 Task: Find the schedule for the last Metrorail train from Dadeland South to Palmetto.
Action: Mouse moved to (312, 80)
Screenshot: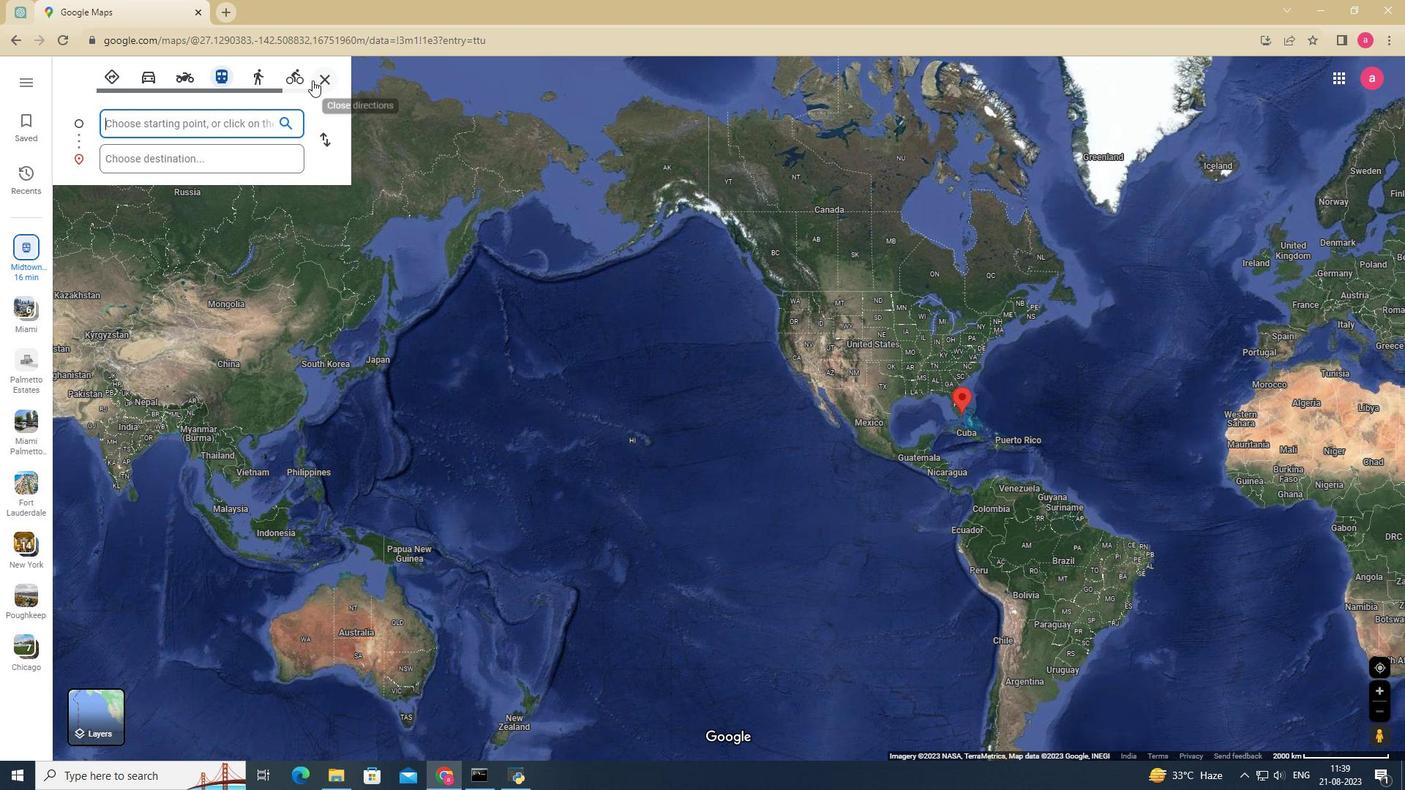 
Action: Mouse pressed left at (312, 80)
Screenshot: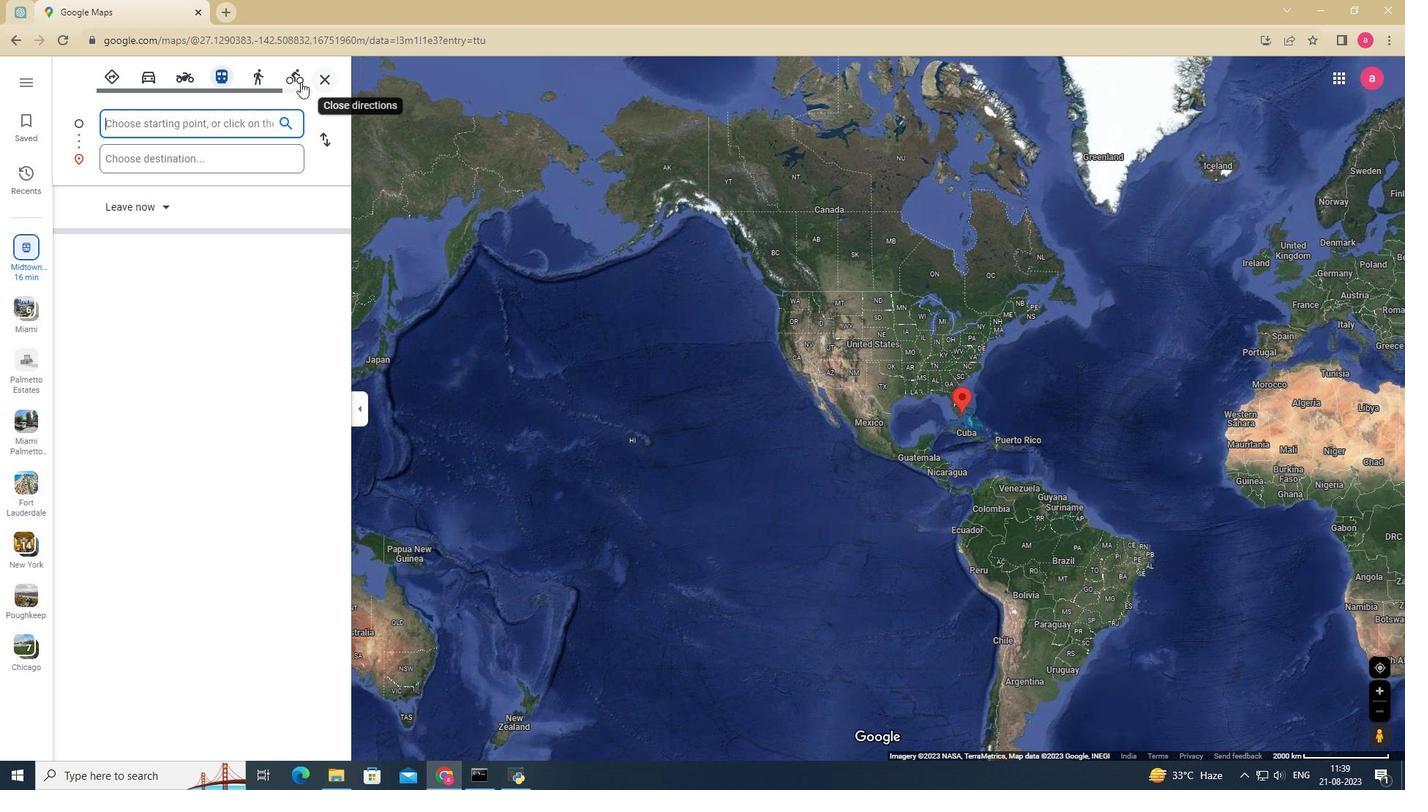 
Action: Mouse moved to (170, 123)
Screenshot: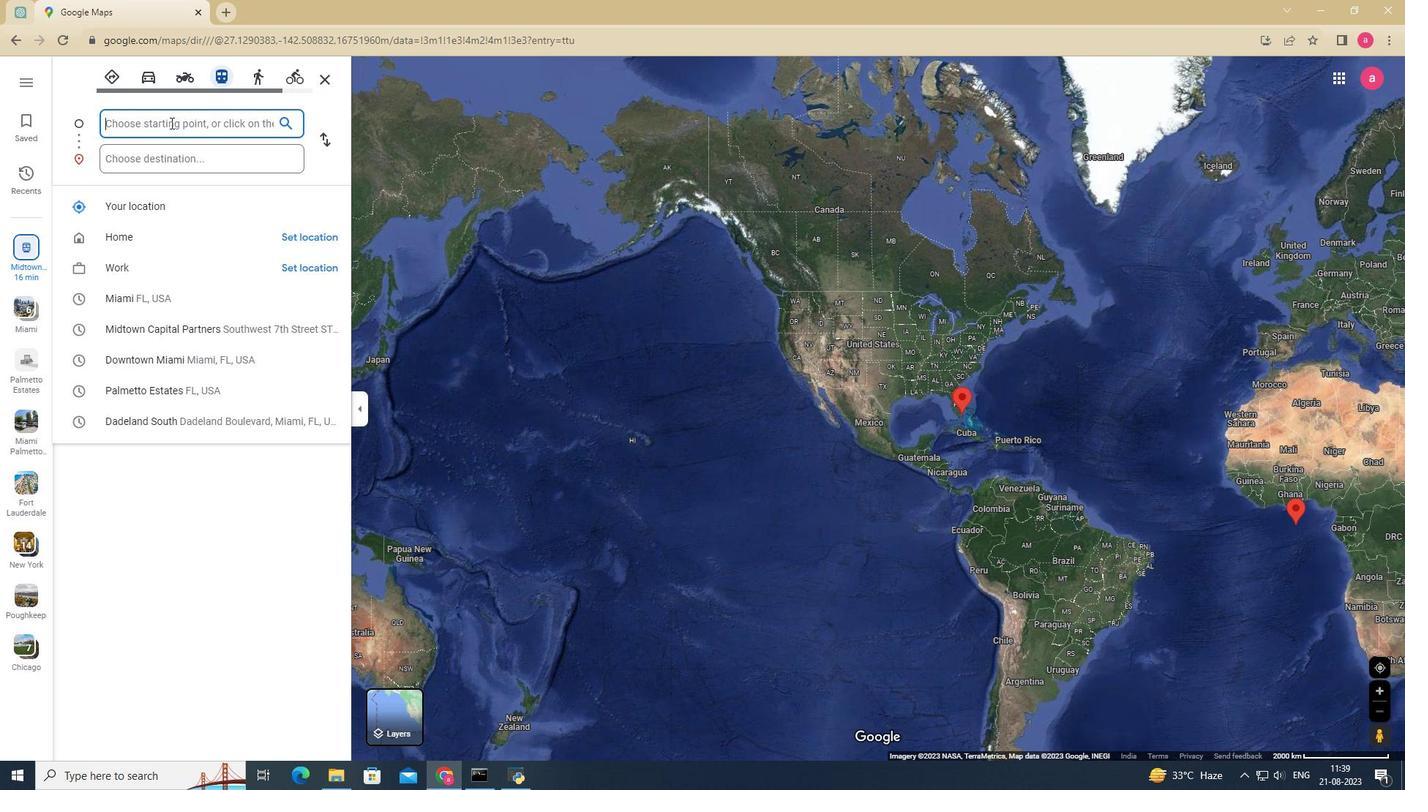 
Action: Mouse pressed left at (170, 123)
Screenshot: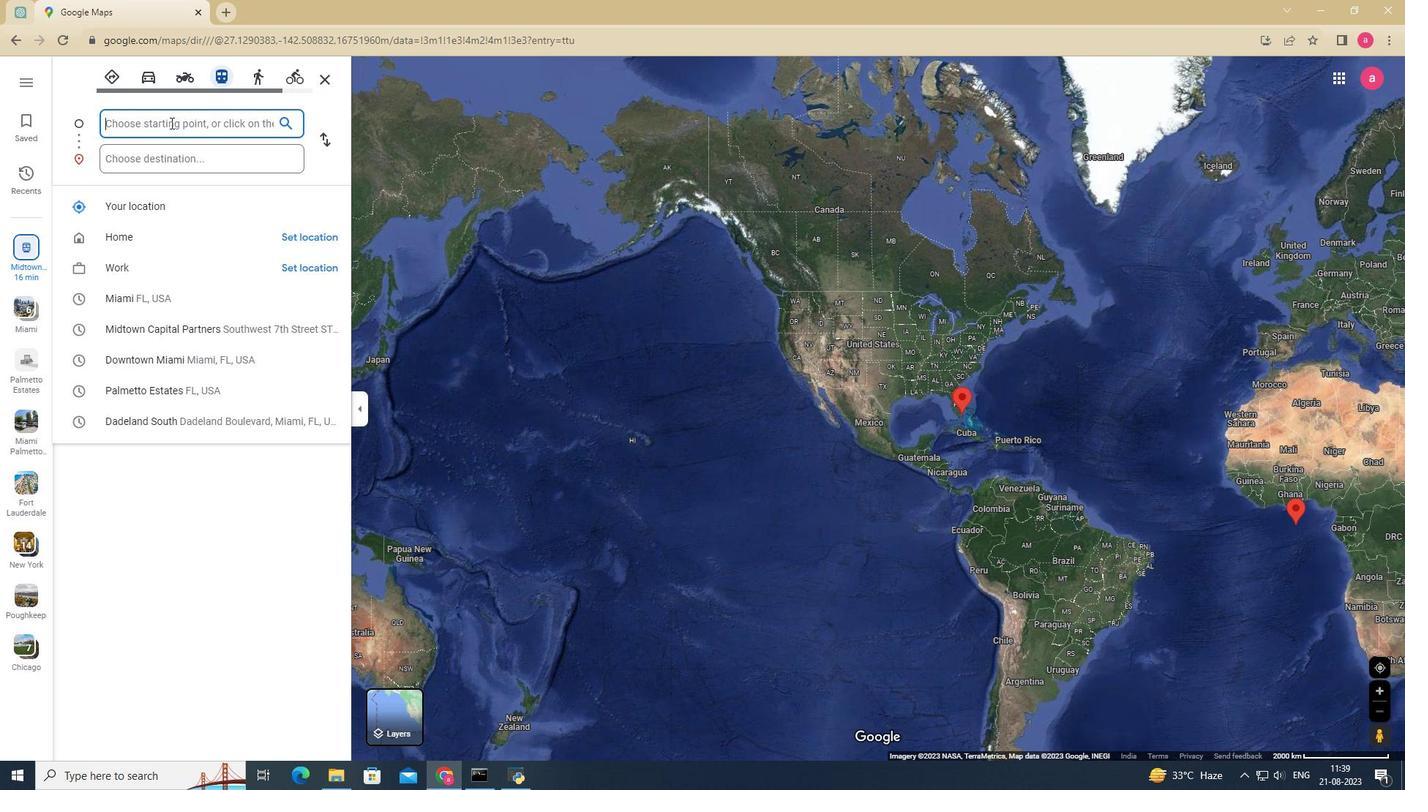 
Action: Key pressed dedeland<Key.space>south
Screenshot: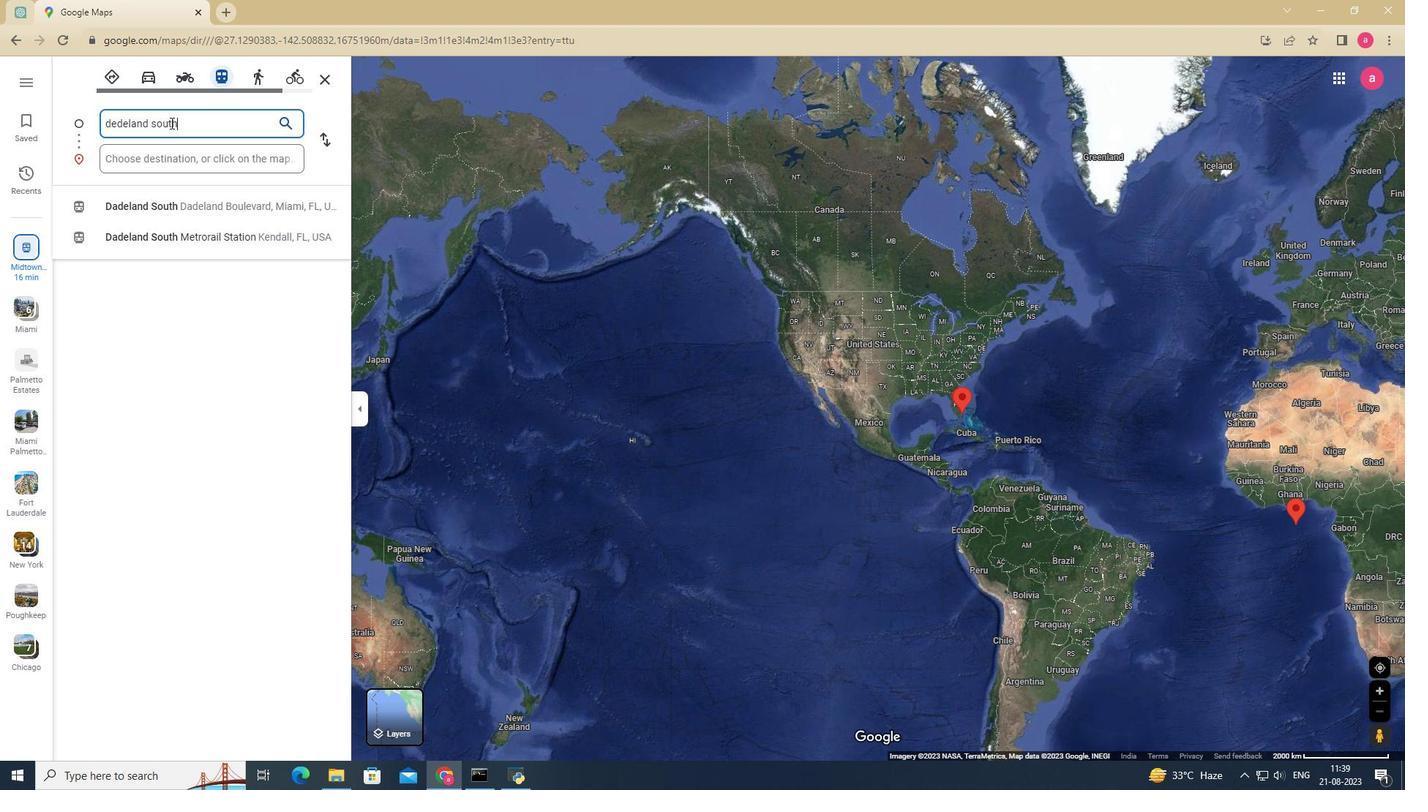 
Action: Mouse moved to (153, 161)
Screenshot: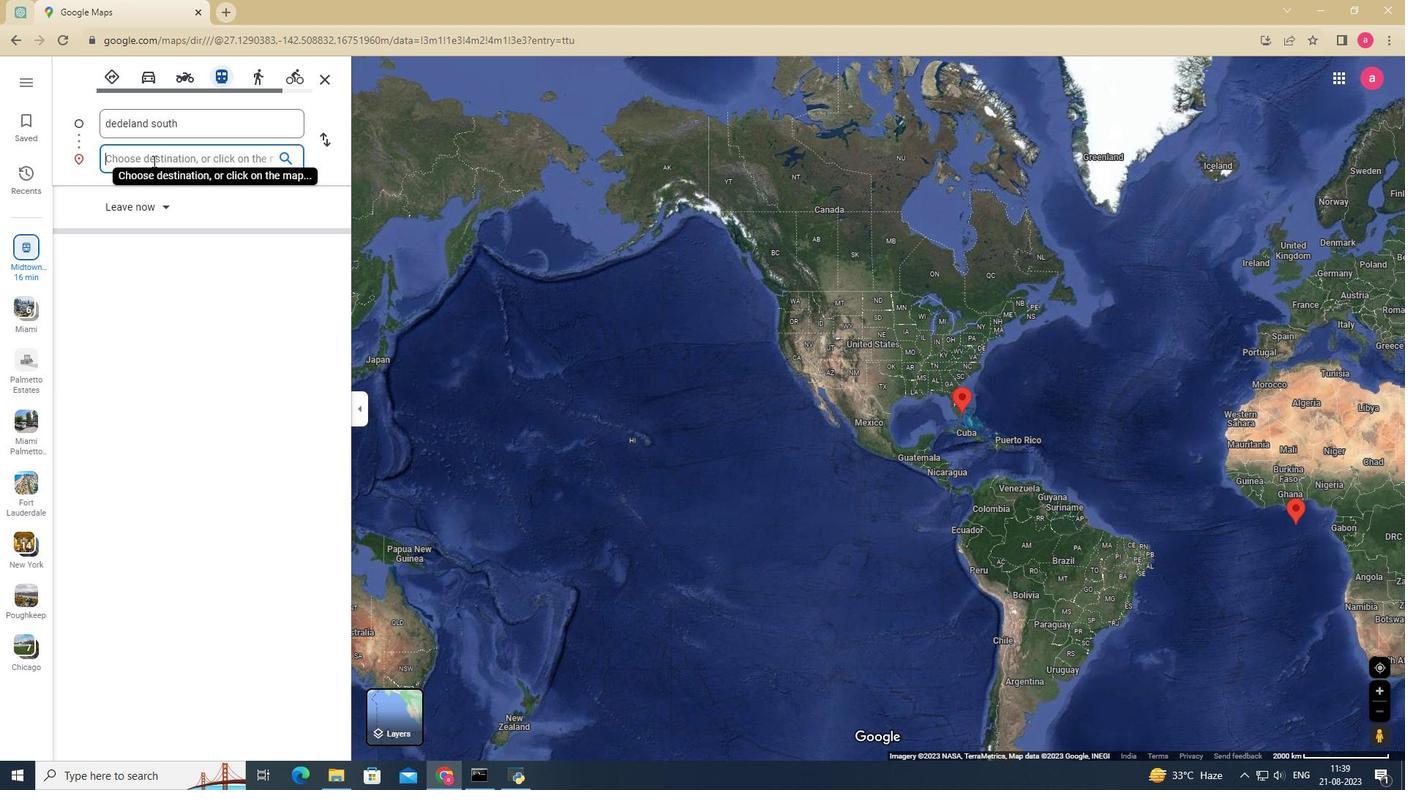 
Action: Mouse pressed left at (153, 161)
Screenshot: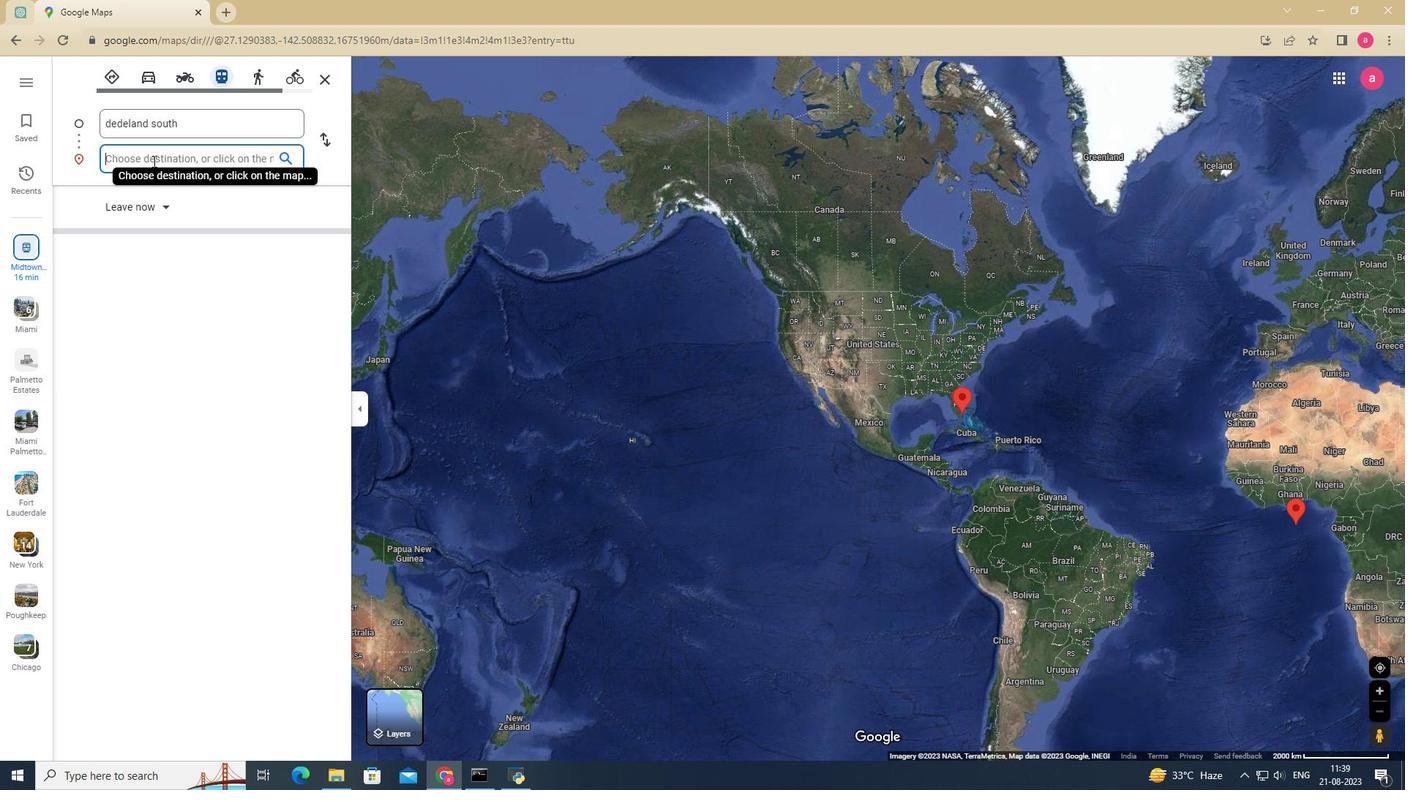 
Action: Key pressed palmetto<Key.enter>
Screenshot: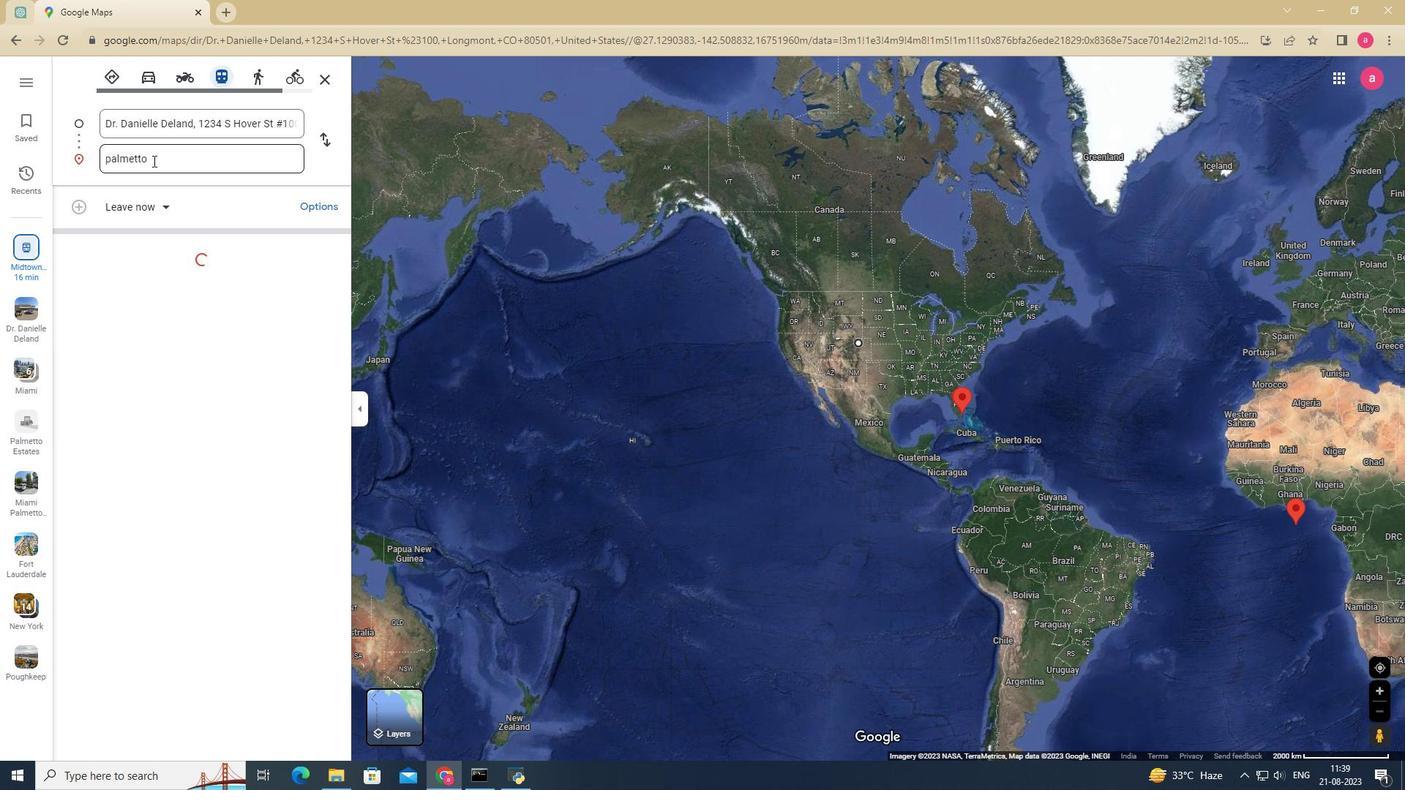 
Action: Mouse moved to (175, 154)
Screenshot: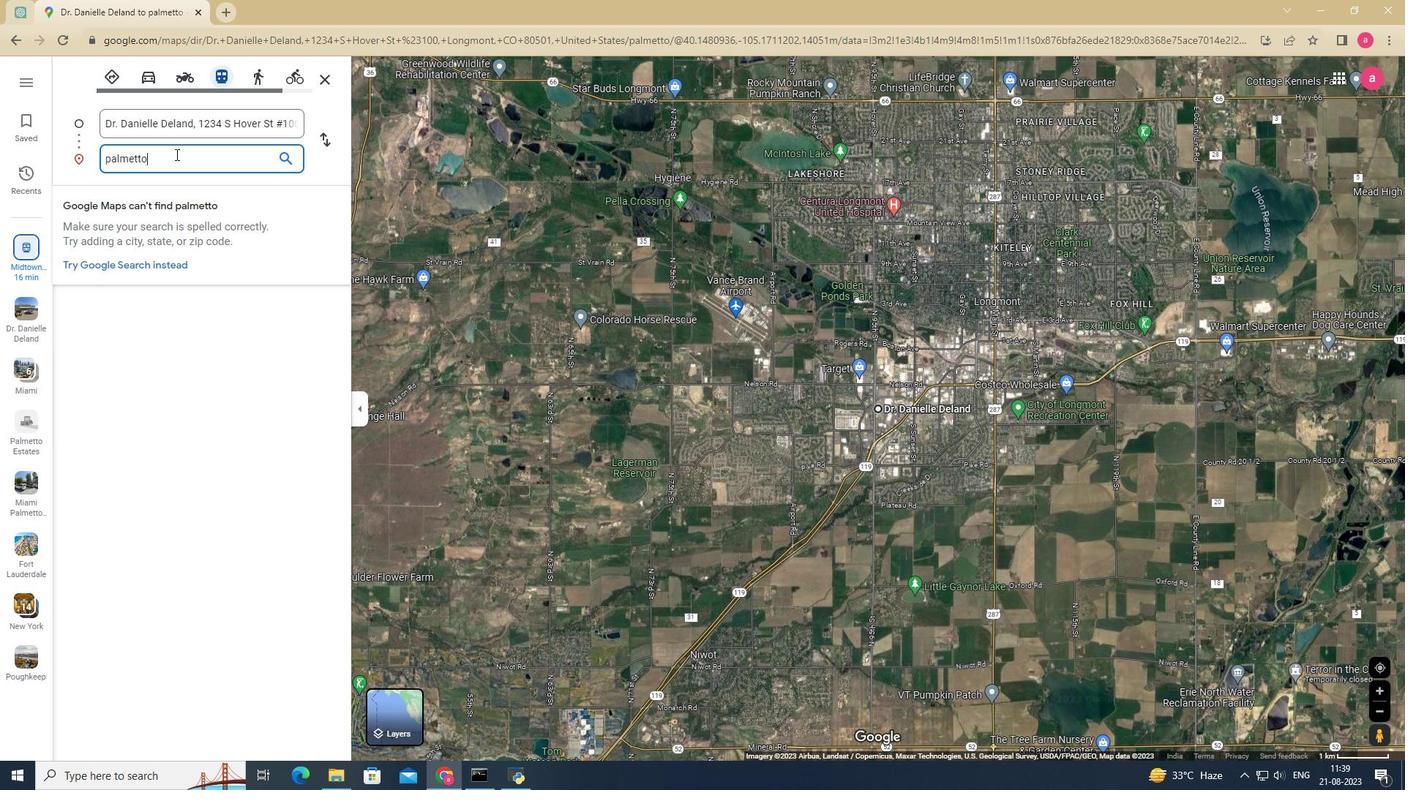 
Action: Mouse pressed left at (175, 154)
Screenshot: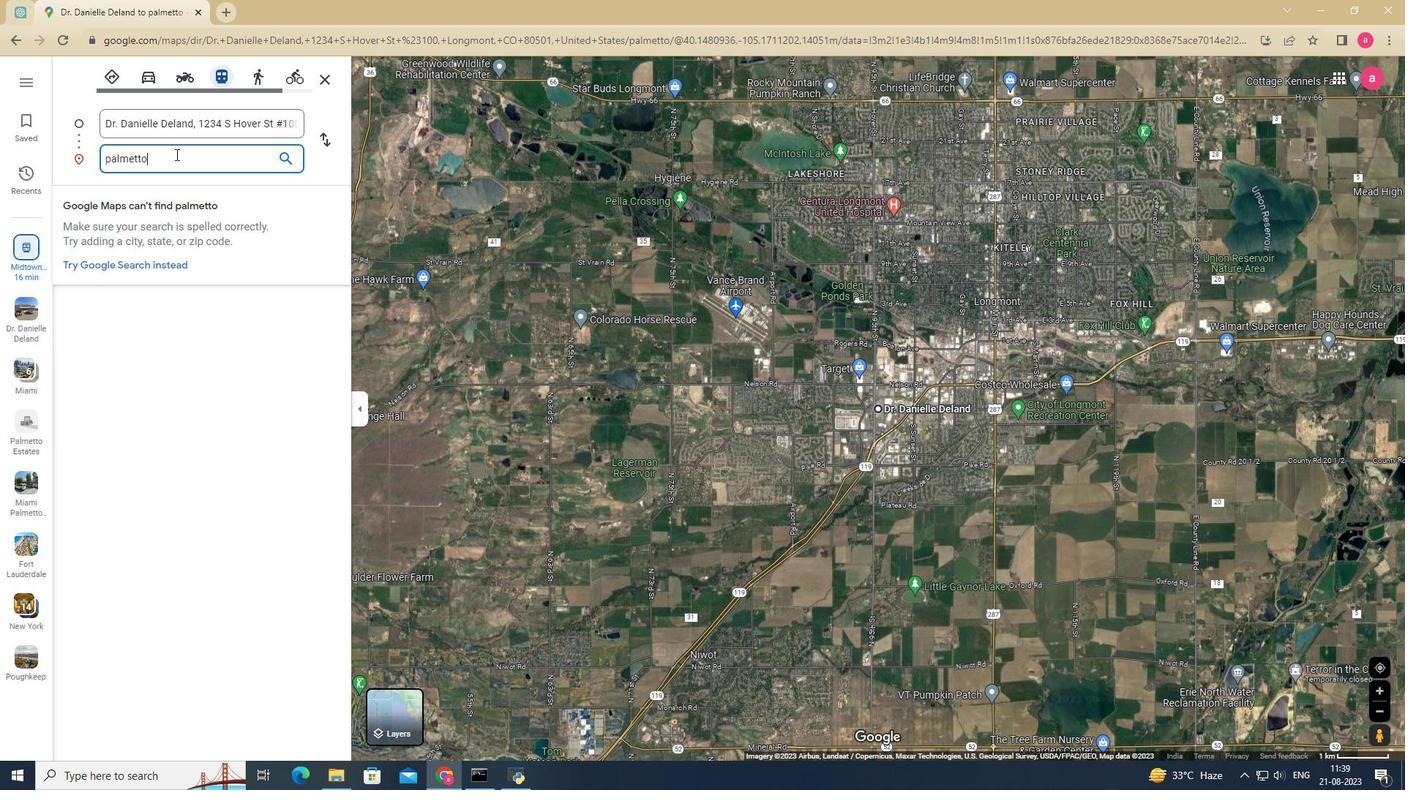
Action: Mouse pressed left at (175, 154)
Screenshot: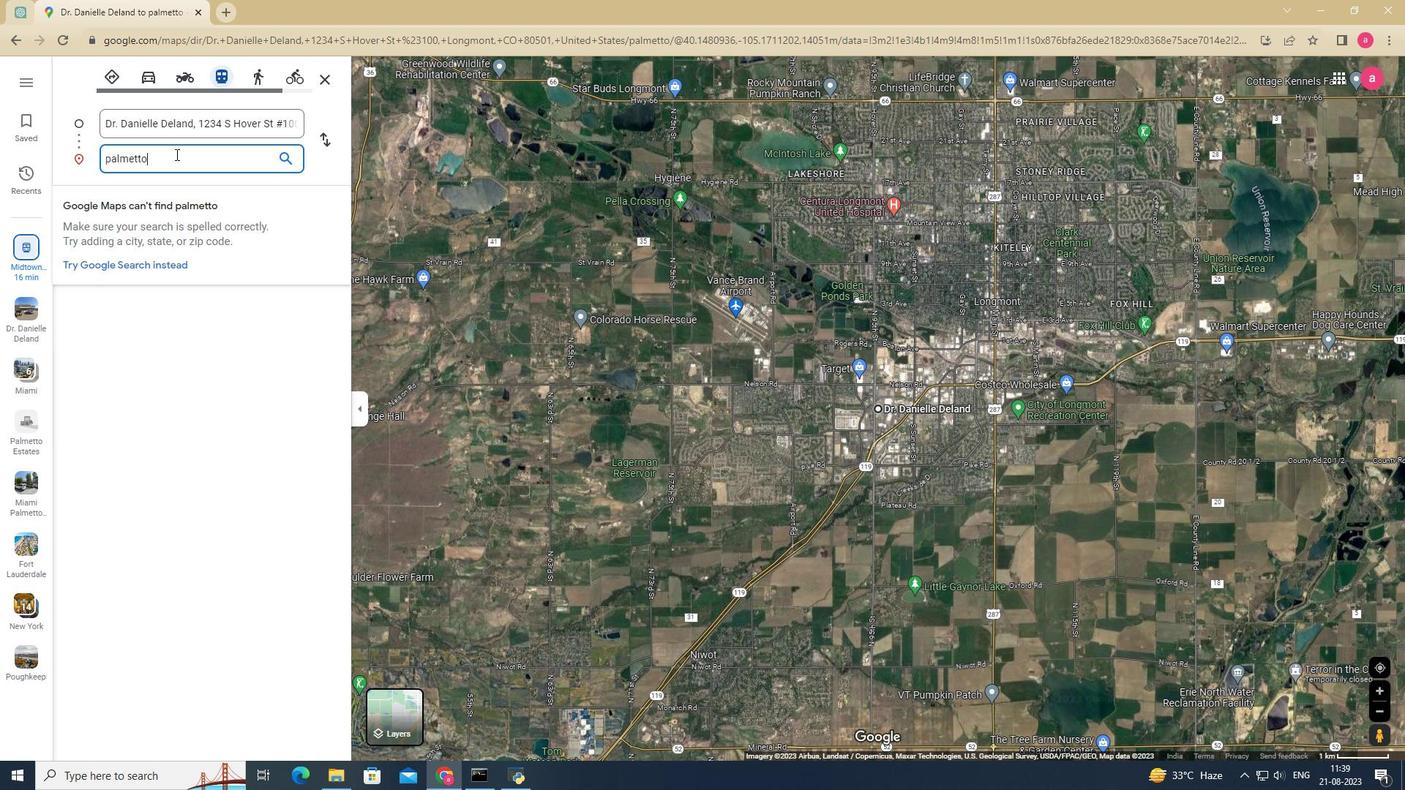 
Action: Key pressed <Key.backspace><Key.backspace><Key.backspace><Key.backspace><Key.backspace><Key.backspace><Key.backspace><Key.backspace><Key.backspace><Key.backspace><Key.backspace><Key.backspace><Key.backspace>palmetto<Key.enter>
Screenshot: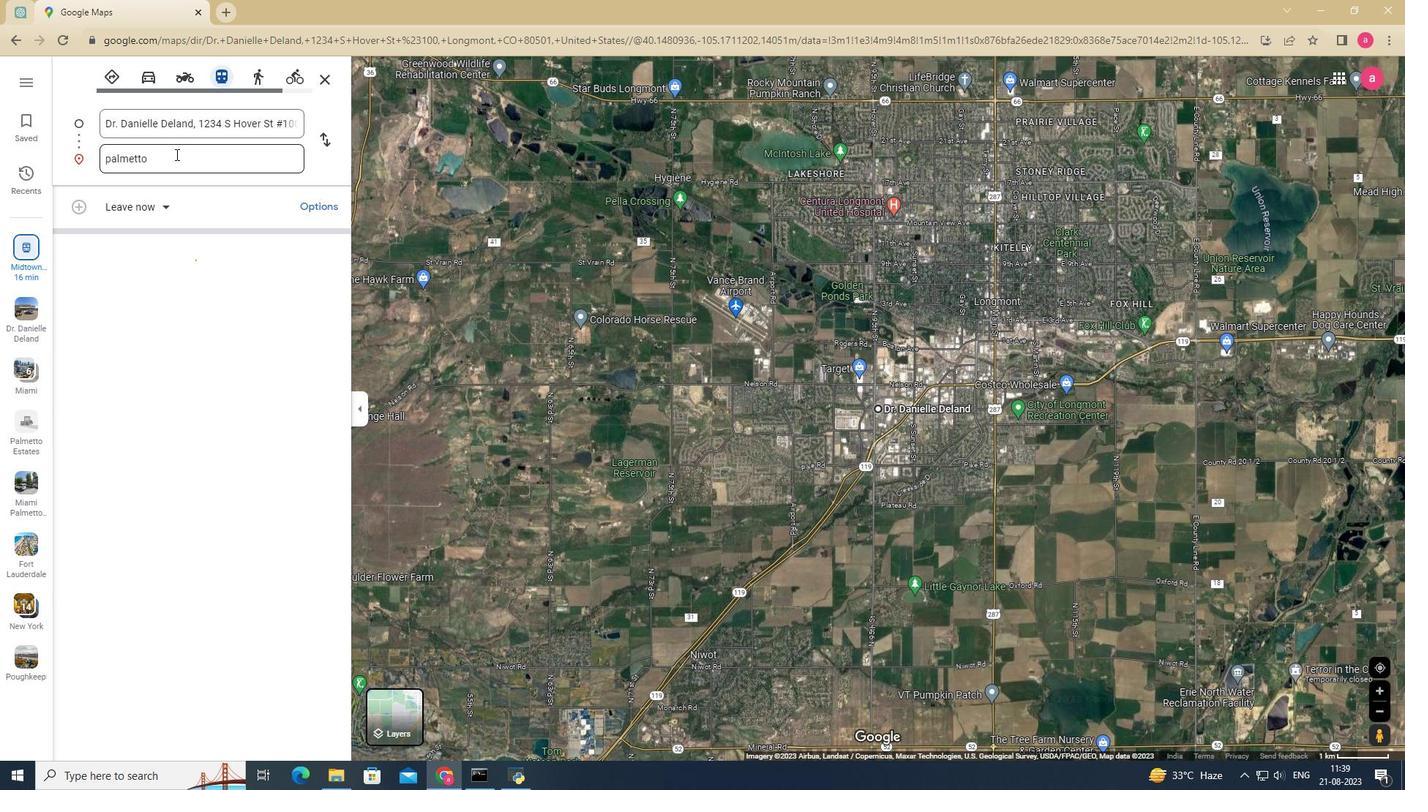 
Action: Mouse moved to (310, 205)
Screenshot: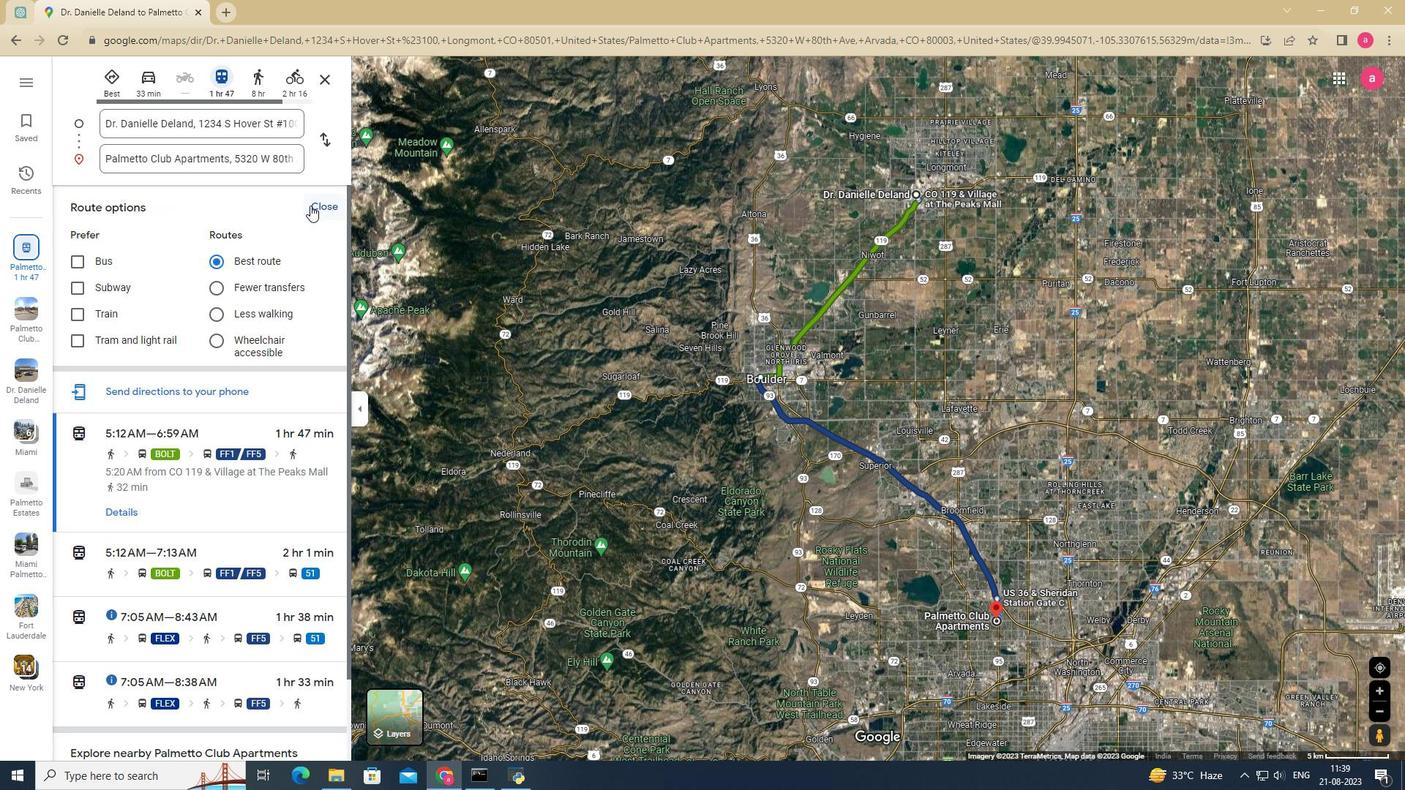 
Action: Mouse pressed left at (310, 205)
Screenshot: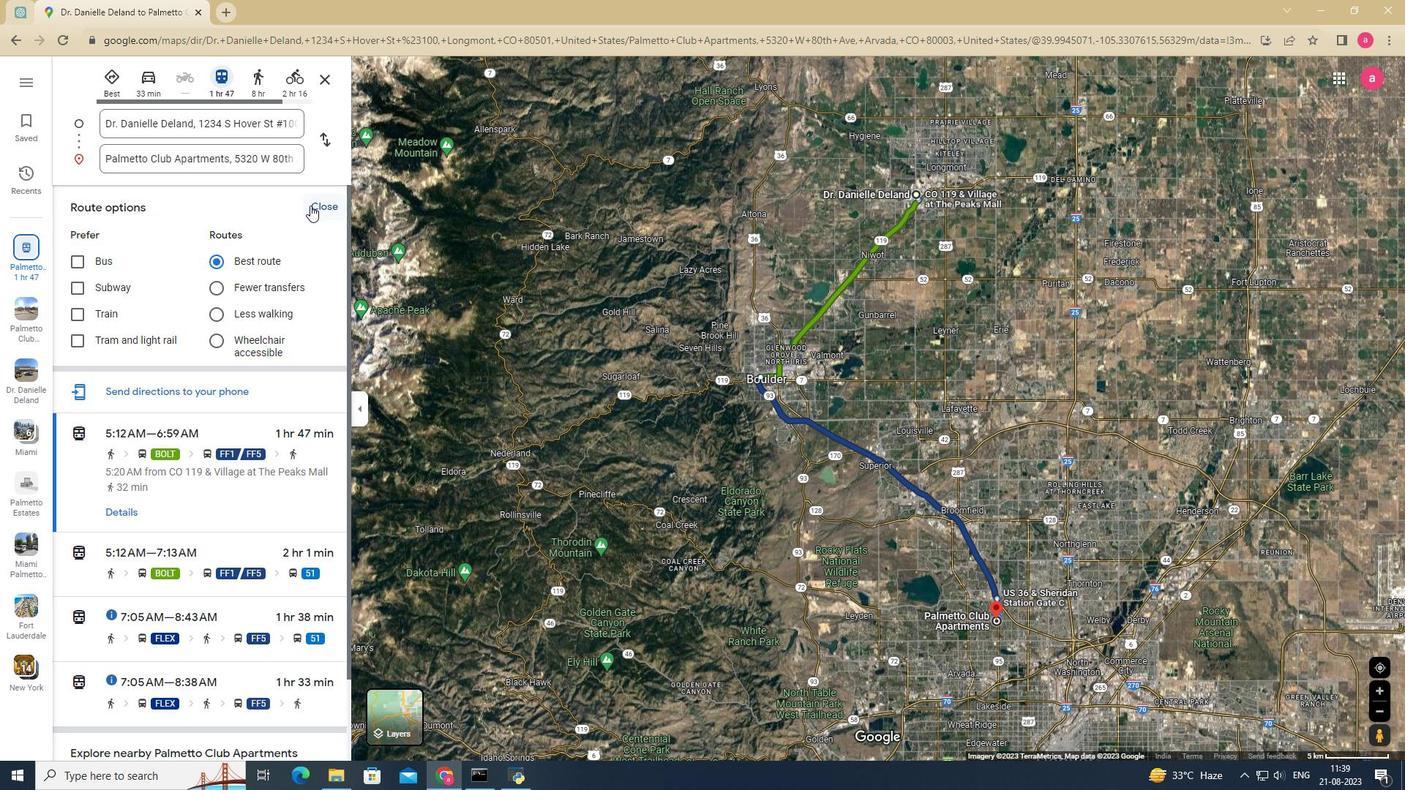 
Action: Mouse moved to (136, 344)
Screenshot: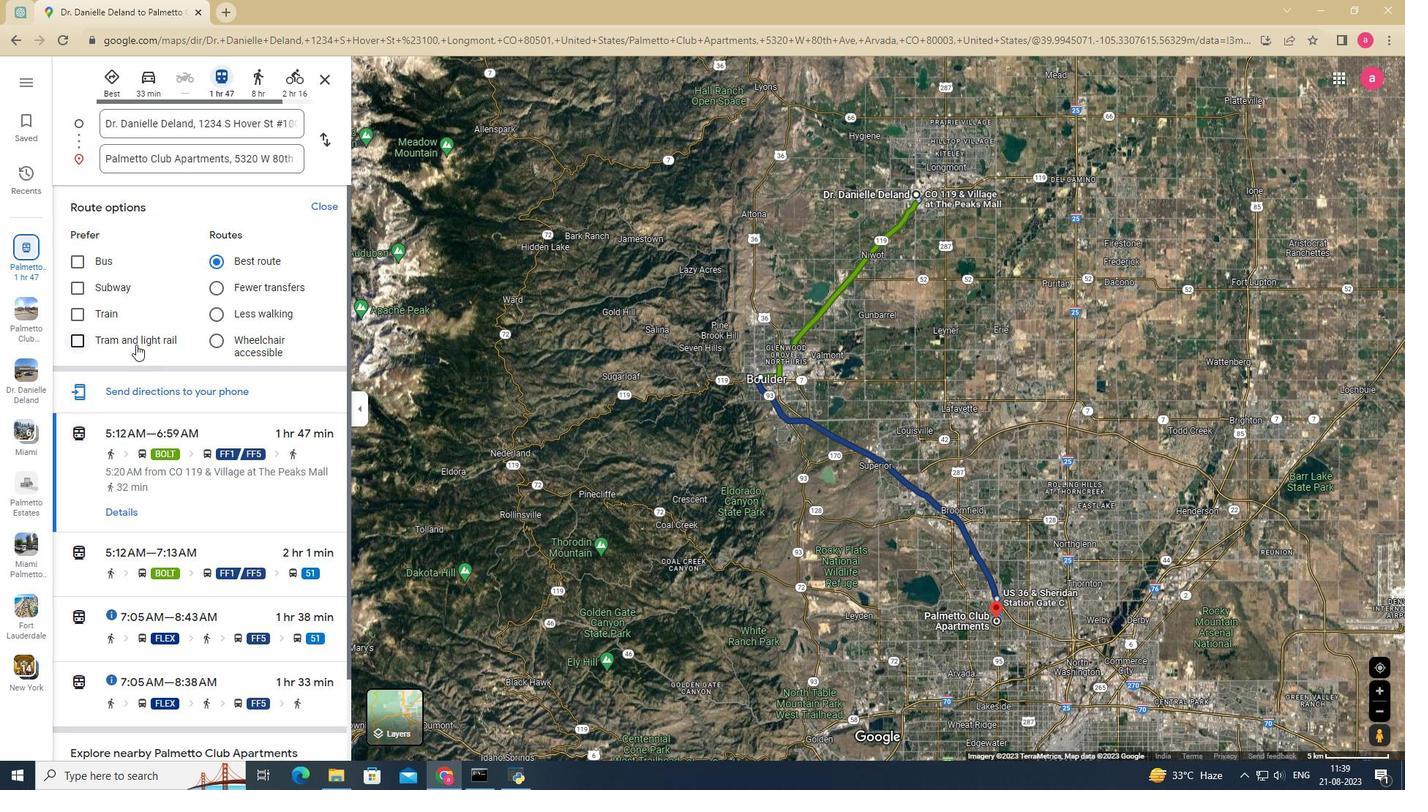 
Action: Mouse pressed left at (136, 344)
Screenshot: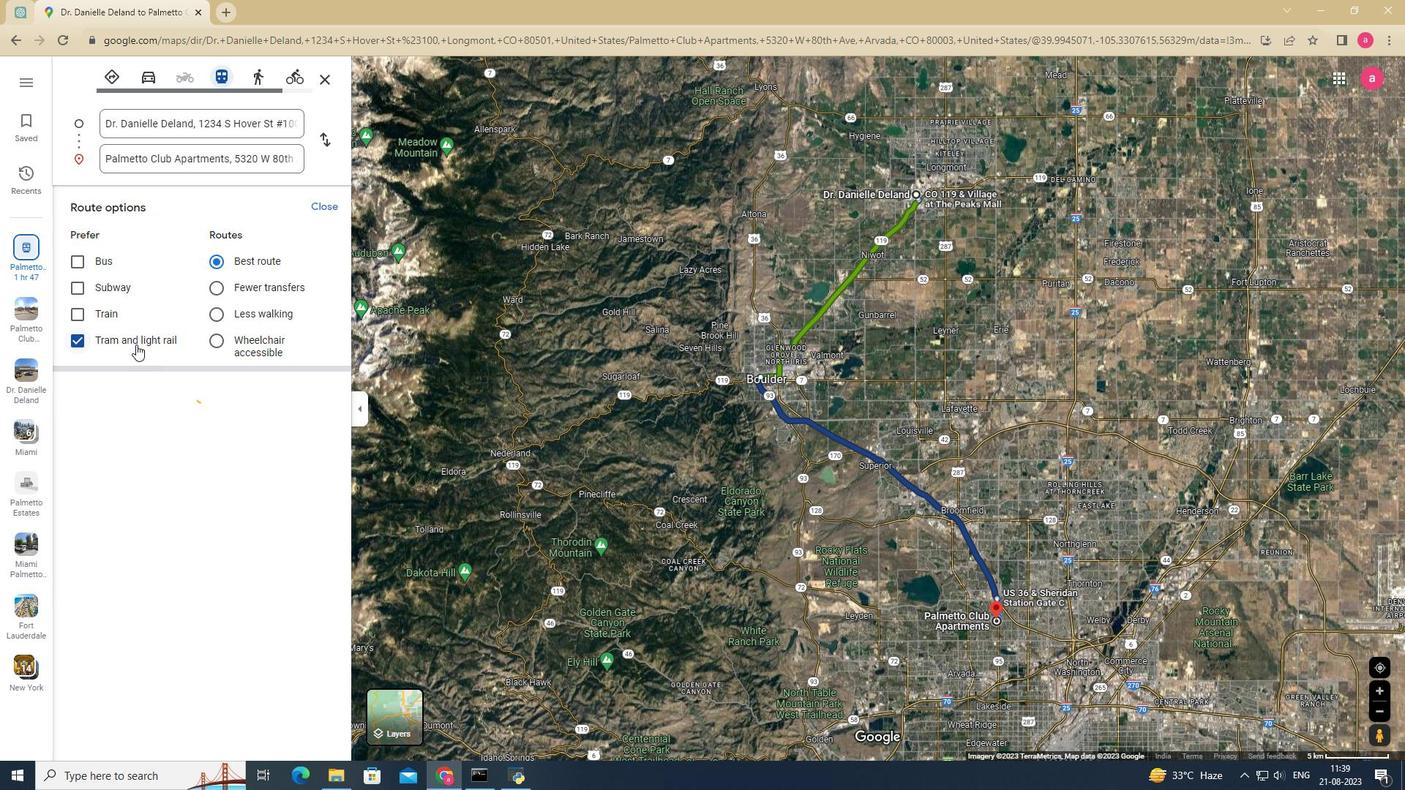
Action: Mouse moved to (248, 300)
Screenshot: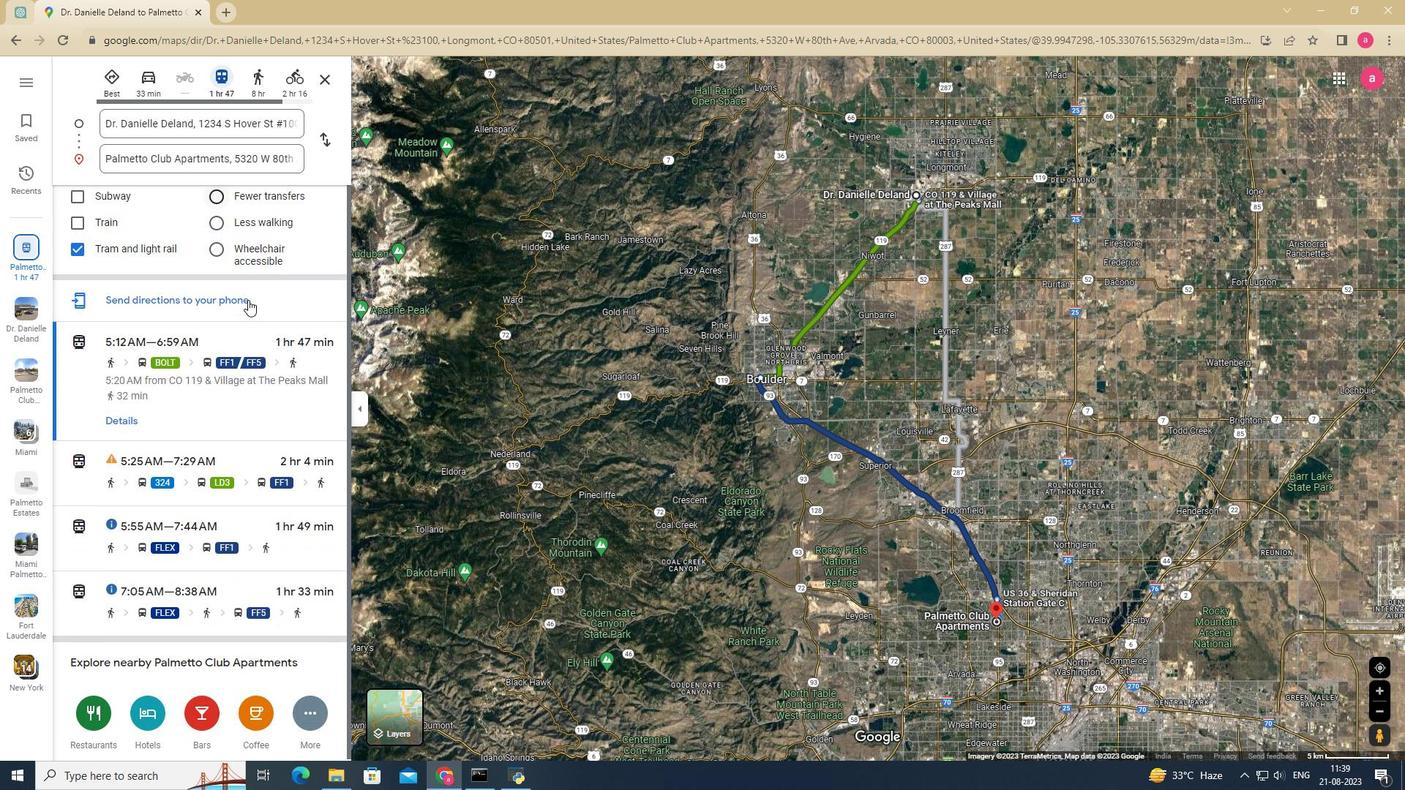 
Action: Mouse scrolled (248, 299) with delta (0, 0)
Screenshot: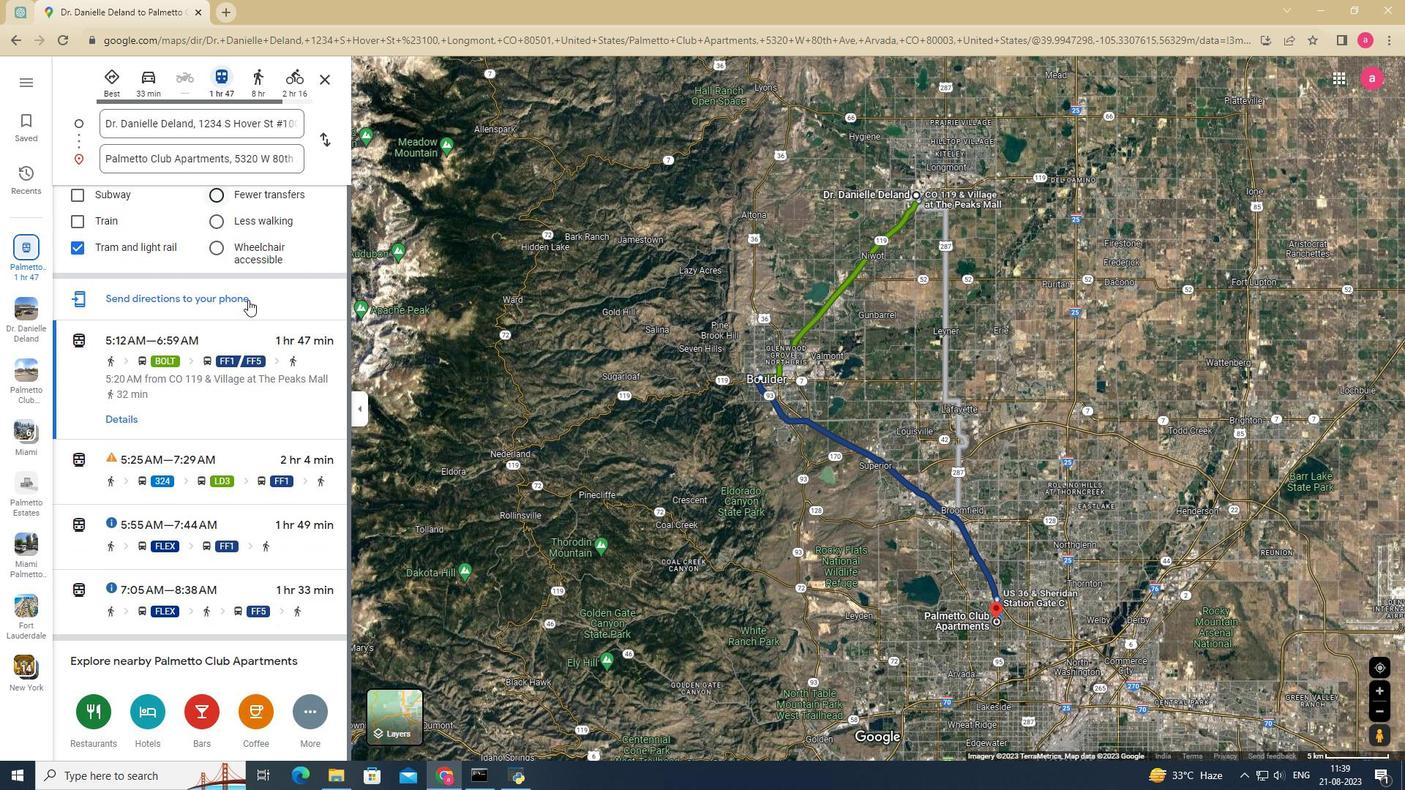 
Action: Mouse scrolled (248, 299) with delta (0, 0)
Screenshot: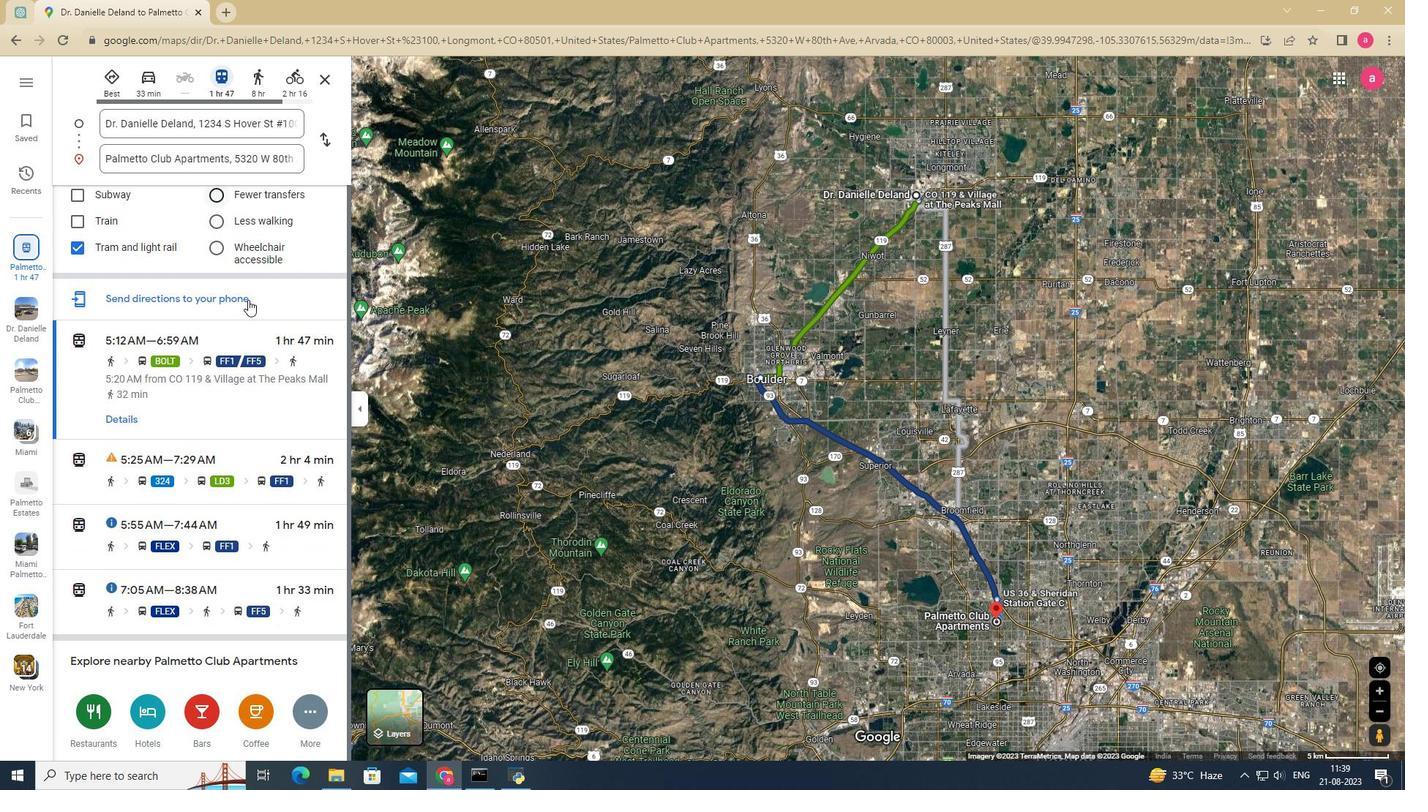
Action: Mouse scrolled (248, 299) with delta (0, 0)
Screenshot: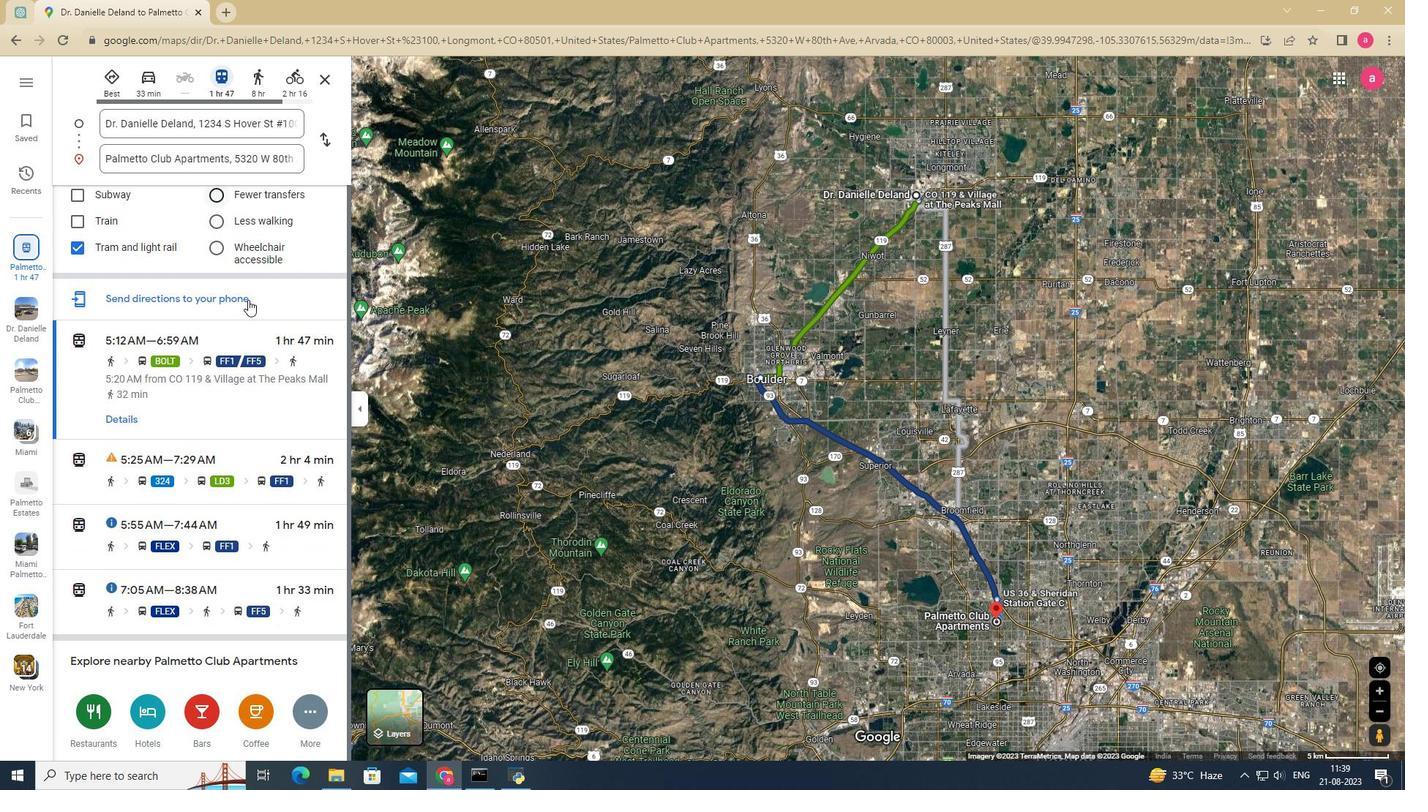 
Action: Mouse scrolled (248, 299) with delta (0, 0)
Screenshot: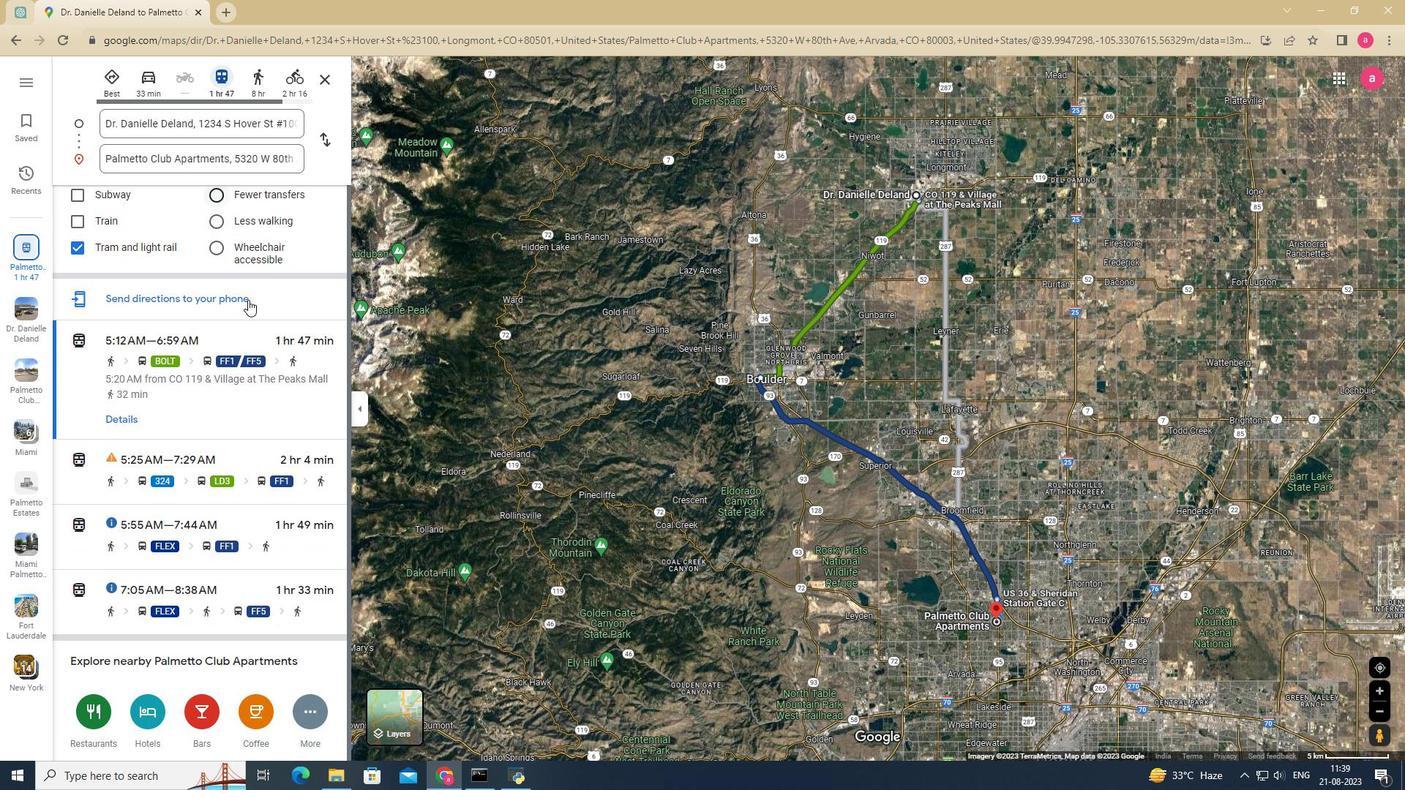 
Action: Mouse scrolled (248, 299) with delta (0, 0)
Screenshot: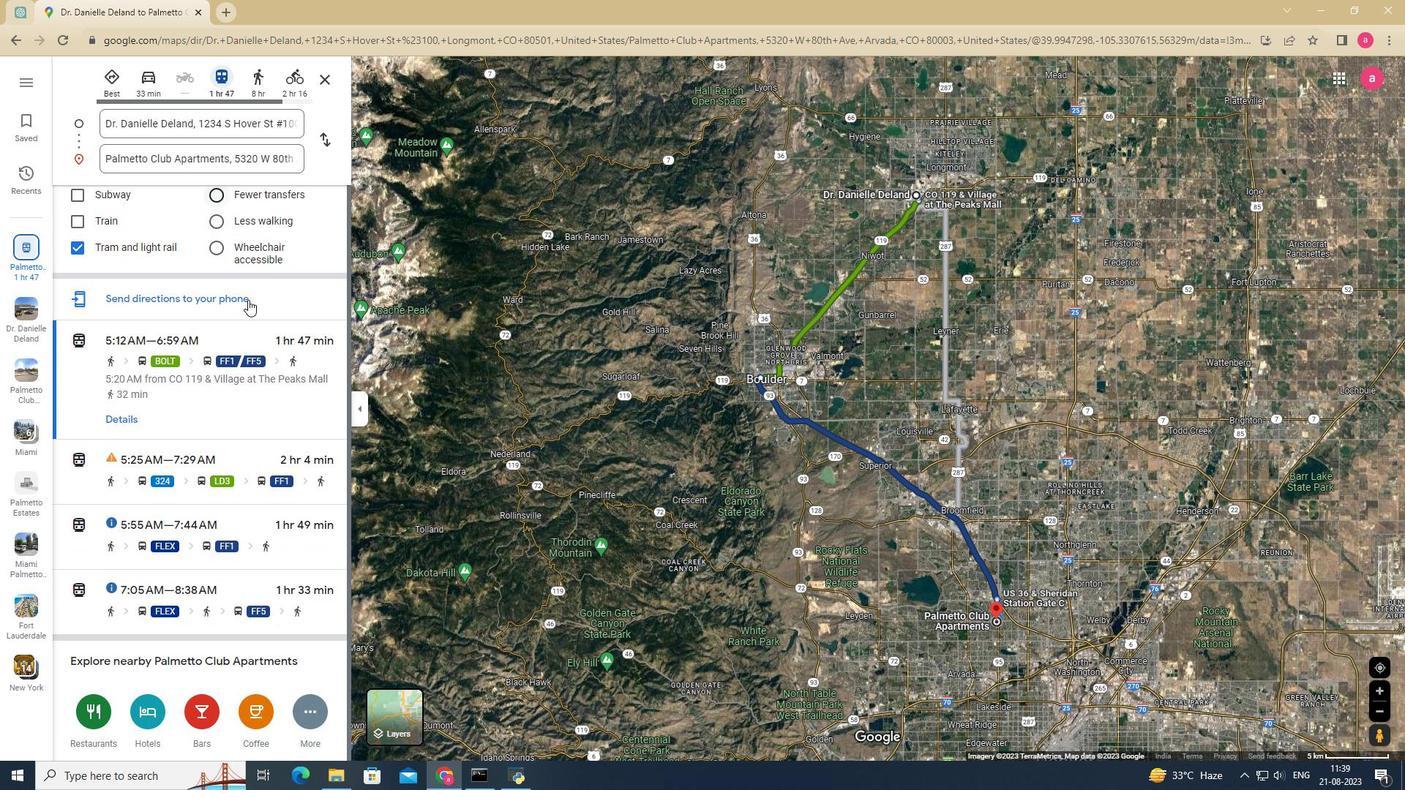 
Action: Mouse scrolled (248, 299) with delta (0, 0)
Screenshot: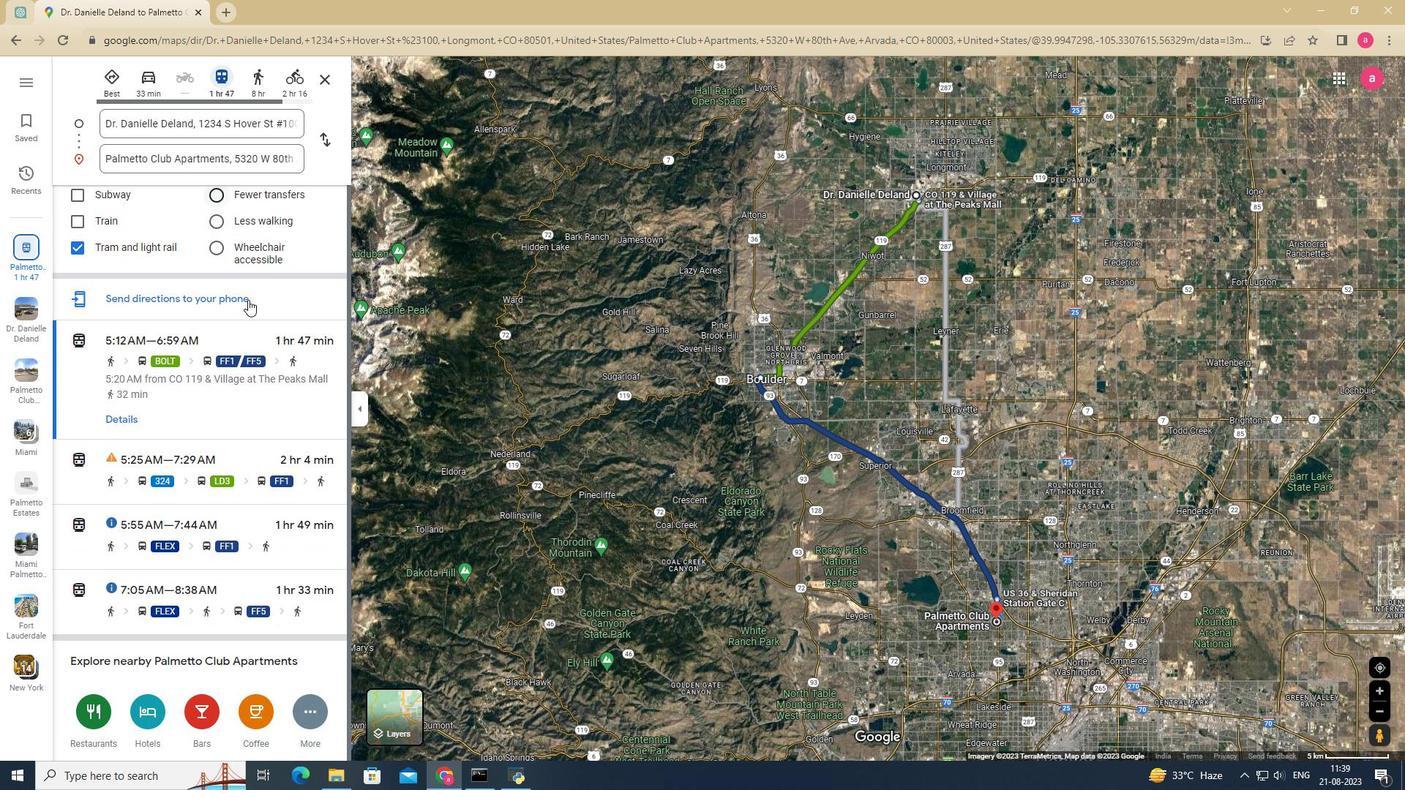 
Action: Mouse scrolled (248, 299) with delta (0, 0)
Screenshot: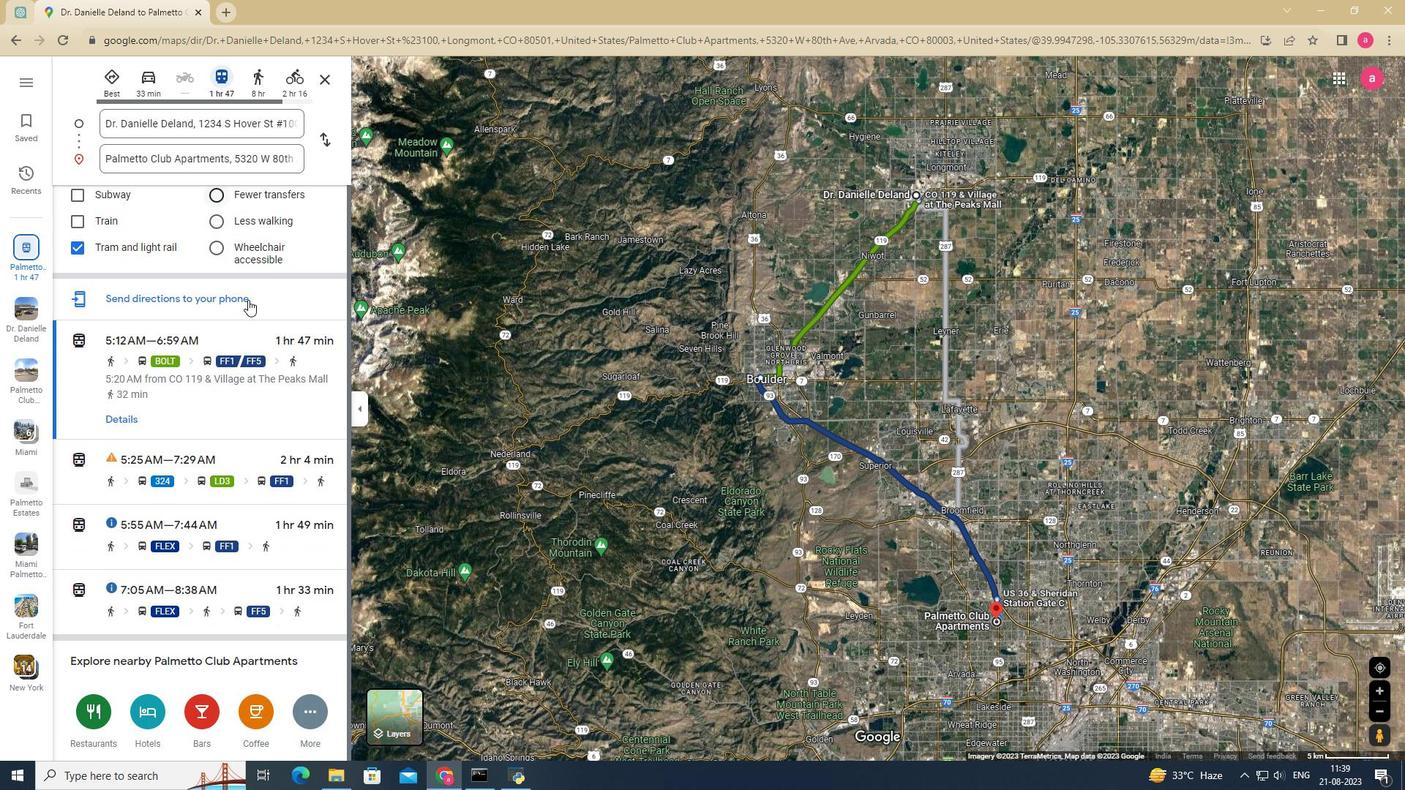 
Action: Mouse scrolled (248, 300) with delta (0, 0)
Screenshot: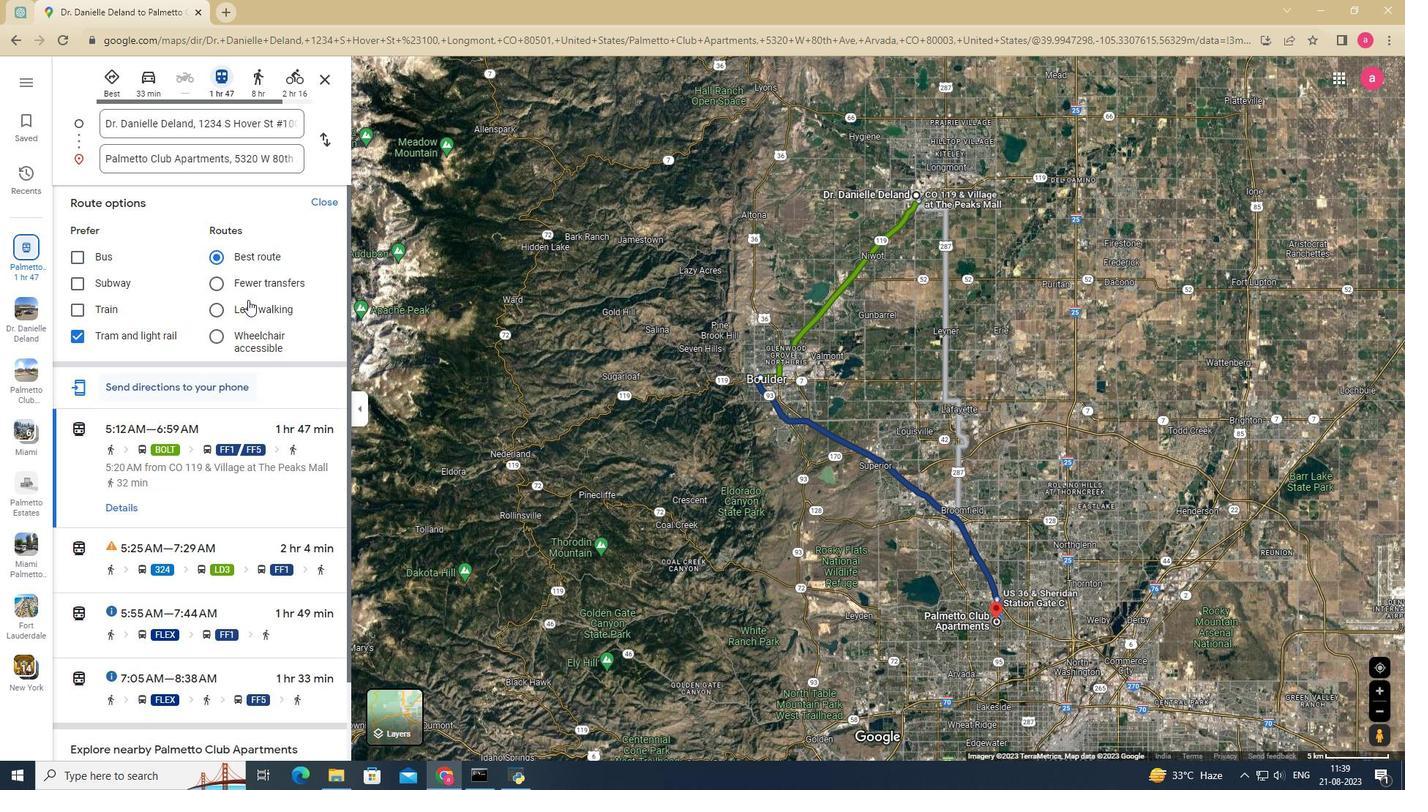
Action: Mouse scrolled (248, 300) with delta (0, 0)
Screenshot: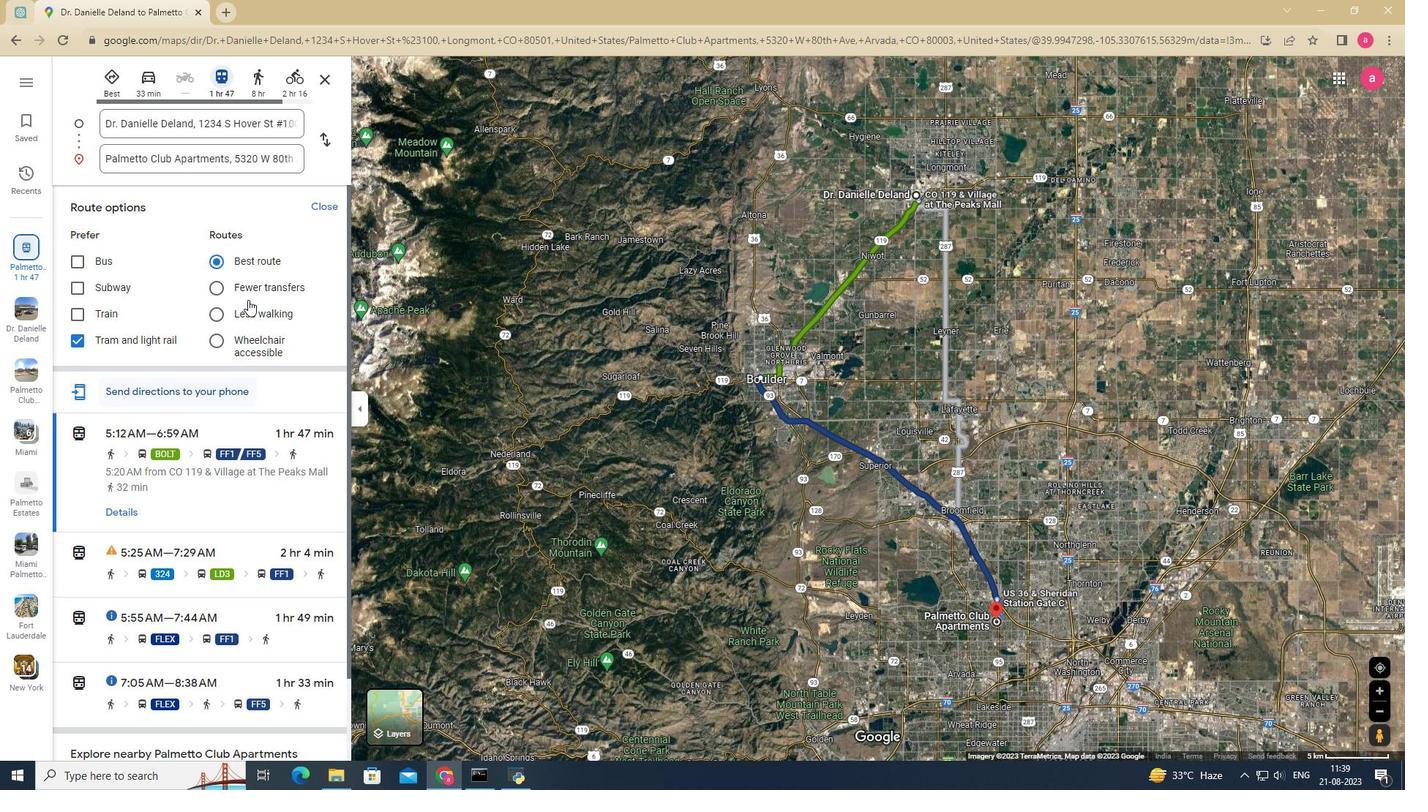 
Action: Mouse scrolled (248, 300) with delta (0, 0)
Screenshot: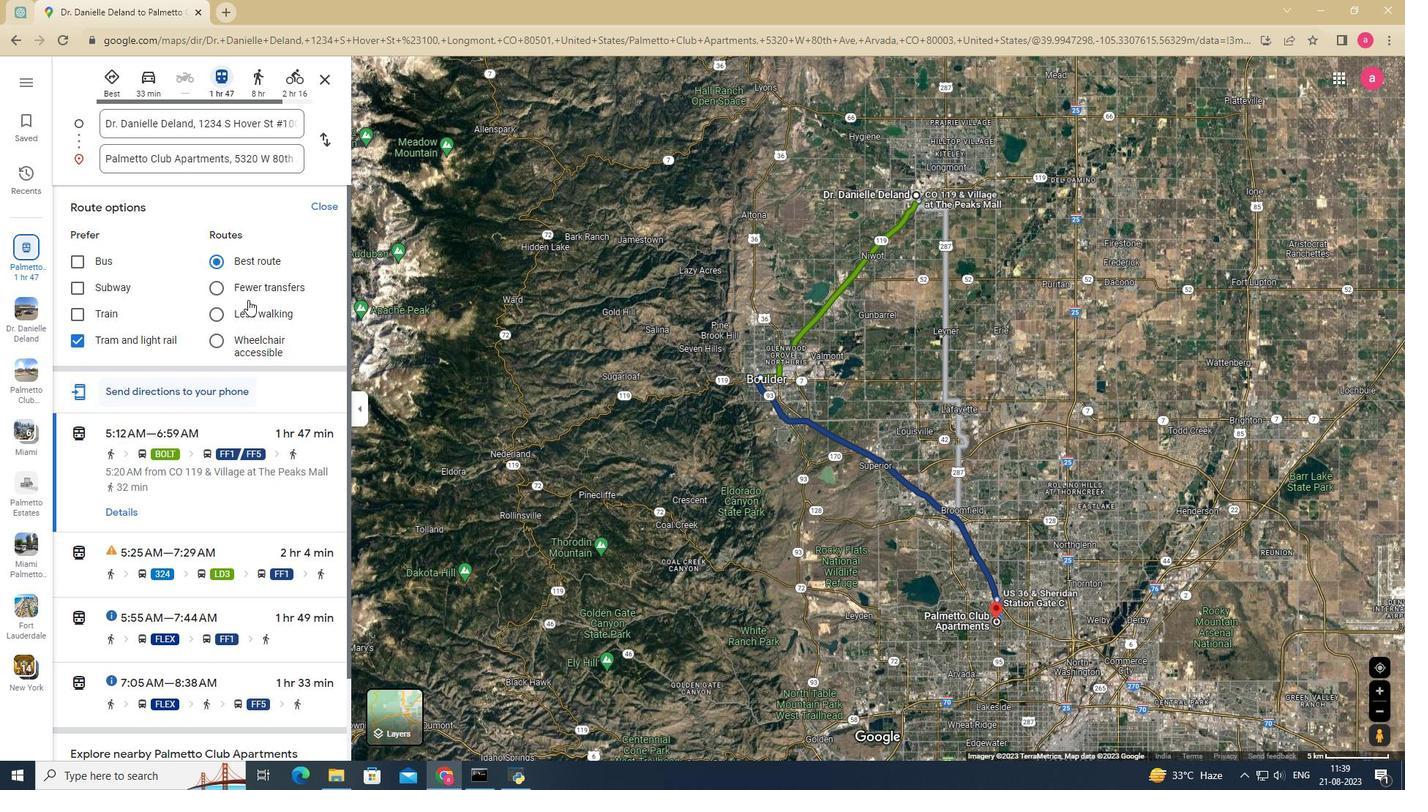 
Action: Mouse scrolled (248, 300) with delta (0, 0)
Screenshot: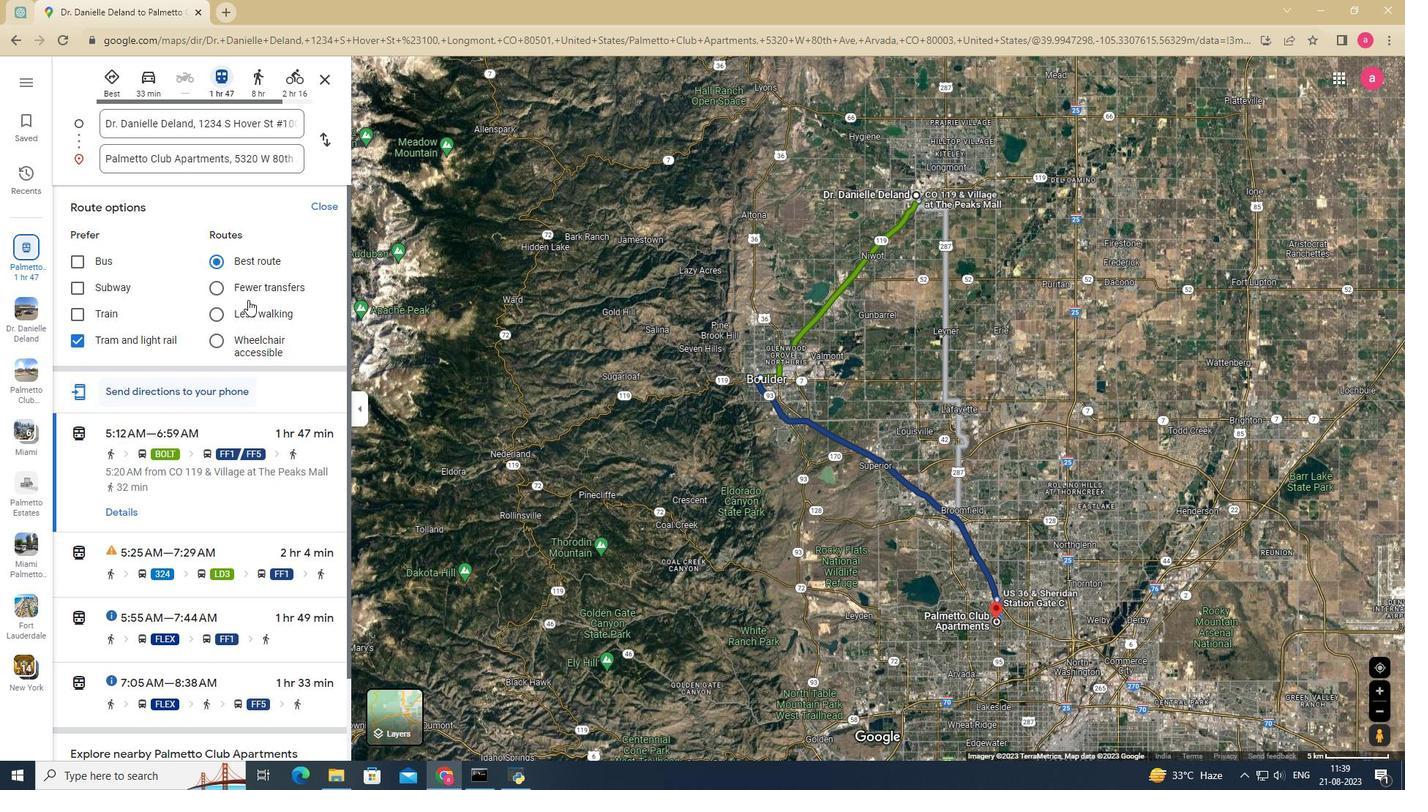 
Action: Mouse scrolled (248, 300) with delta (0, 0)
Screenshot: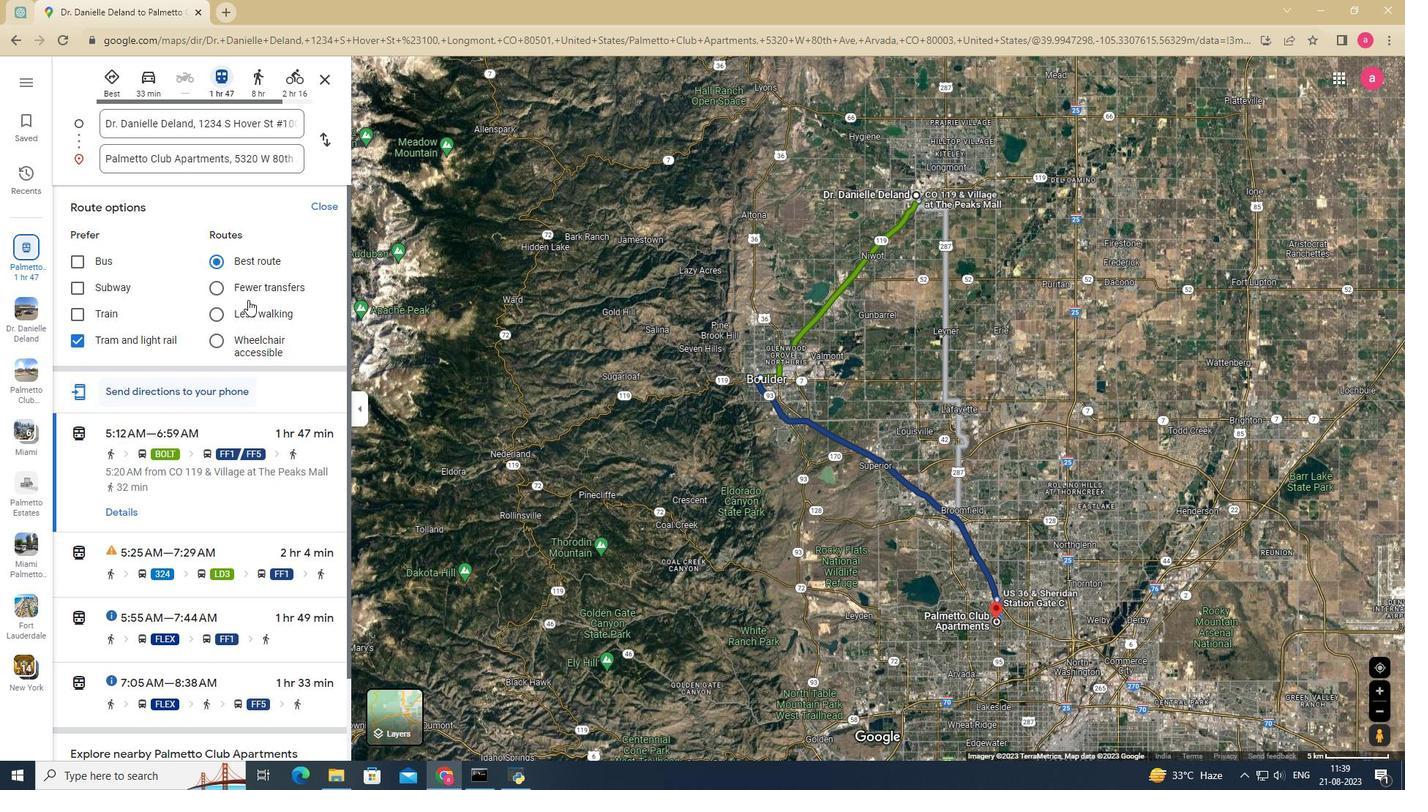 
Action: Mouse scrolled (248, 300) with delta (0, 0)
Screenshot: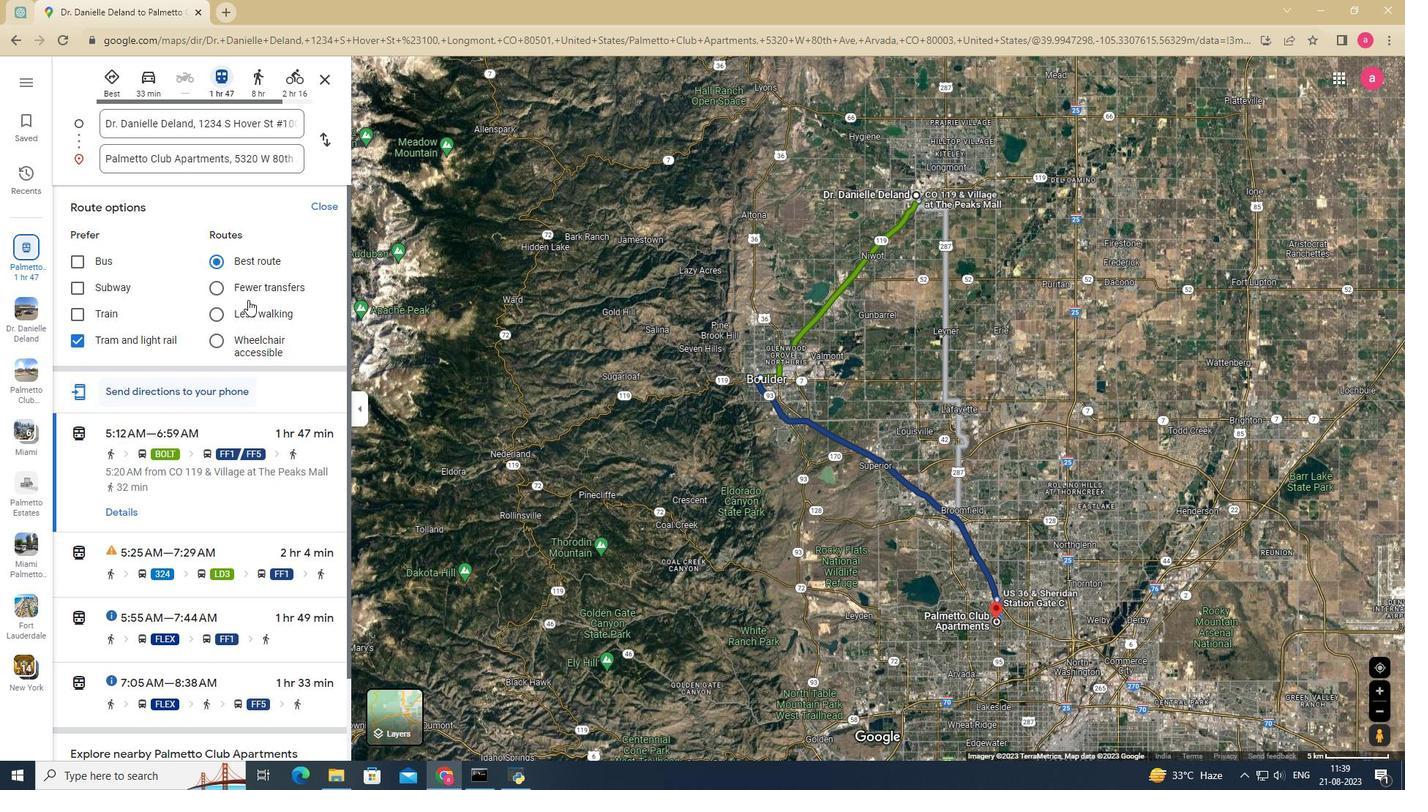 
Action: Mouse moved to (321, 201)
Screenshot: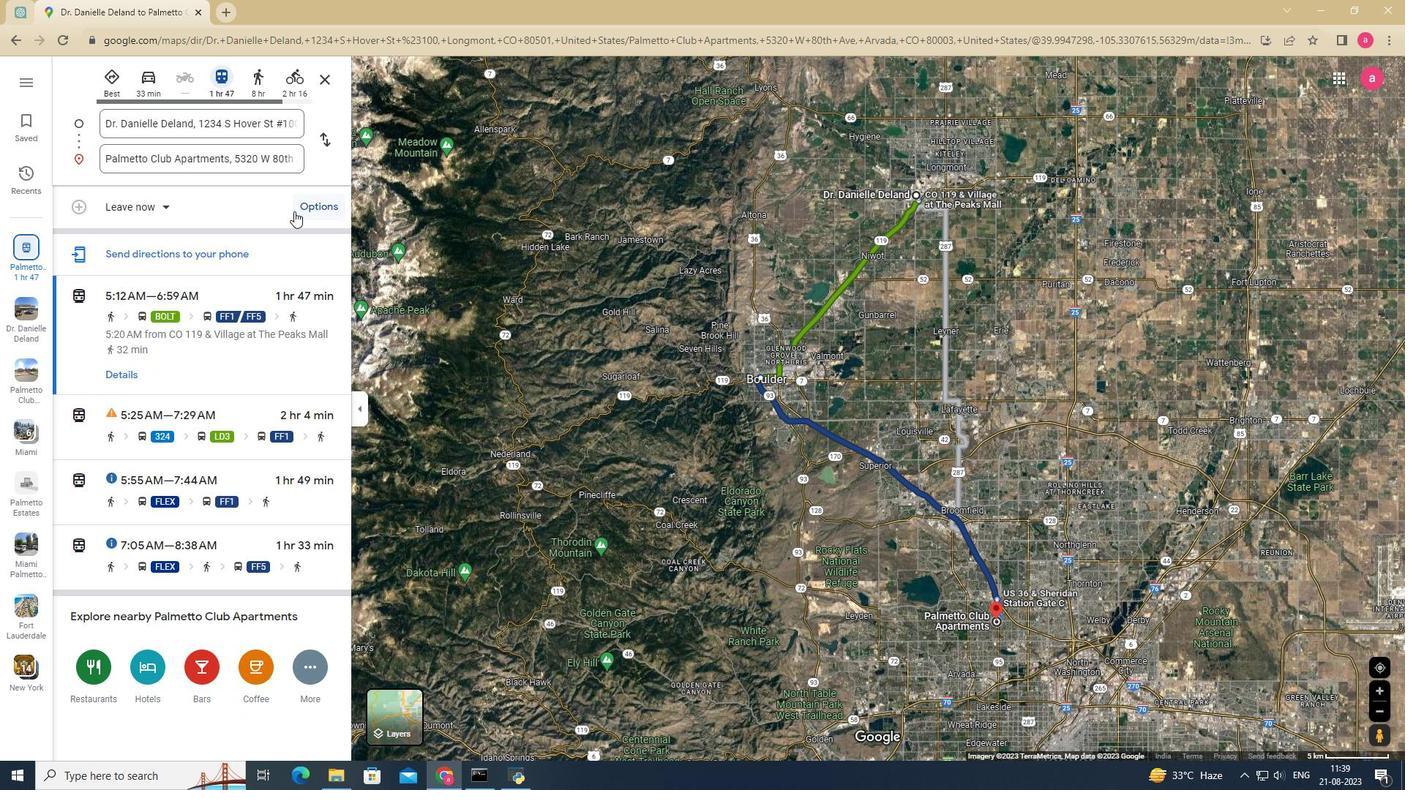 
Action: Mouse pressed left at (321, 201)
Screenshot: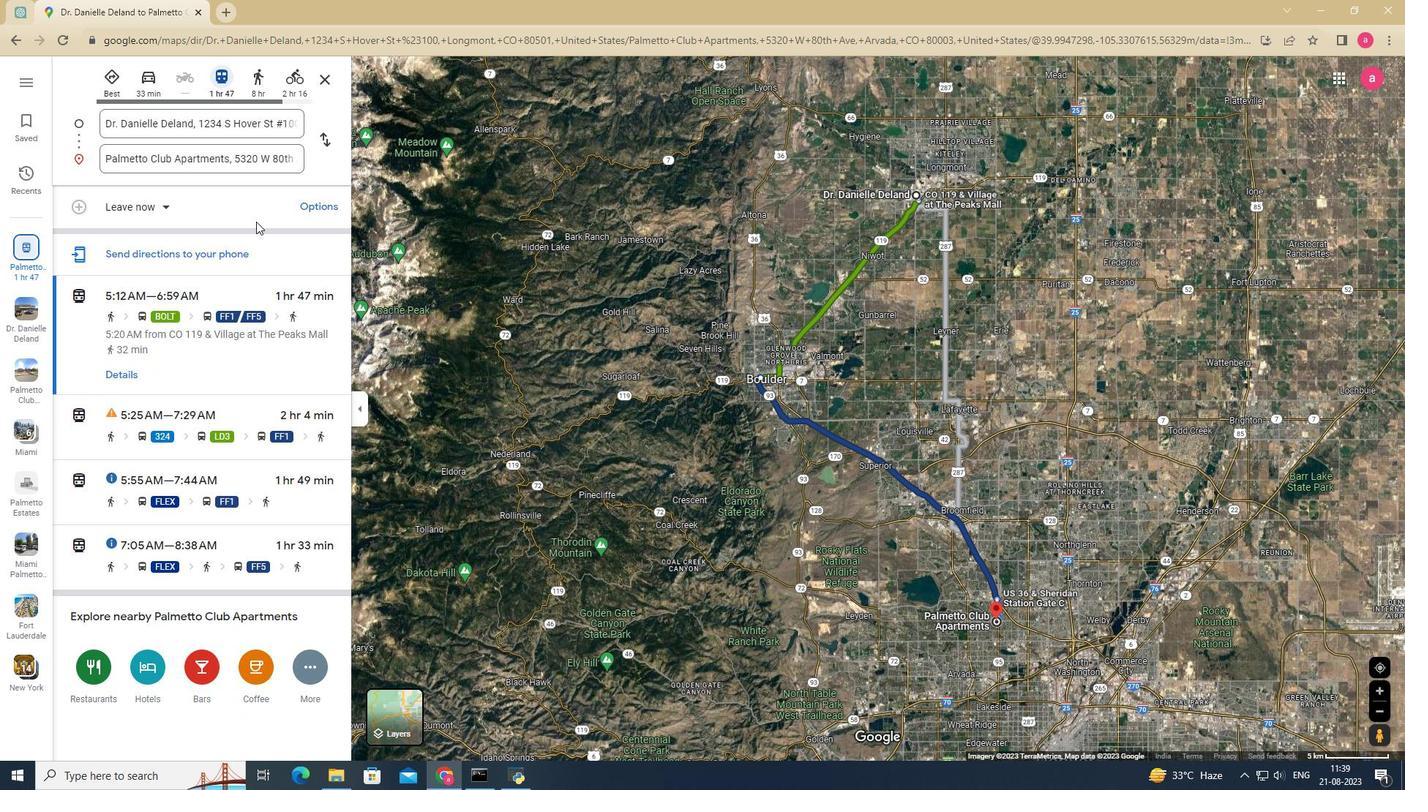 
Action: Mouse moved to (139, 211)
Screenshot: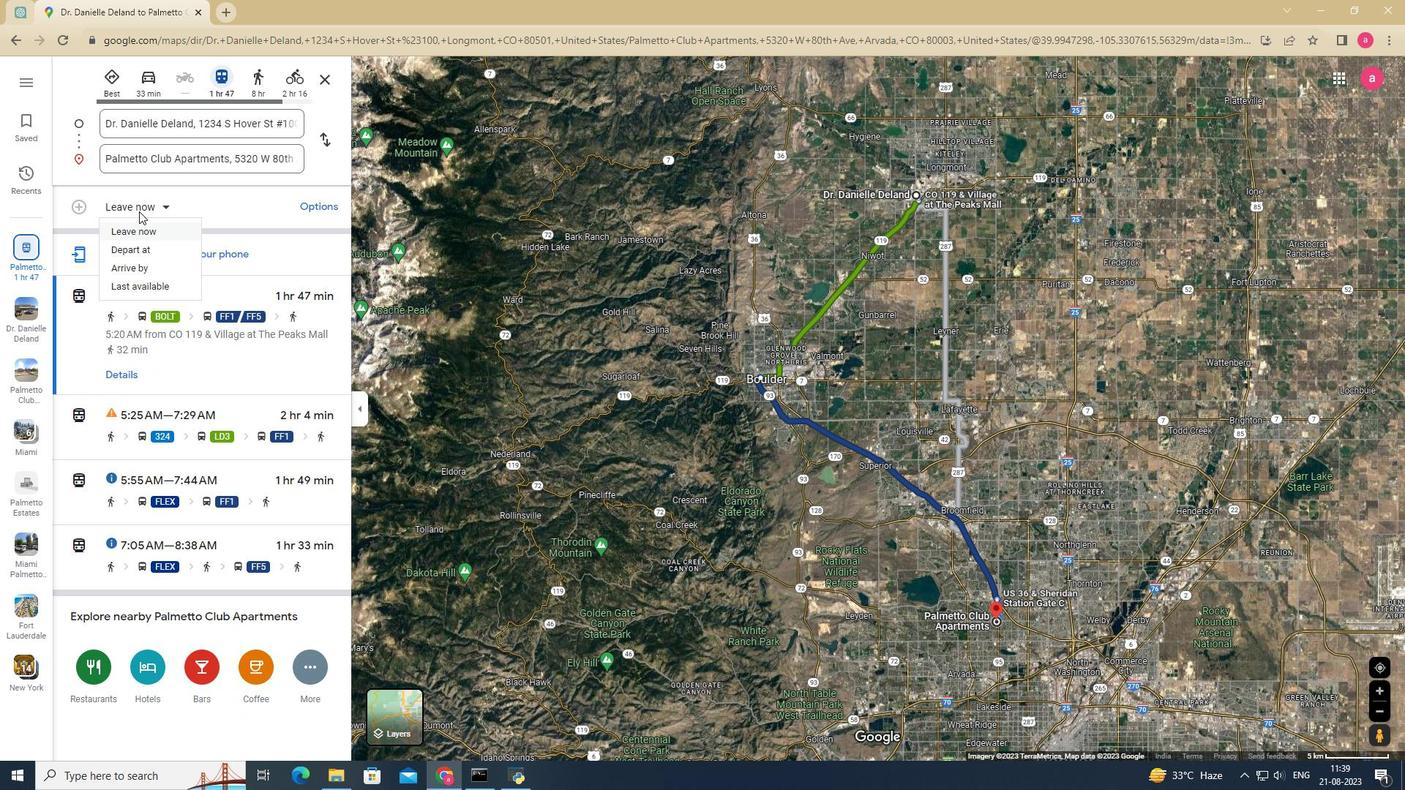 
Action: Mouse pressed left at (139, 211)
Screenshot: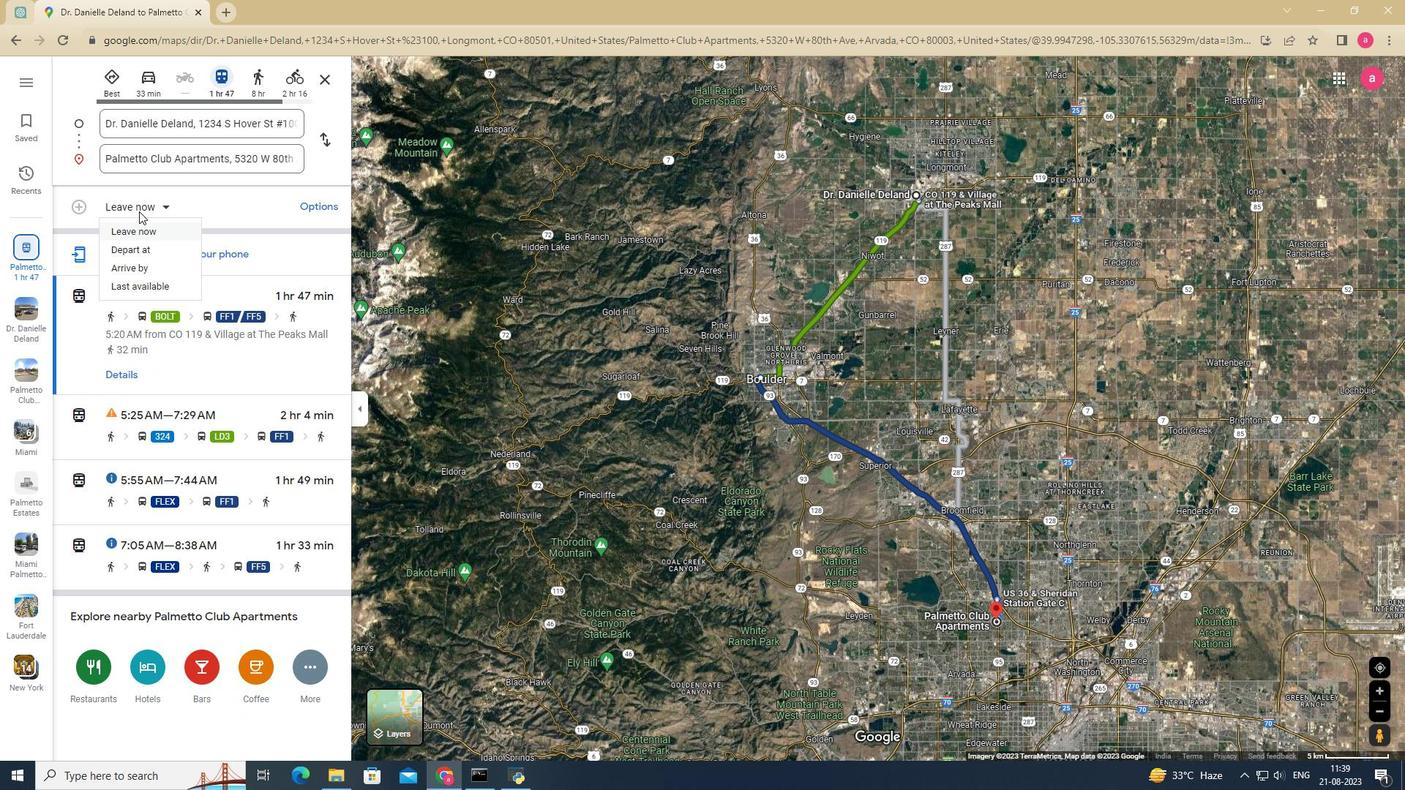 
Action: Mouse moved to (138, 279)
Screenshot: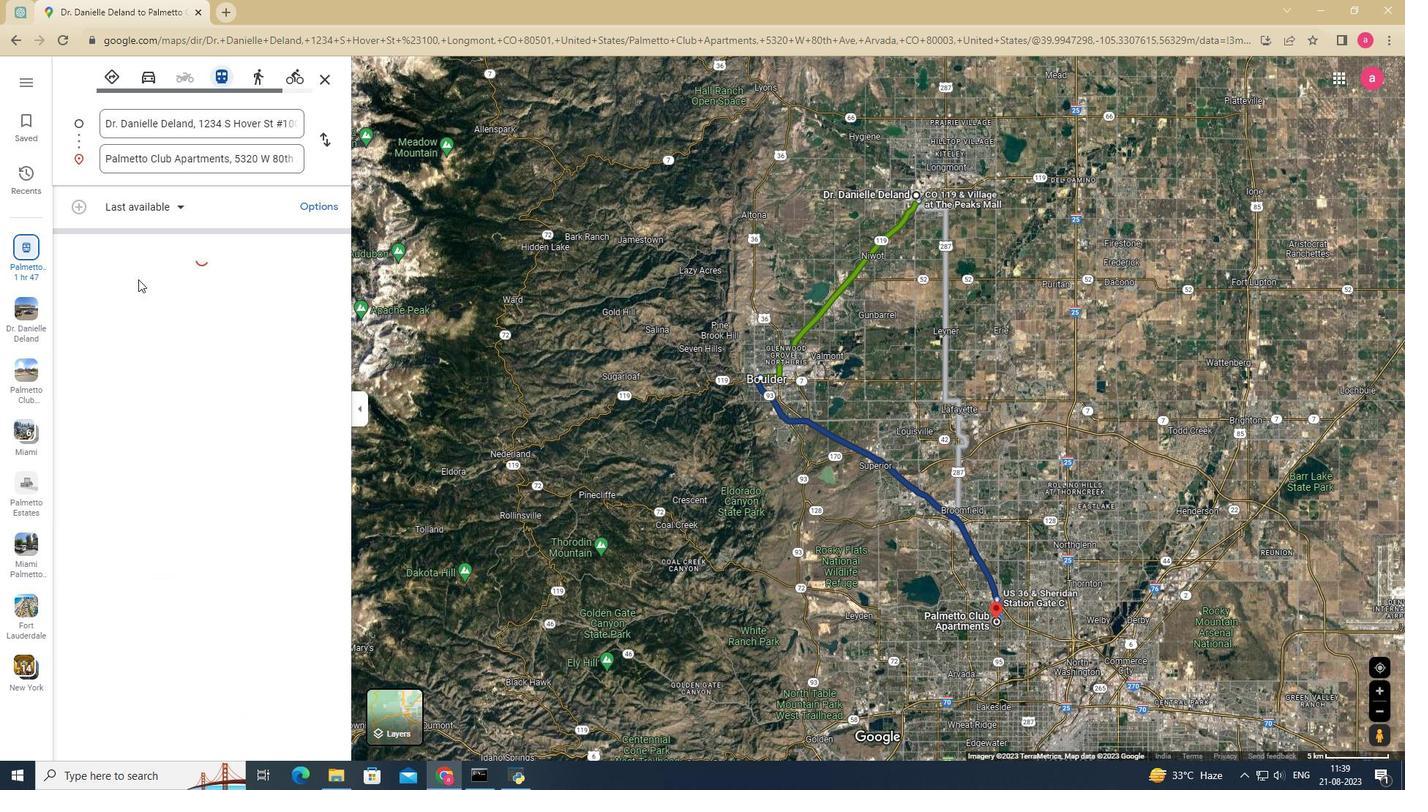 
Action: Mouse pressed left at (138, 279)
Screenshot: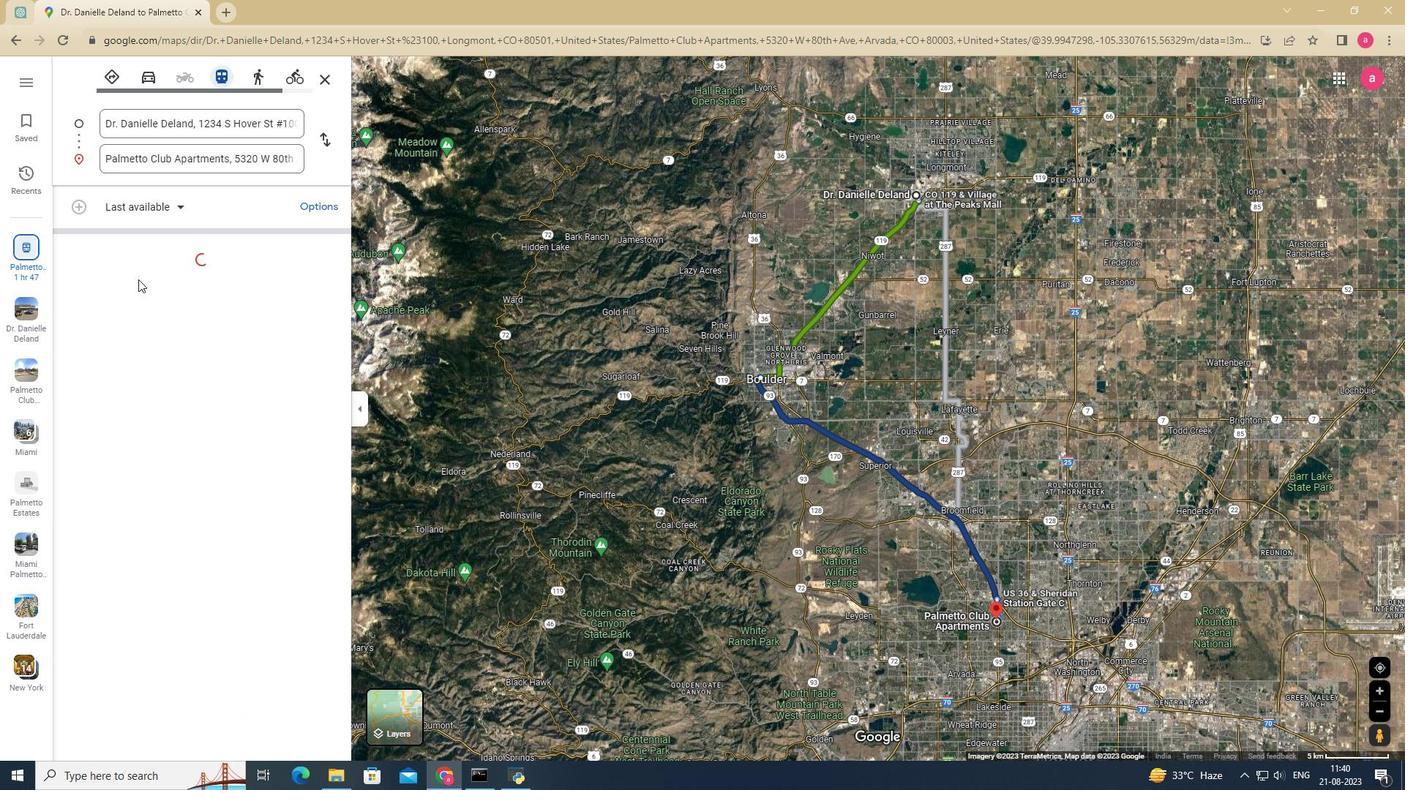 
Action: Mouse moved to (124, 386)
Screenshot: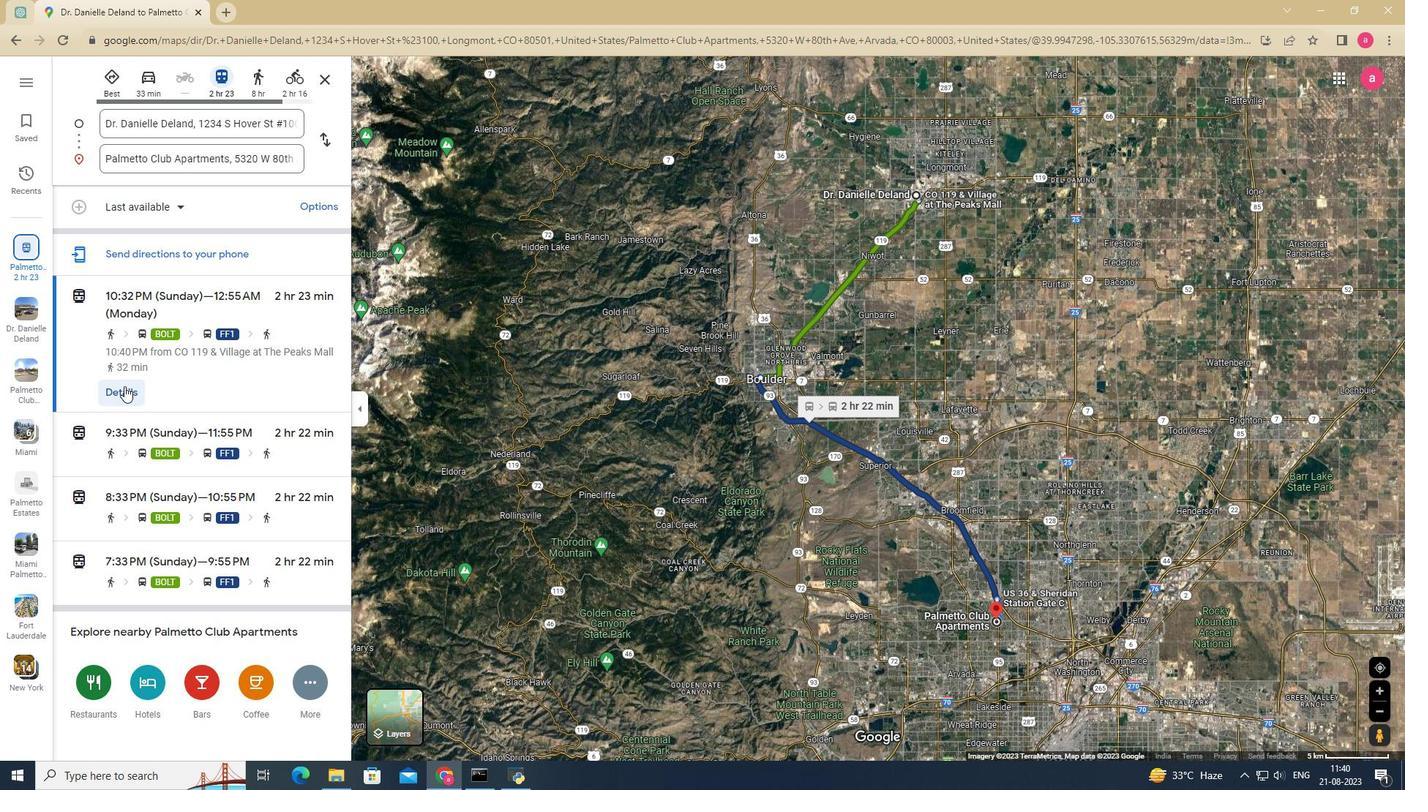 
Action: Mouse pressed left at (124, 386)
Screenshot: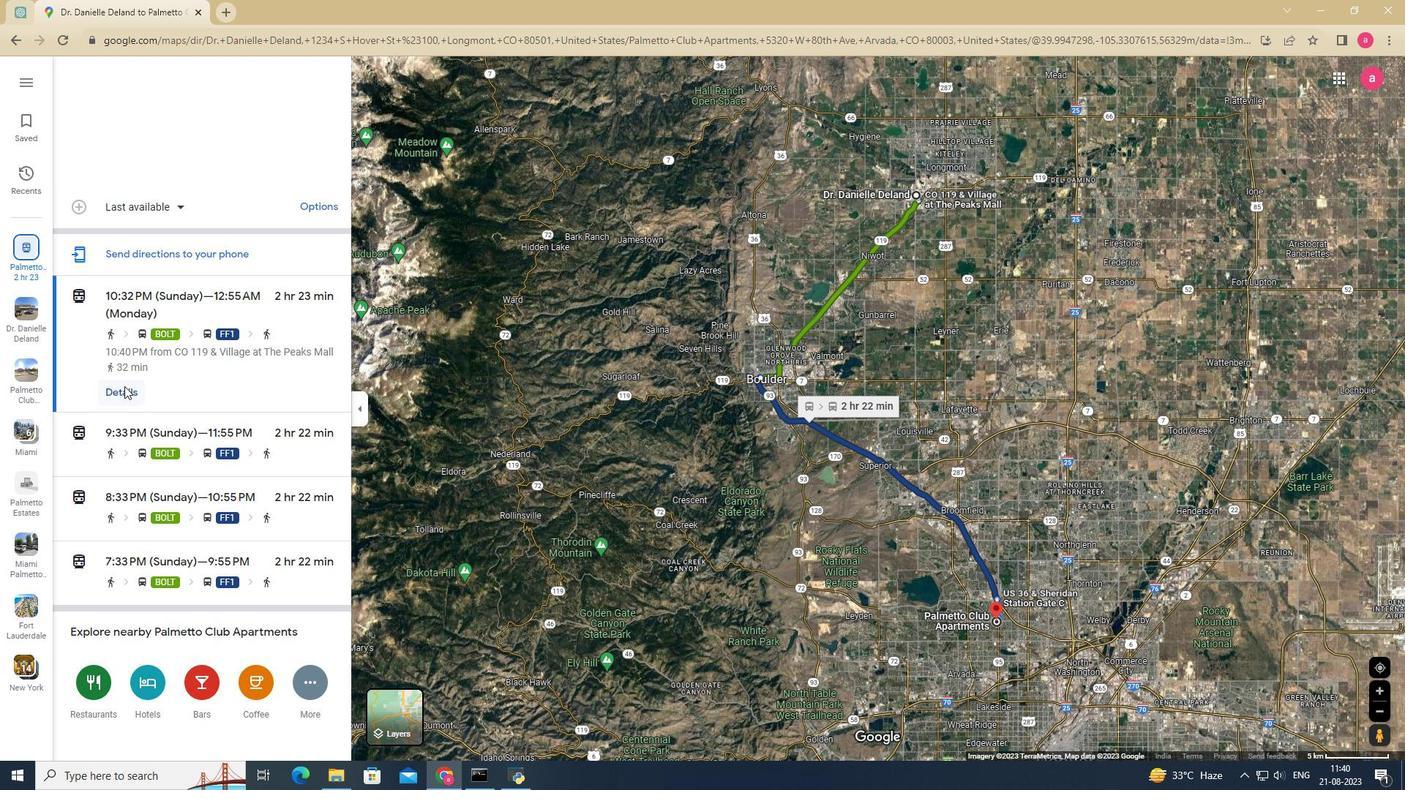 
Action: Mouse moved to (215, 391)
Screenshot: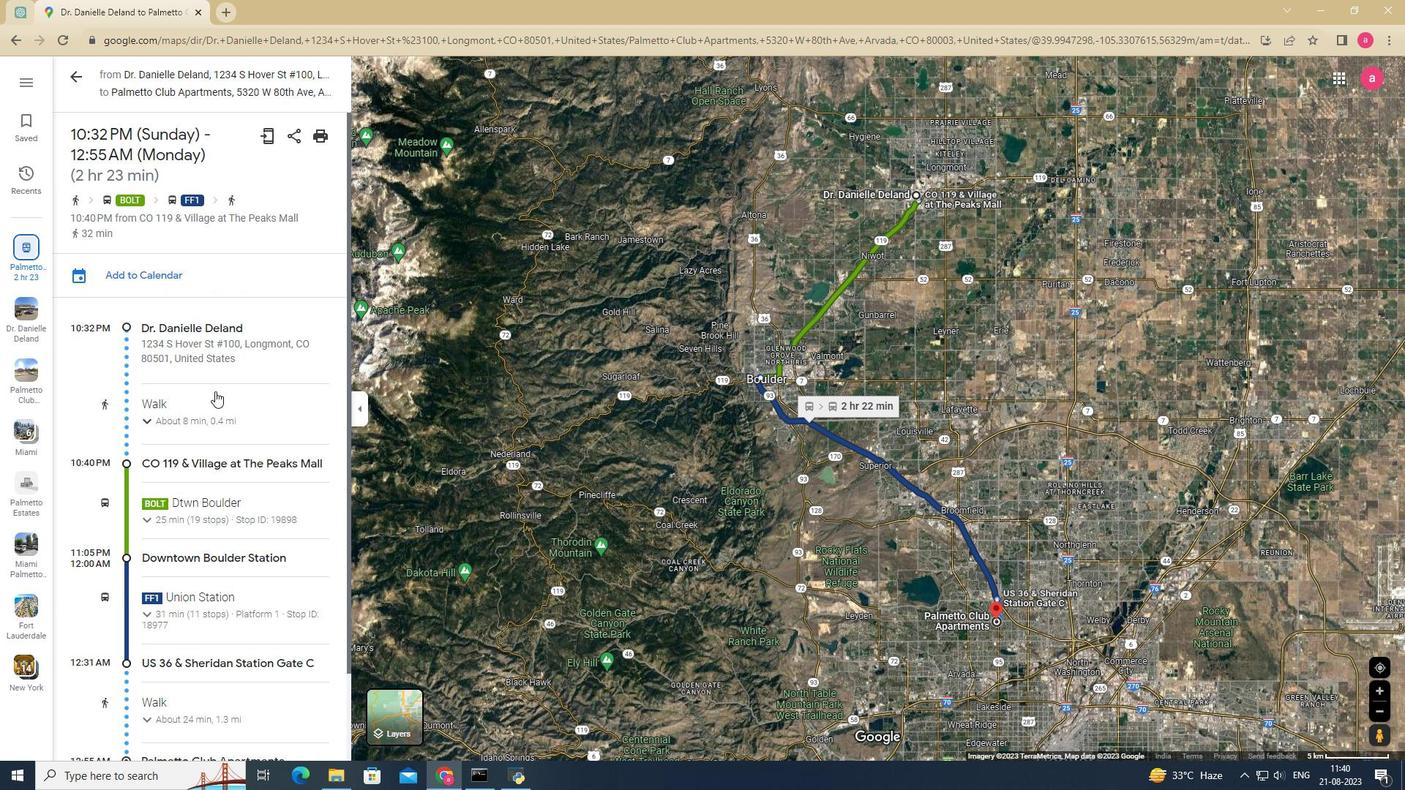 
Action: Mouse scrolled (215, 390) with delta (0, 0)
Screenshot: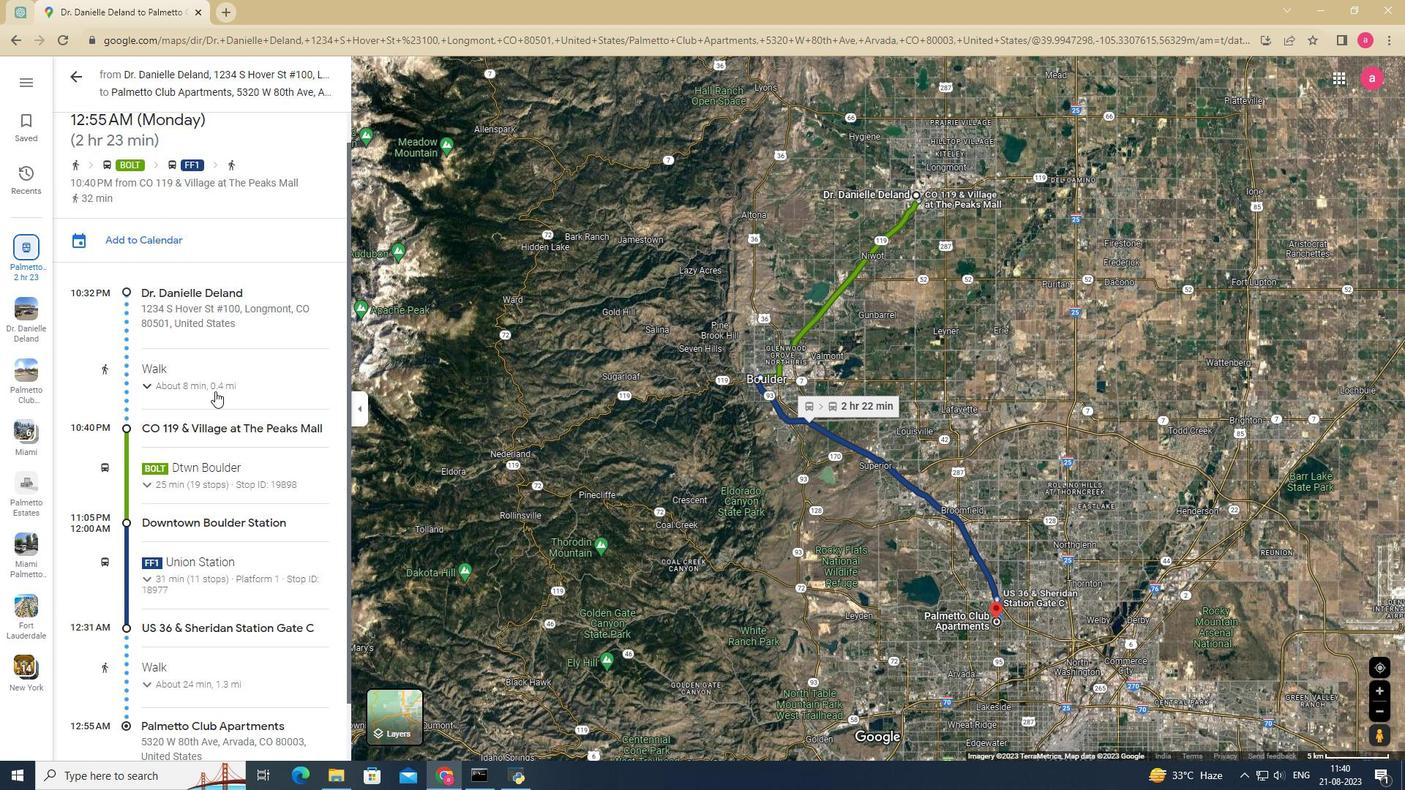 
Action: Mouse scrolled (215, 390) with delta (0, 0)
Screenshot: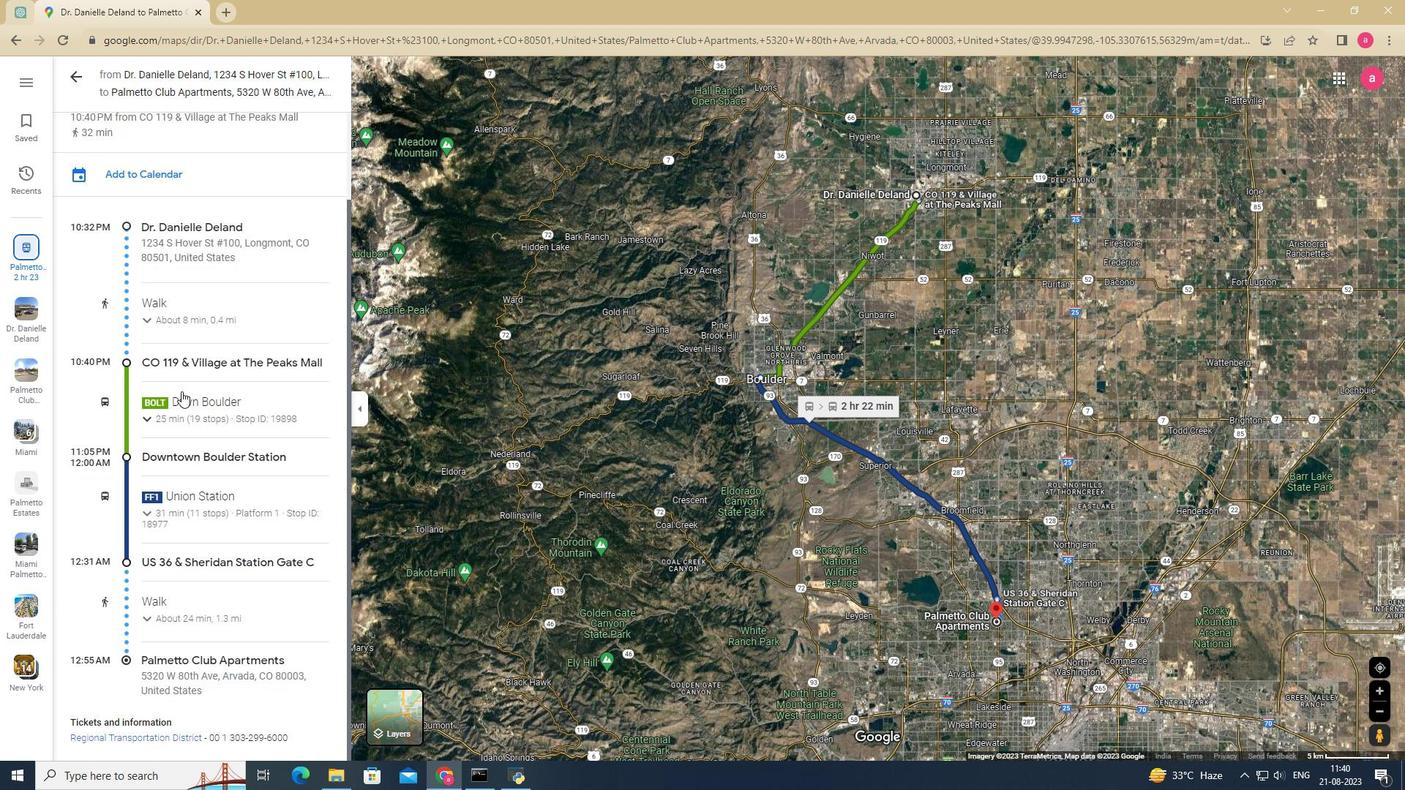 
Action: Mouse scrolled (215, 390) with delta (0, 0)
Screenshot: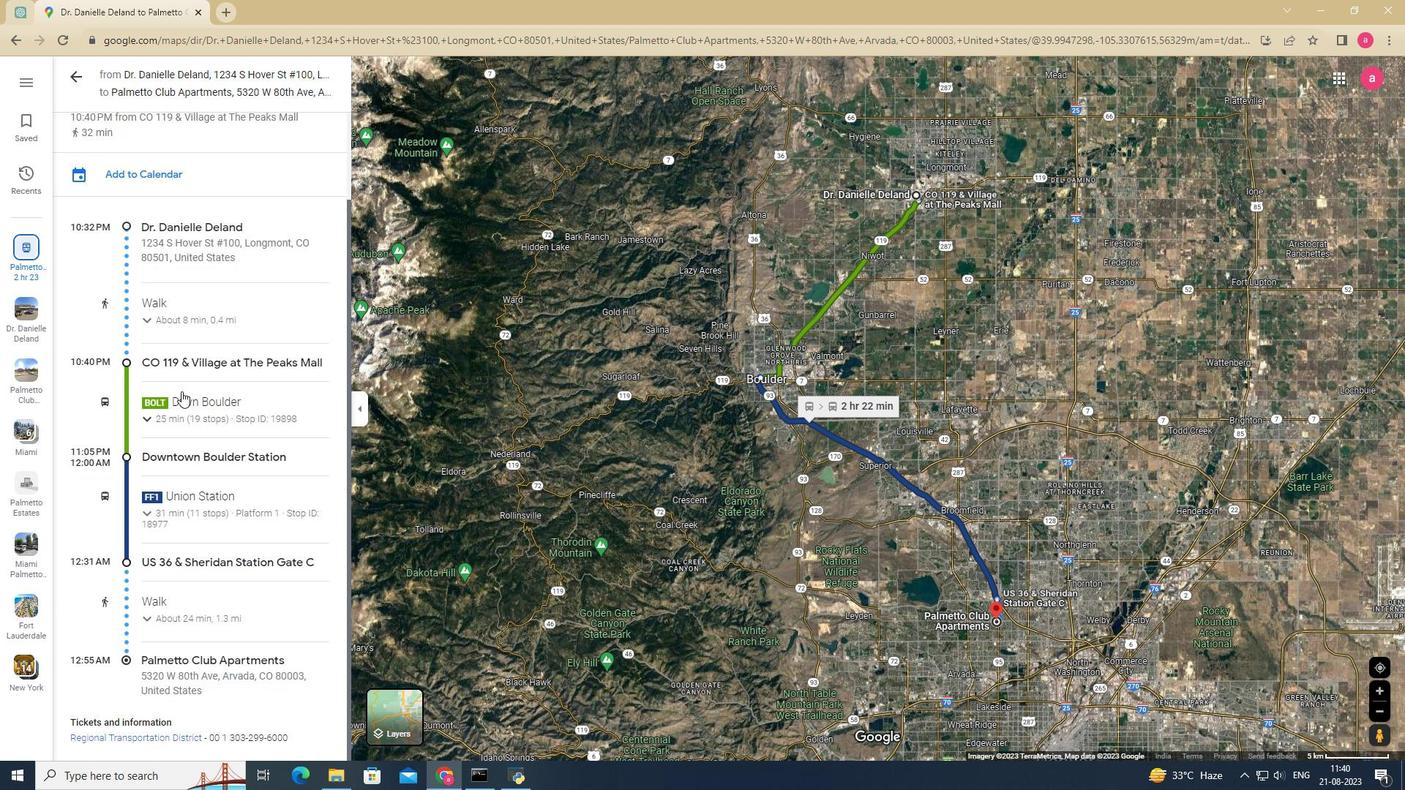 
Action: Mouse moved to (166, 340)
Screenshot: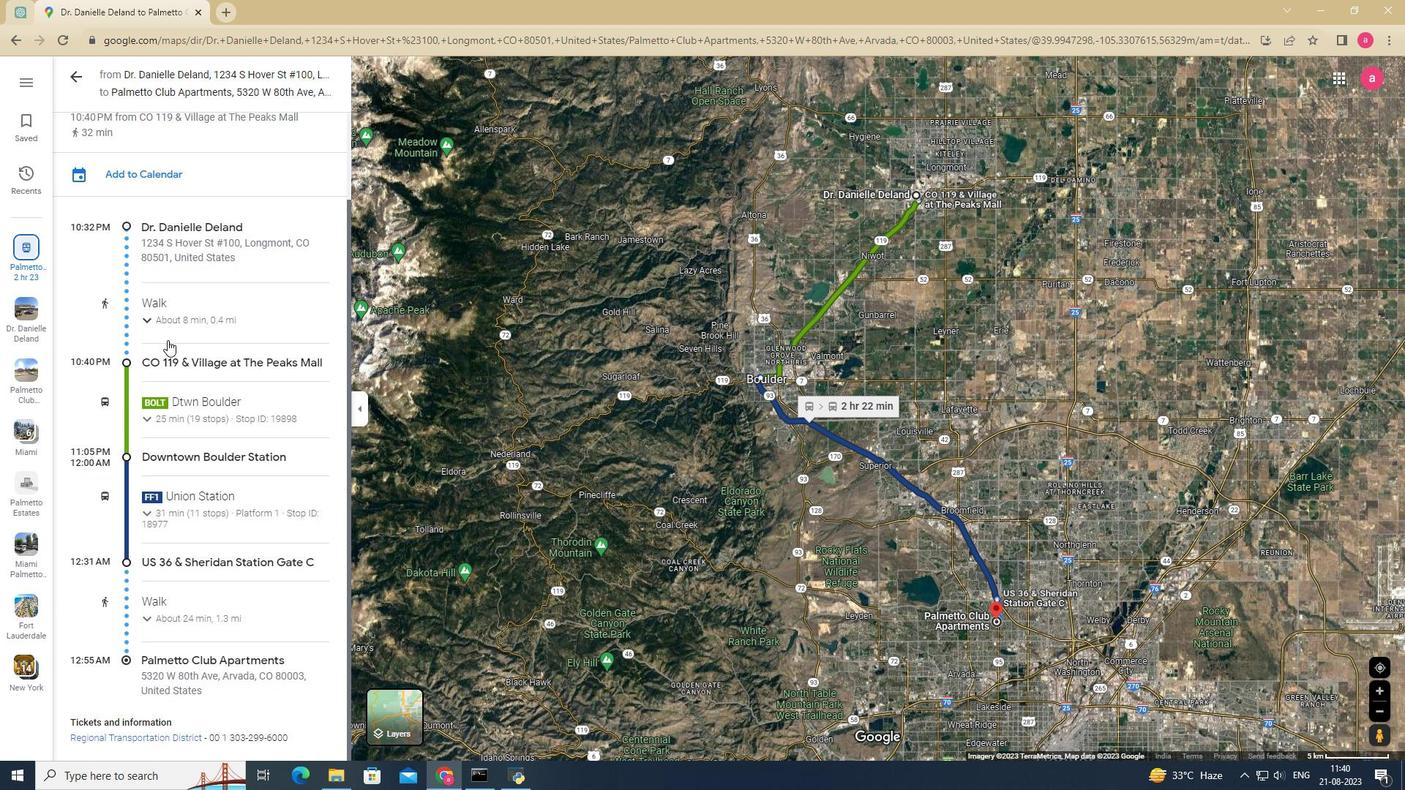 
Action: Mouse scrolled (166, 339) with delta (0, 0)
Screenshot: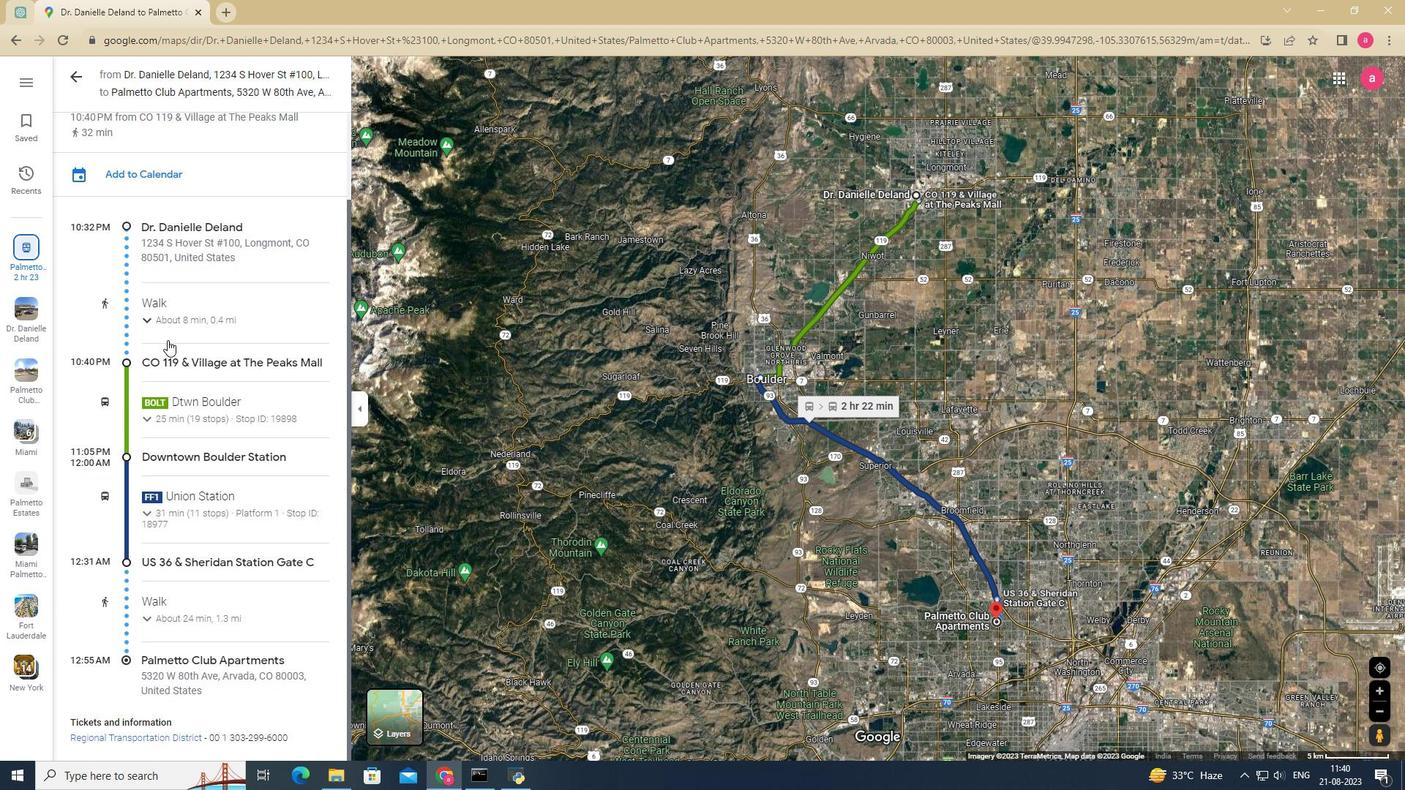 
Action: Mouse scrolled (166, 339) with delta (0, 0)
Screenshot: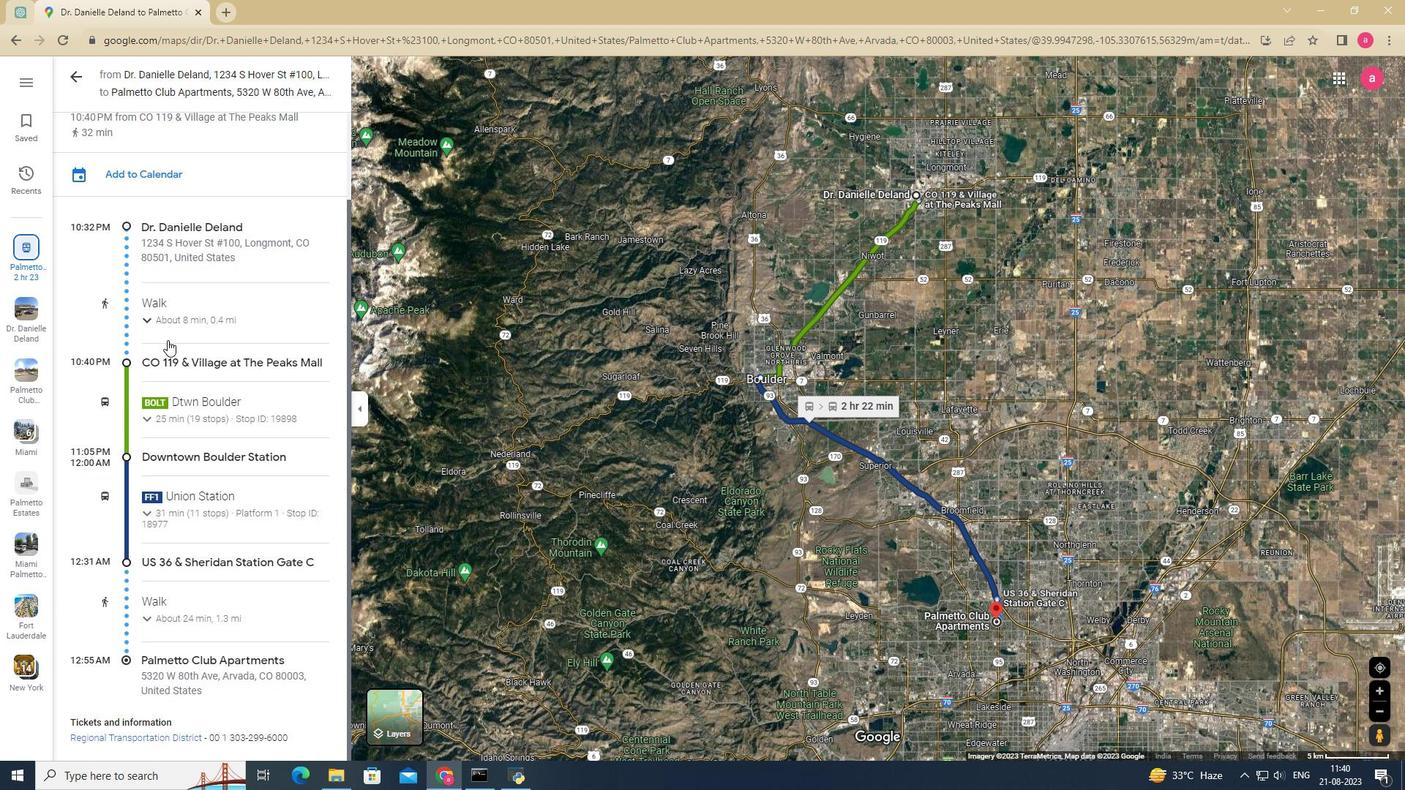 
Action: Mouse moved to (167, 340)
Screenshot: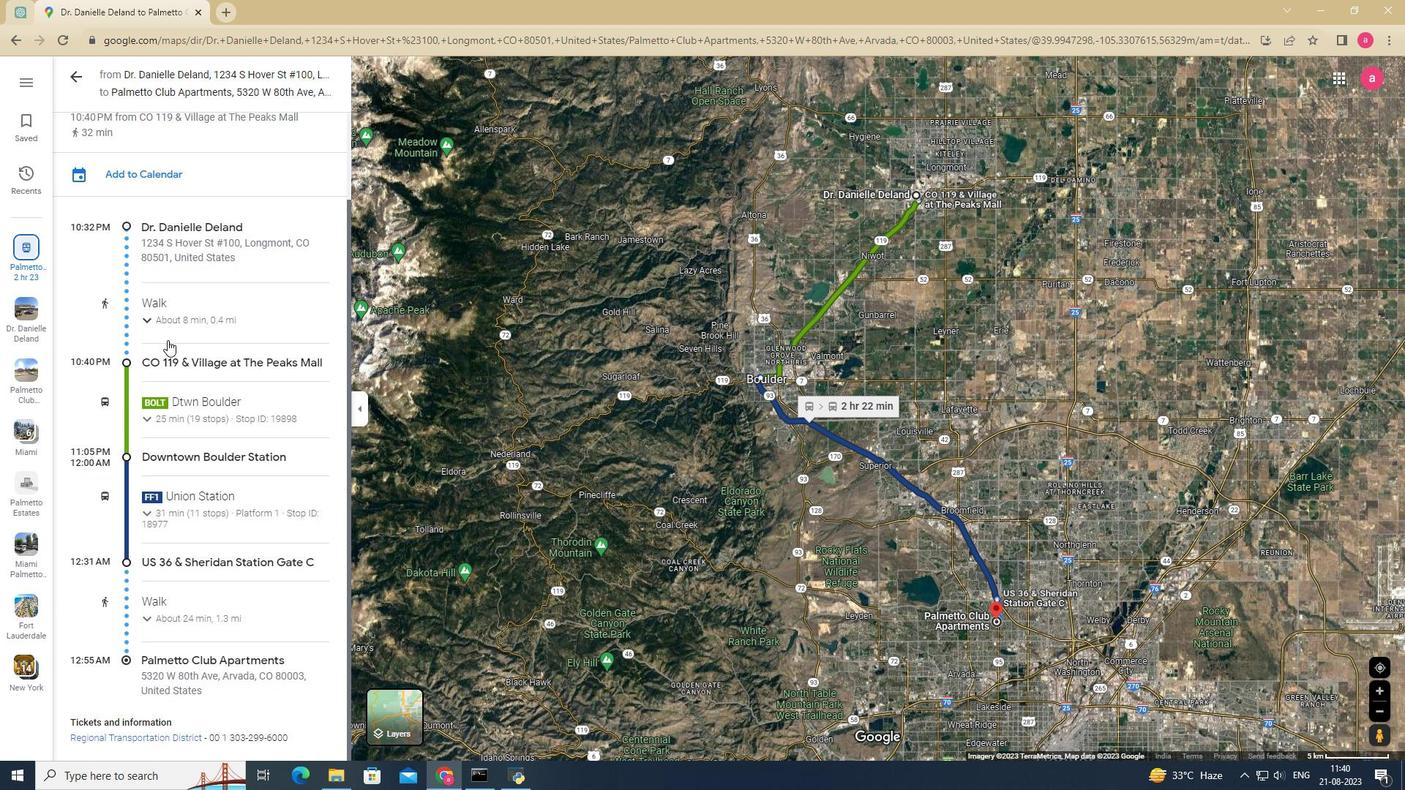 
Action: Mouse scrolled (167, 339) with delta (0, 0)
Screenshot: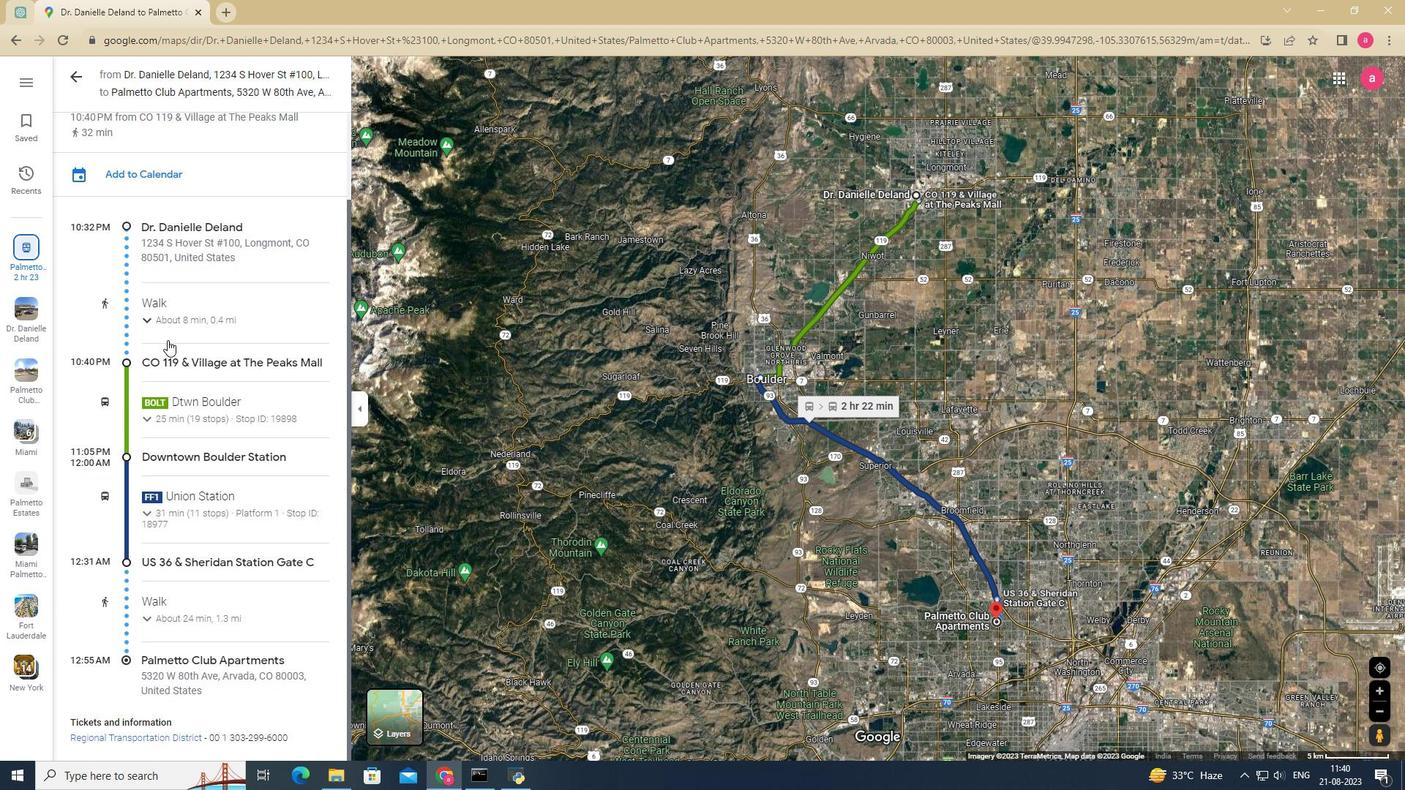 
Action: Mouse moved to (179, 546)
Screenshot: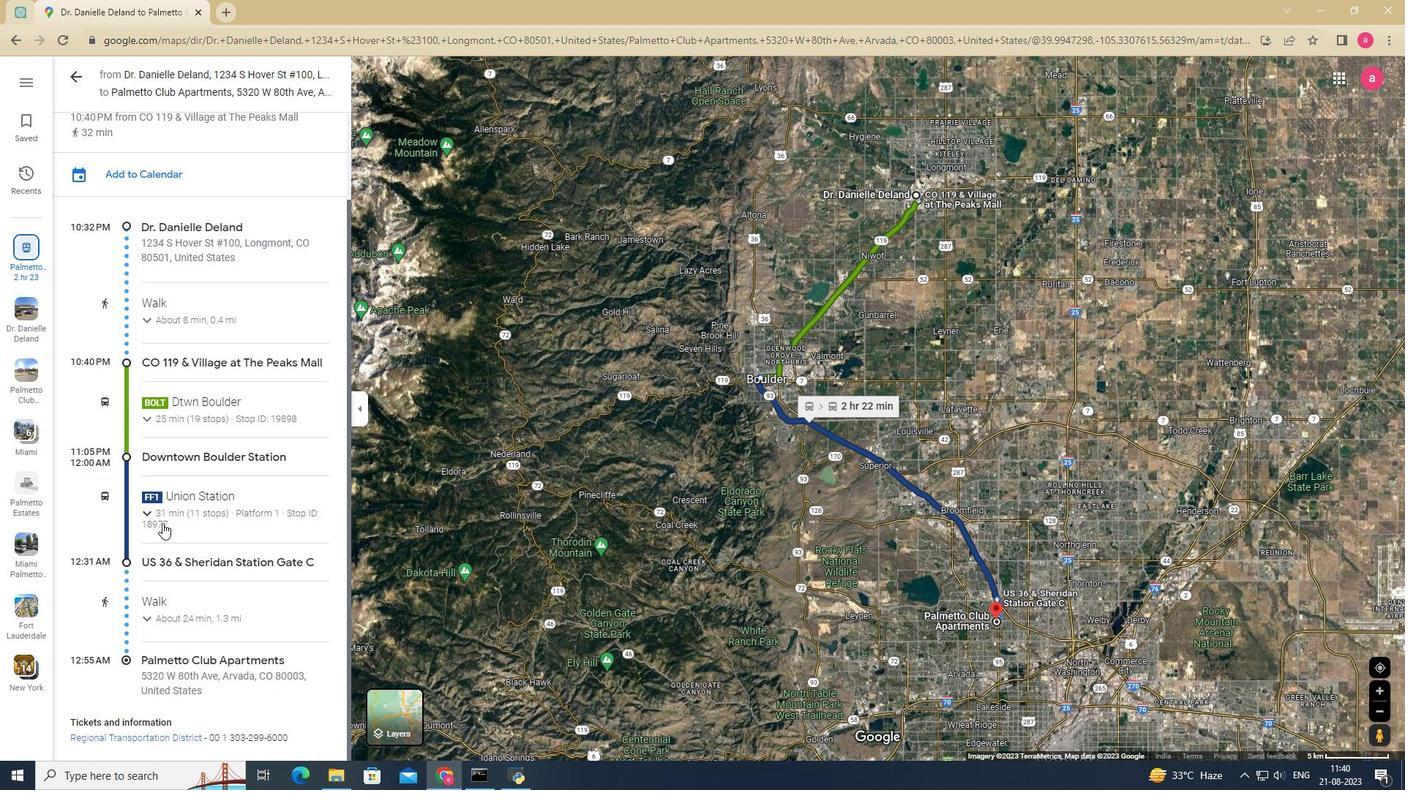 
Action: Mouse scrolled (179, 546) with delta (0, 0)
Screenshot: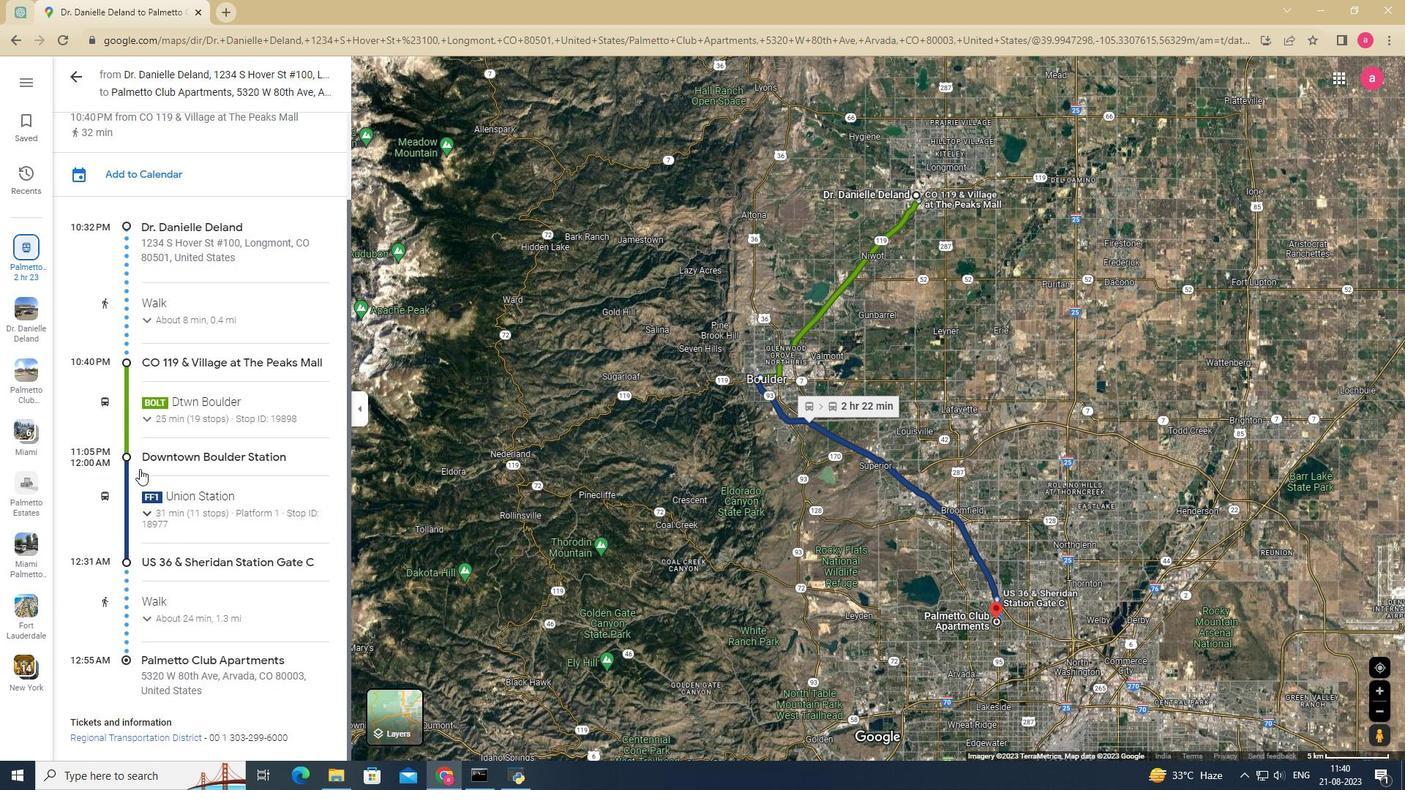 
Action: Mouse scrolled (179, 546) with delta (0, 0)
Screenshot: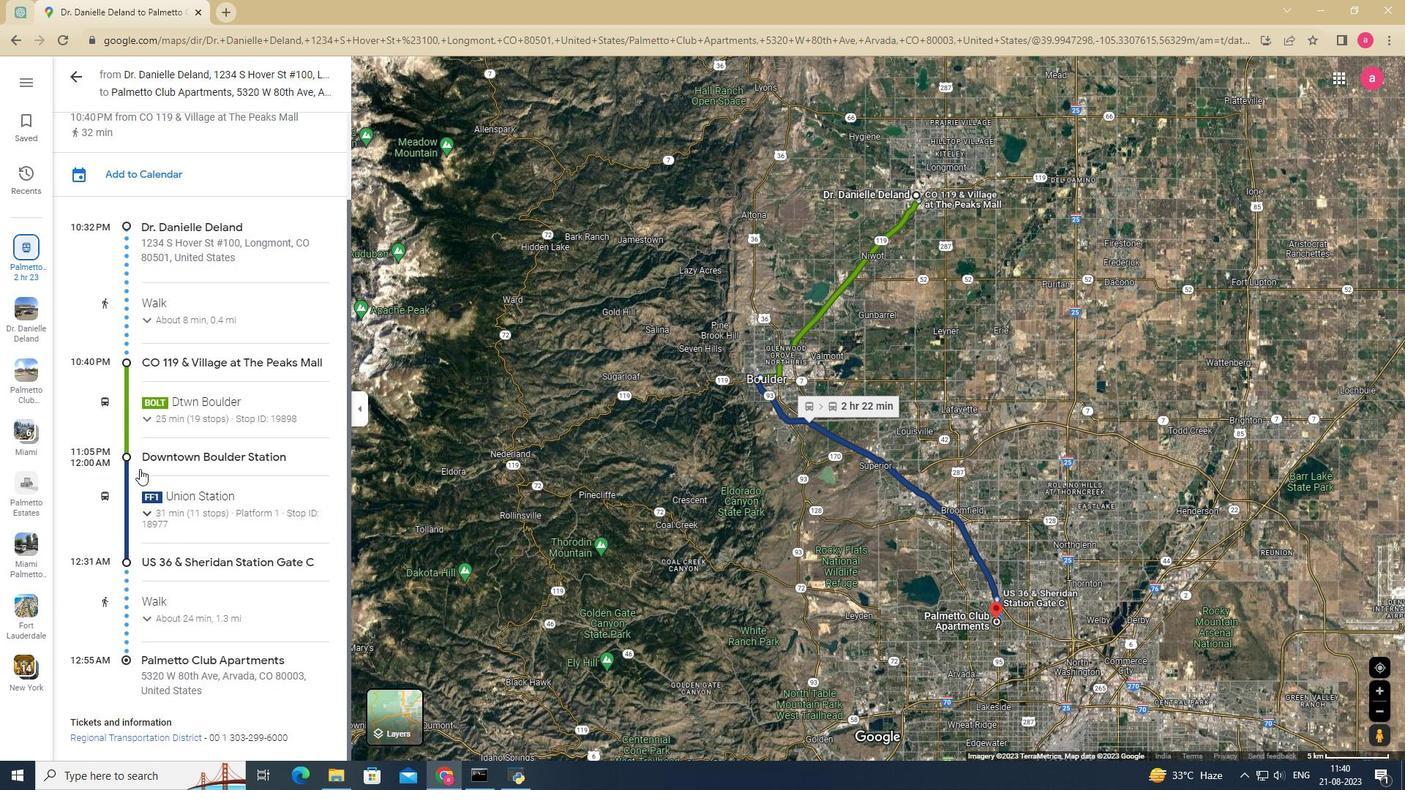 
Action: Mouse scrolled (179, 546) with delta (0, 0)
Screenshot: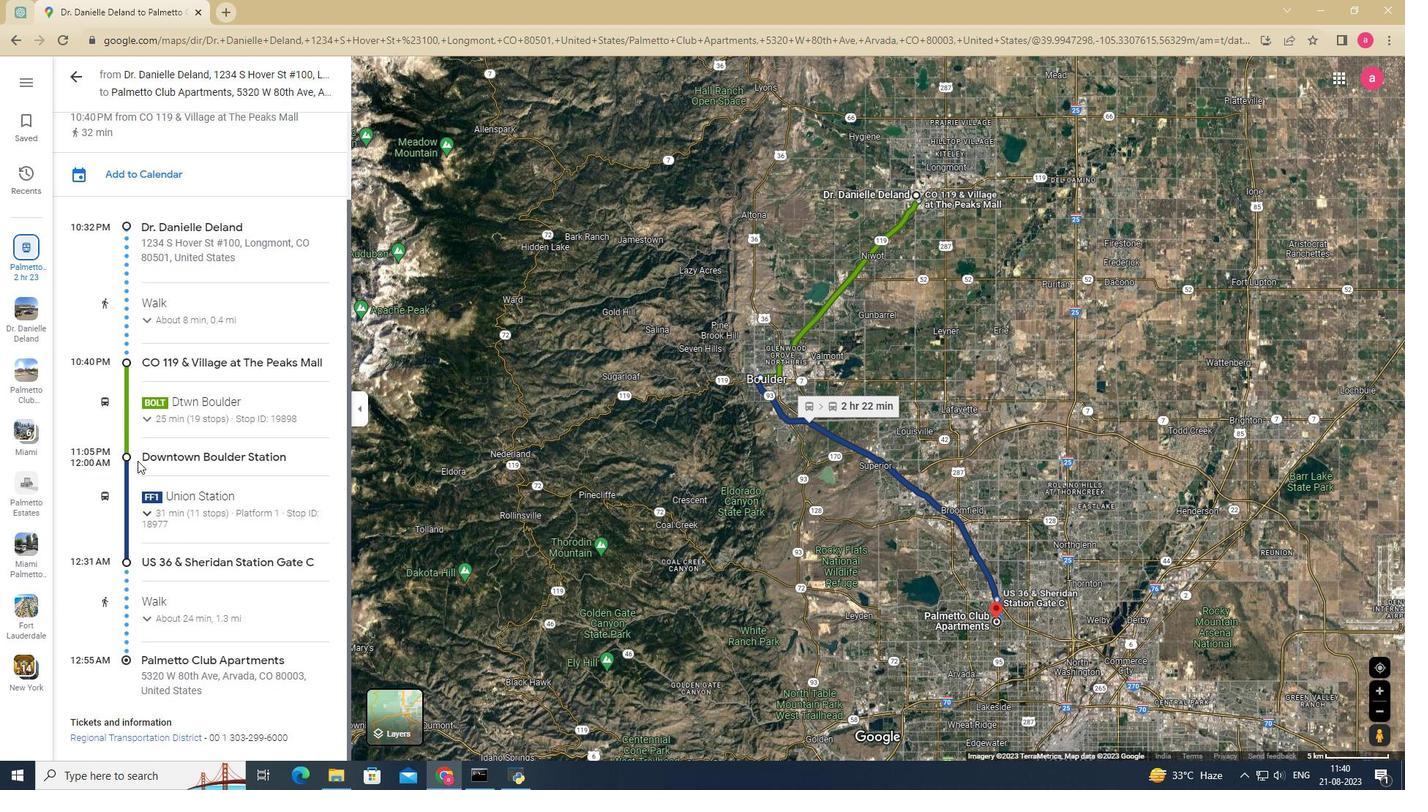 
Action: Mouse scrolled (179, 546) with delta (0, 0)
Screenshot: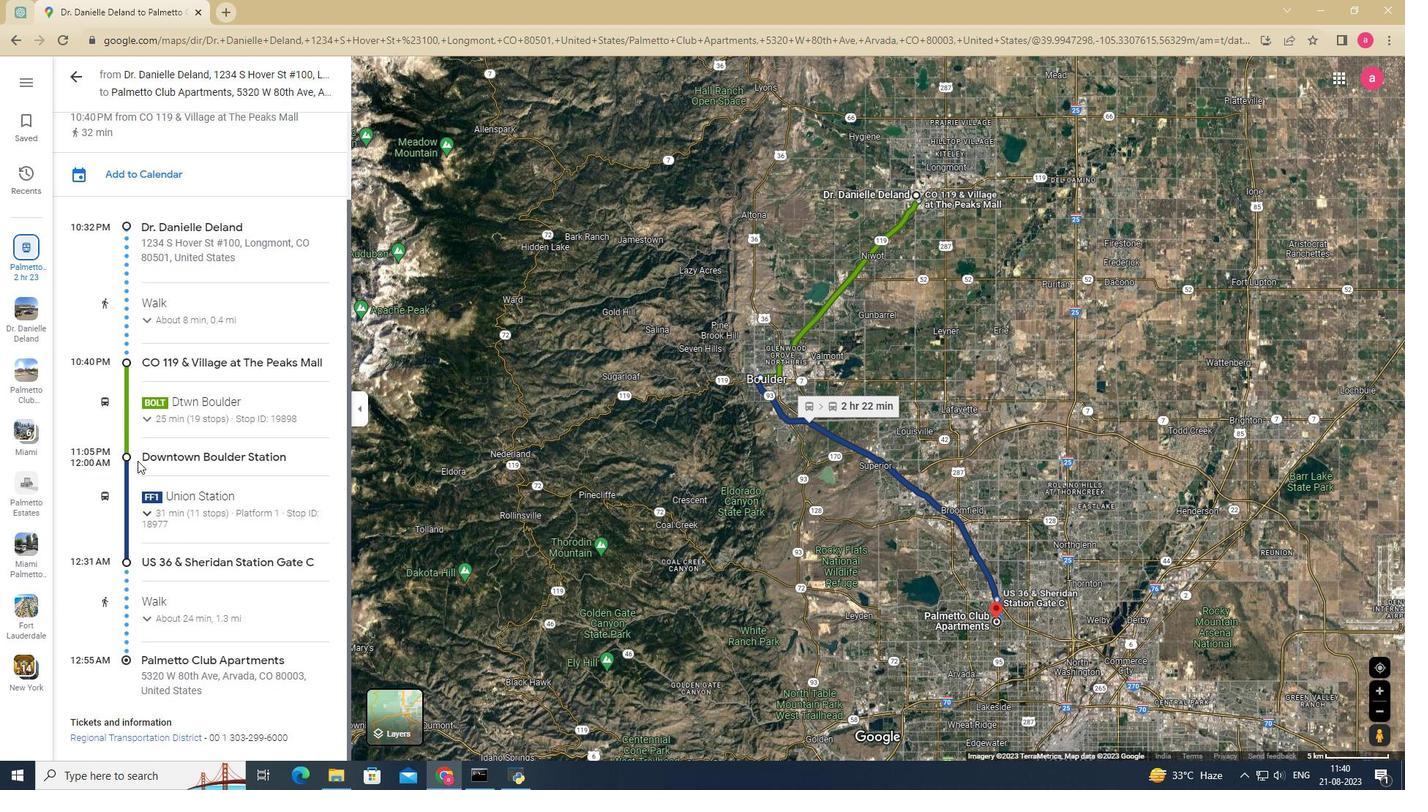 
Action: Mouse scrolled (179, 546) with delta (0, 0)
Screenshot: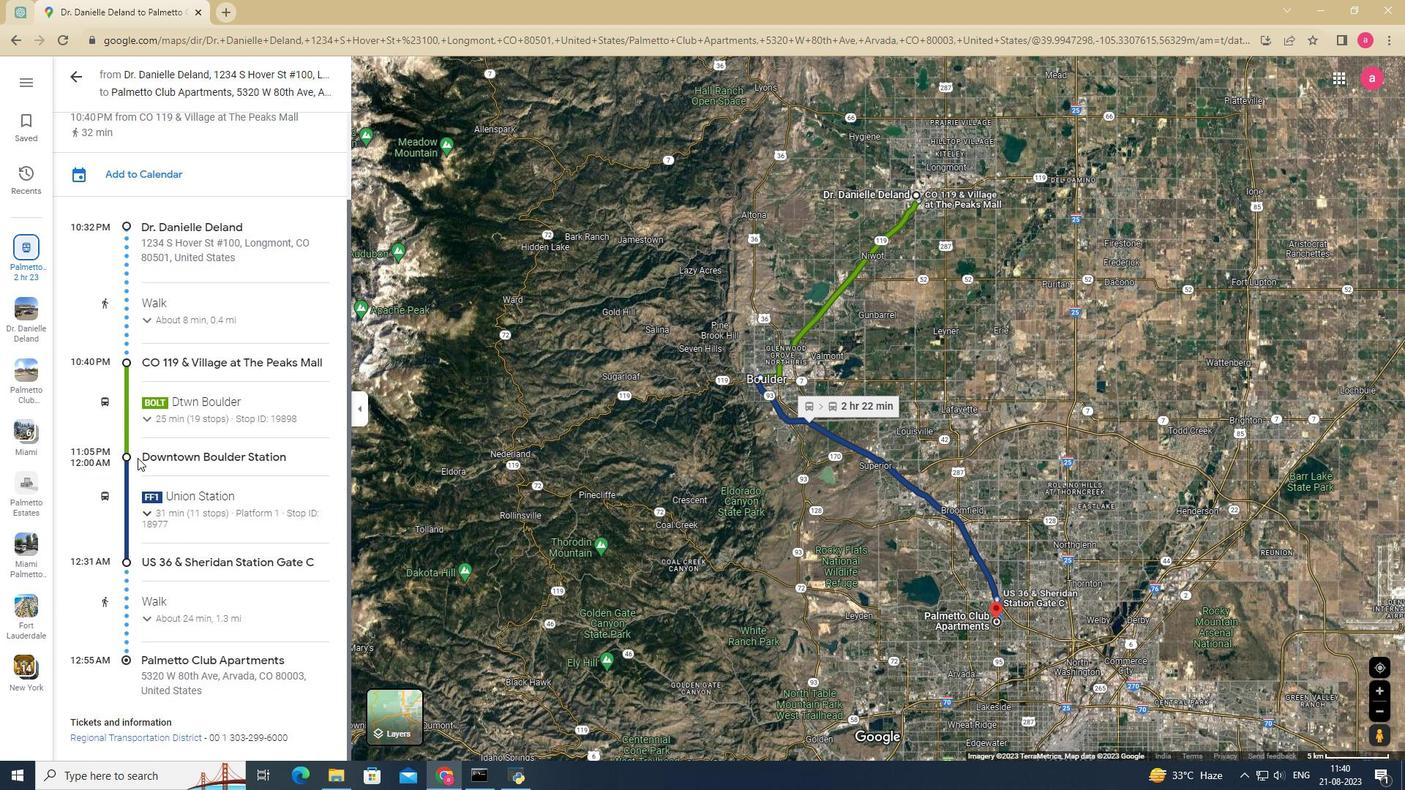 
Action: Mouse moved to (65, 68)
Screenshot: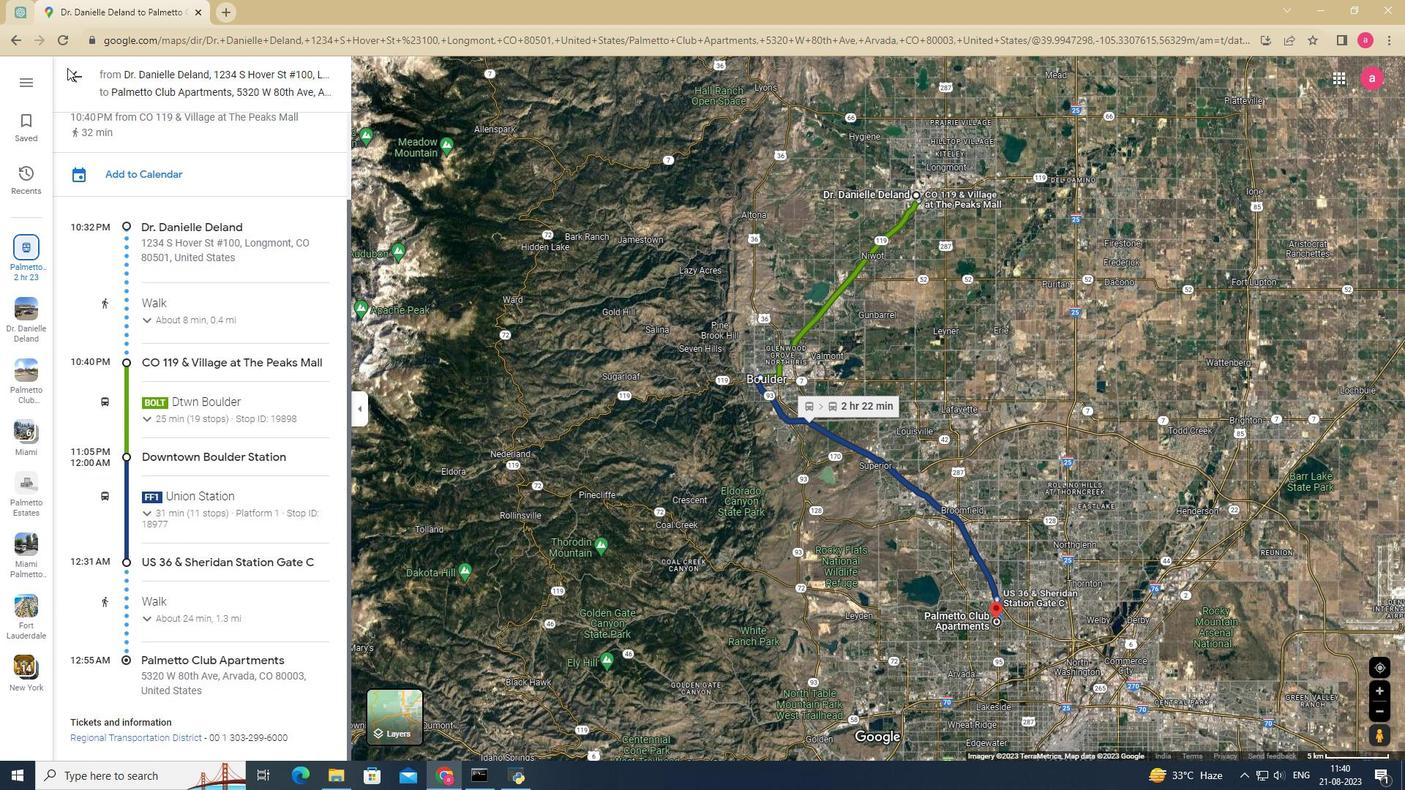 
Action: Mouse pressed left at (65, 68)
Screenshot: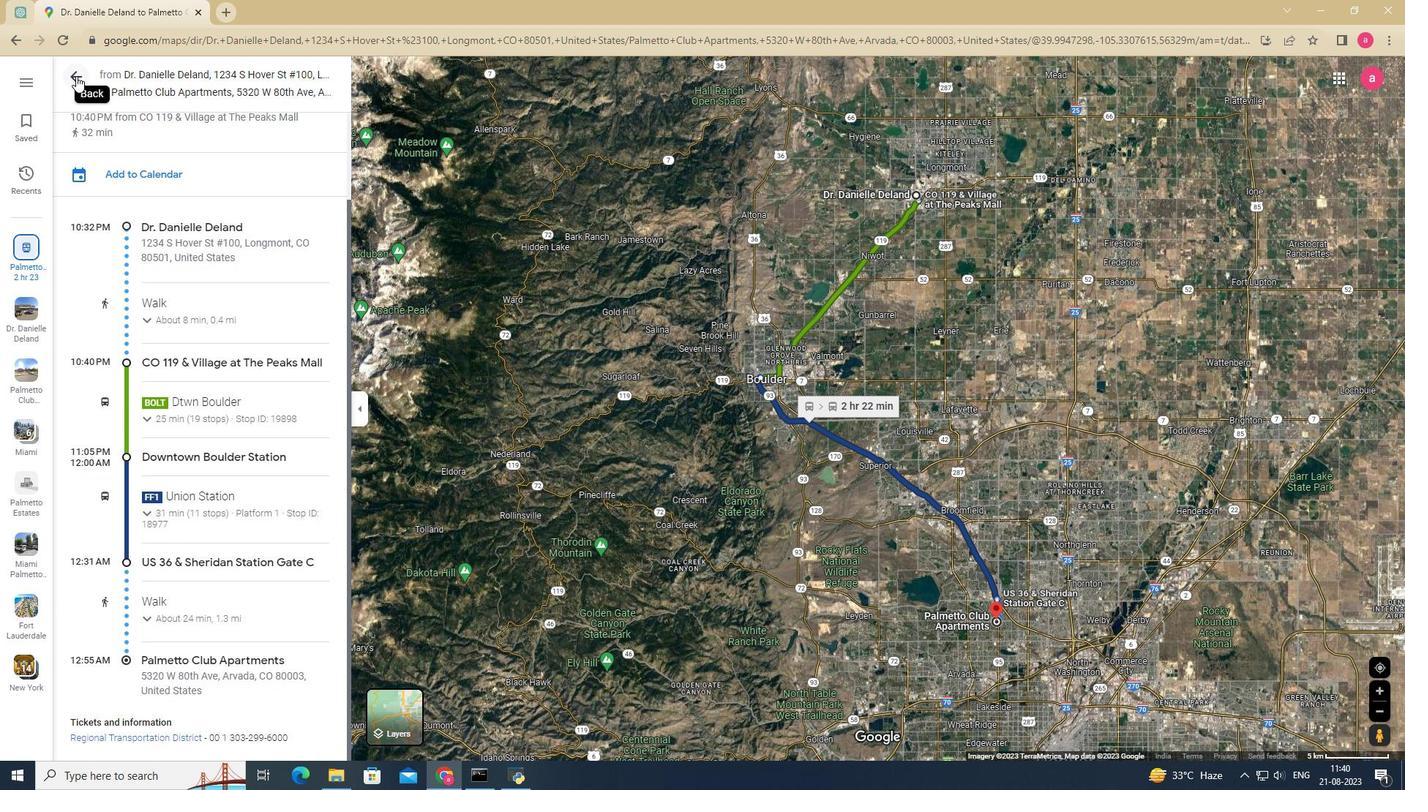 
Action: Mouse moved to (76, 76)
Screenshot: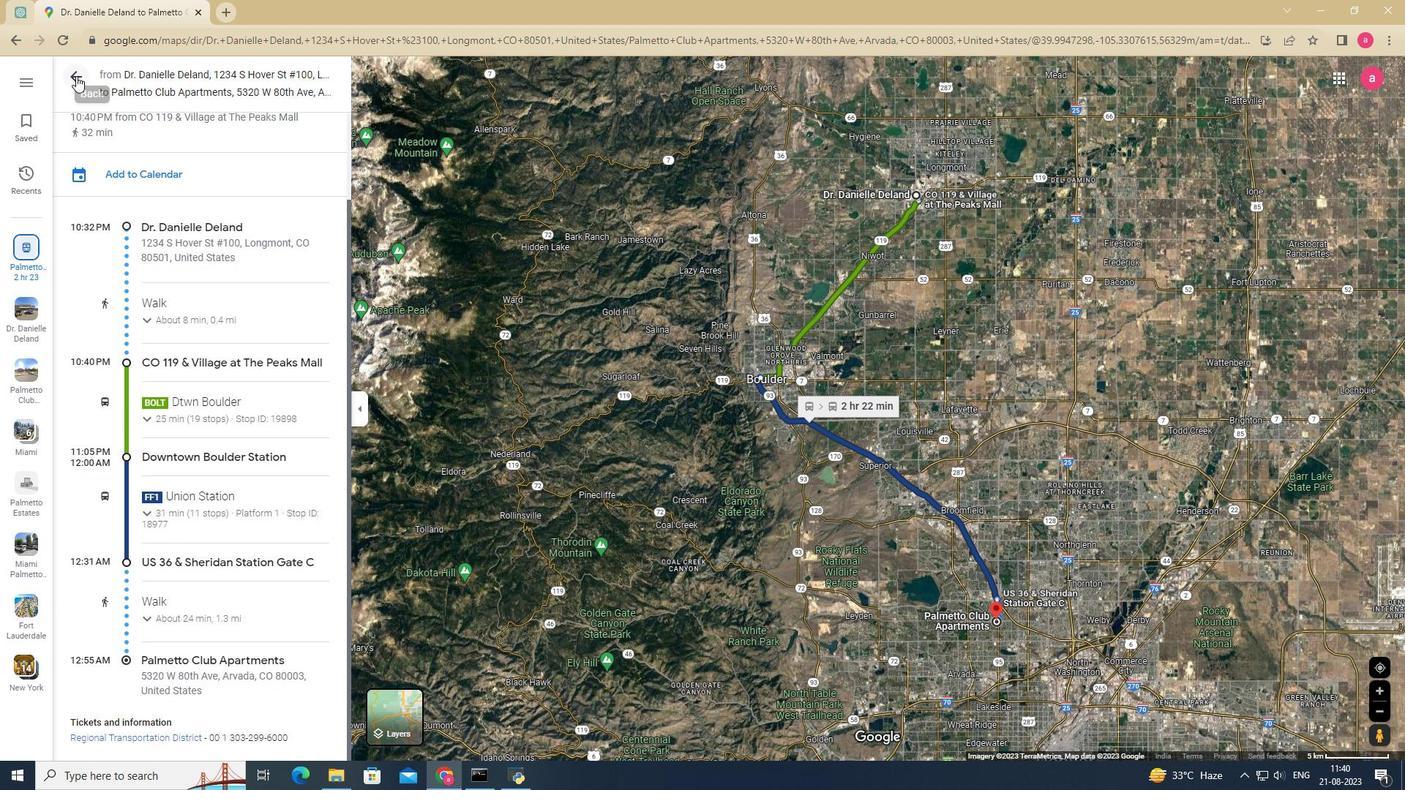 
Action: Mouse pressed left at (76, 76)
Screenshot: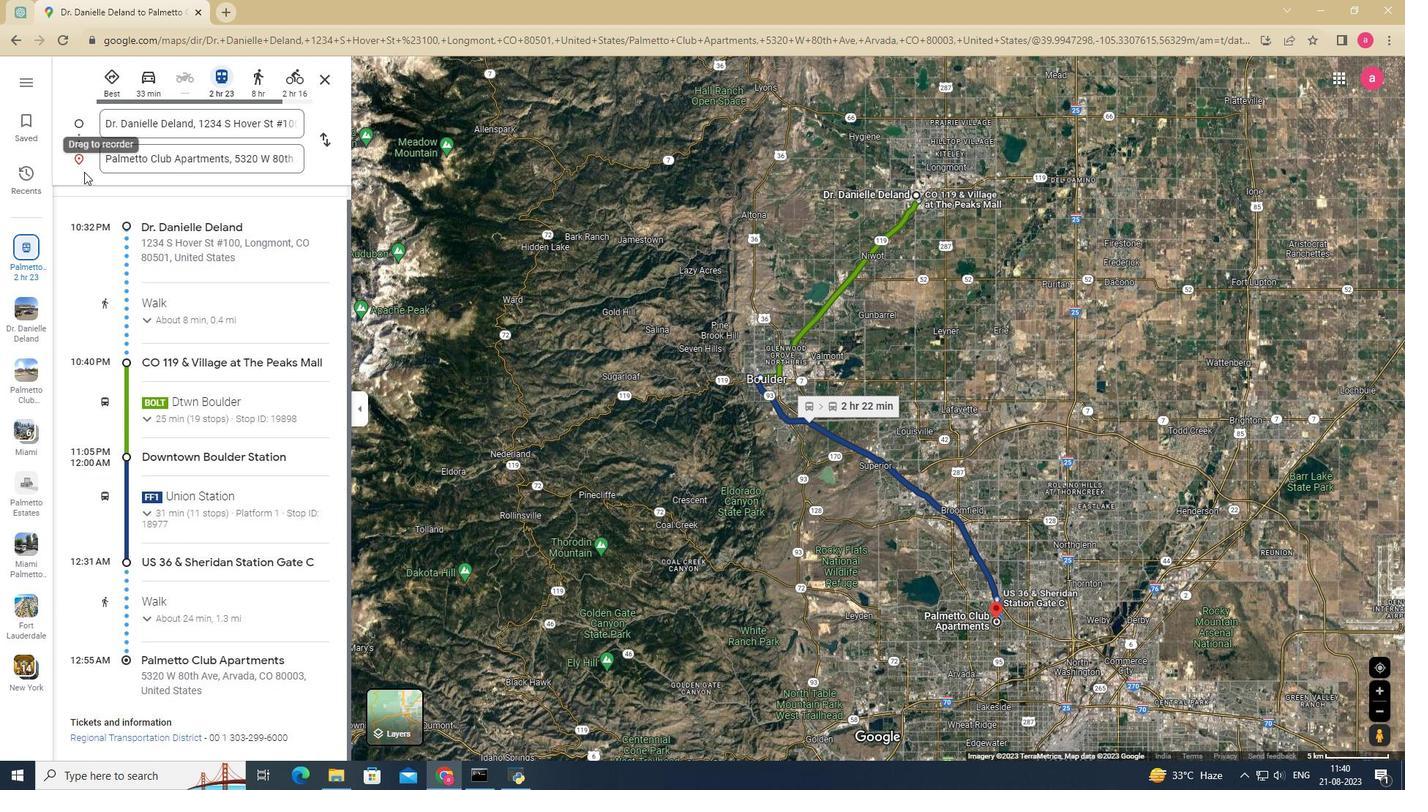 
Action: Mouse moved to (85, 432)
Screenshot: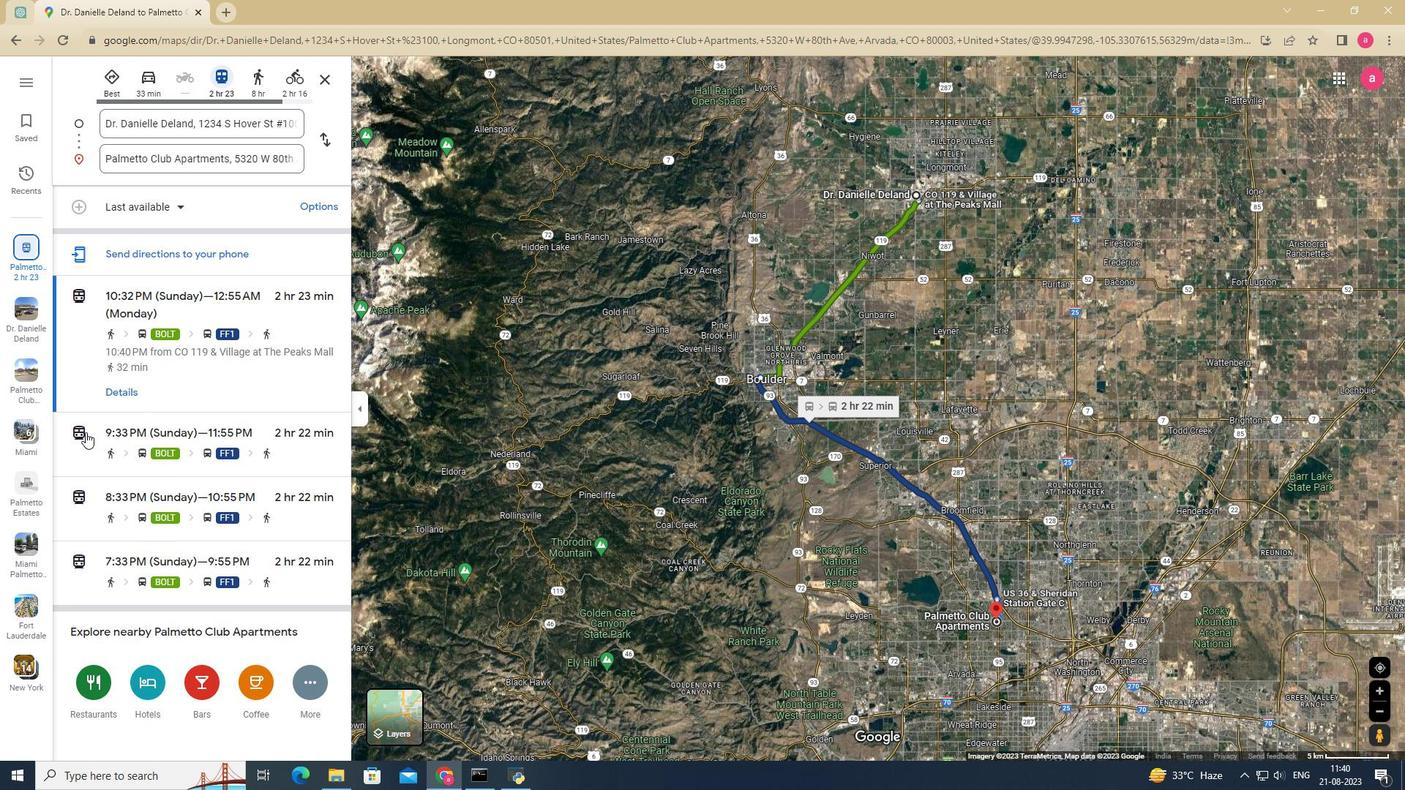 
Action: Mouse pressed left at (85, 432)
Screenshot: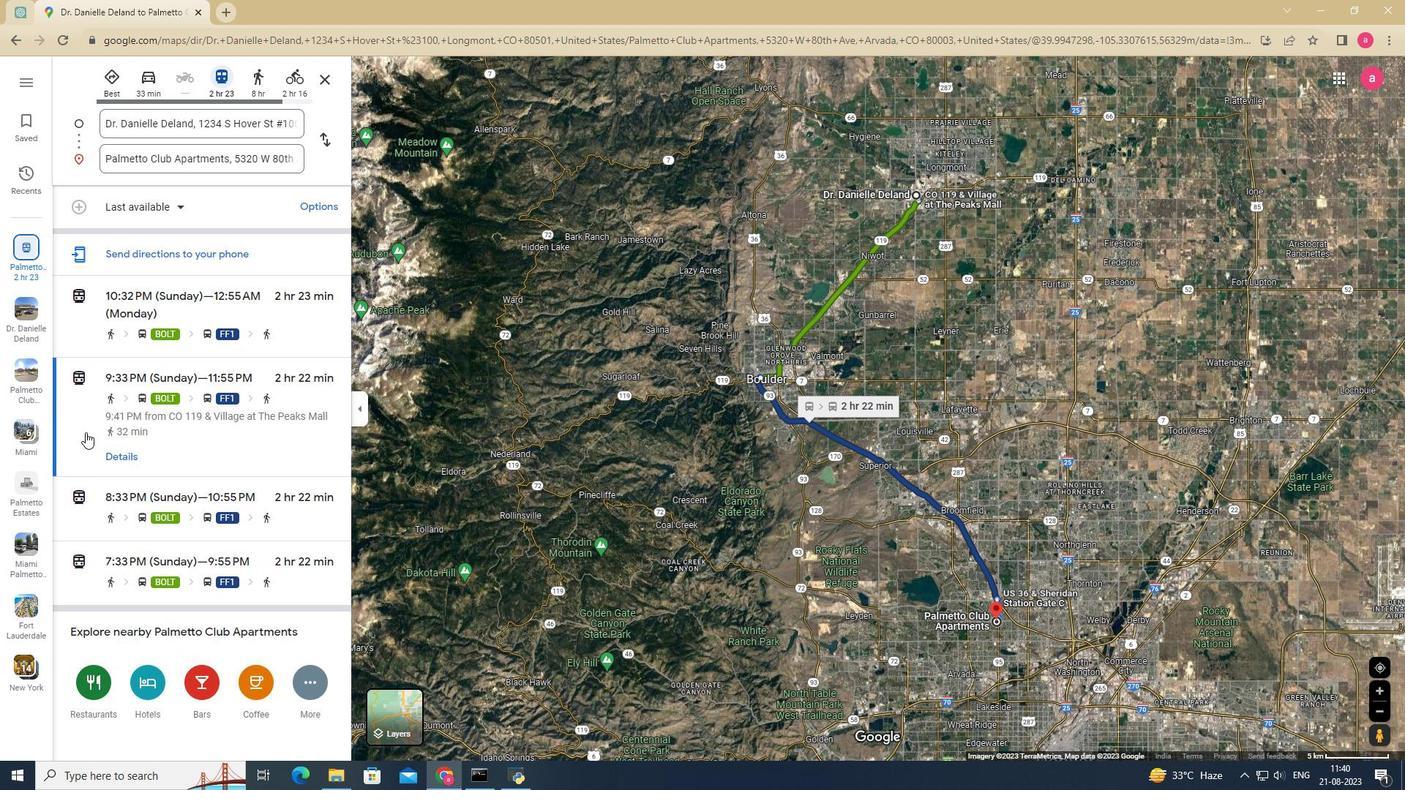 
Action: Mouse moved to (123, 452)
Screenshot: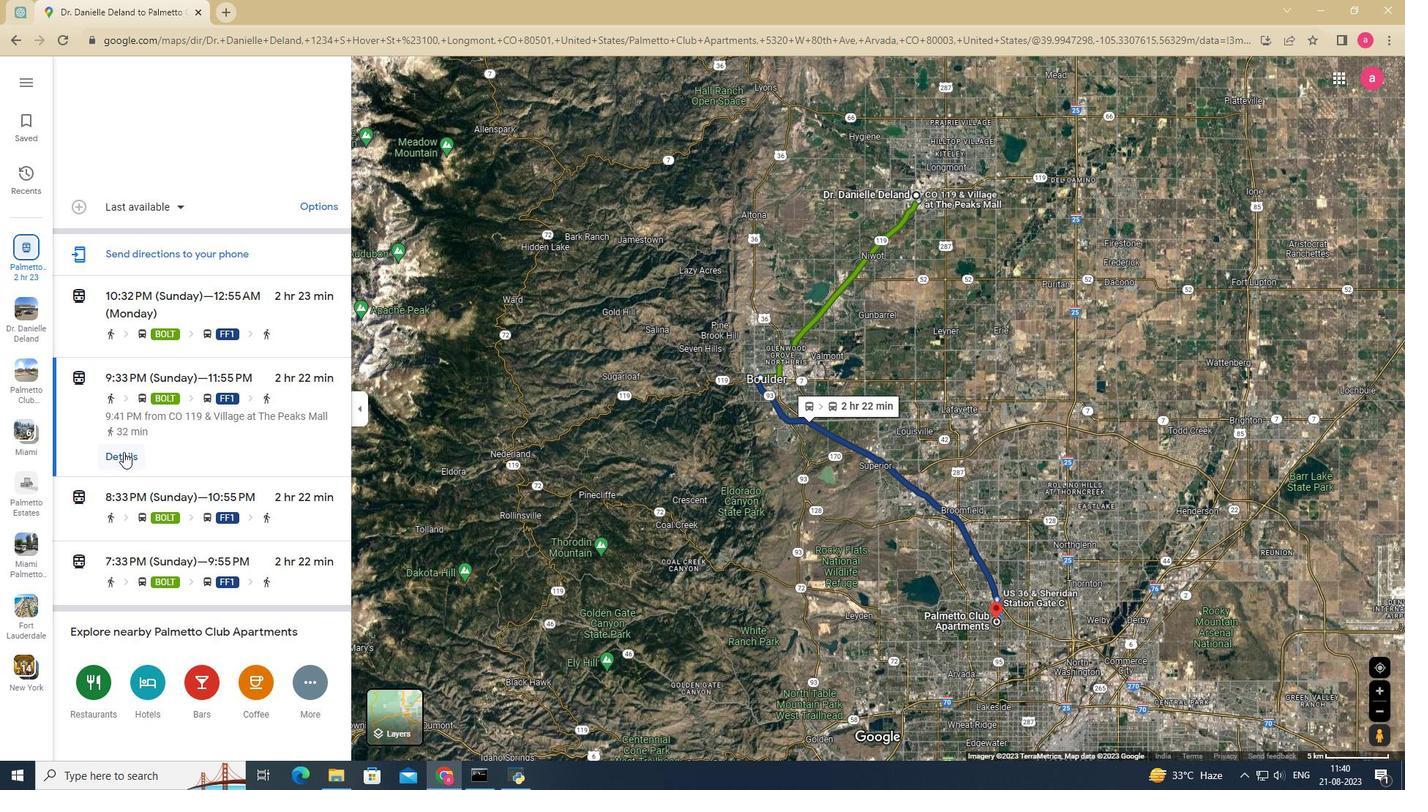 
Action: Mouse pressed left at (123, 452)
Screenshot: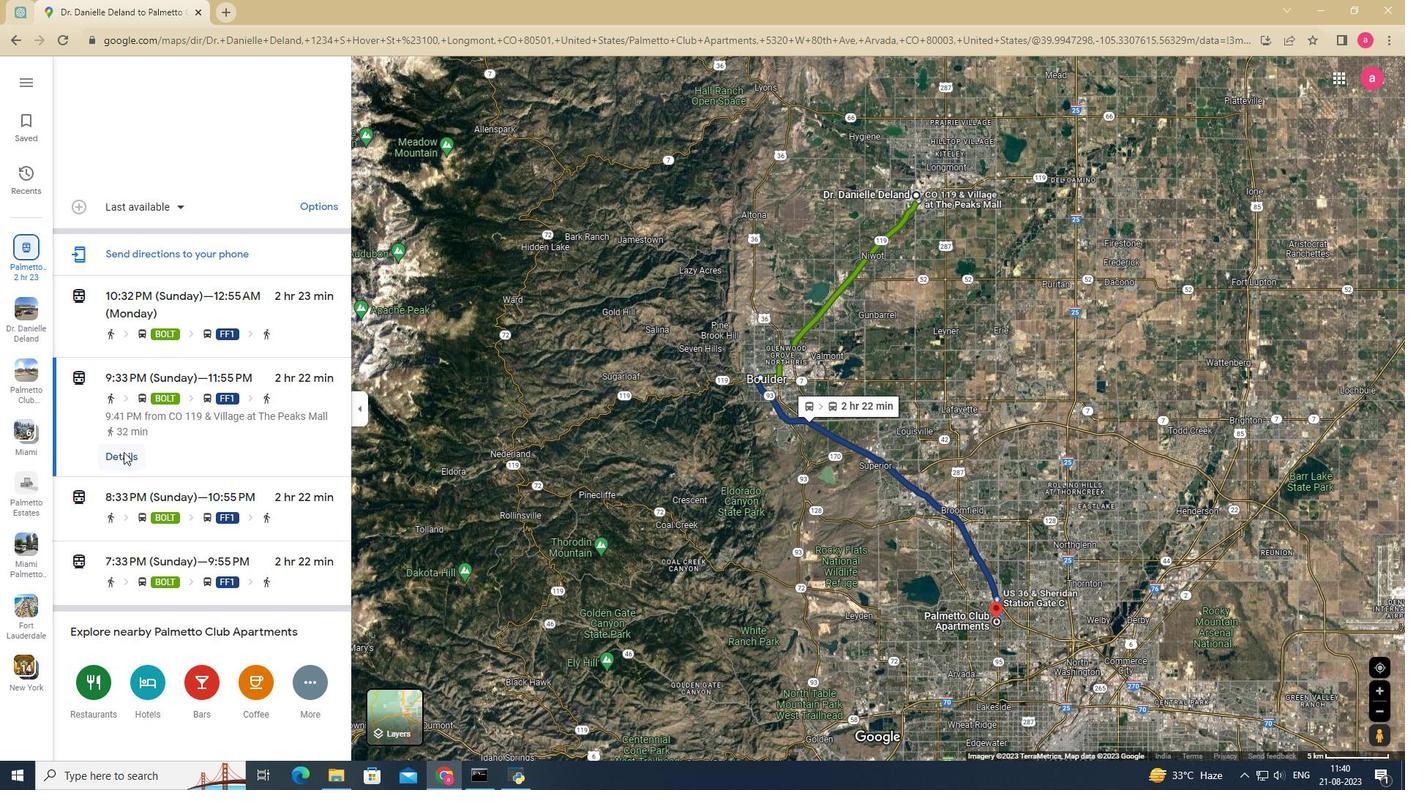 
Action: Mouse moved to (170, 444)
Screenshot: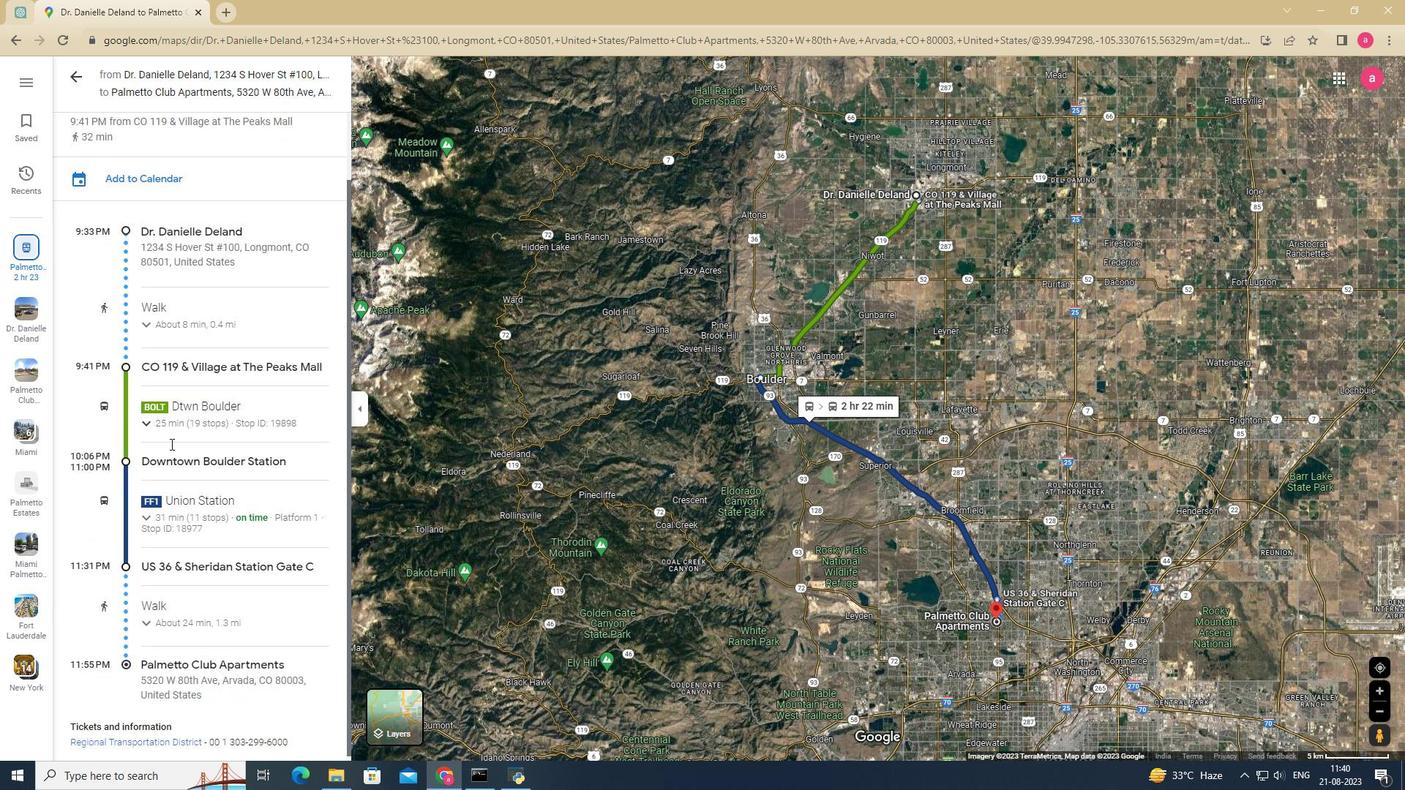 
Action: Mouse scrolled (170, 443) with delta (0, 0)
Screenshot: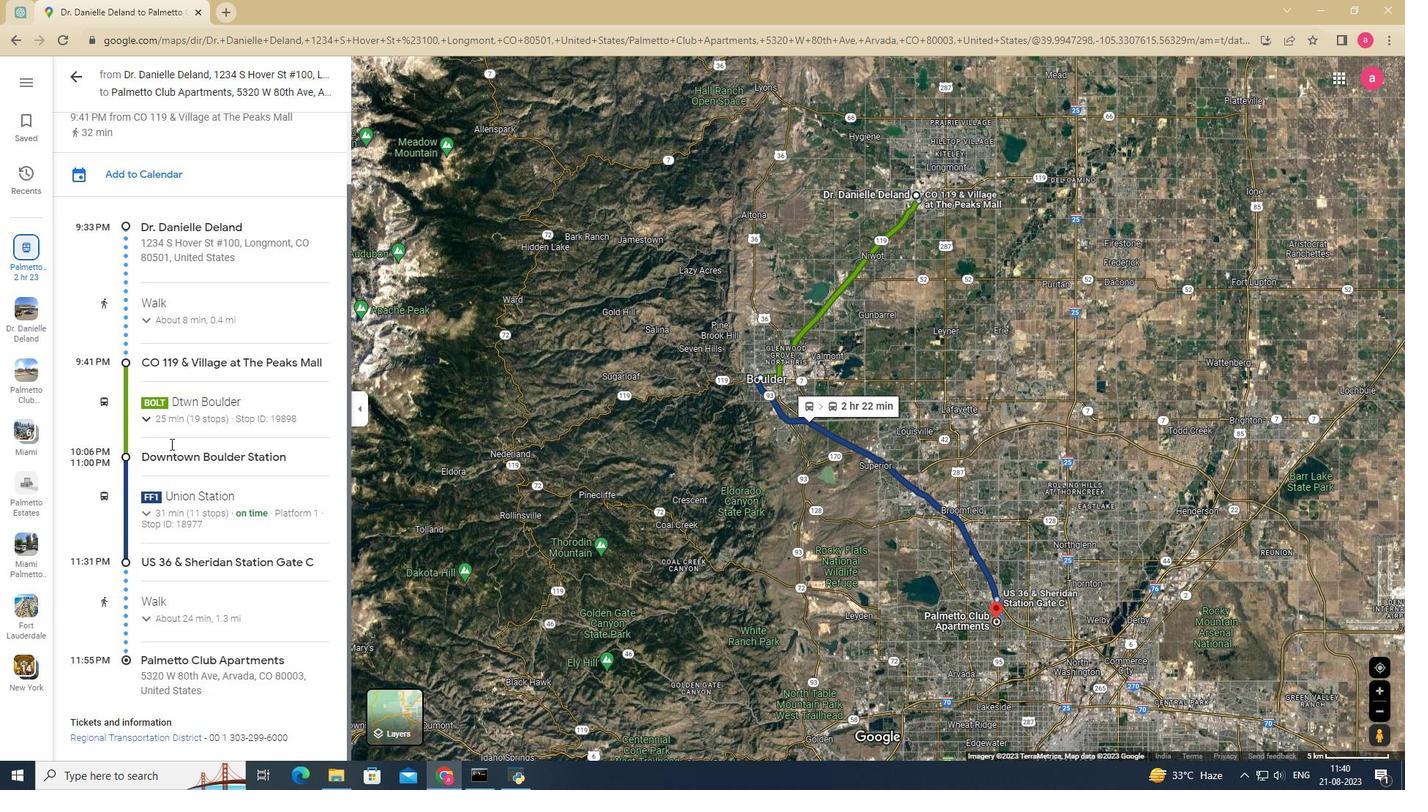 
Action: Mouse scrolled (170, 443) with delta (0, 0)
Screenshot: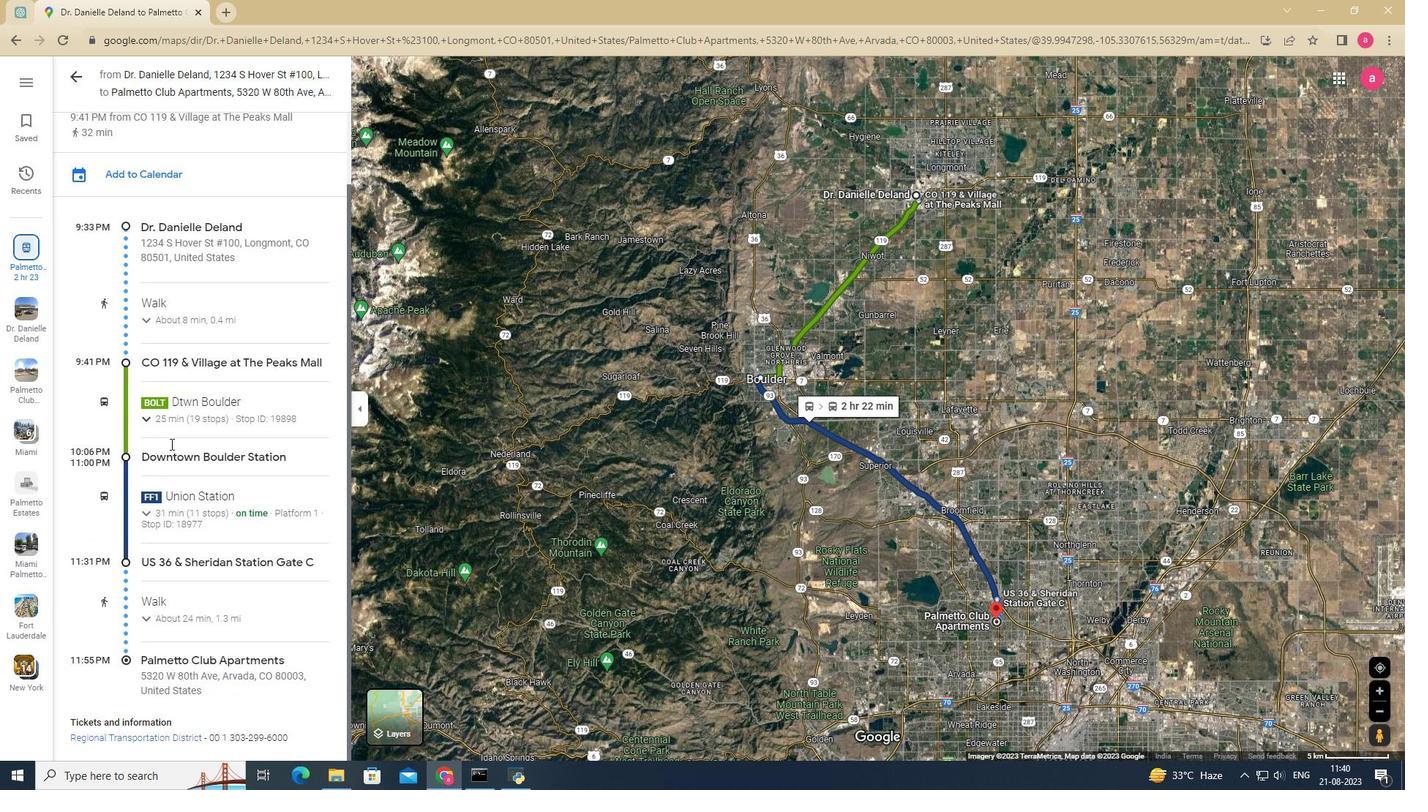 
Action: Mouse scrolled (170, 443) with delta (0, 0)
Screenshot: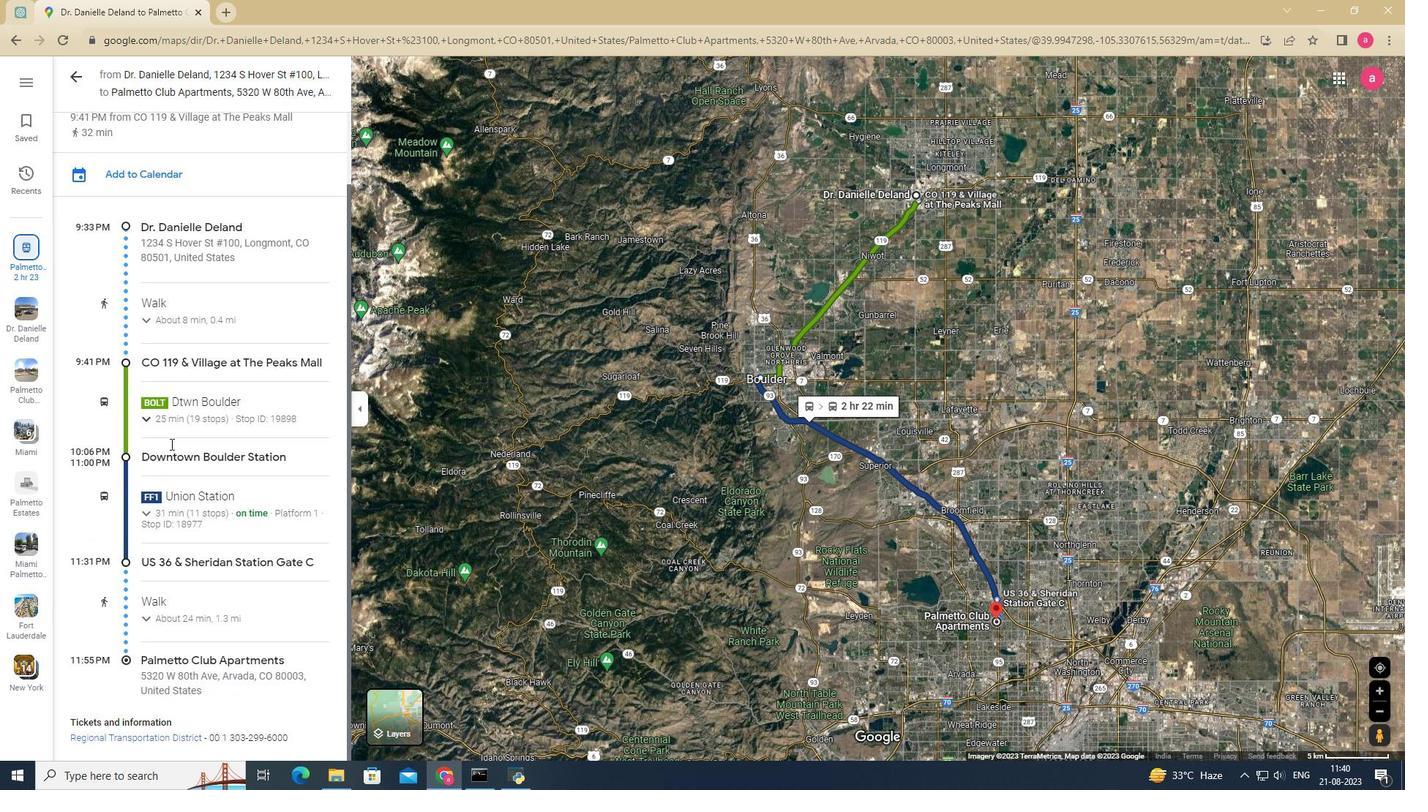
Action: Mouse moved to (203, 475)
Screenshot: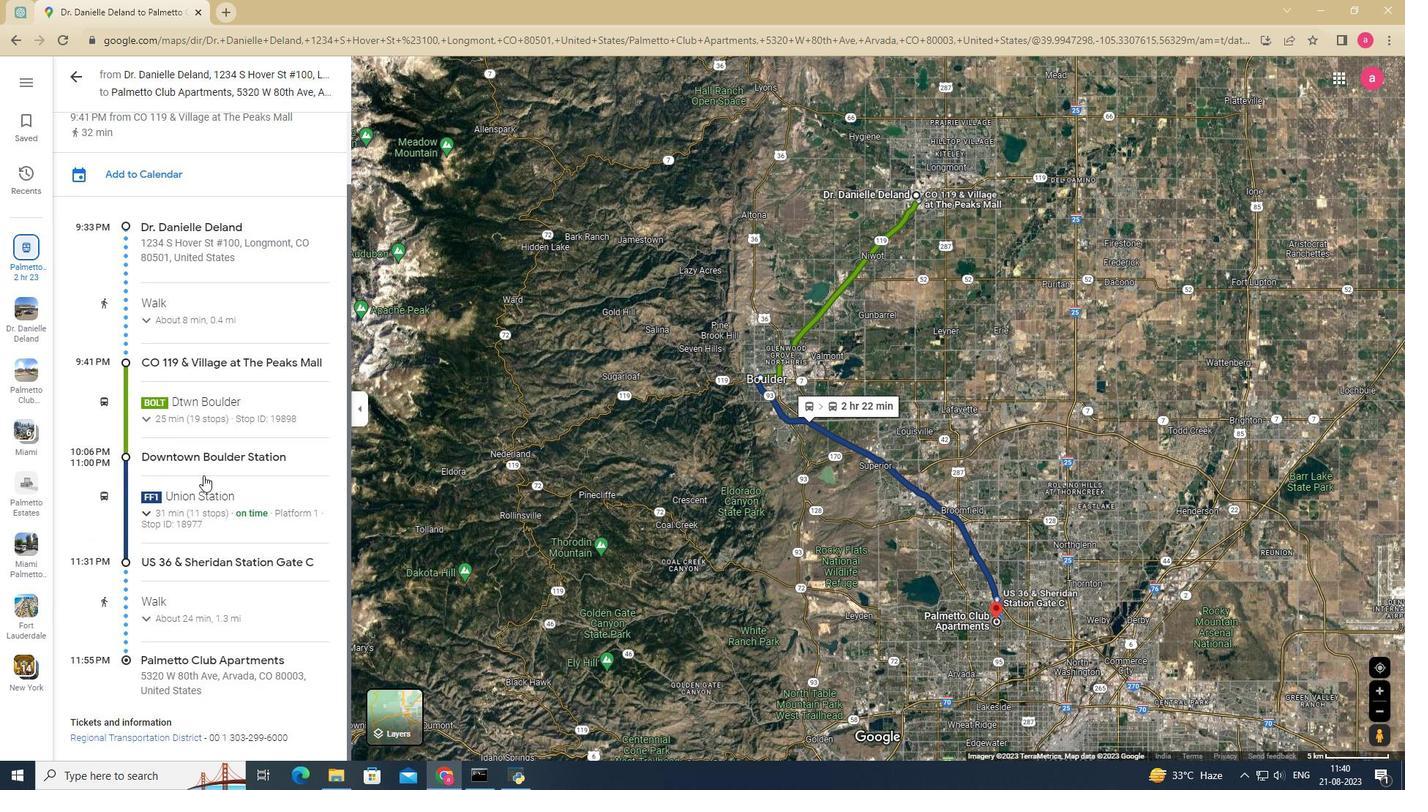 
Action: Mouse scrolled (203, 475) with delta (0, 0)
Screenshot: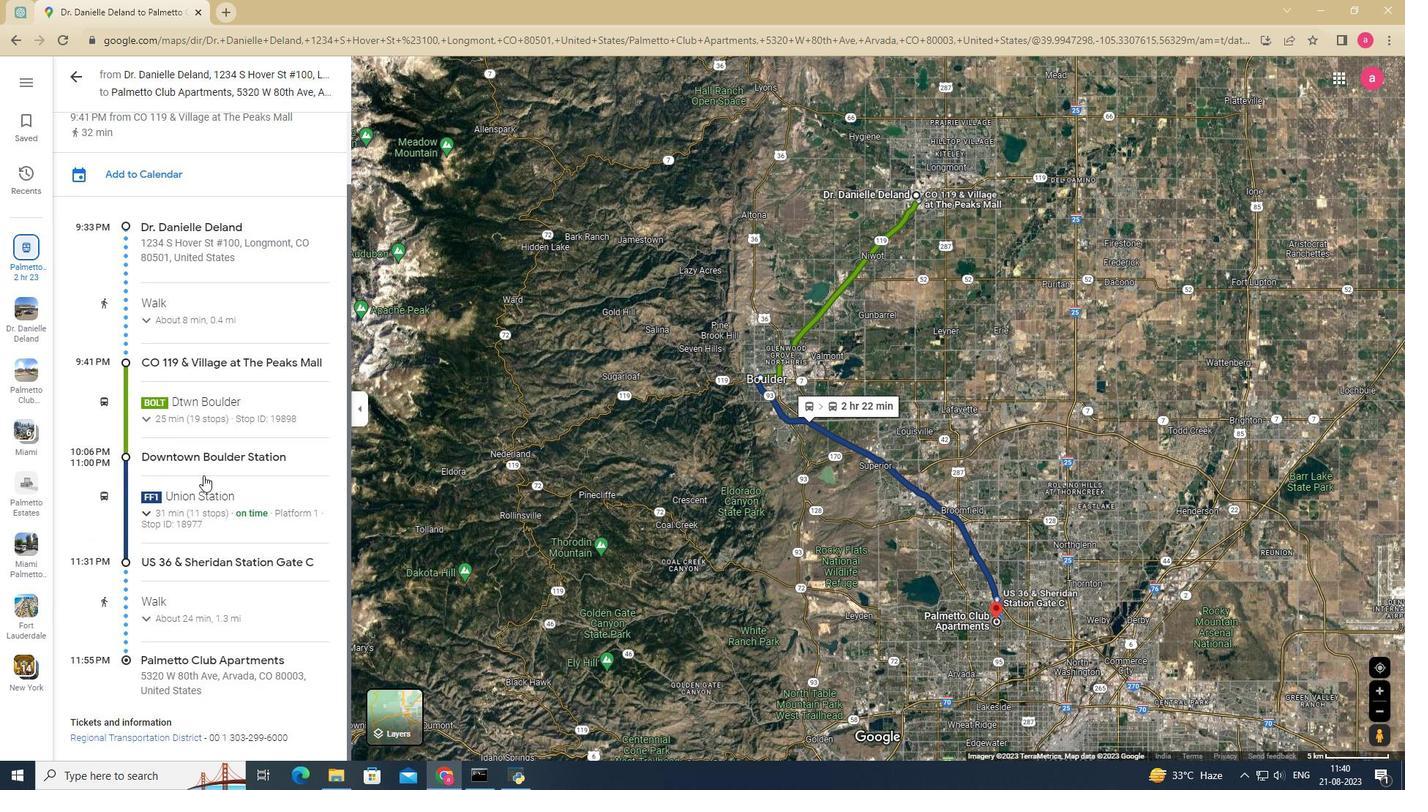 
Action: Mouse scrolled (203, 475) with delta (0, 0)
Screenshot: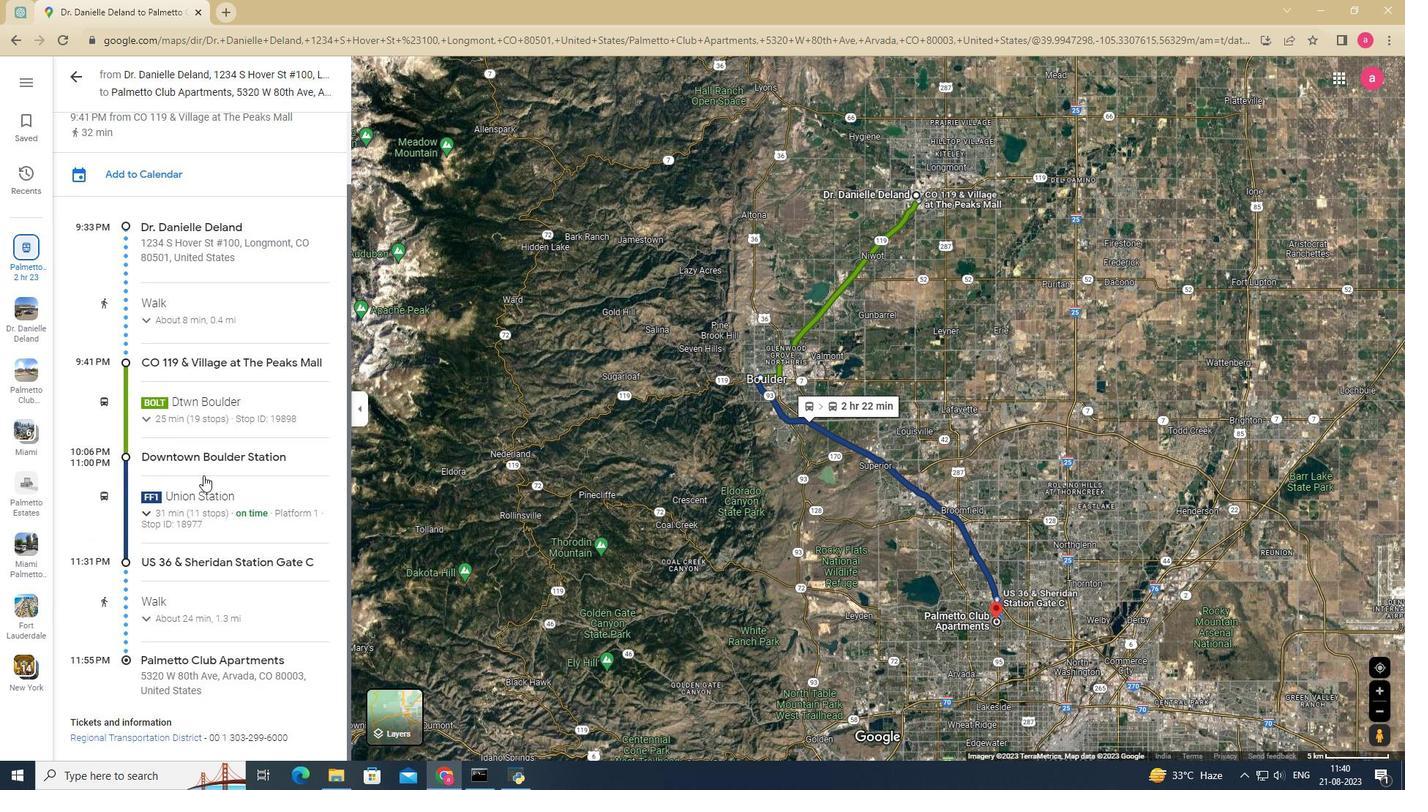
Action: Mouse scrolled (203, 475) with delta (0, 0)
Screenshot: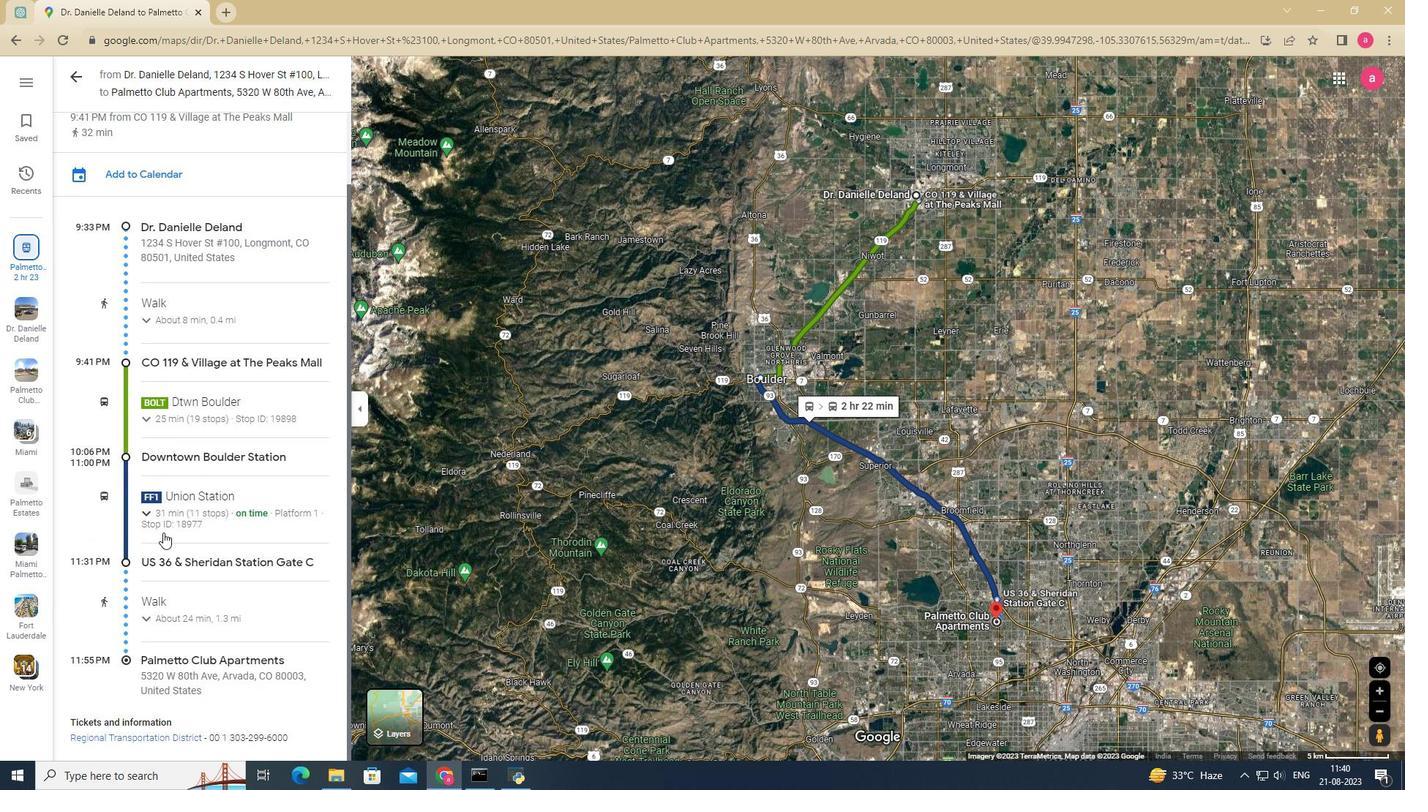 
Action: Mouse scrolled (203, 475) with delta (0, 0)
Screenshot: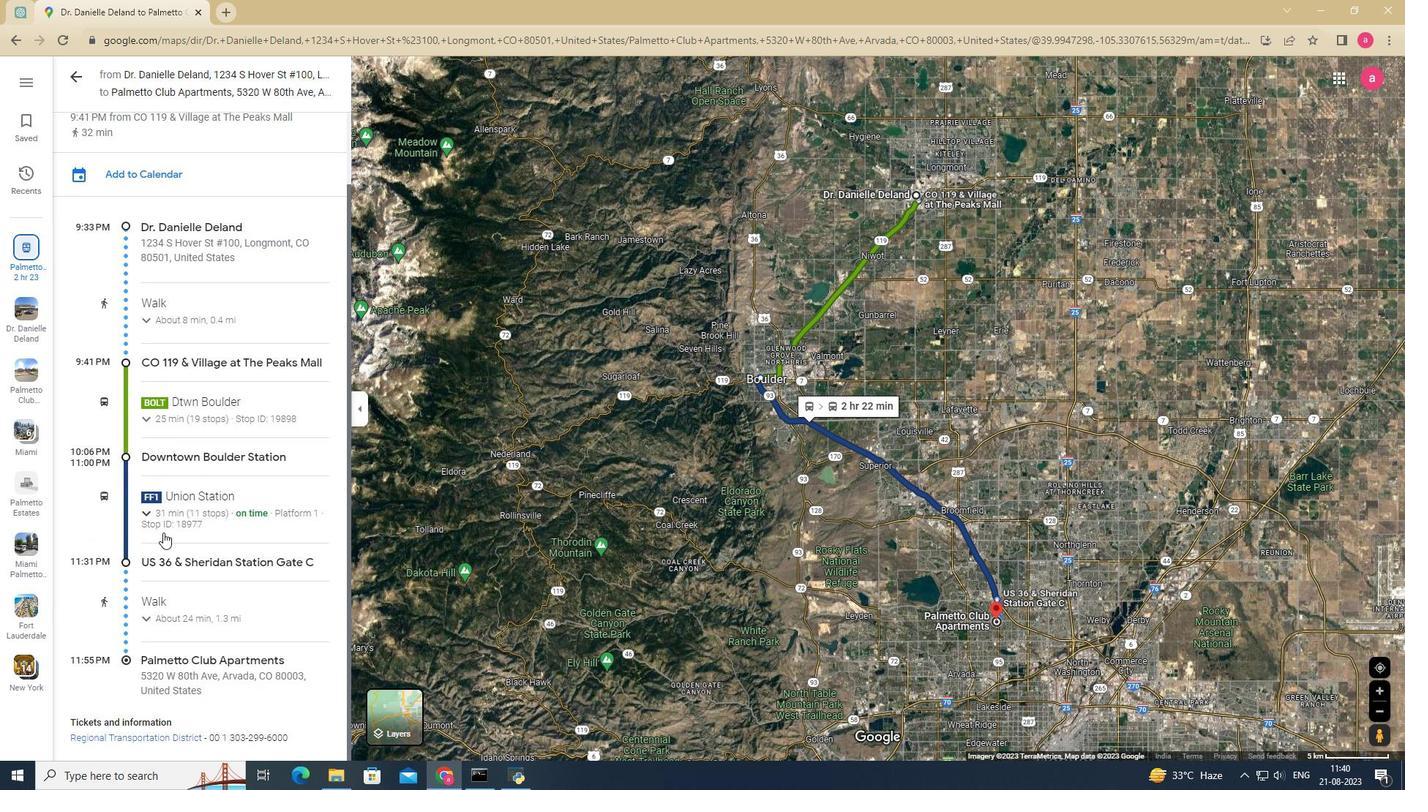 
Action: Mouse moved to (173, 246)
Screenshot: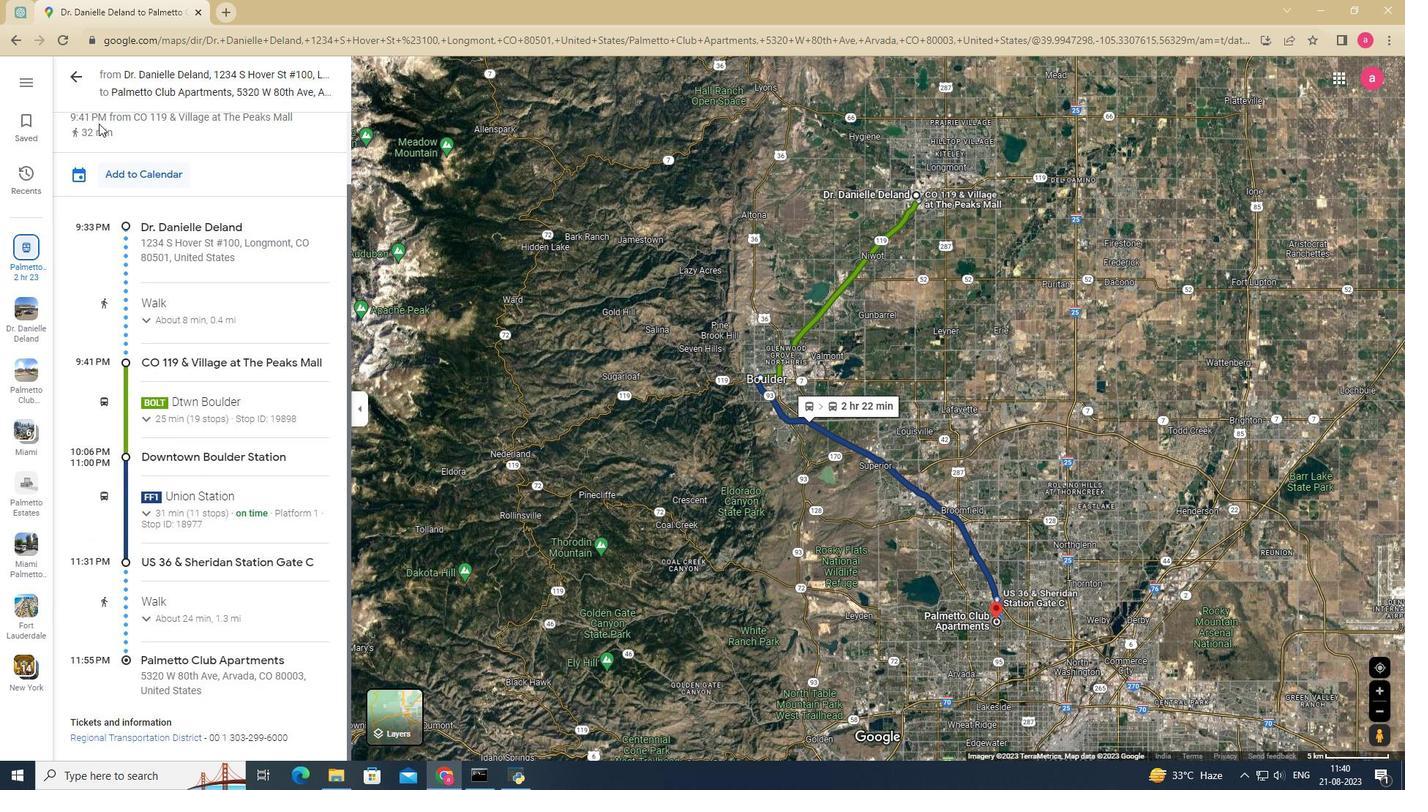 
Action: Mouse scrolled (173, 245) with delta (0, 0)
Screenshot: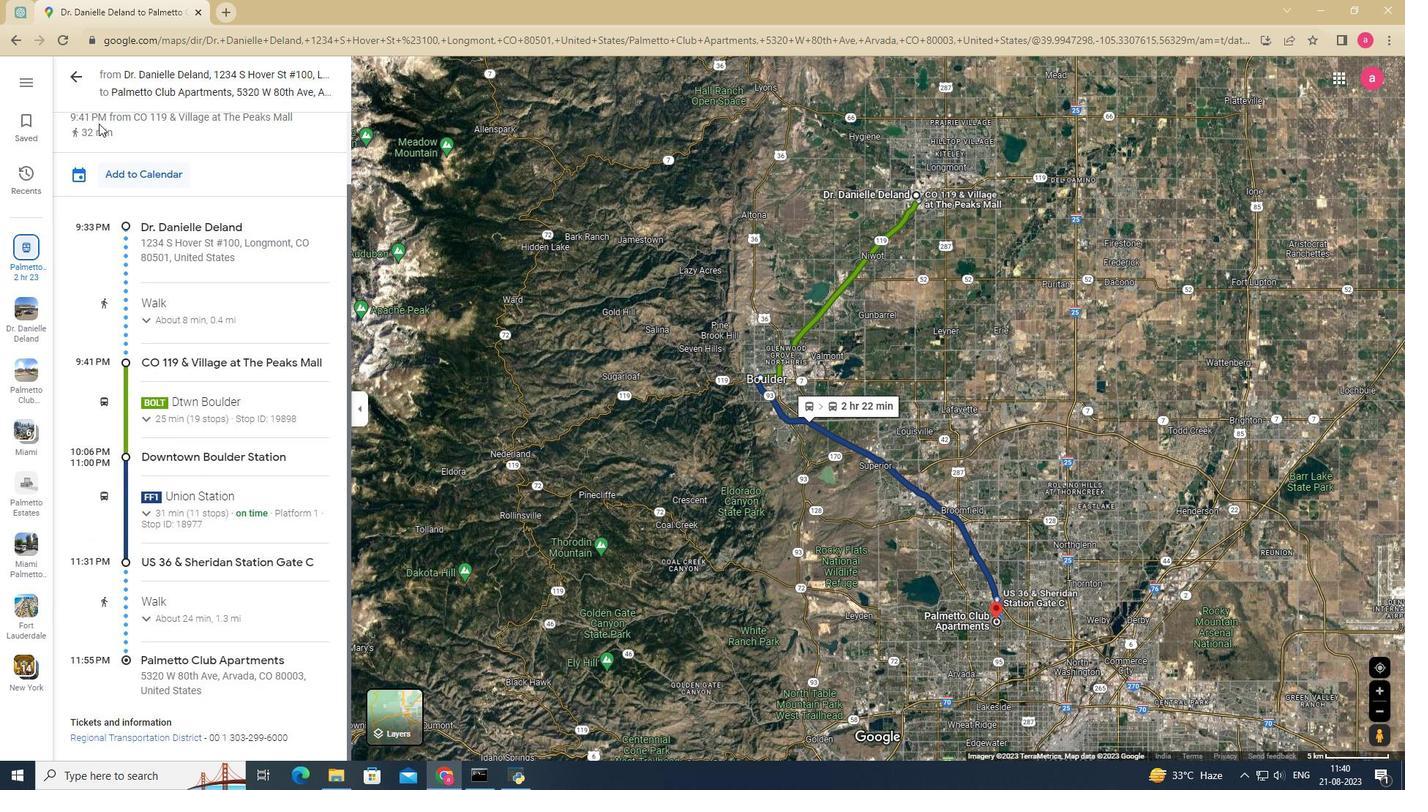 
Action: Mouse scrolled (173, 245) with delta (0, 0)
Screenshot: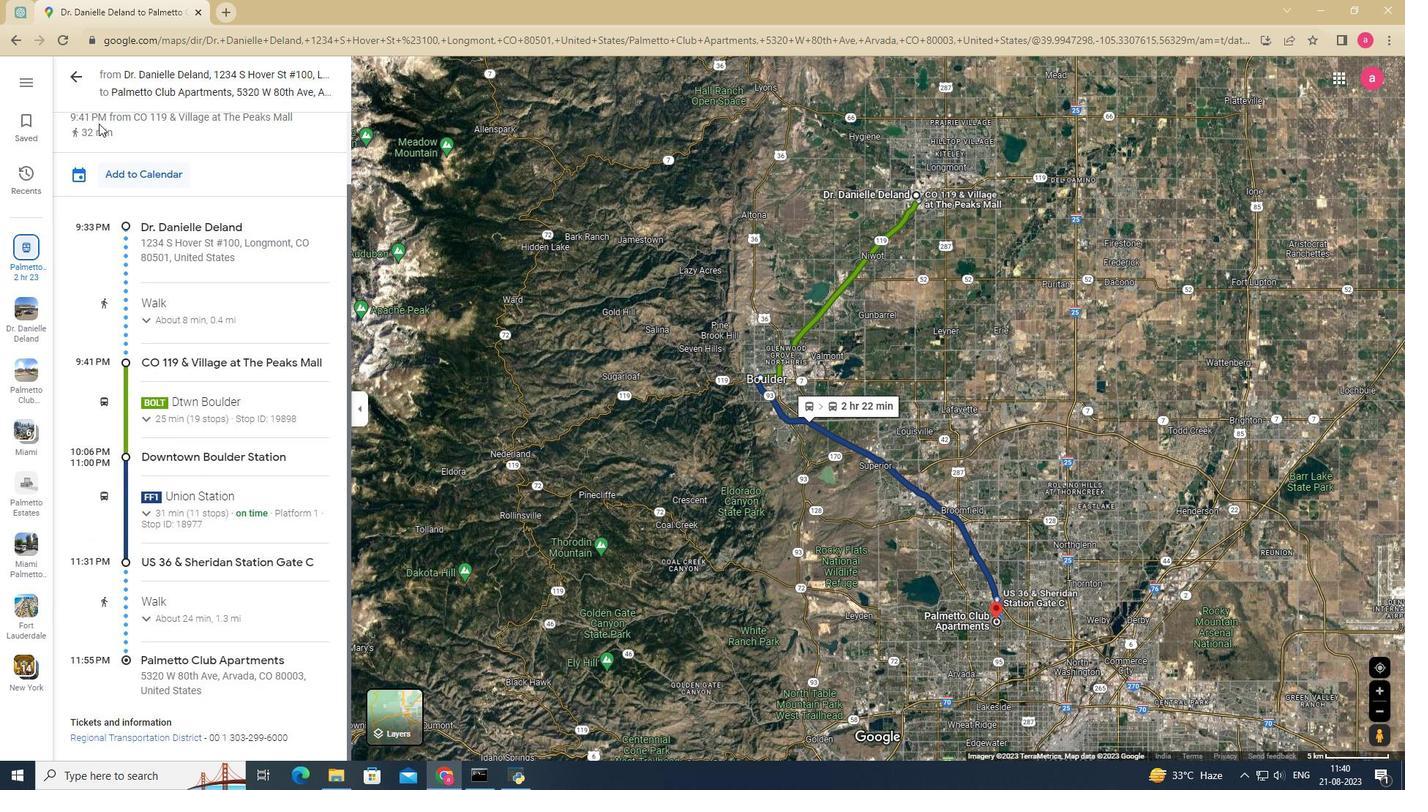 
Action: Mouse scrolled (173, 245) with delta (0, 0)
Screenshot: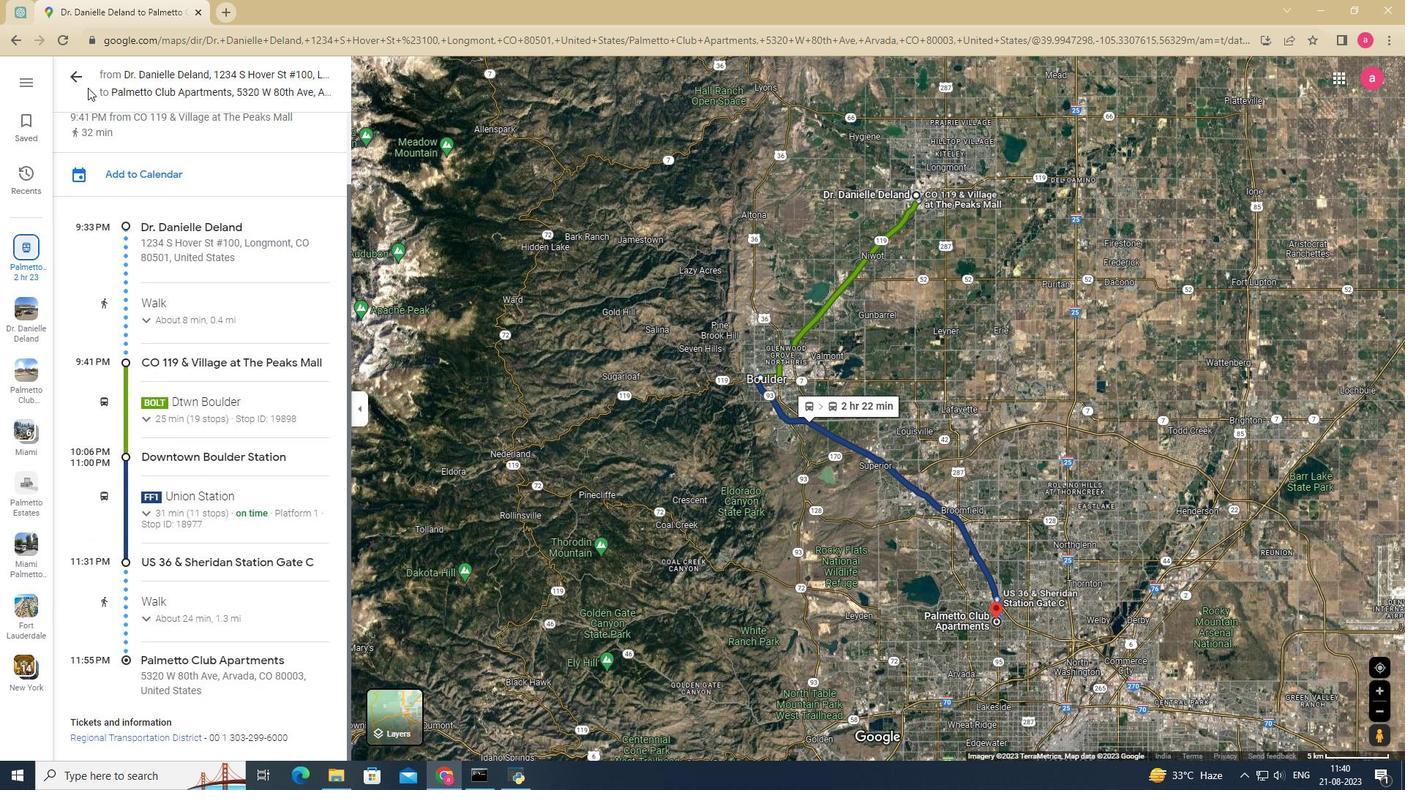 
Action: Mouse scrolled (173, 245) with delta (0, 0)
Screenshot: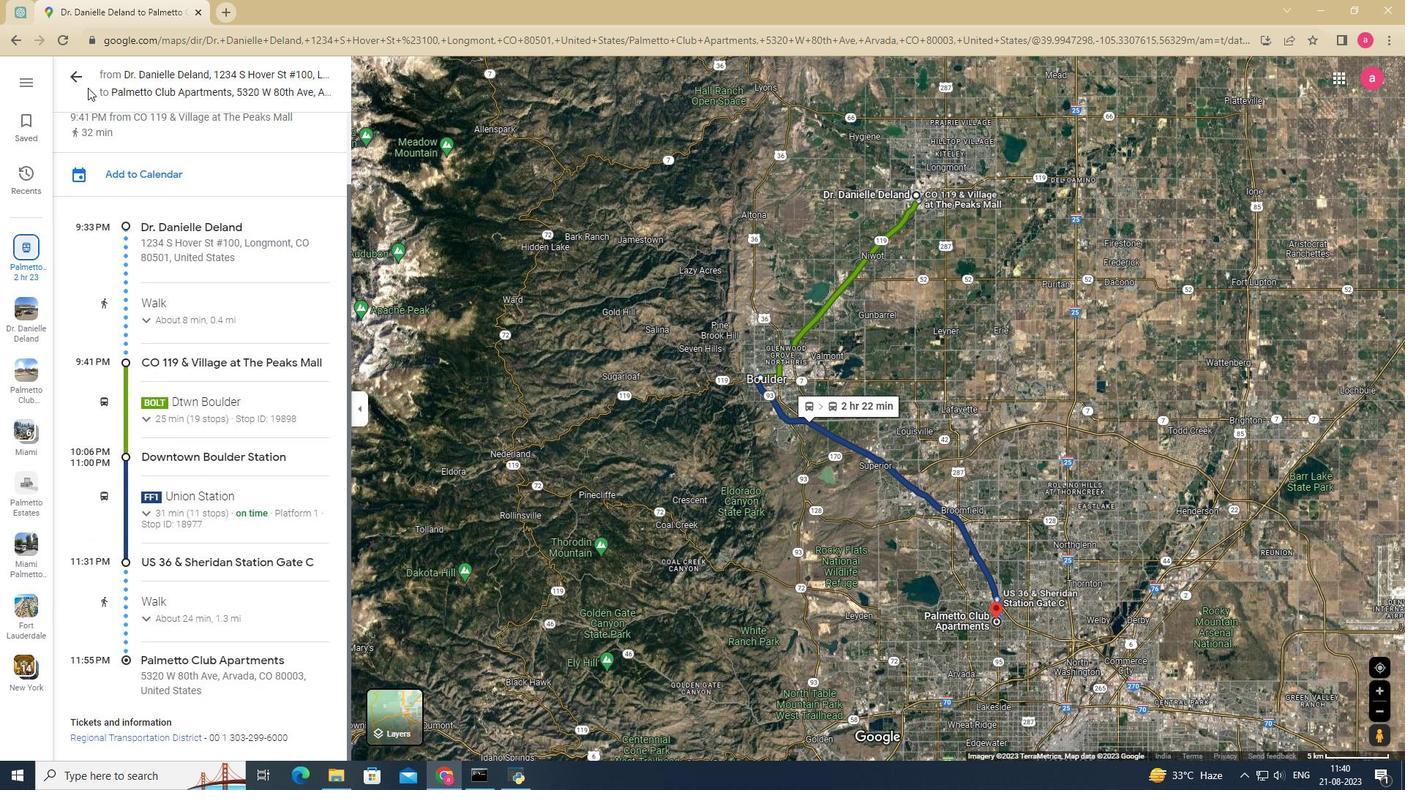 
Action: Mouse scrolled (173, 245) with delta (0, 0)
Screenshot: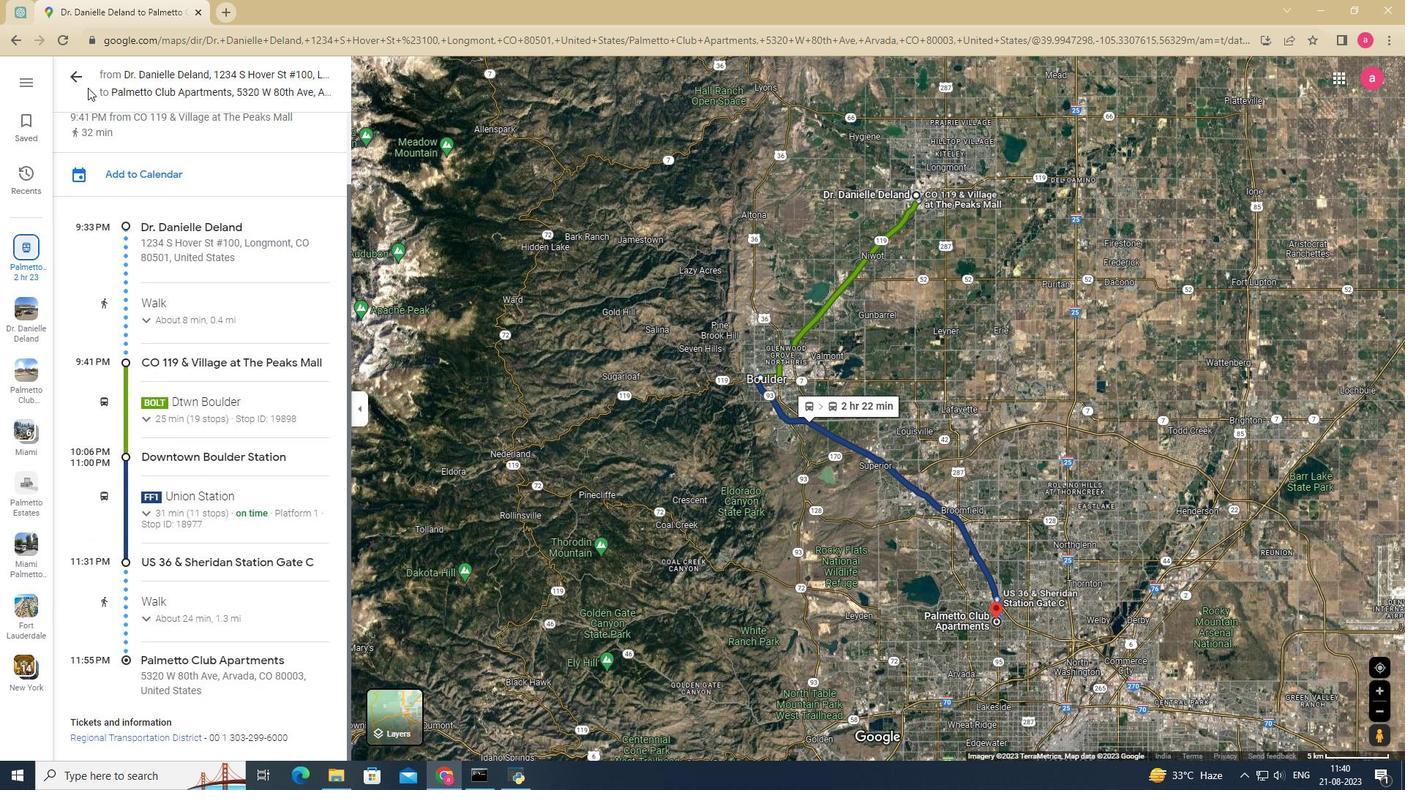 
Action: Mouse scrolled (173, 245) with delta (0, 0)
Screenshot: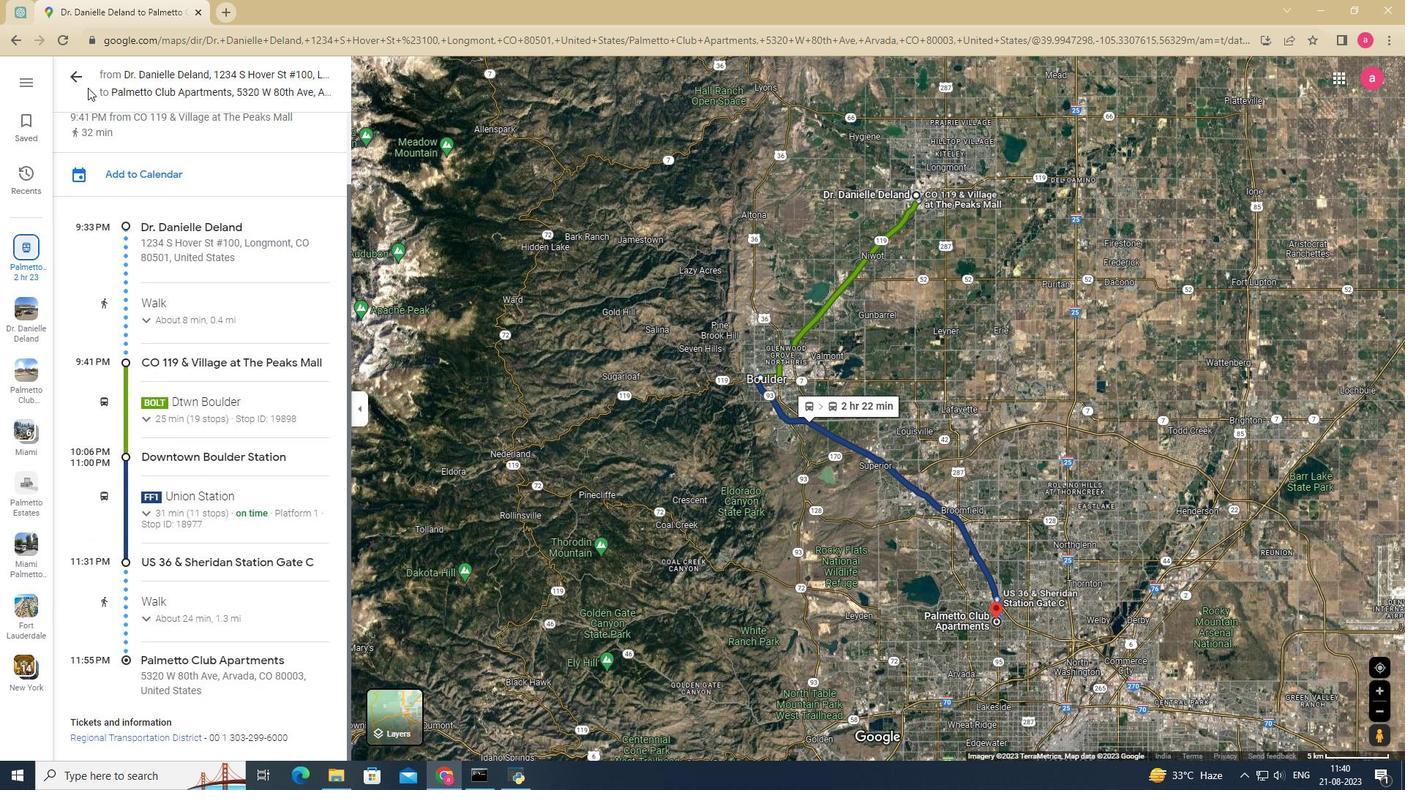 
Action: Mouse scrolled (173, 245) with delta (0, 0)
Screenshot: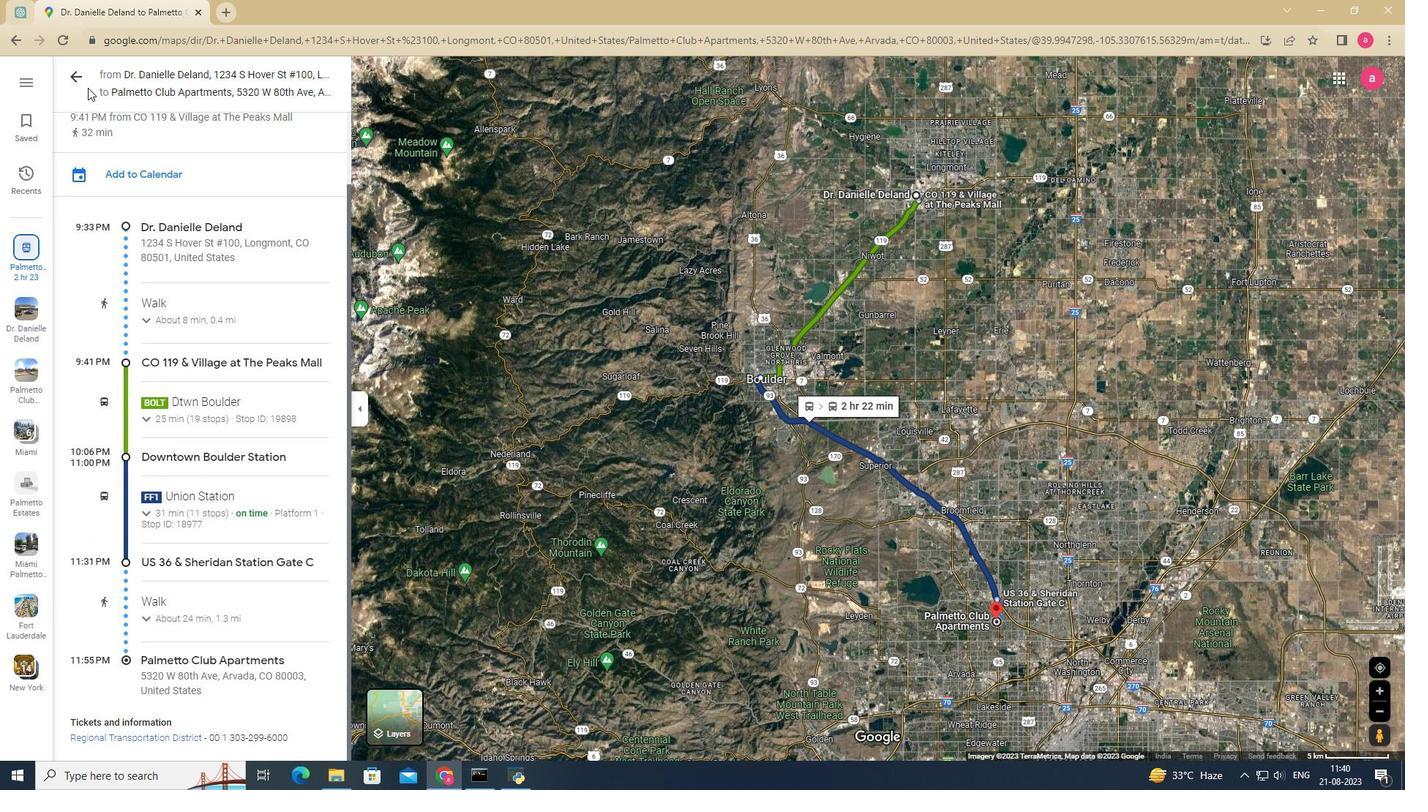 
Action: Mouse moved to (83, 71)
Screenshot: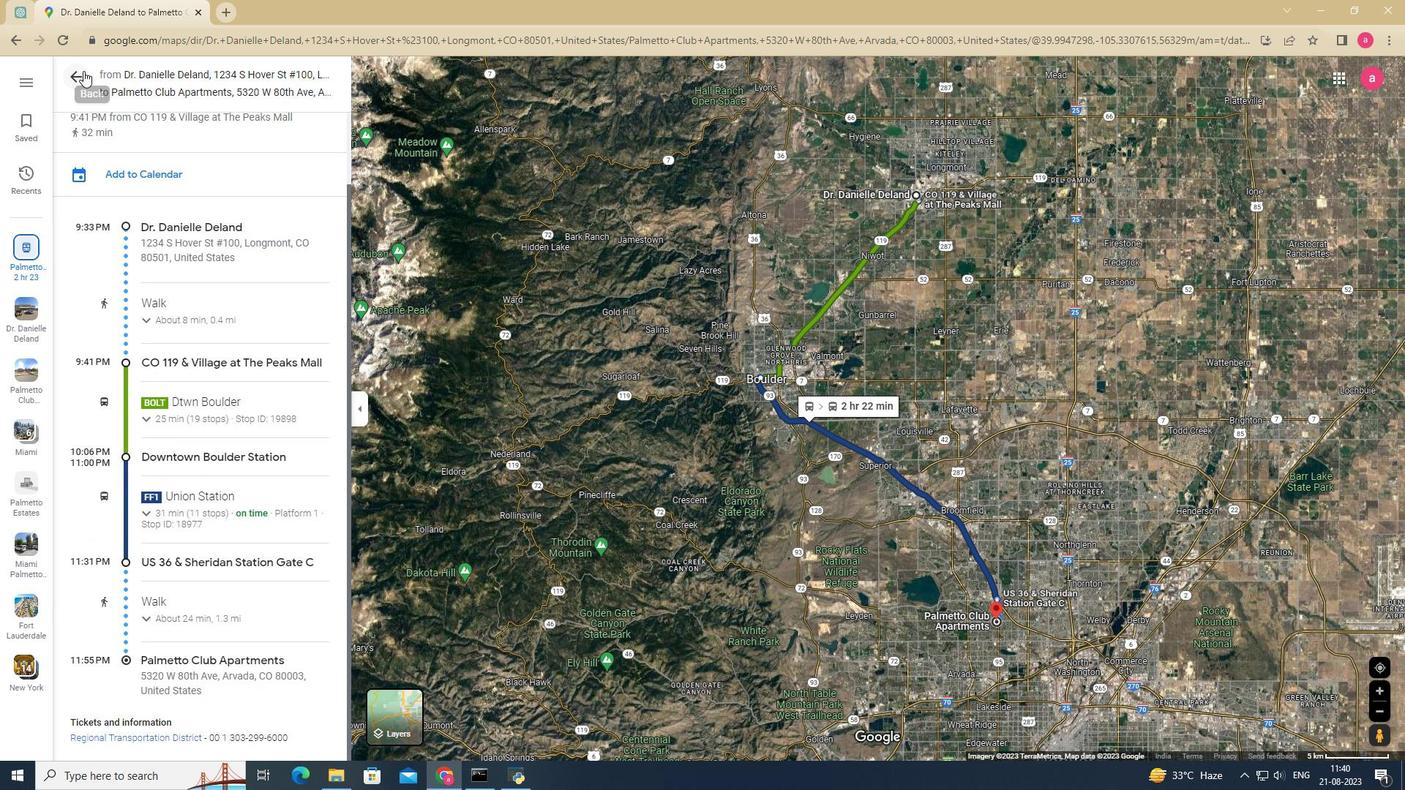 
Action: Mouse pressed left at (83, 71)
Screenshot: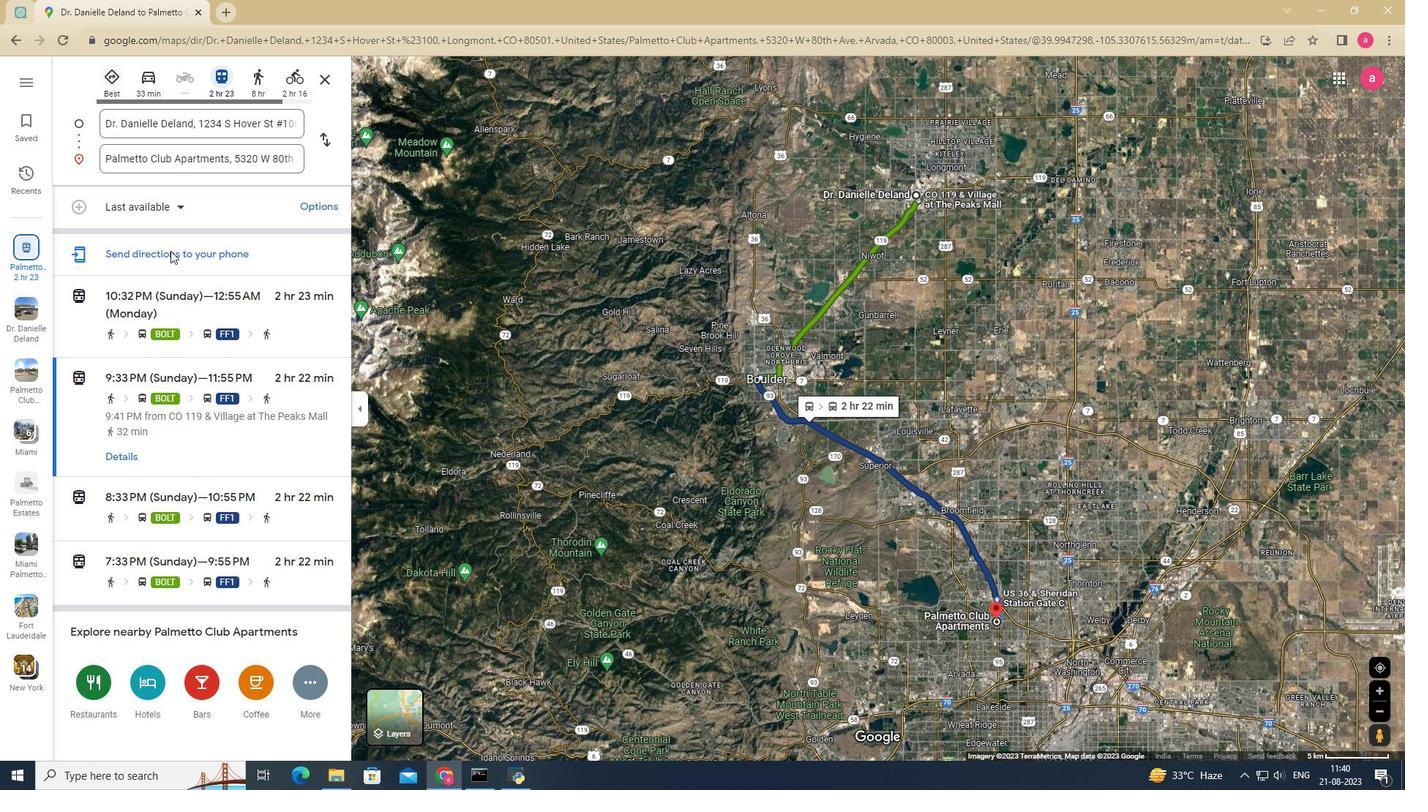 
Action: Mouse moved to (191, 275)
Screenshot: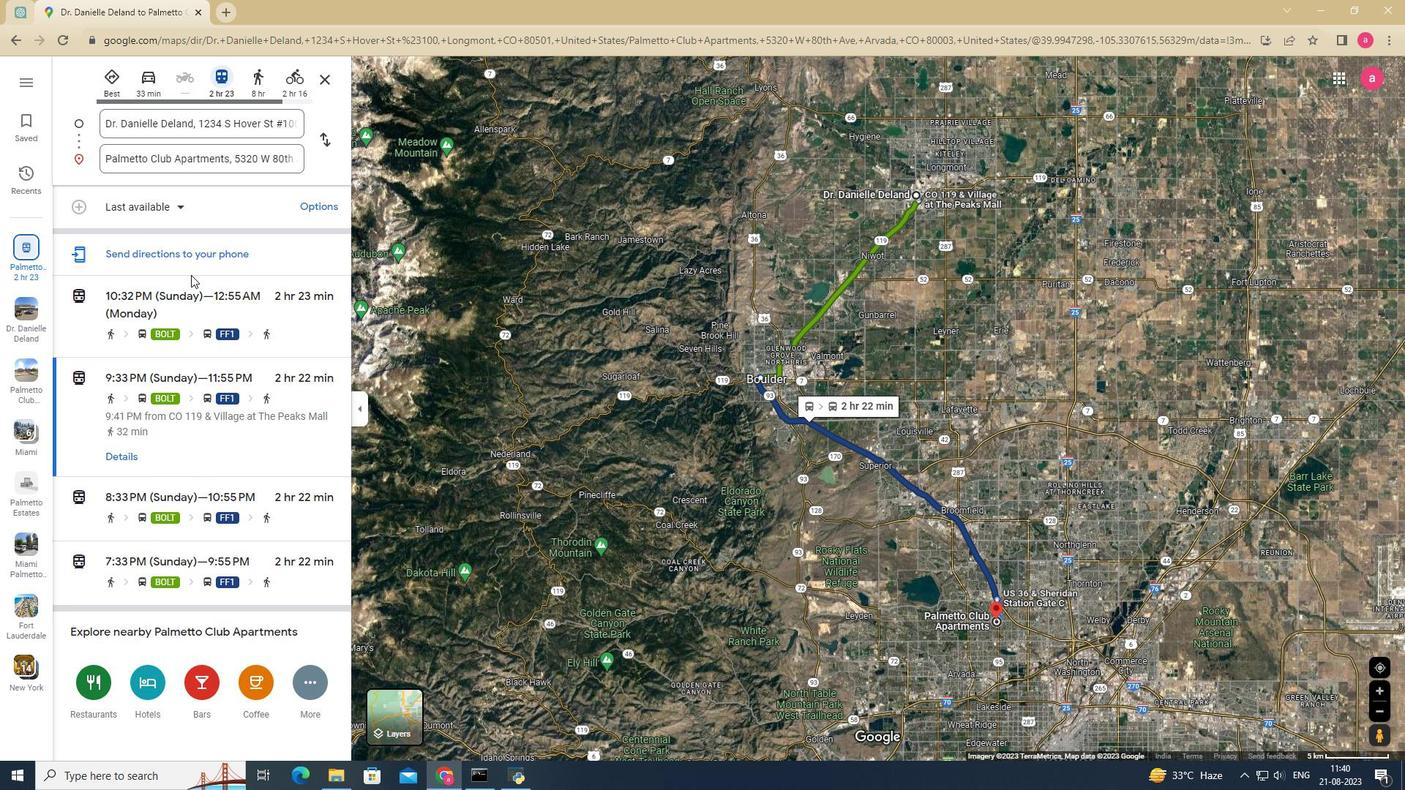 
Action: Mouse scrolled (191, 274) with delta (0, 0)
Screenshot: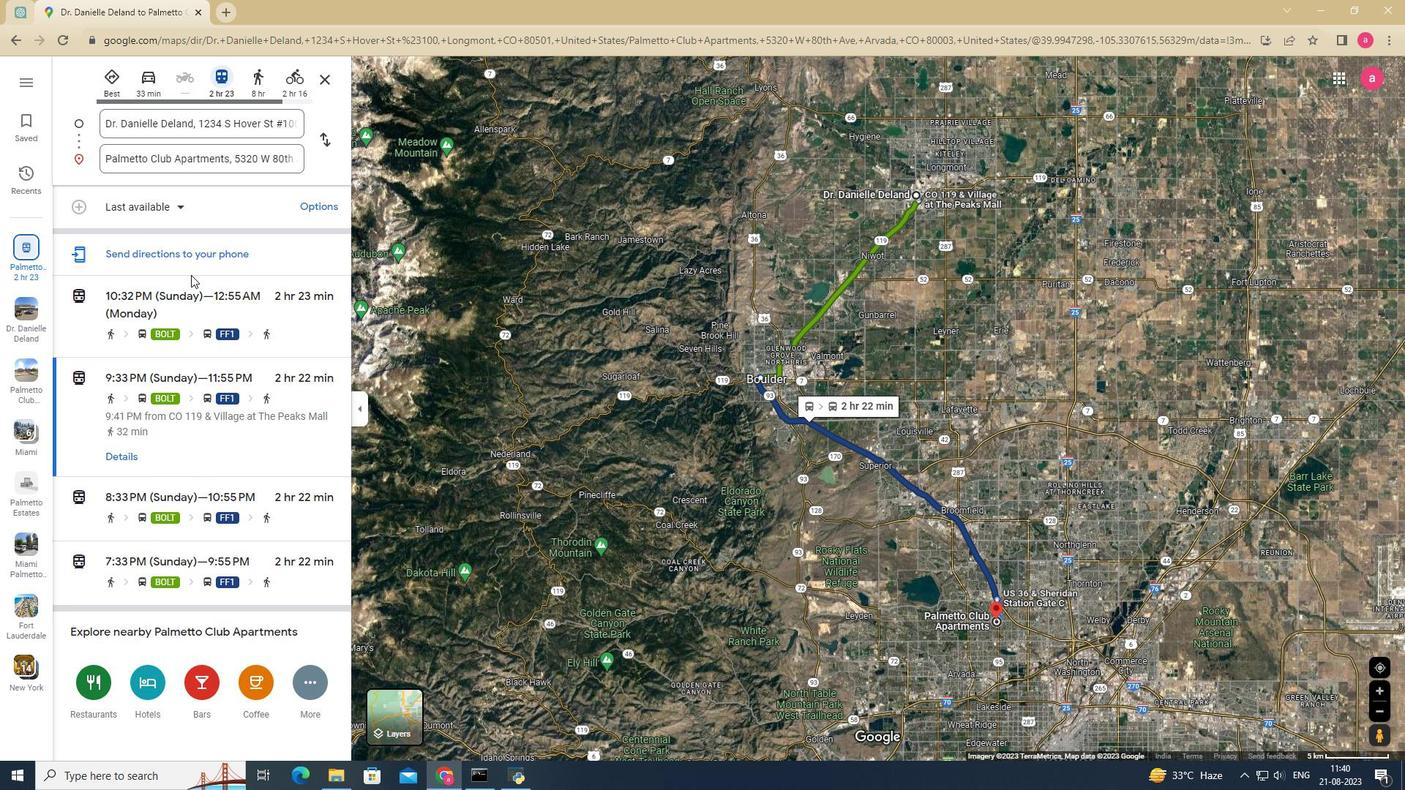 
Action: Mouse scrolled (191, 274) with delta (0, 0)
Screenshot: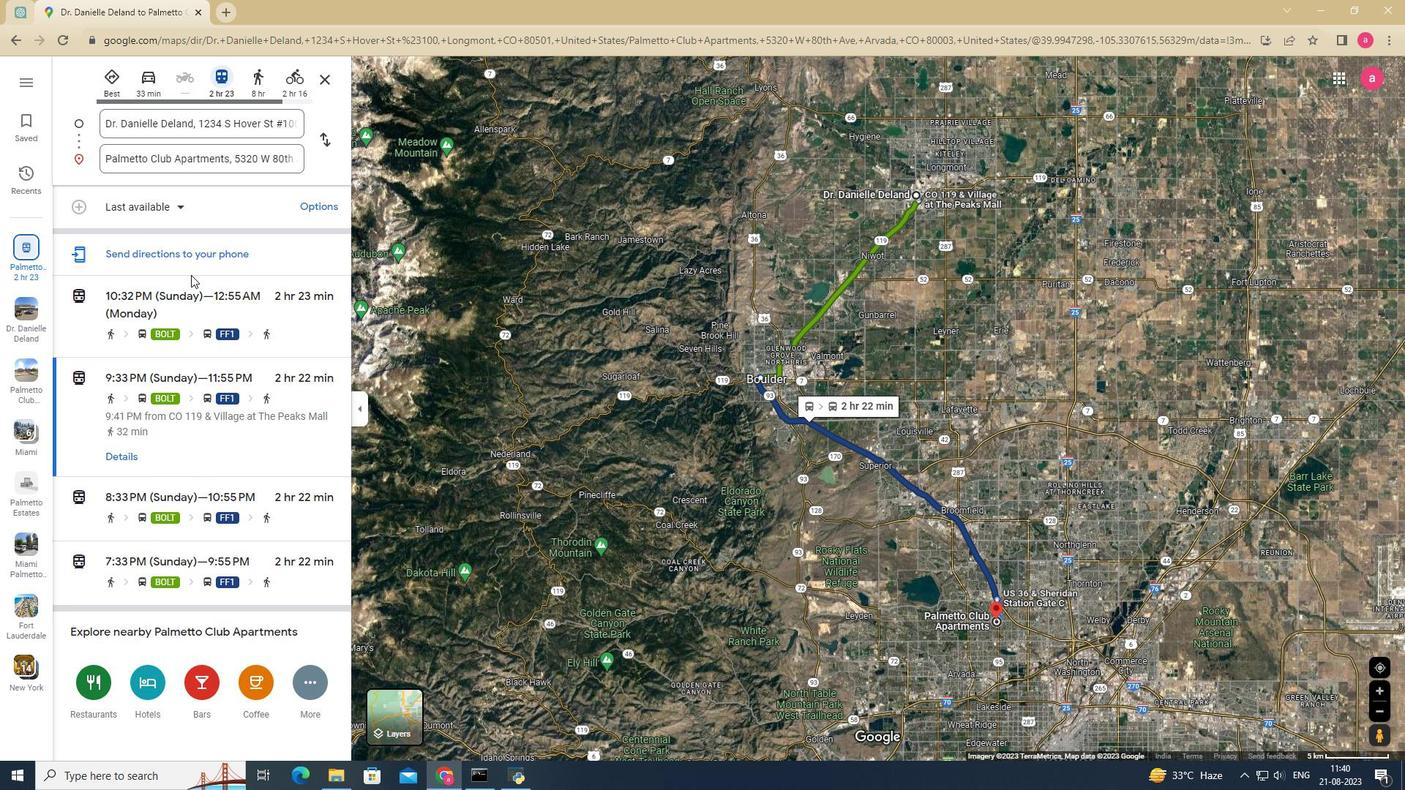 
Action: Mouse scrolled (191, 274) with delta (0, 0)
Screenshot: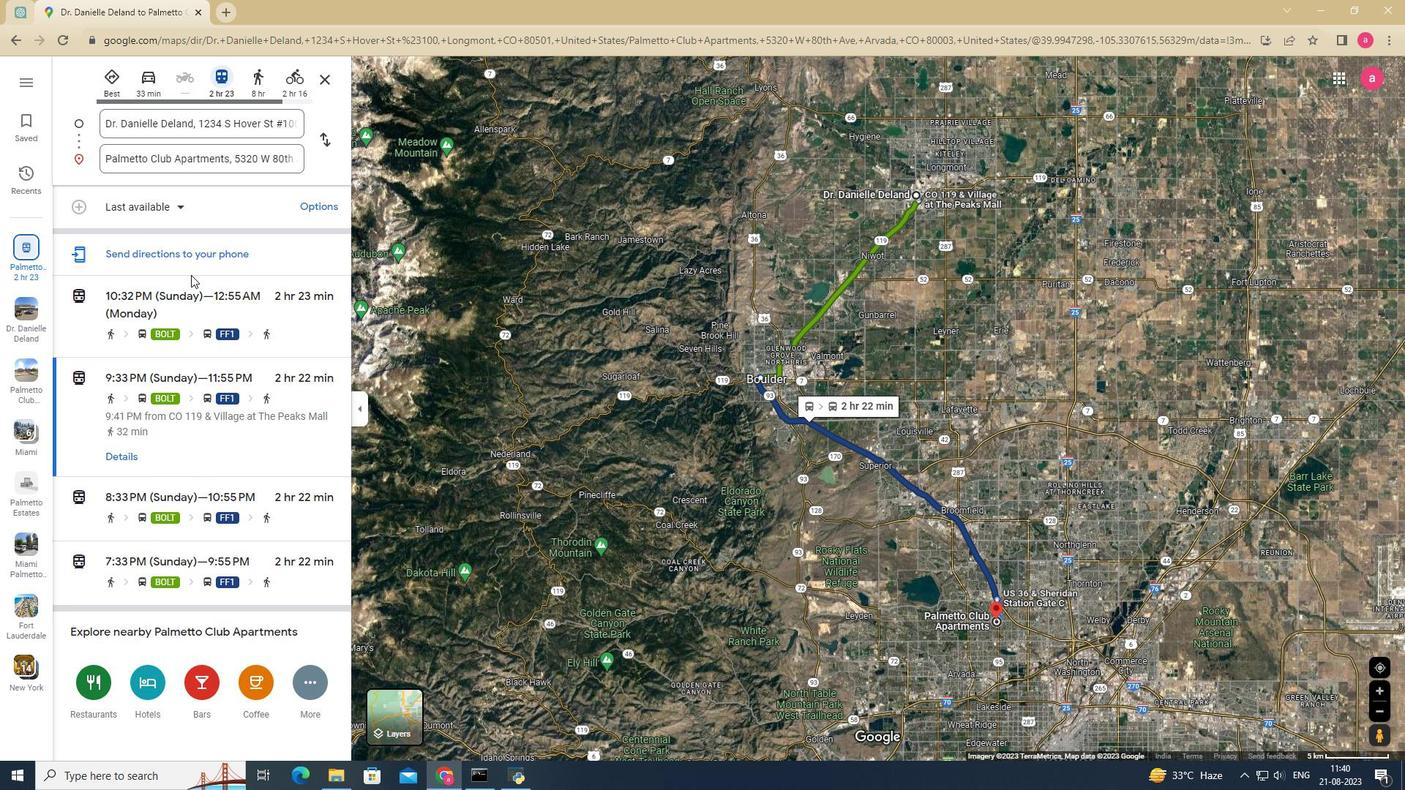 
Action: Mouse scrolled (191, 274) with delta (0, 0)
Screenshot: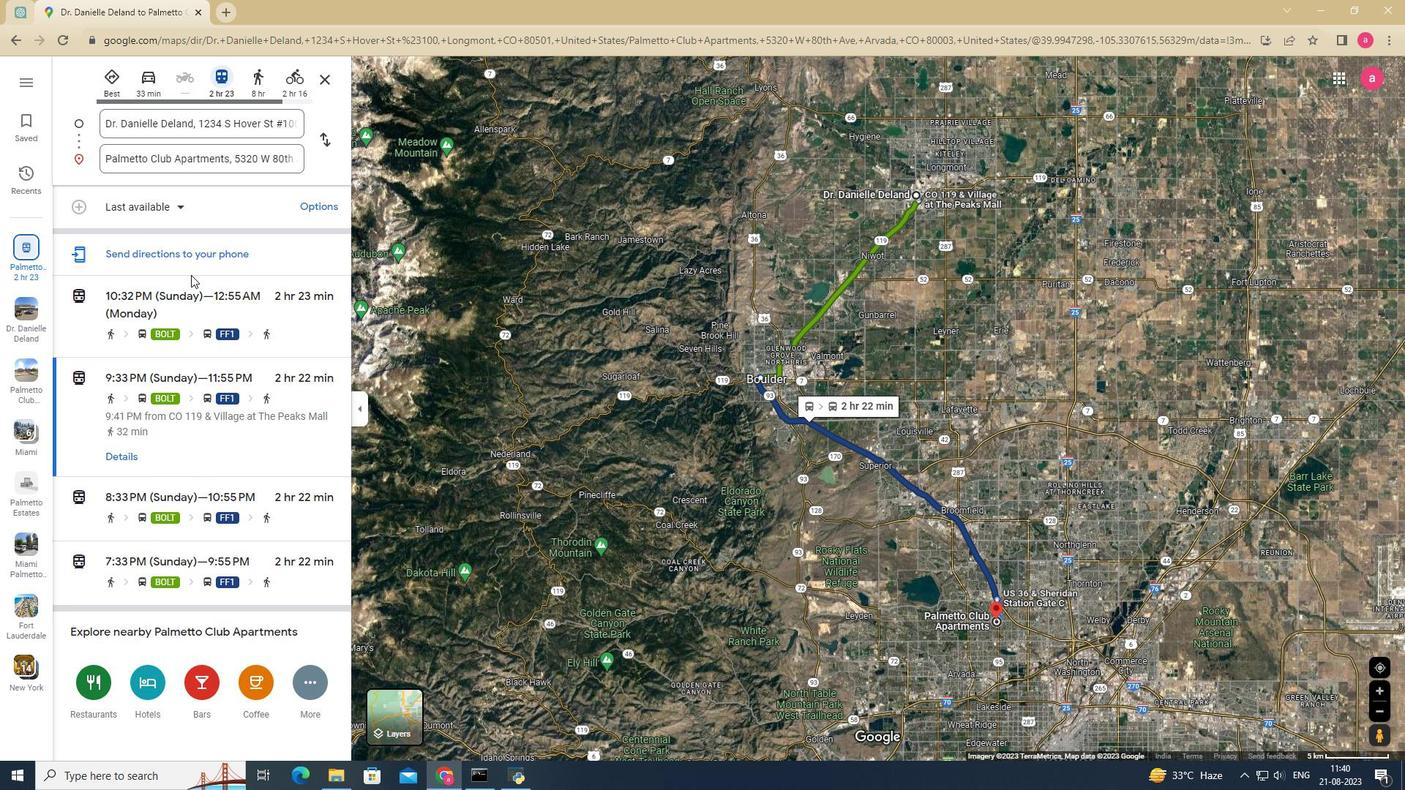 
Action: Mouse moved to (107, 508)
Screenshot: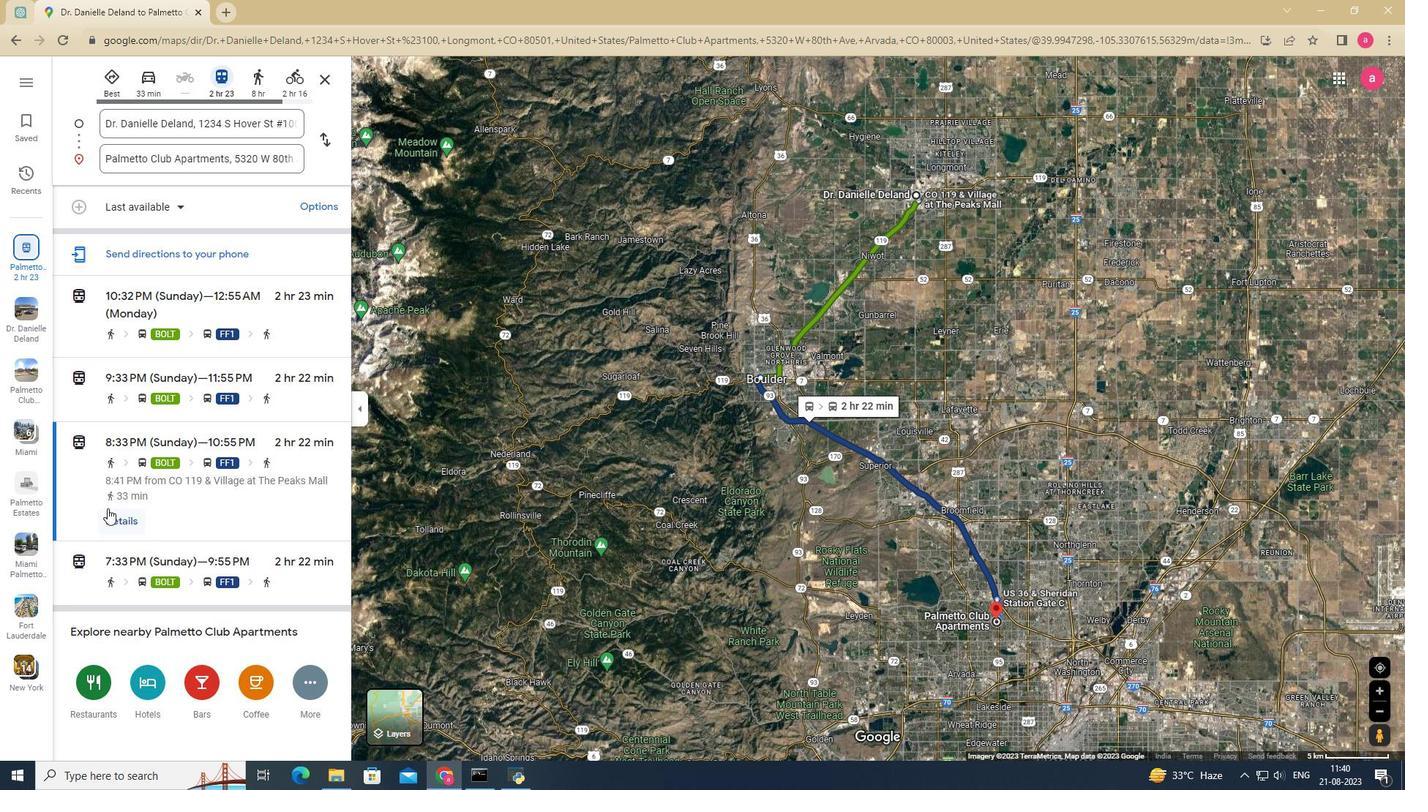 
Action: Mouse pressed left at (107, 508)
Screenshot: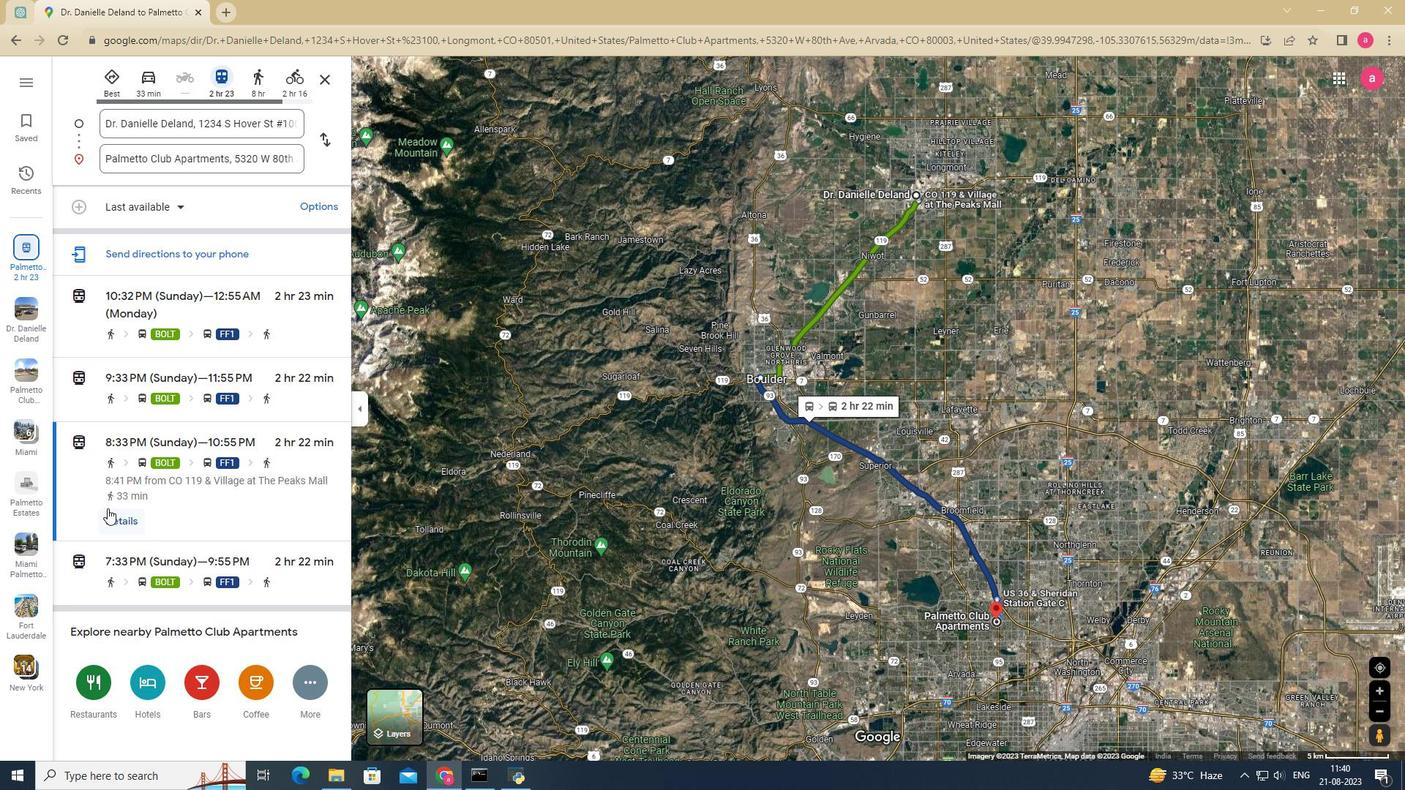 
Action: Mouse moved to (120, 523)
Screenshot: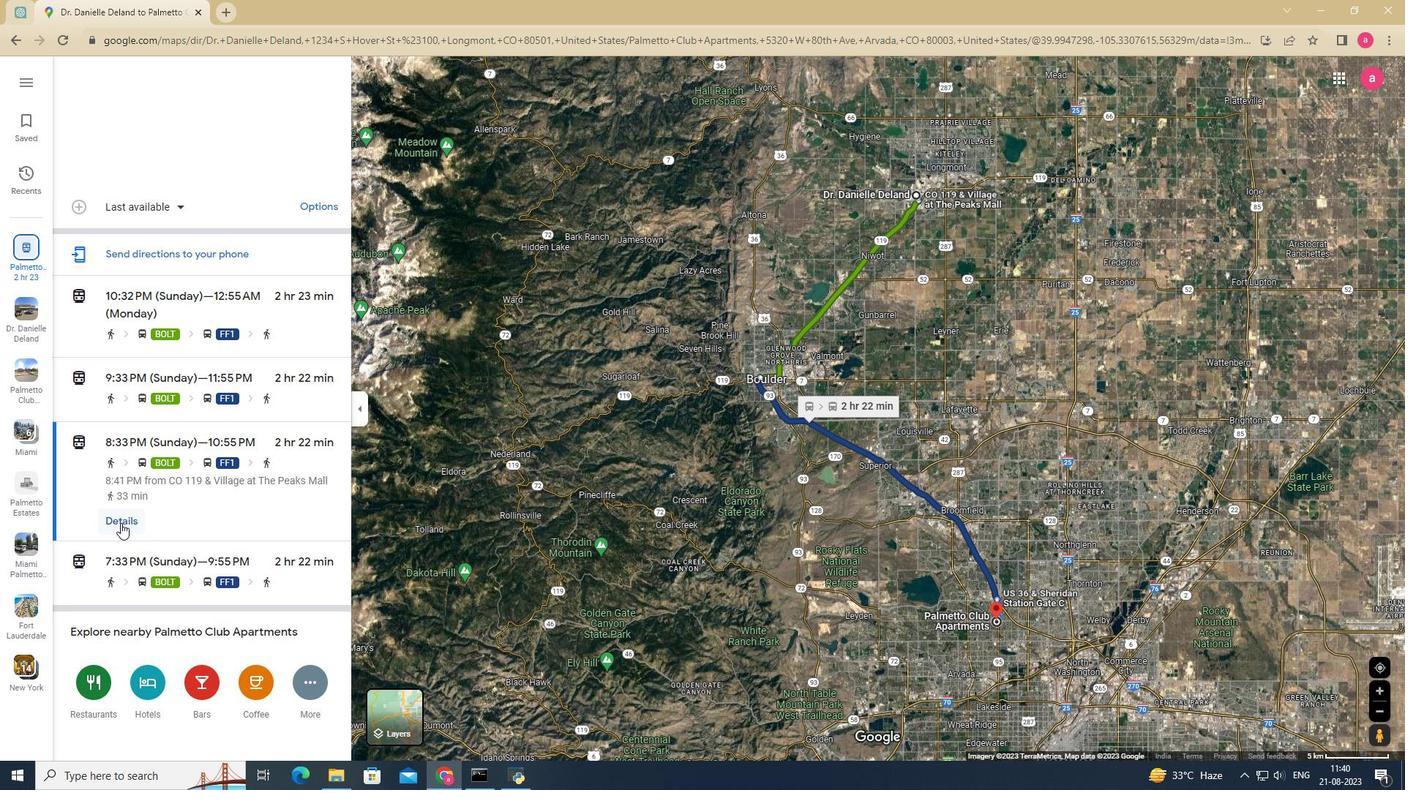 
Action: Mouse pressed left at (120, 523)
Screenshot: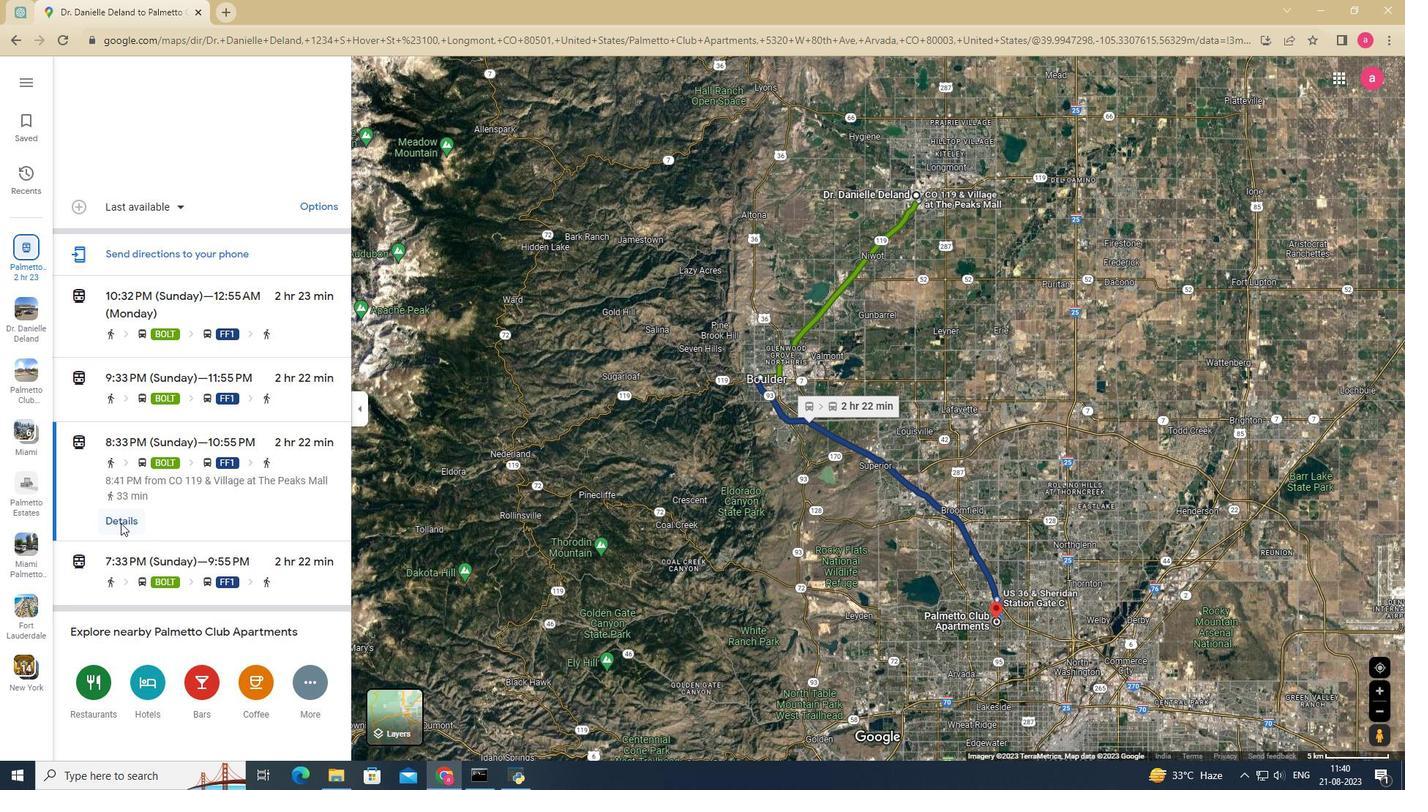 
Action: Mouse moved to (177, 382)
Screenshot: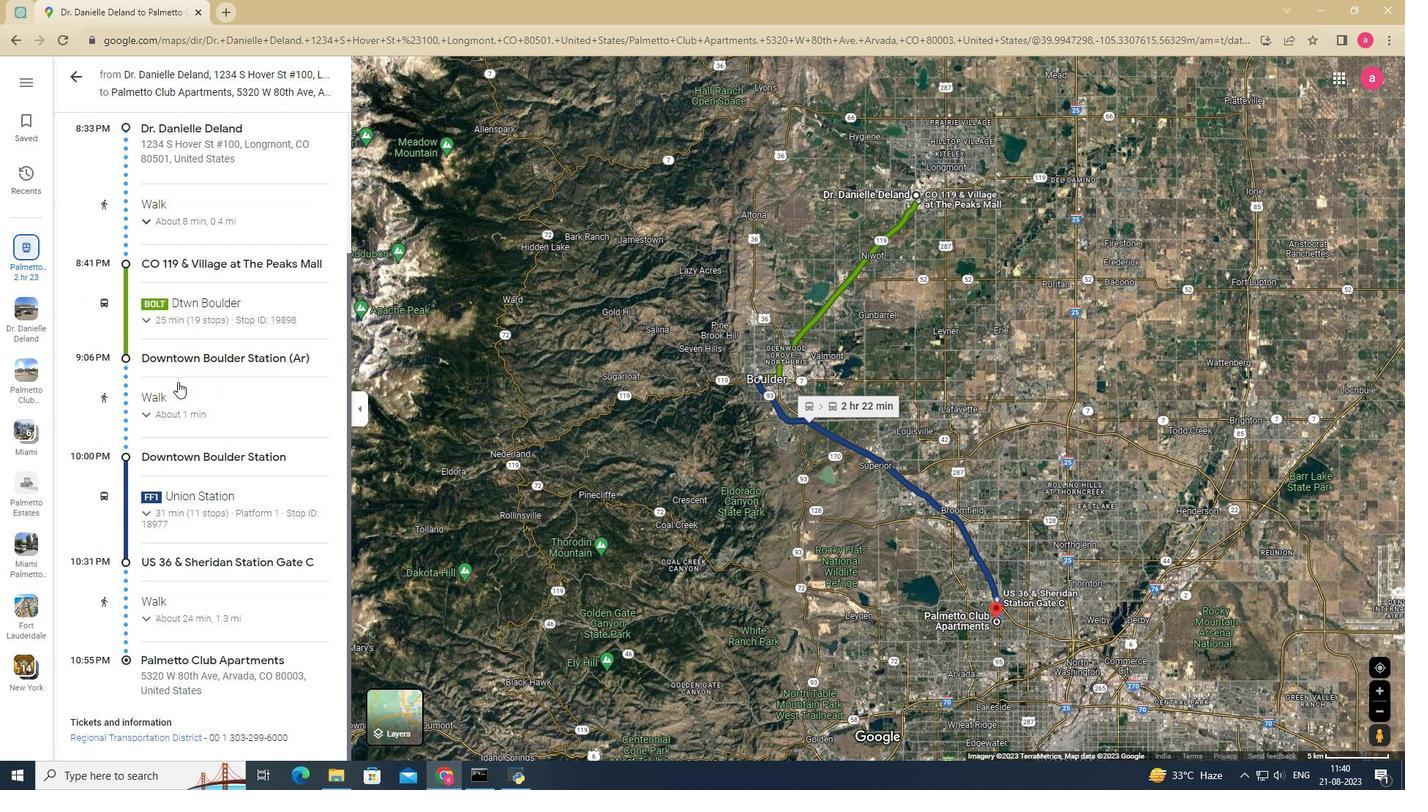 
Action: Mouse scrolled (177, 381) with delta (0, 0)
Screenshot: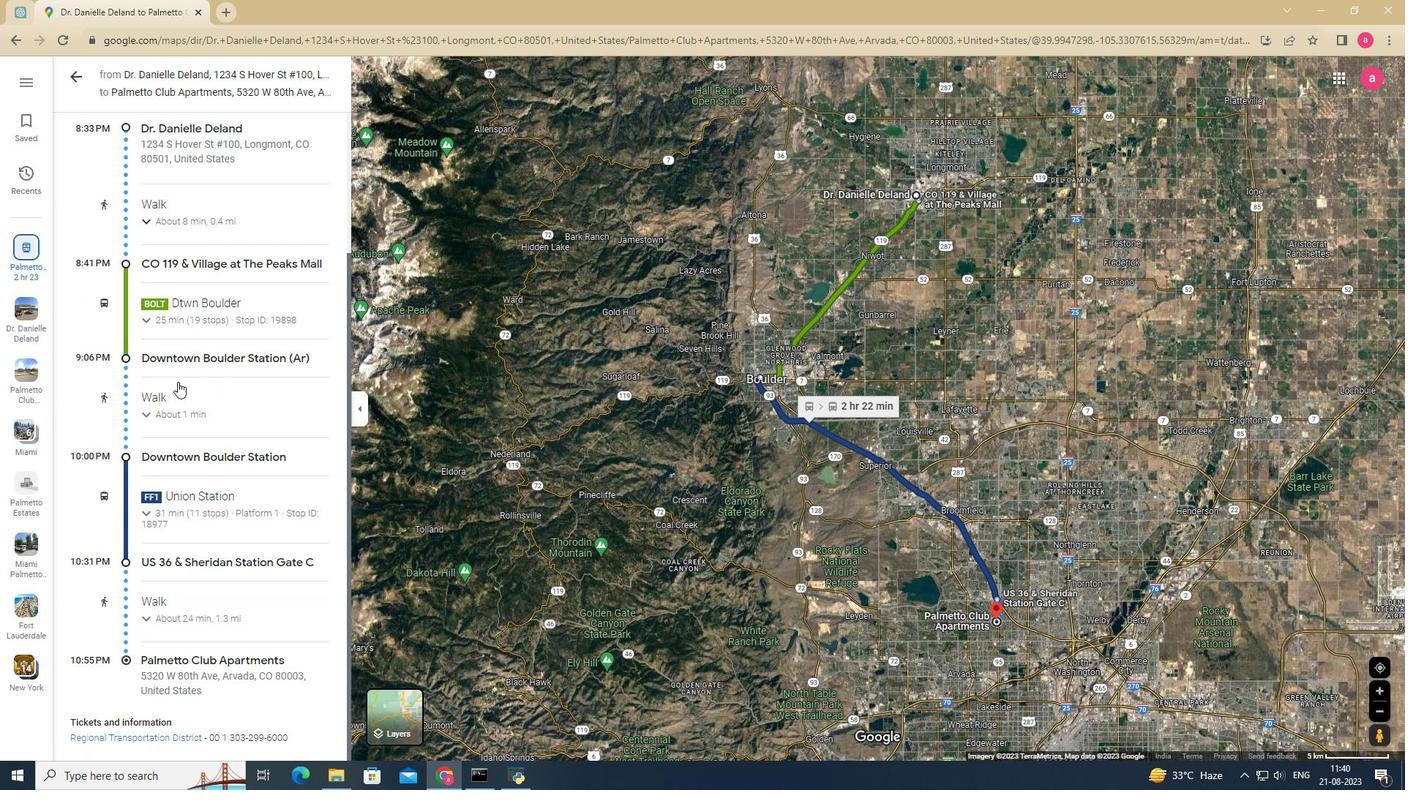 
Action: Mouse scrolled (177, 381) with delta (0, 0)
Screenshot: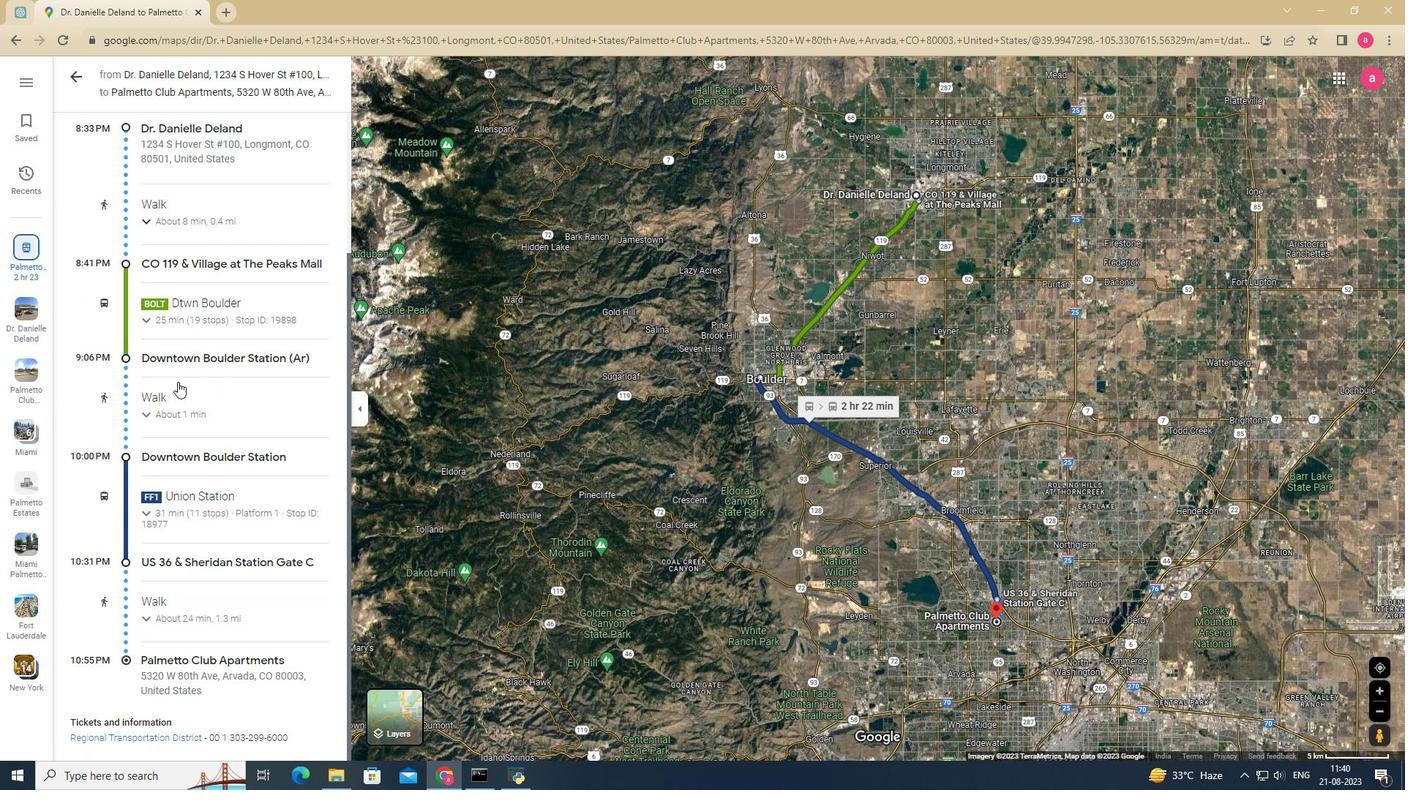 
Action: Mouse scrolled (177, 381) with delta (0, 0)
Screenshot: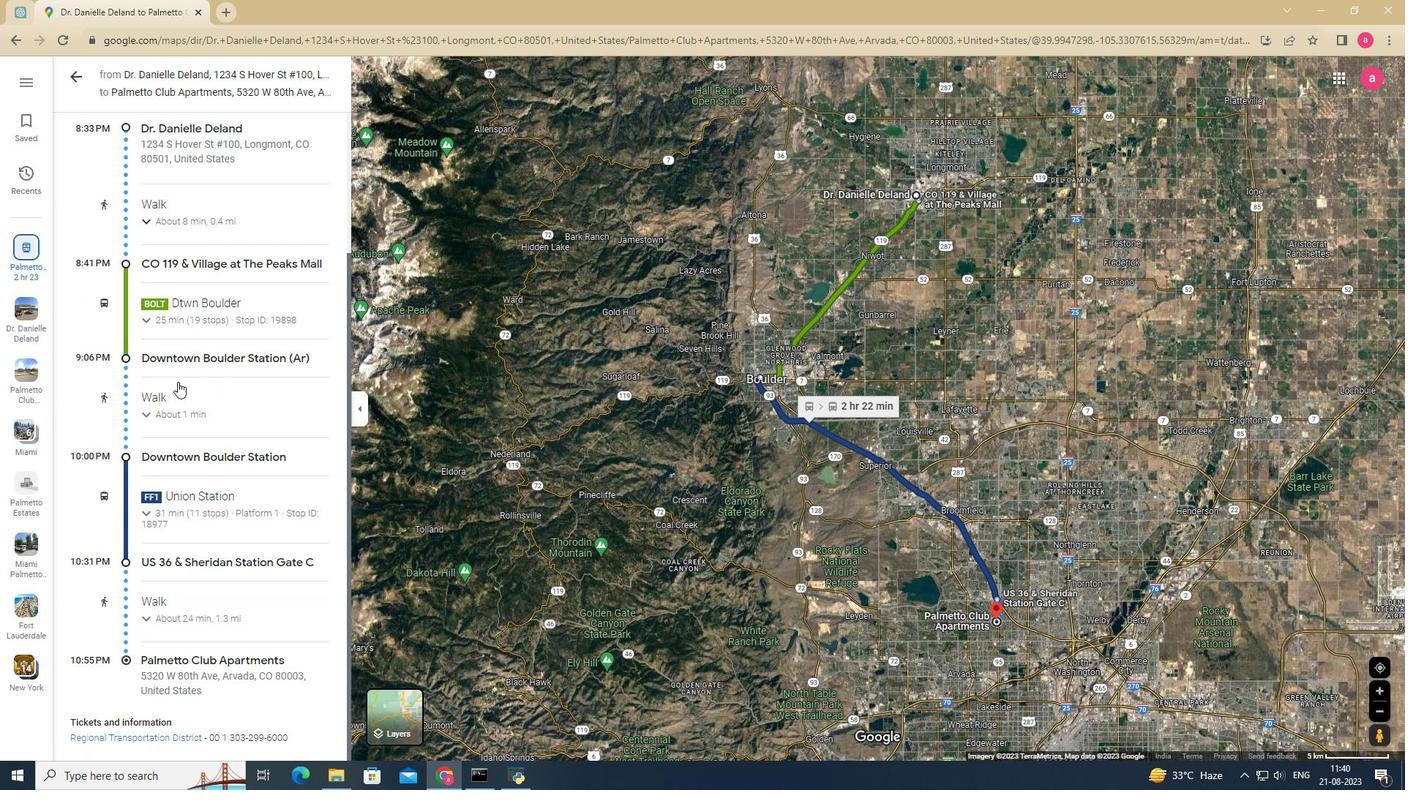 
Action: Mouse scrolled (177, 381) with delta (0, 0)
Screenshot: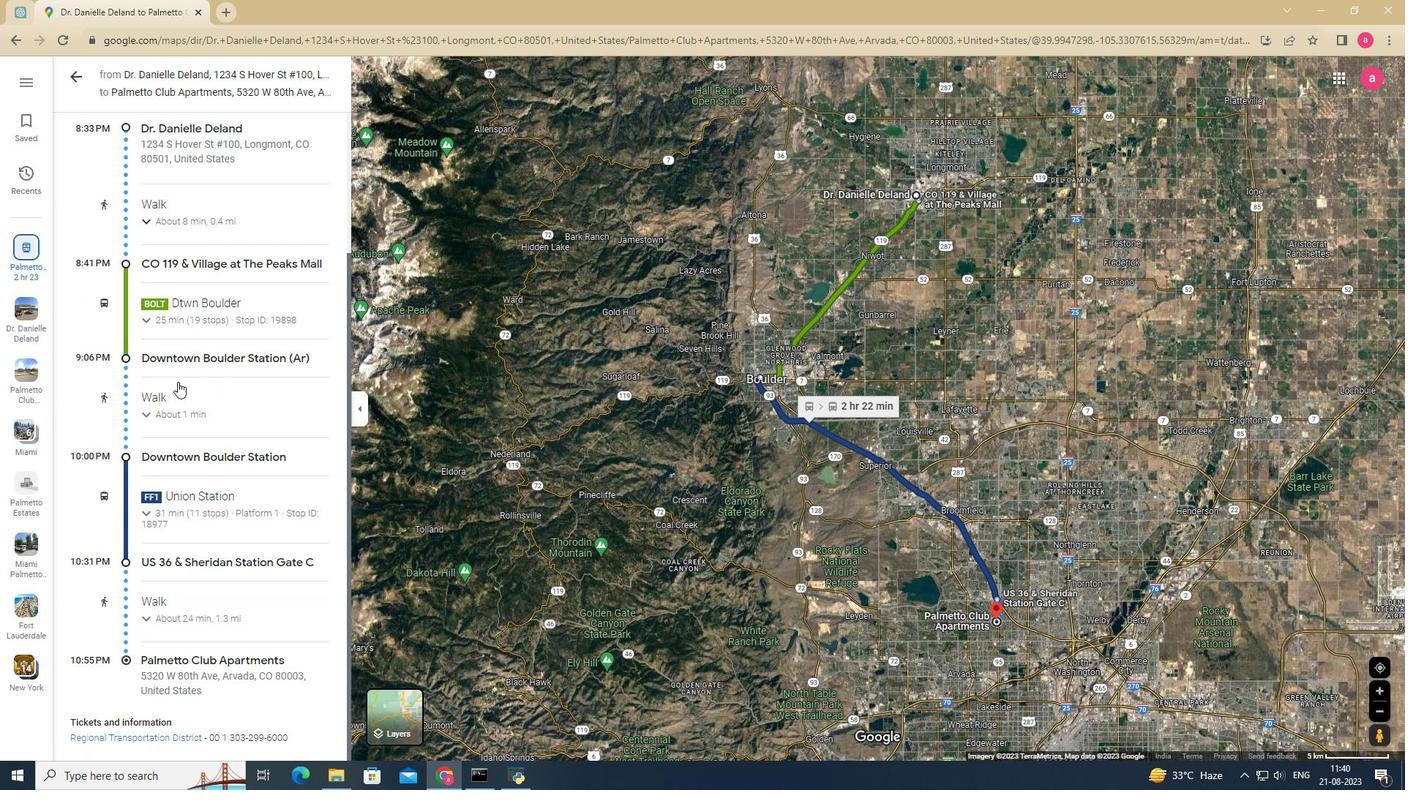 
Action: Mouse scrolled (177, 381) with delta (0, 0)
Screenshot: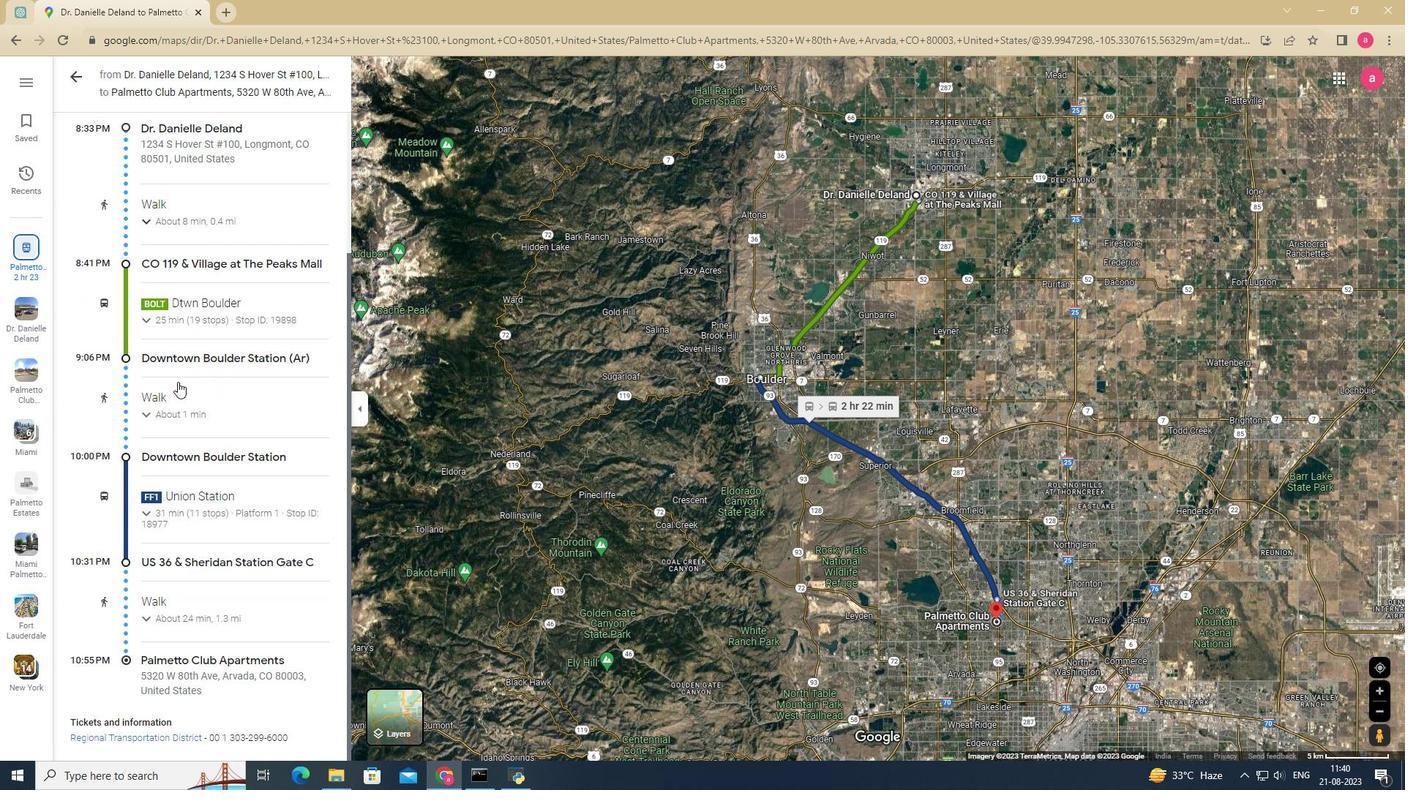 
Action: Mouse scrolled (177, 381) with delta (0, 0)
Screenshot: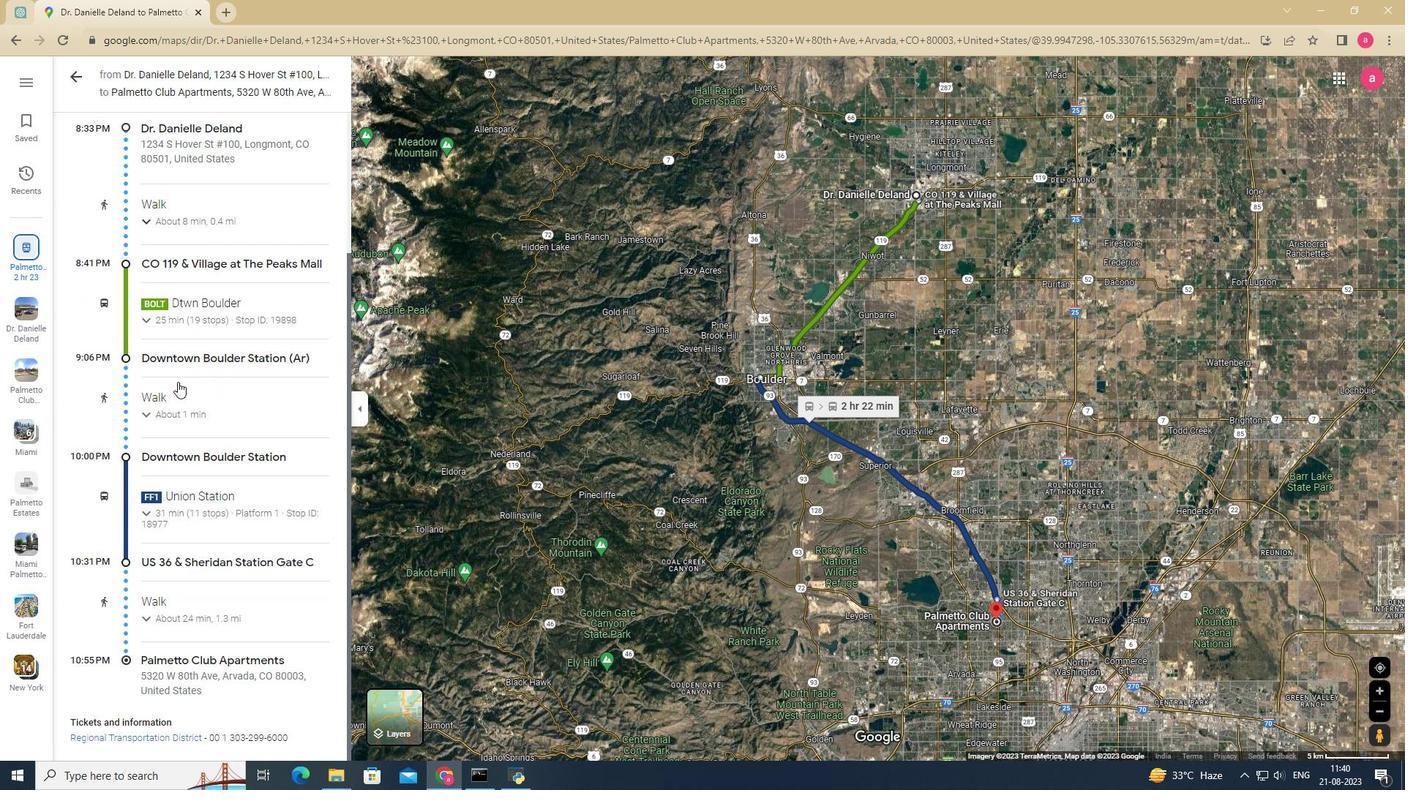 
Action: Mouse scrolled (177, 381) with delta (0, 0)
Screenshot: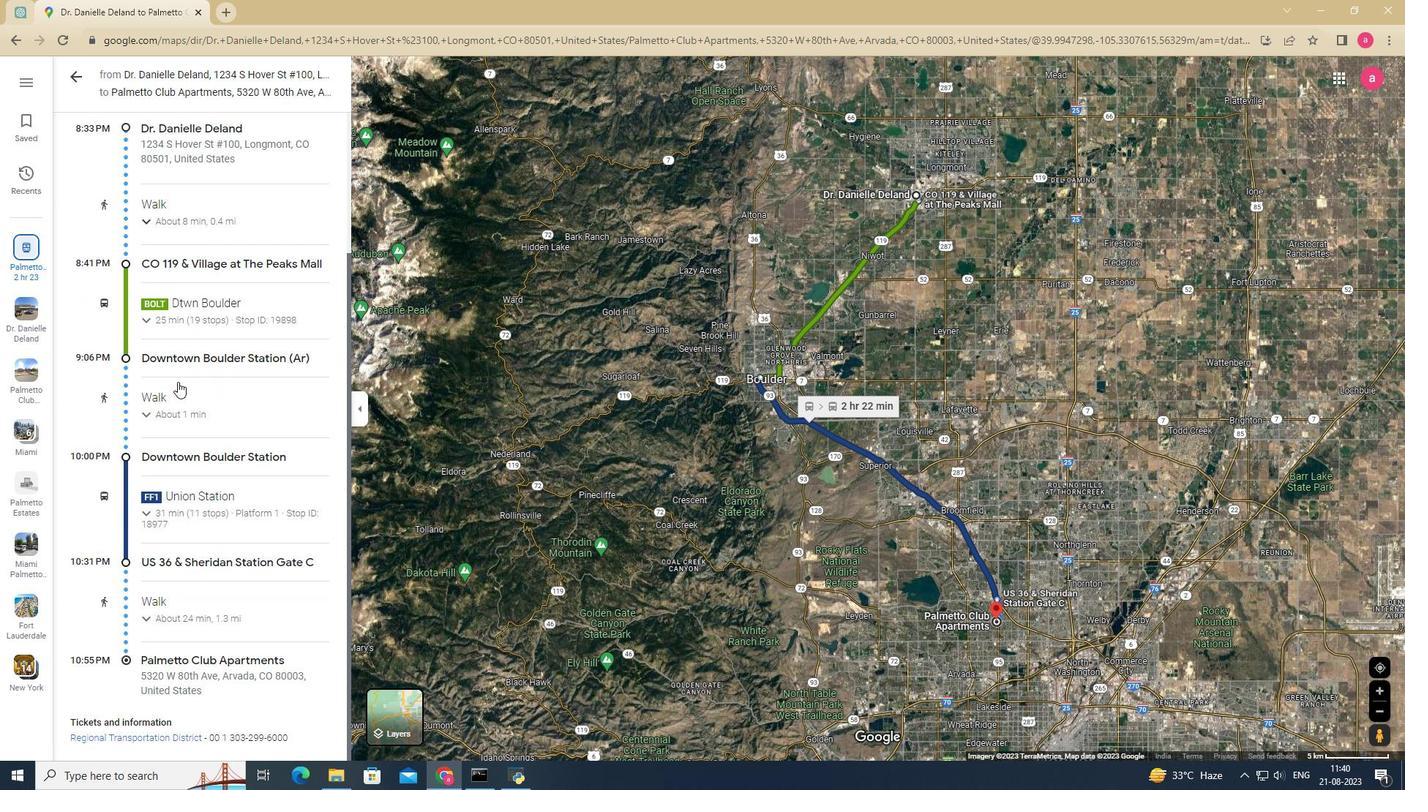 
Action: Mouse scrolled (177, 382) with delta (0, 0)
Screenshot: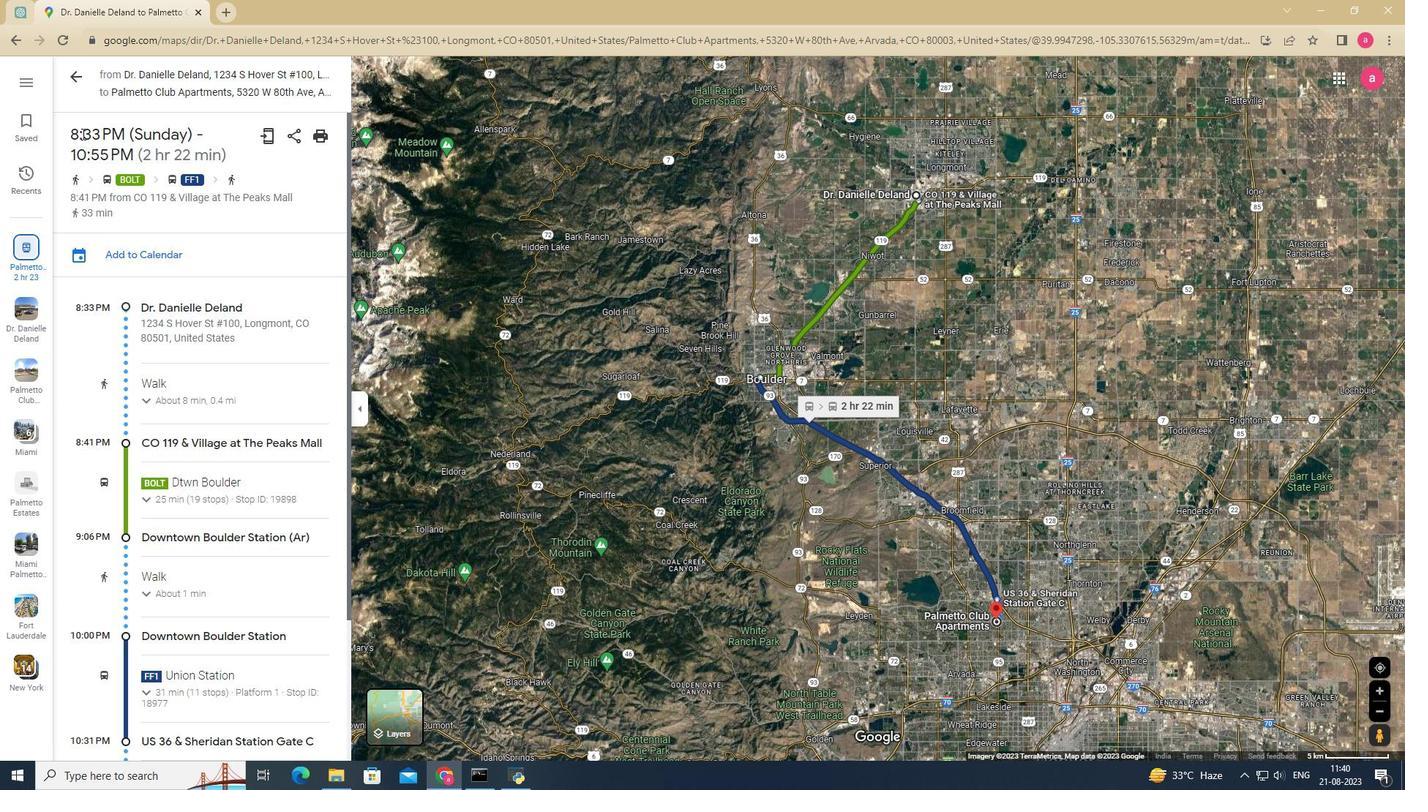 
Action: Mouse scrolled (177, 382) with delta (0, 0)
Screenshot: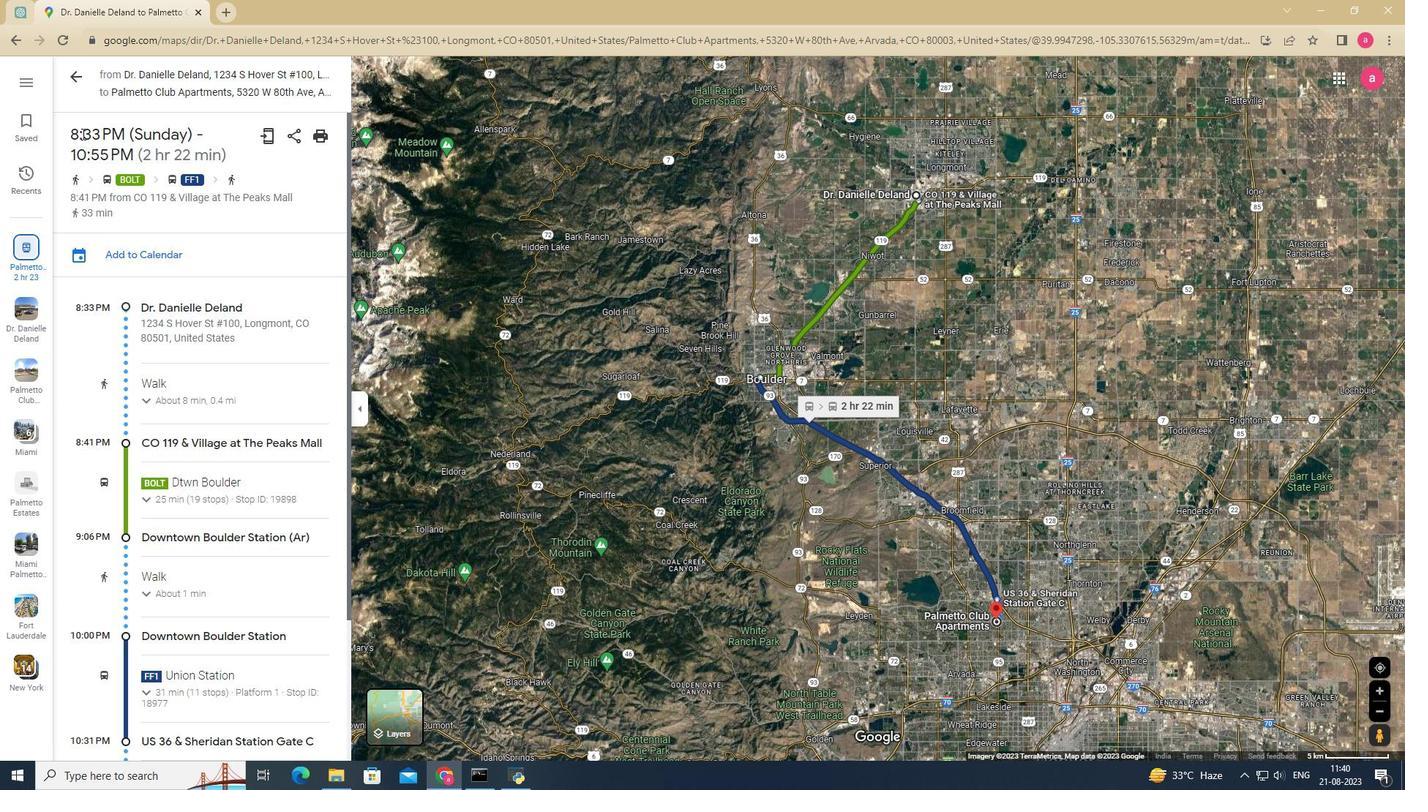 
Action: Mouse scrolled (177, 382) with delta (0, 0)
Screenshot: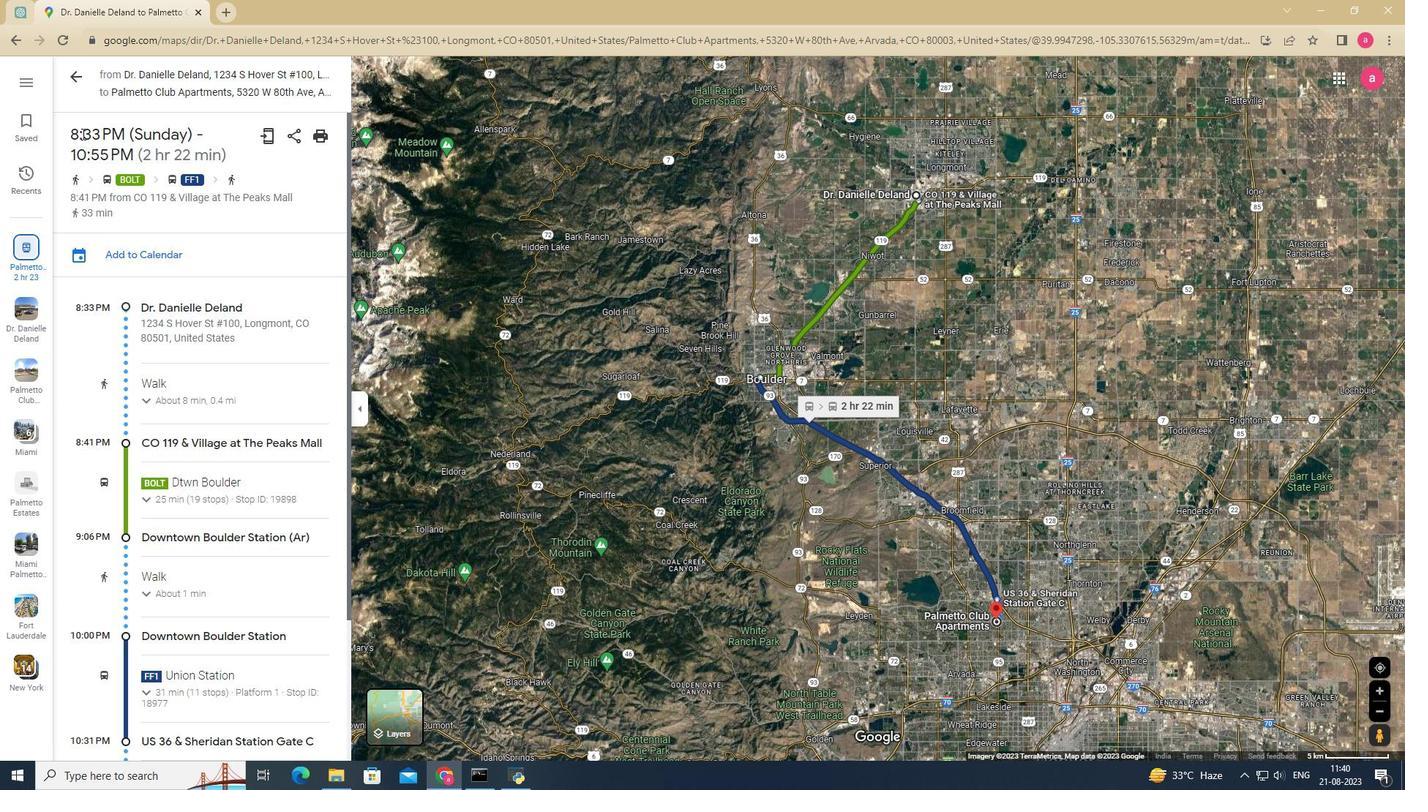 
Action: Mouse scrolled (177, 382) with delta (0, 0)
Screenshot: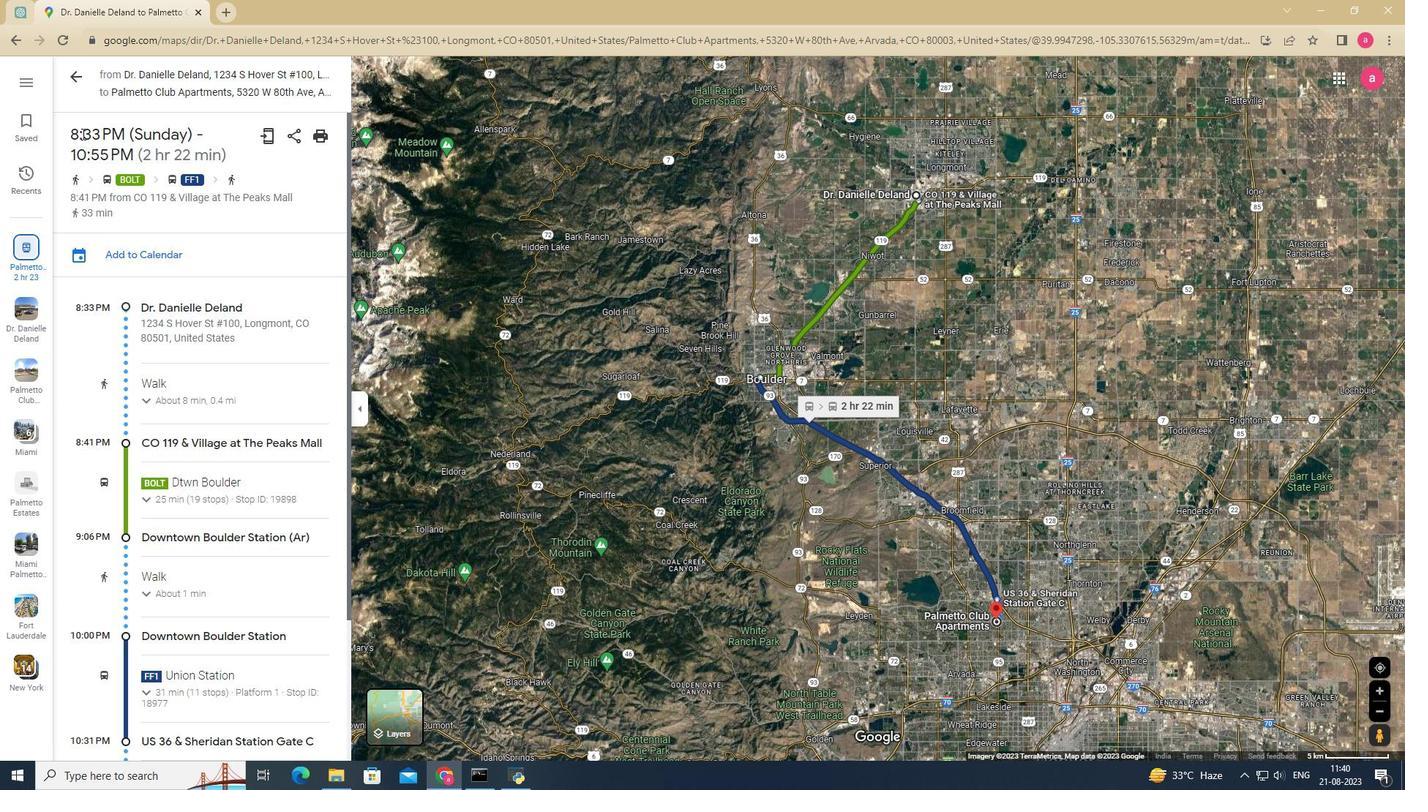 
Action: Mouse scrolled (177, 382) with delta (0, 0)
Screenshot: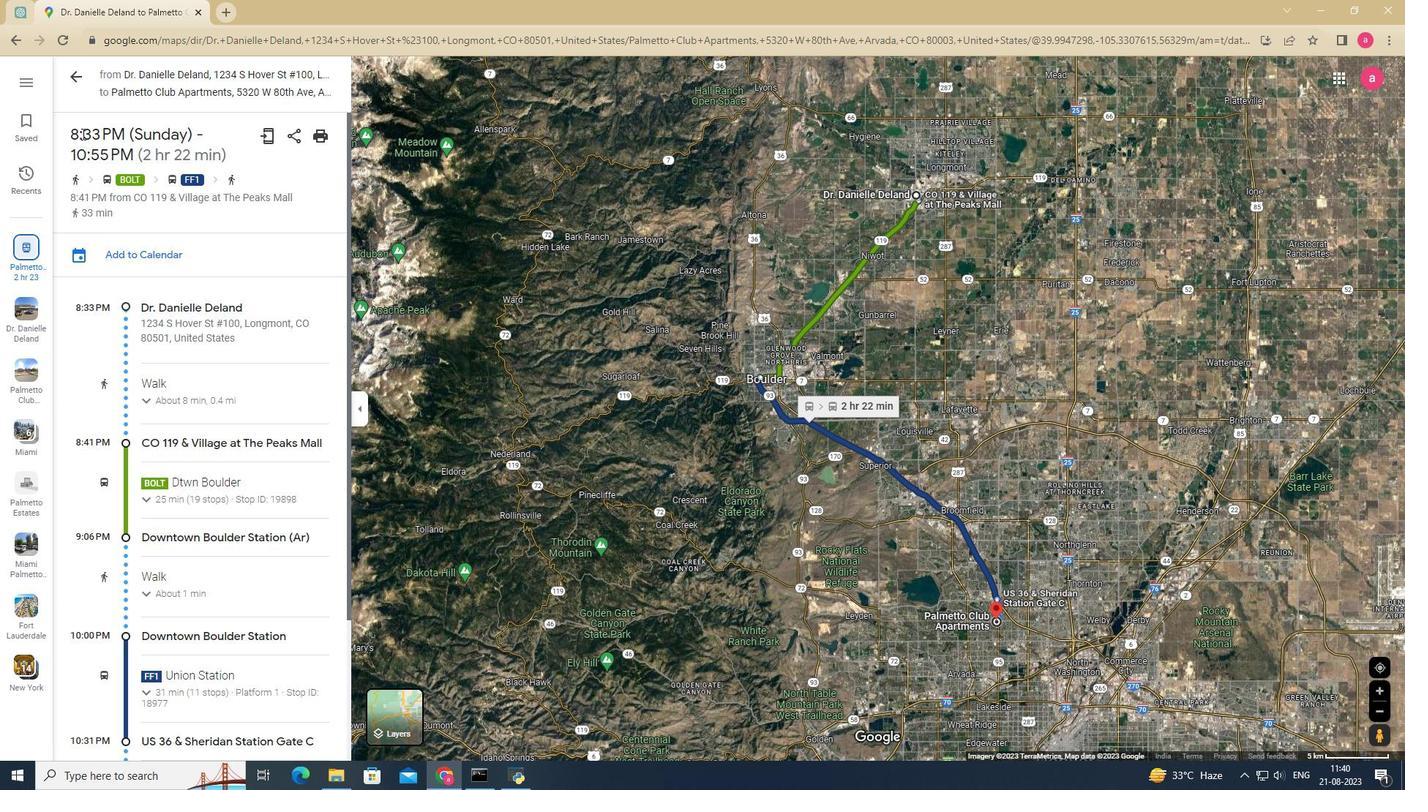 
Action: Mouse scrolled (177, 382) with delta (0, 0)
Screenshot: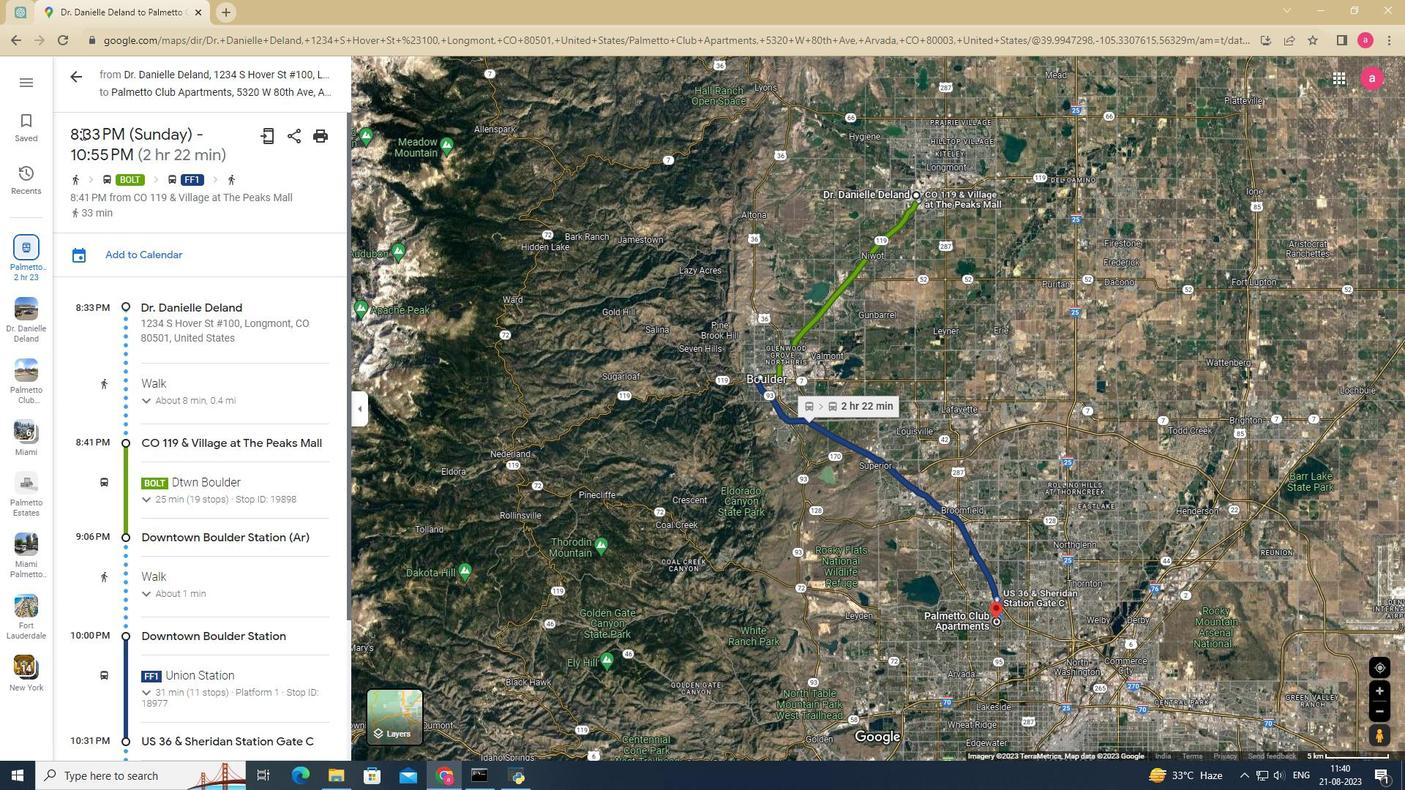
Action: Mouse scrolled (177, 382) with delta (0, 0)
Screenshot: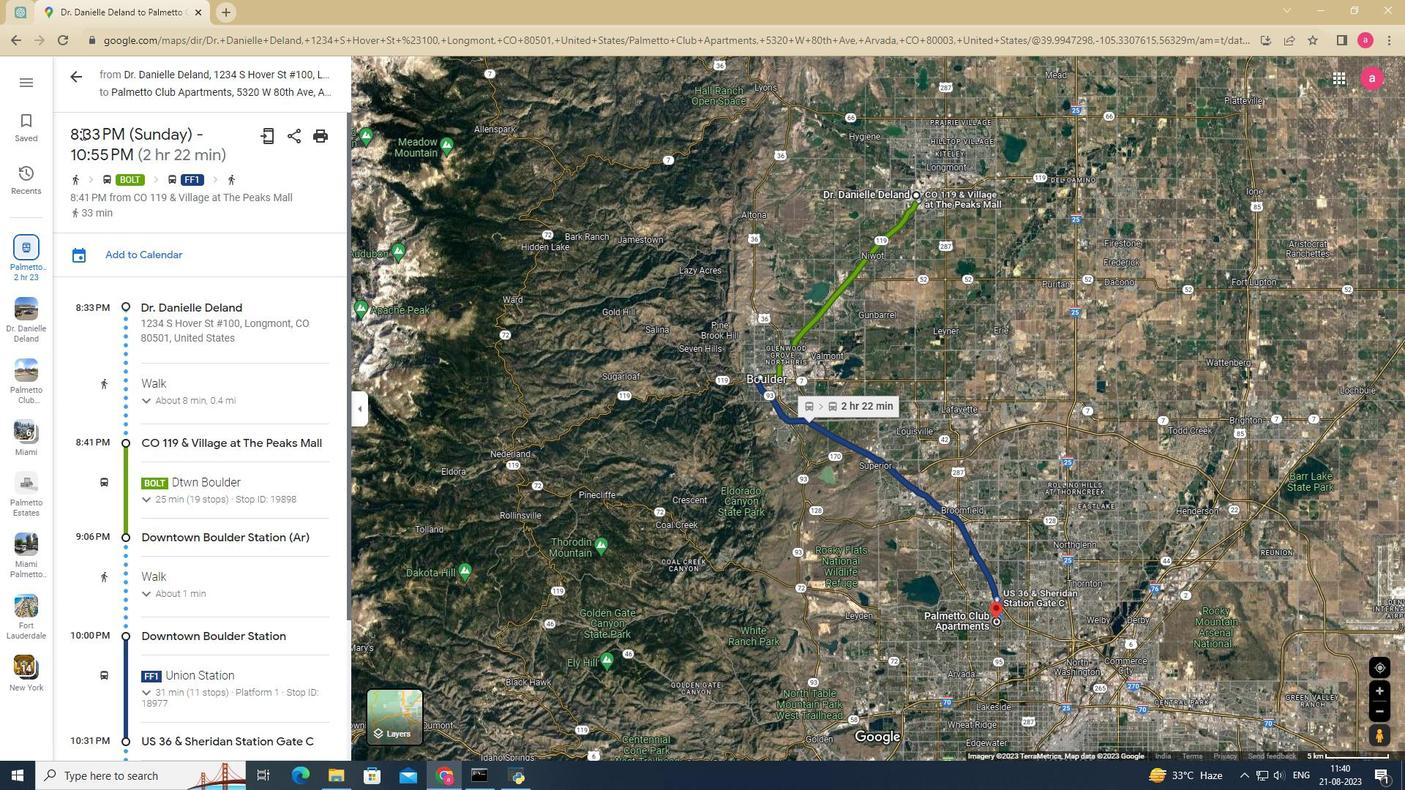 
Action: Mouse scrolled (177, 382) with delta (0, 0)
Screenshot: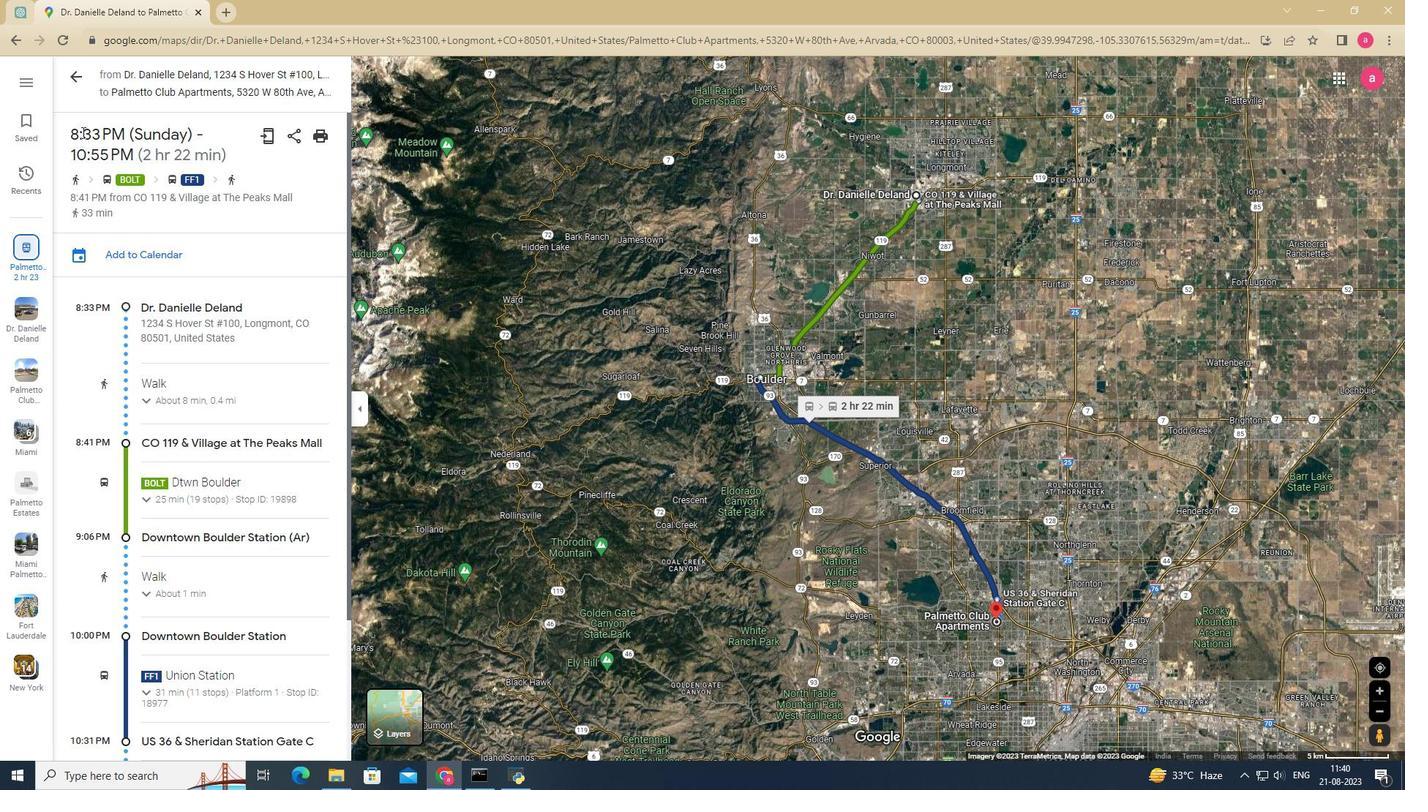 
Action: Mouse moved to (79, 68)
Screenshot: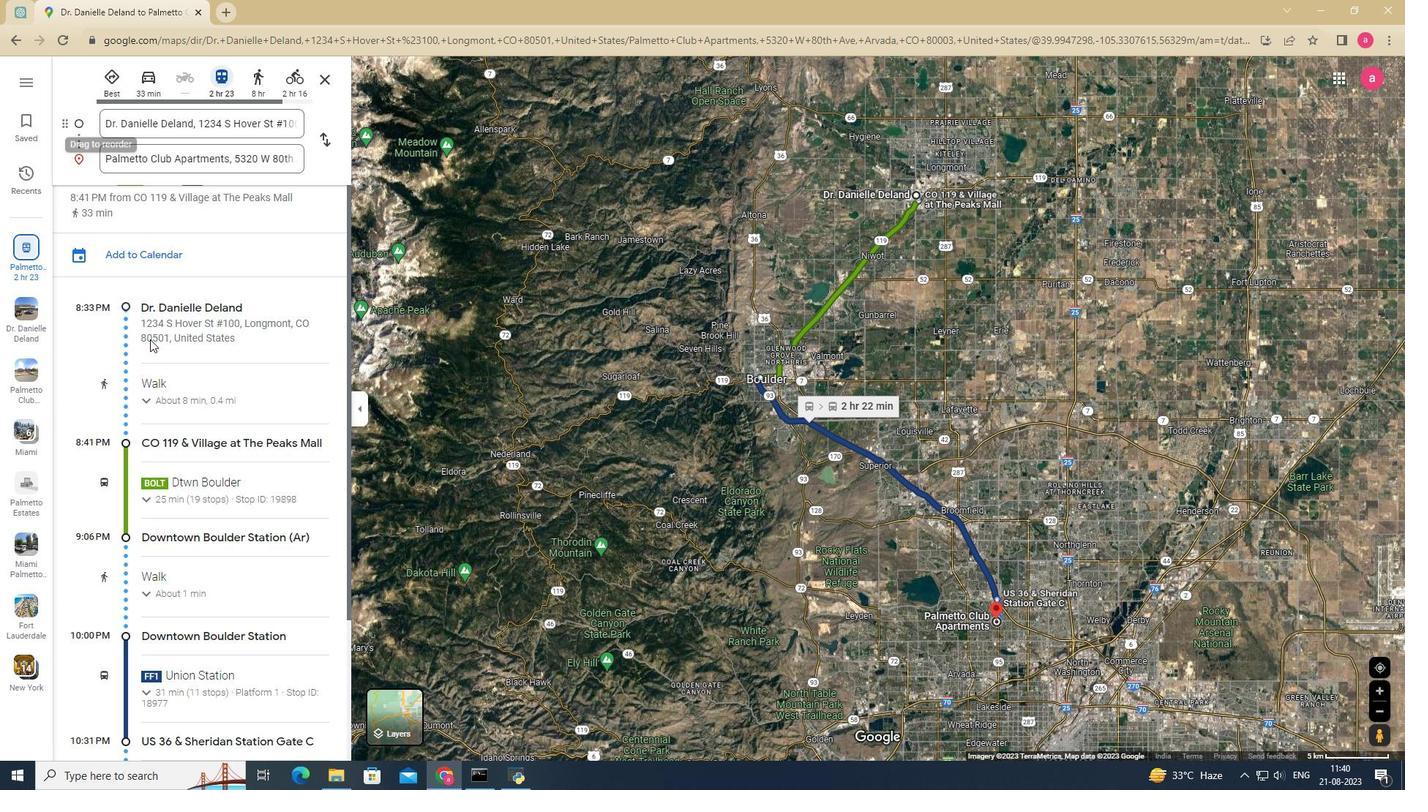 
Action: Mouse pressed left at (79, 68)
Screenshot: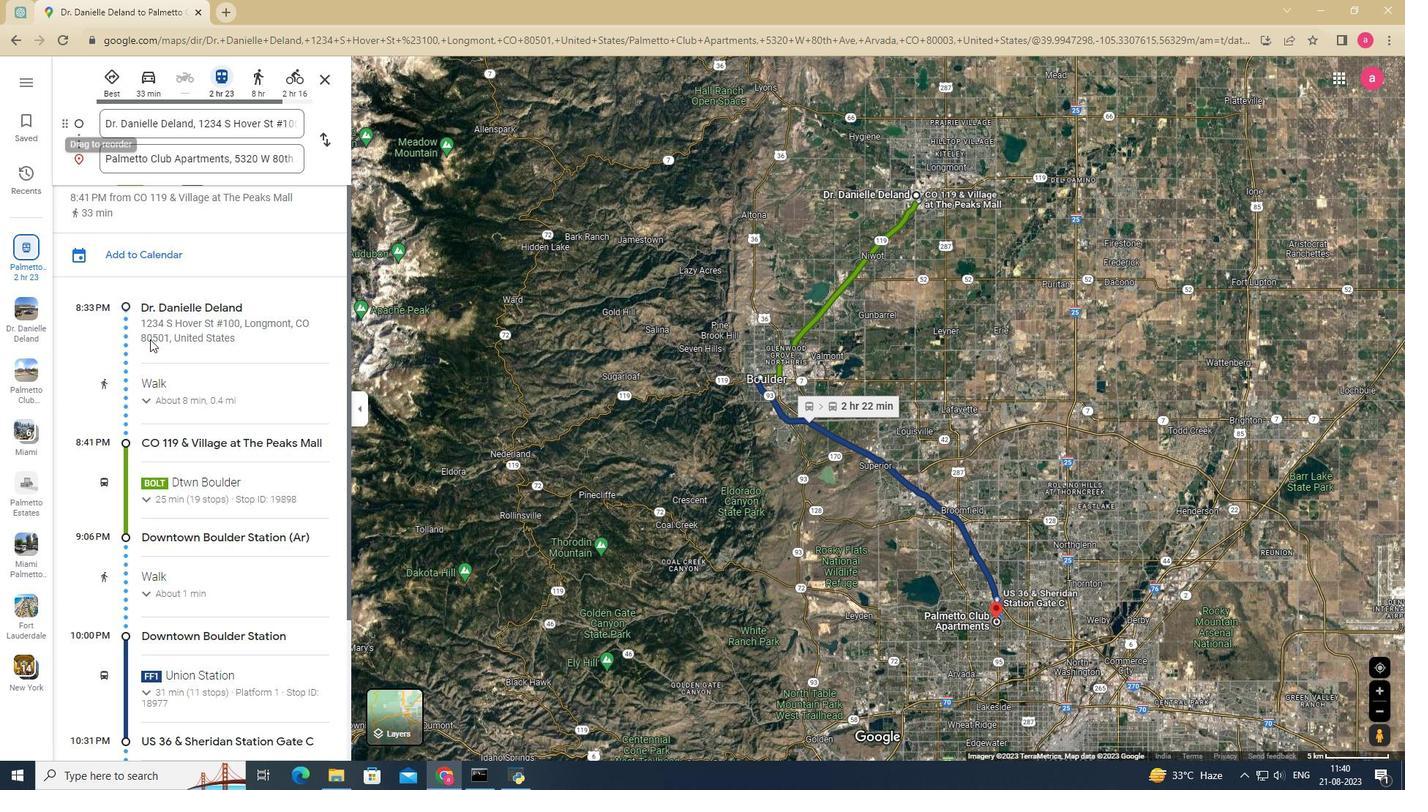 
Action: Mouse moved to (205, 444)
Screenshot: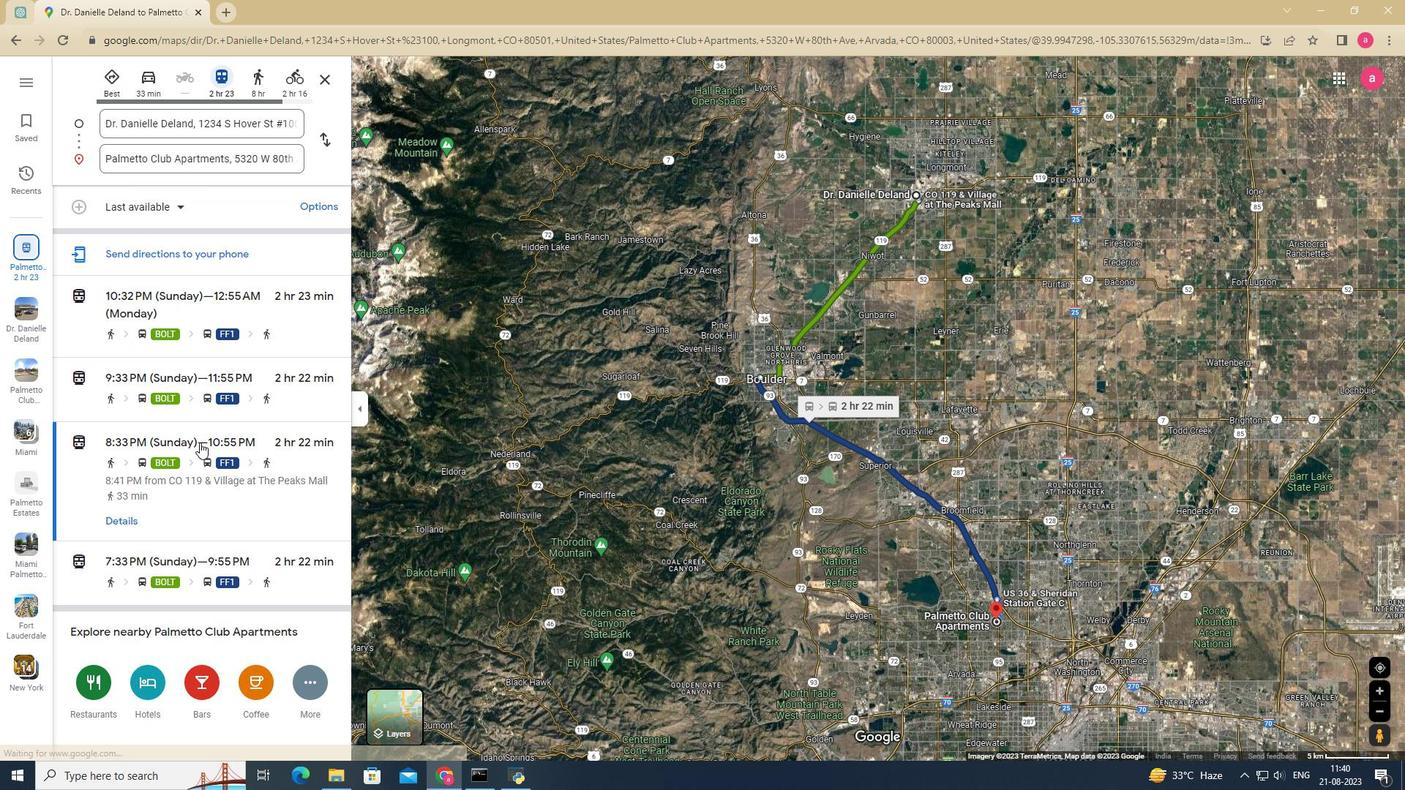 
Action: Mouse scrolled (205, 443) with delta (0, 0)
Screenshot: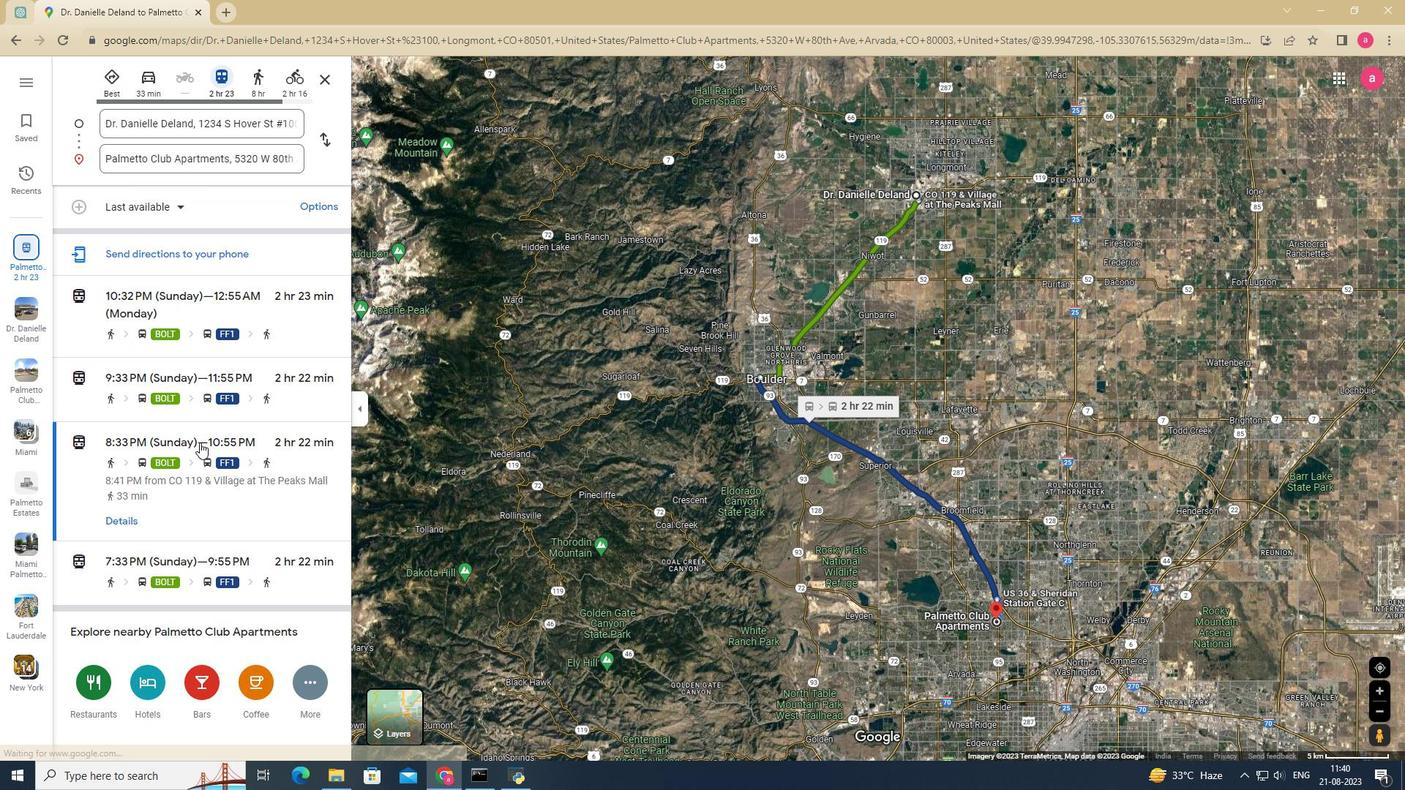 
Action: Mouse scrolled (205, 443) with delta (0, 0)
Screenshot: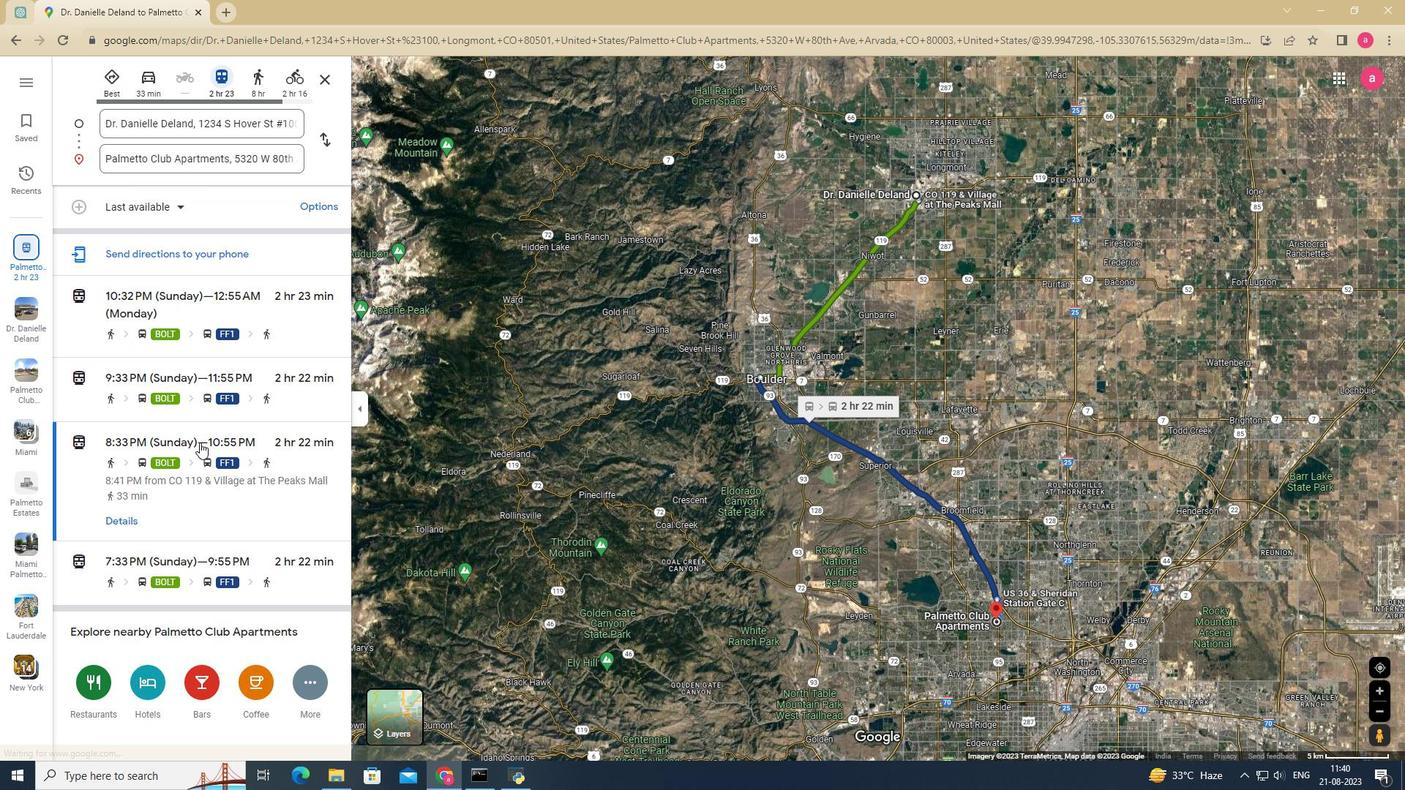 
Action: Mouse moved to (121, 574)
Screenshot: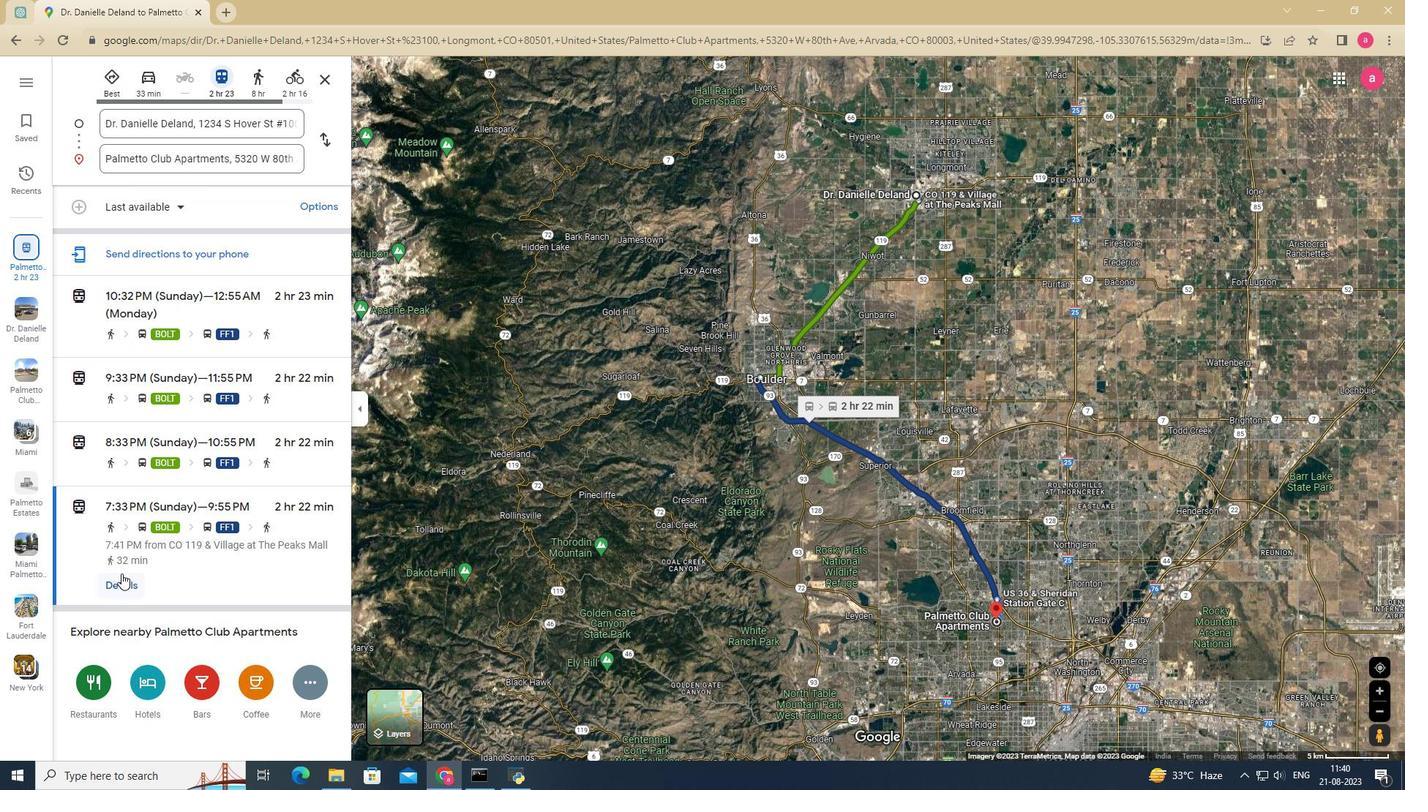 
Action: Mouse pressed left at (121, 574)
Screenshot: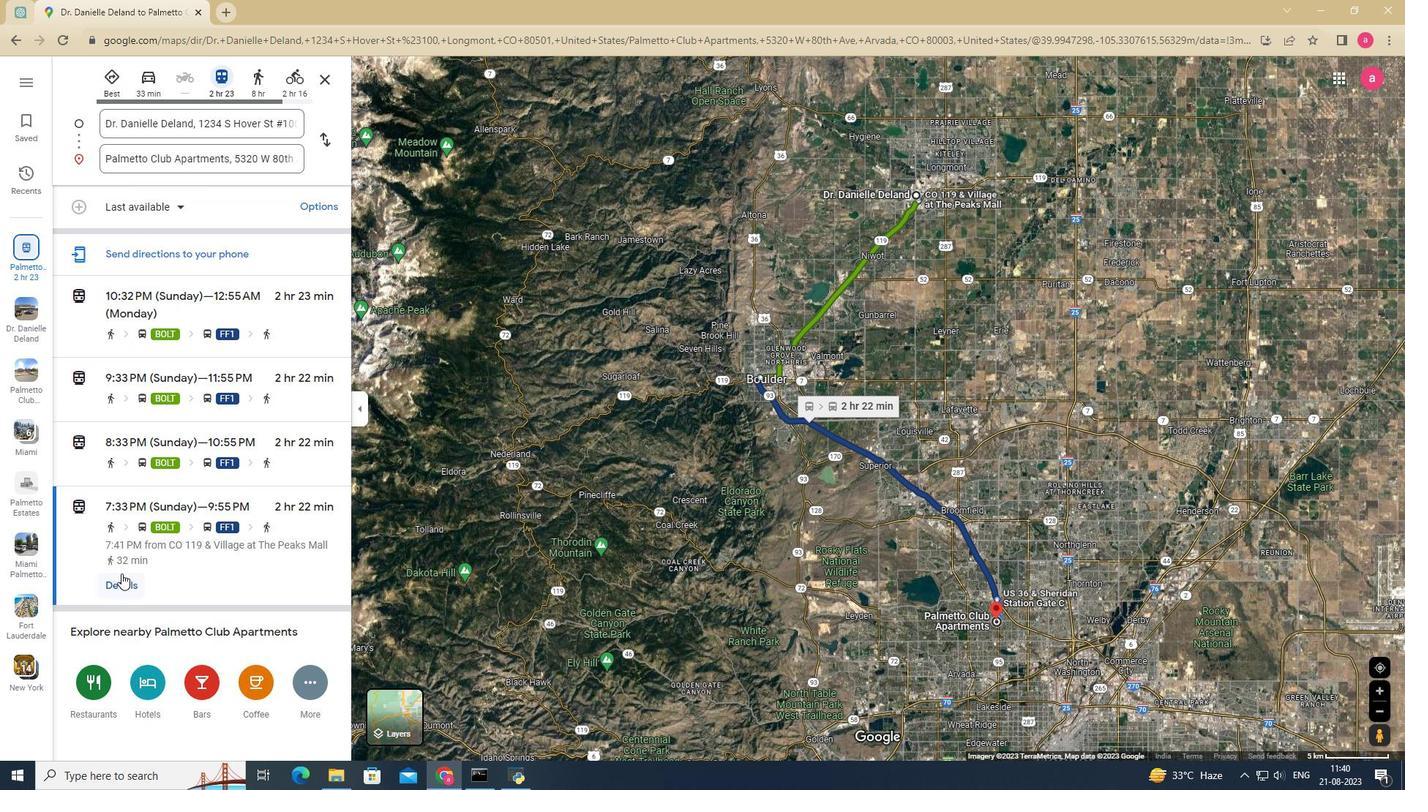 
Action: Mouse moved to (120, 584)
Screenshot: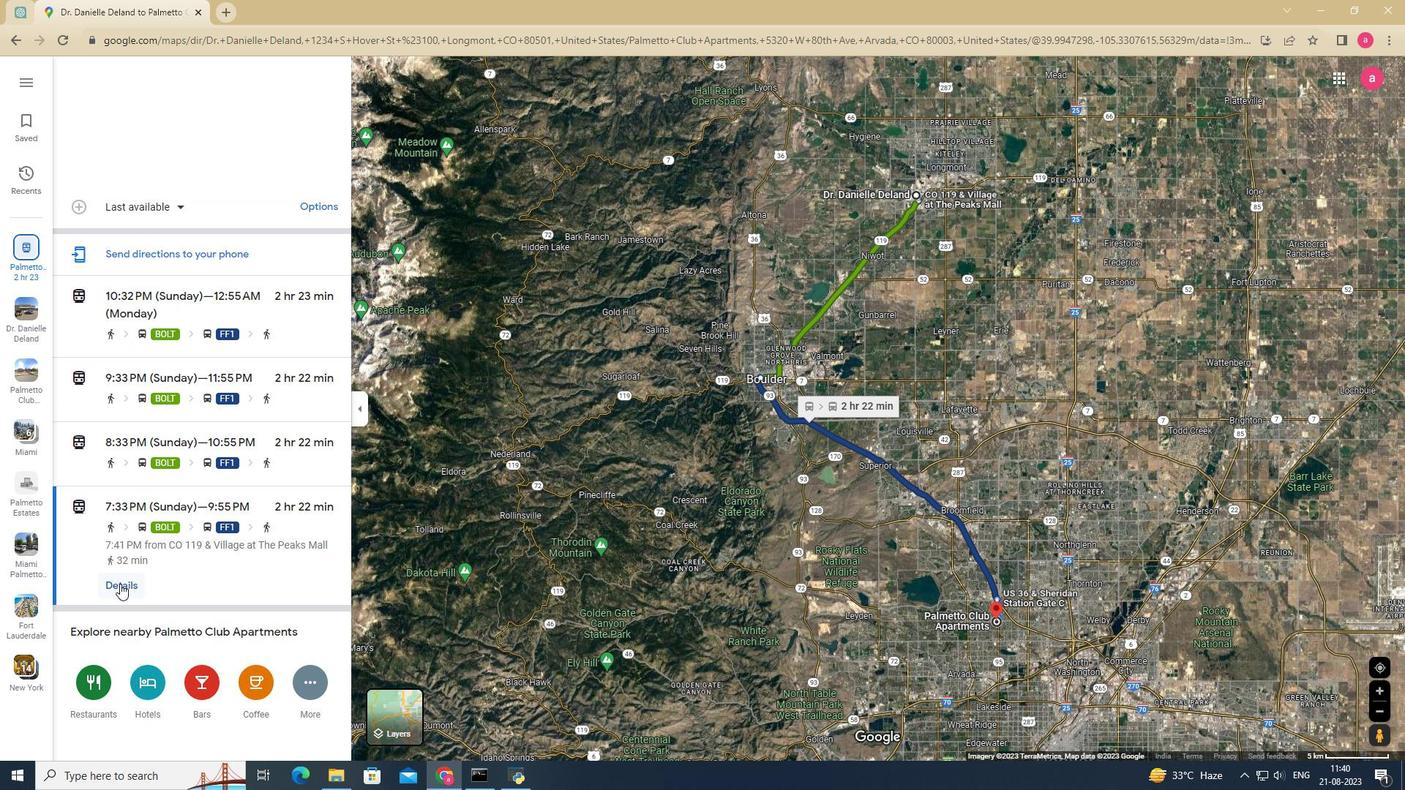 
Action: Mouse pressed left at (120, 584)
Screenshot: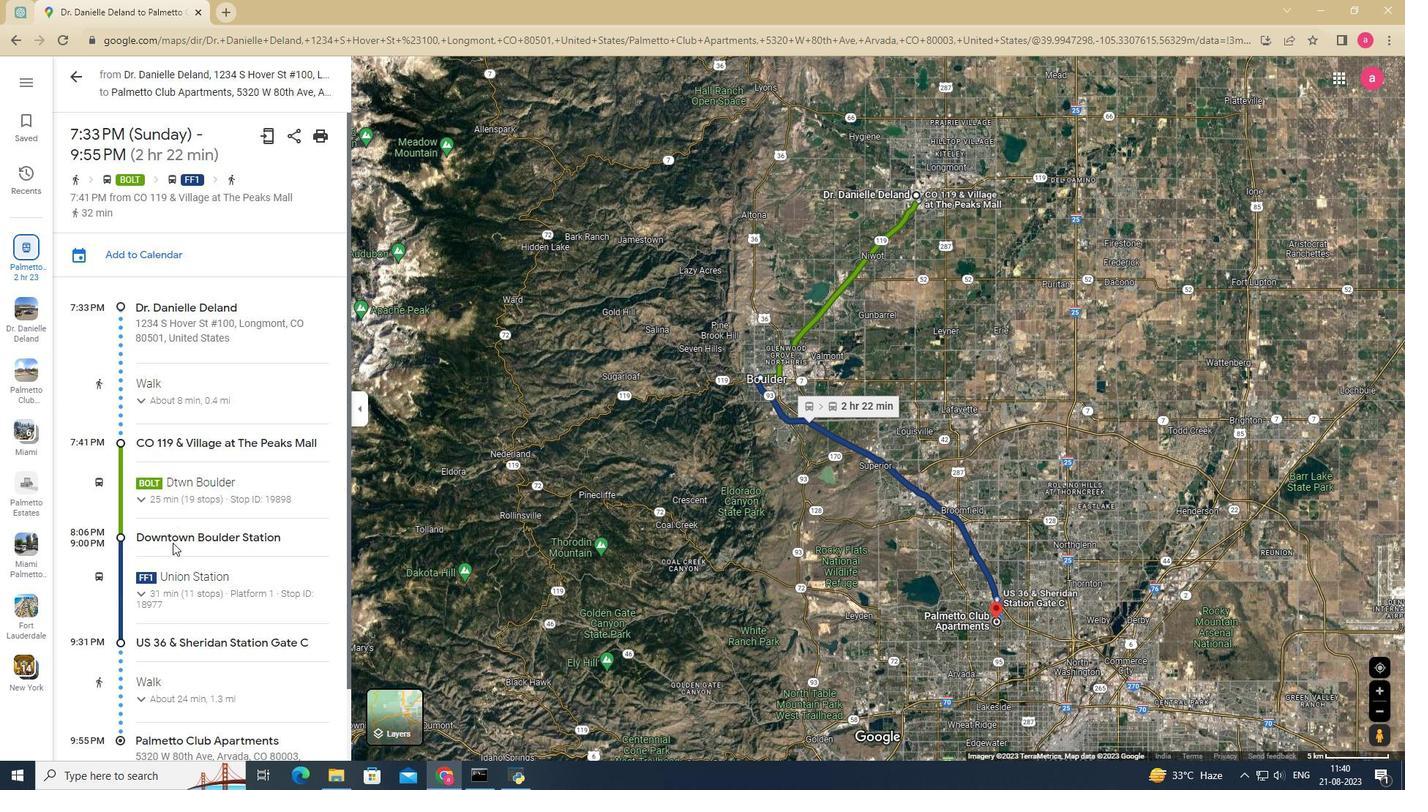 
Action: Mouse moved to (172, 541)
Screenshot: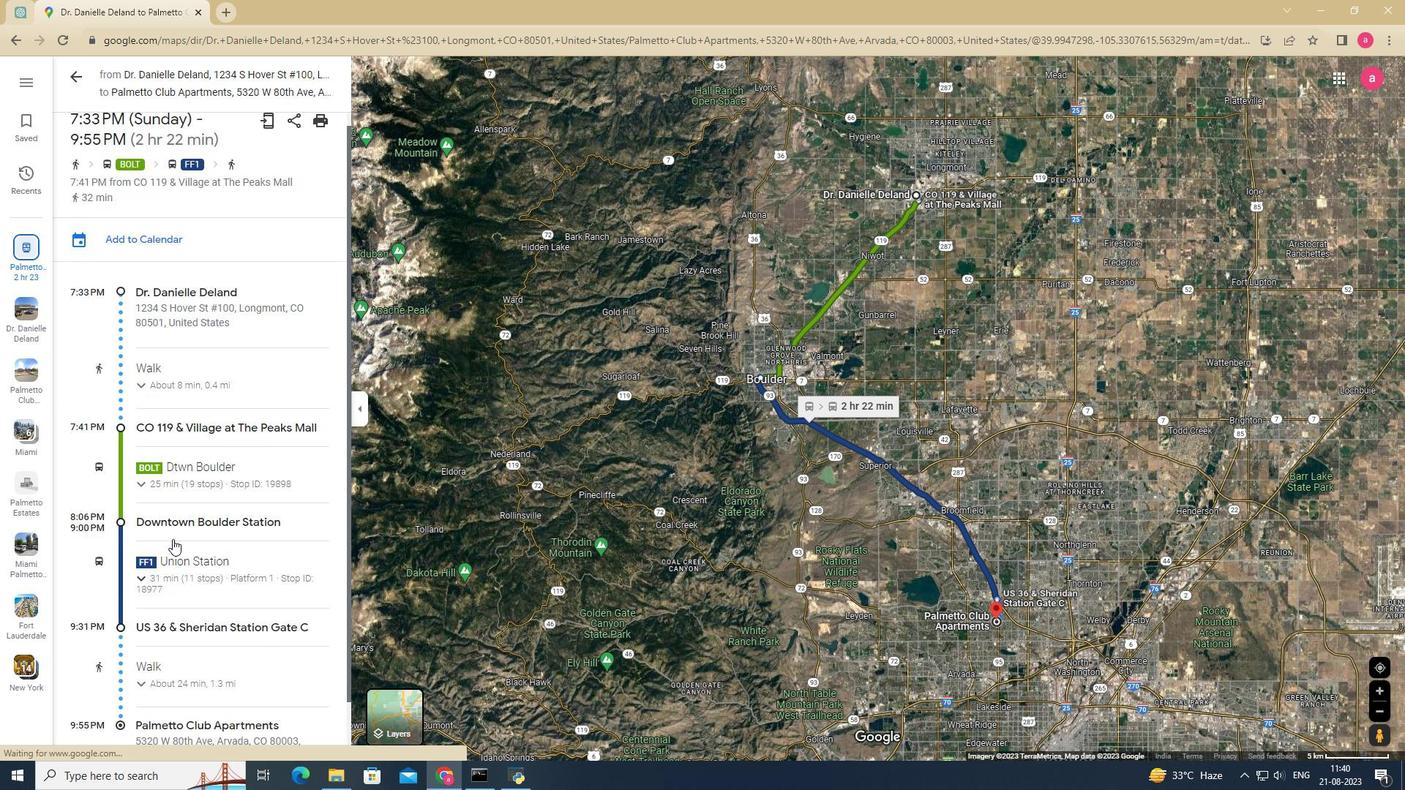 
Action: Mouse scrolled (172, 540) with delta (0, 0)
Screenshot: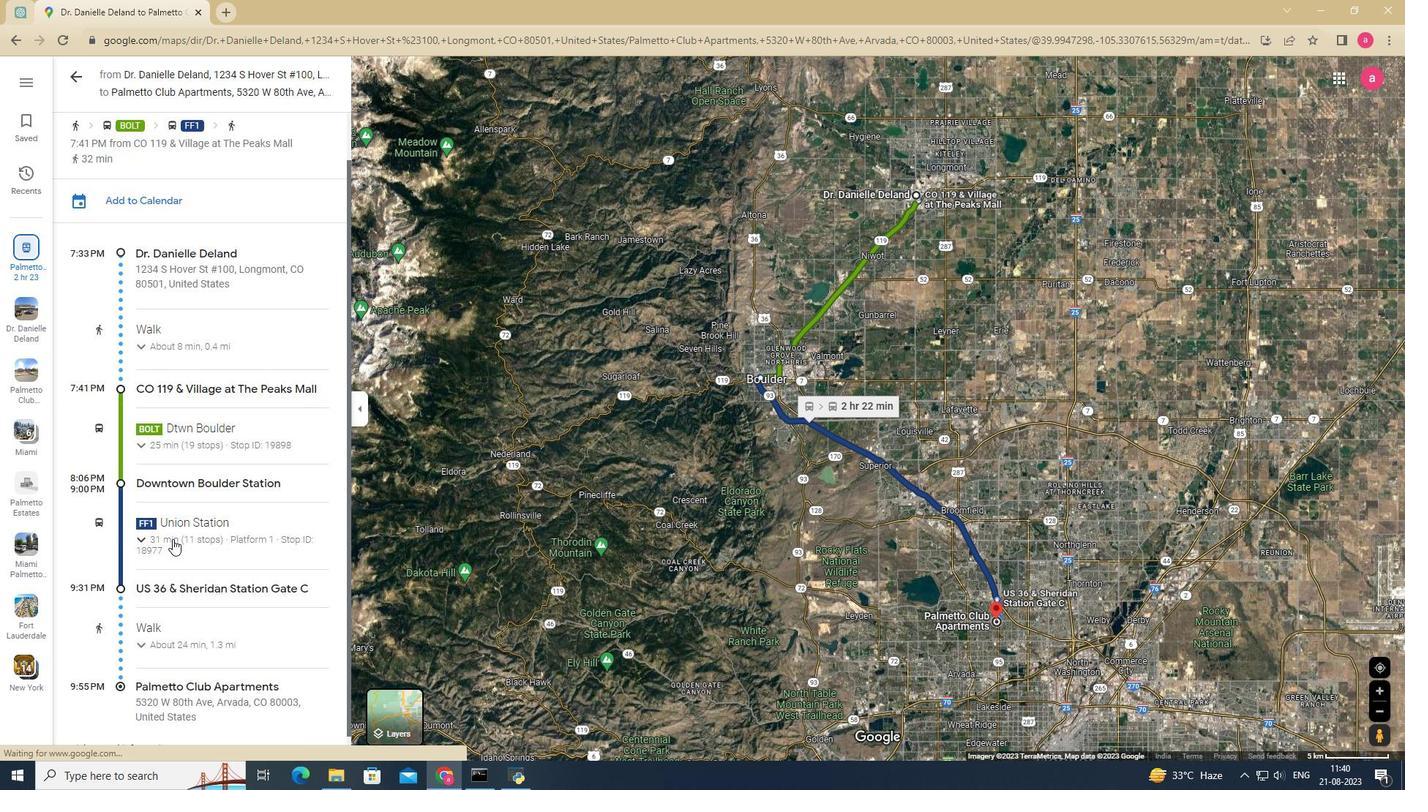 
Action: Mouse scrolled (172, 540) with delta (0, 0)
Screenshot: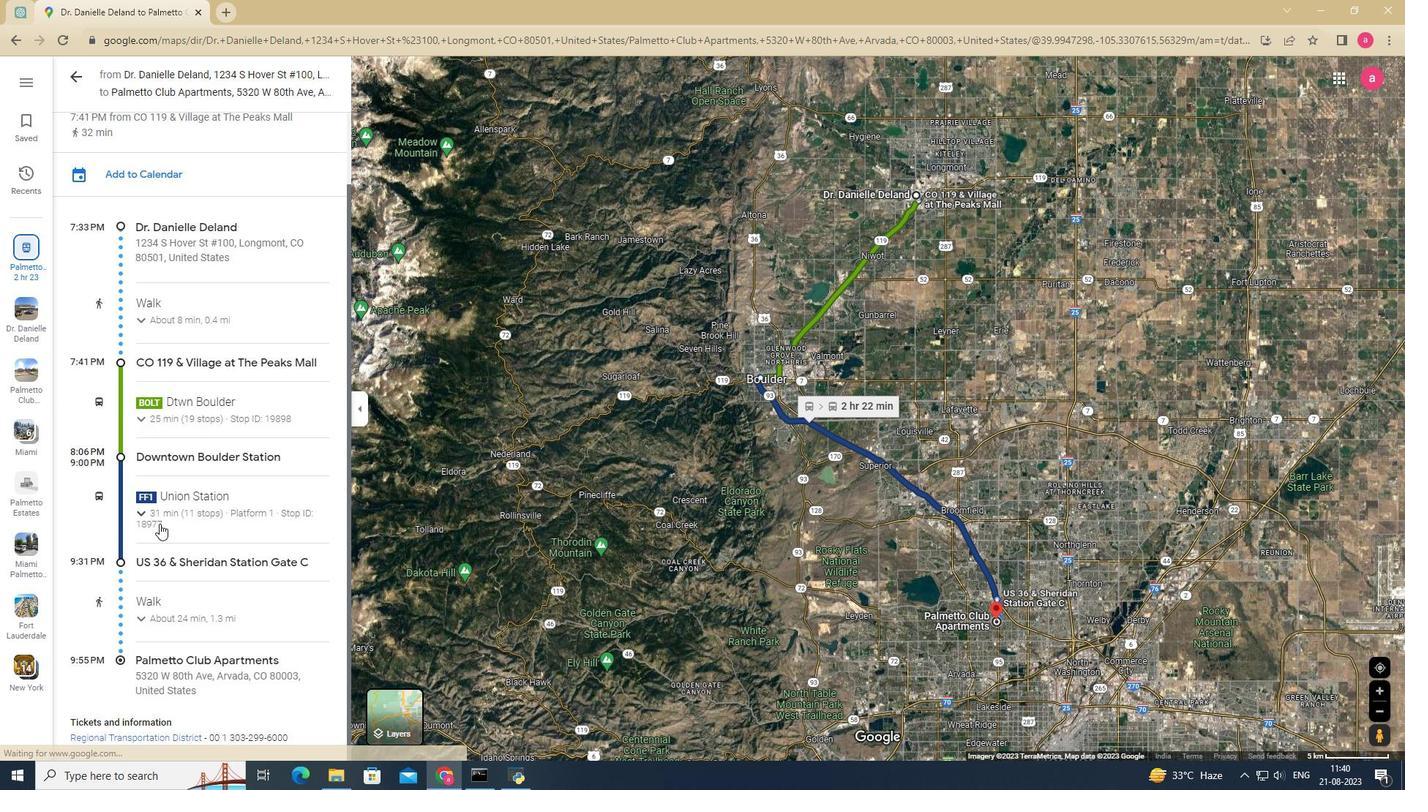 
Action: Mouse scrolled (172, 540) with delta (0, 0)
Screenshot: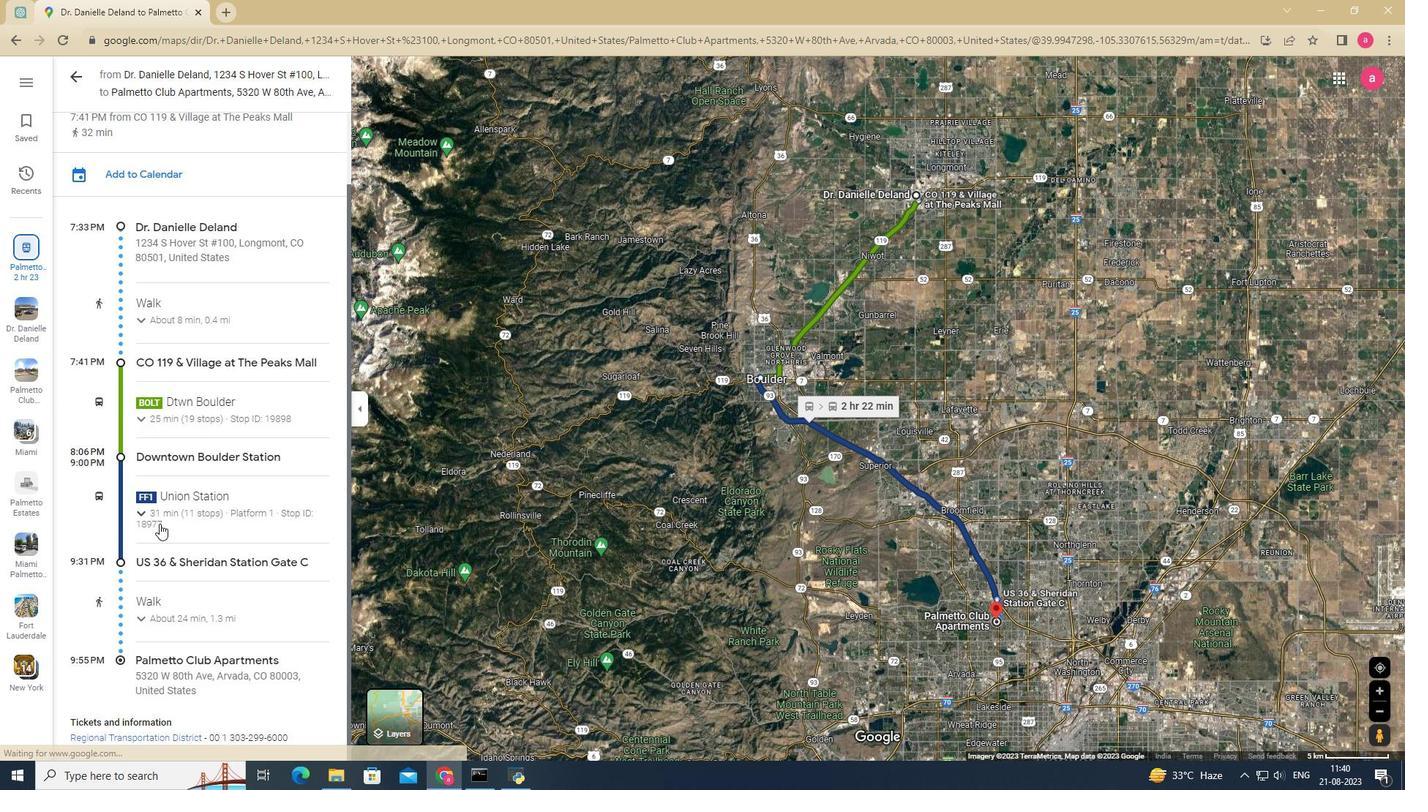 
Action: Mouse scrolled (172, 540) with delta (0, 0)
Screenshot: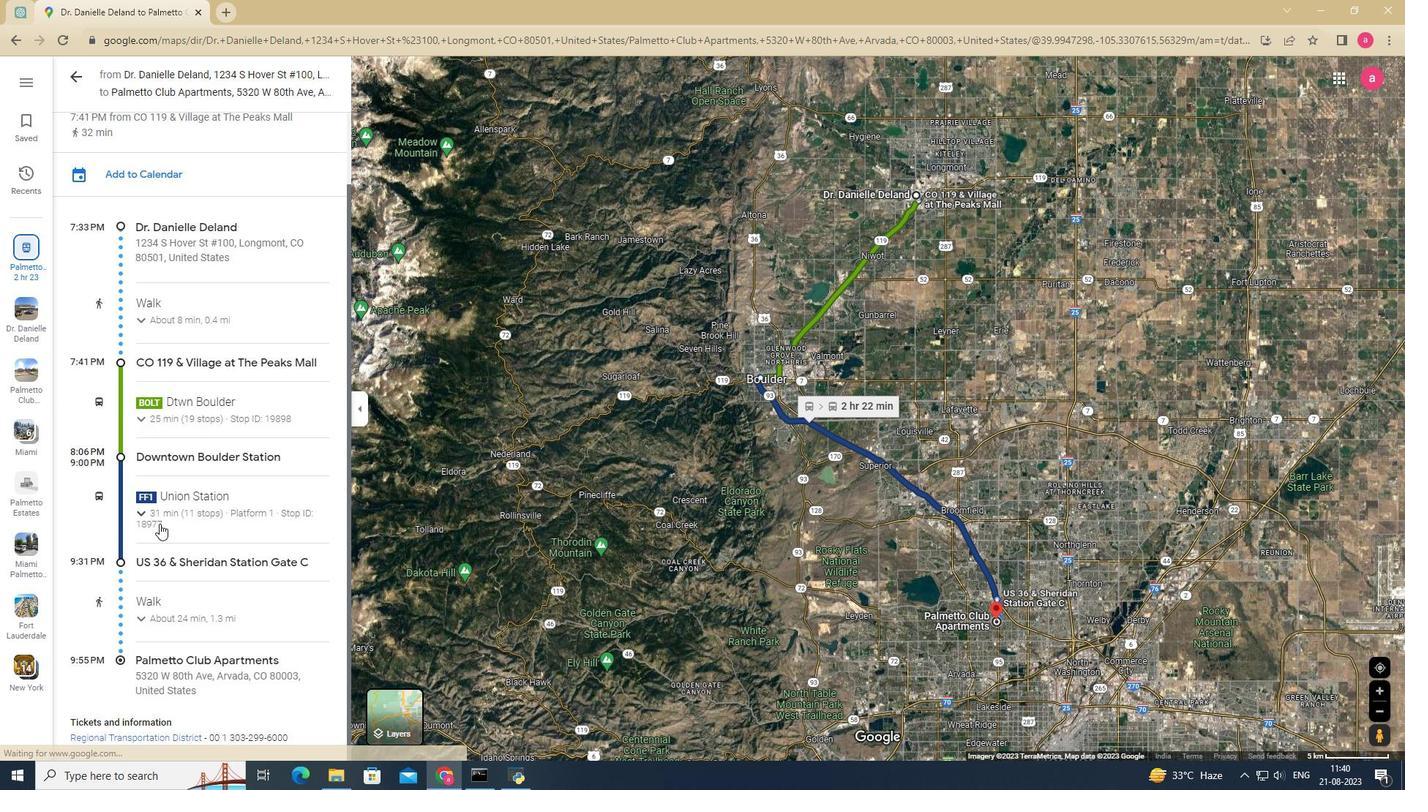 
Action: Mouse scrolled (172, 540) with delta (0, 0)
Screenshot: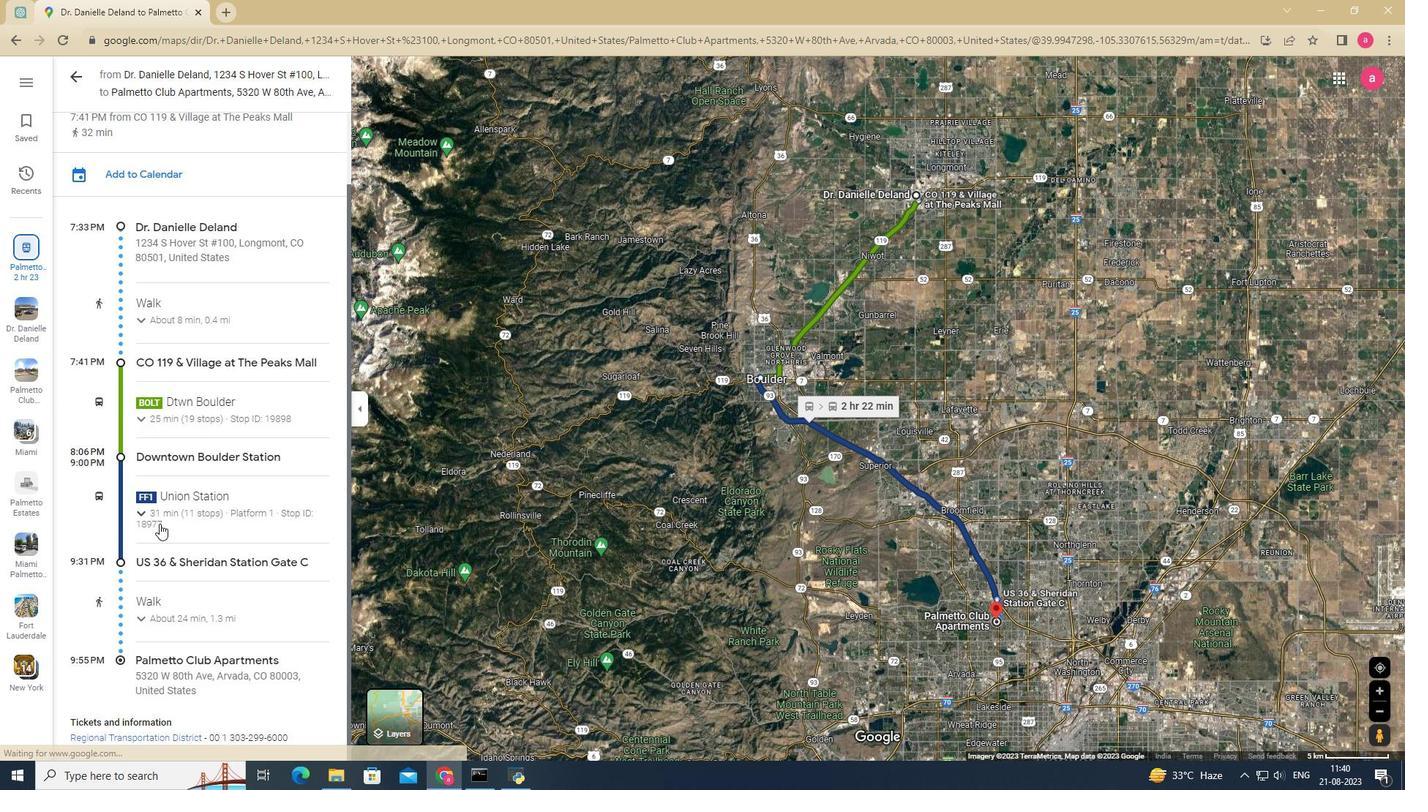 
Action: Mouse scrolled (172, 540) with delta (0, 0)
Screenshot: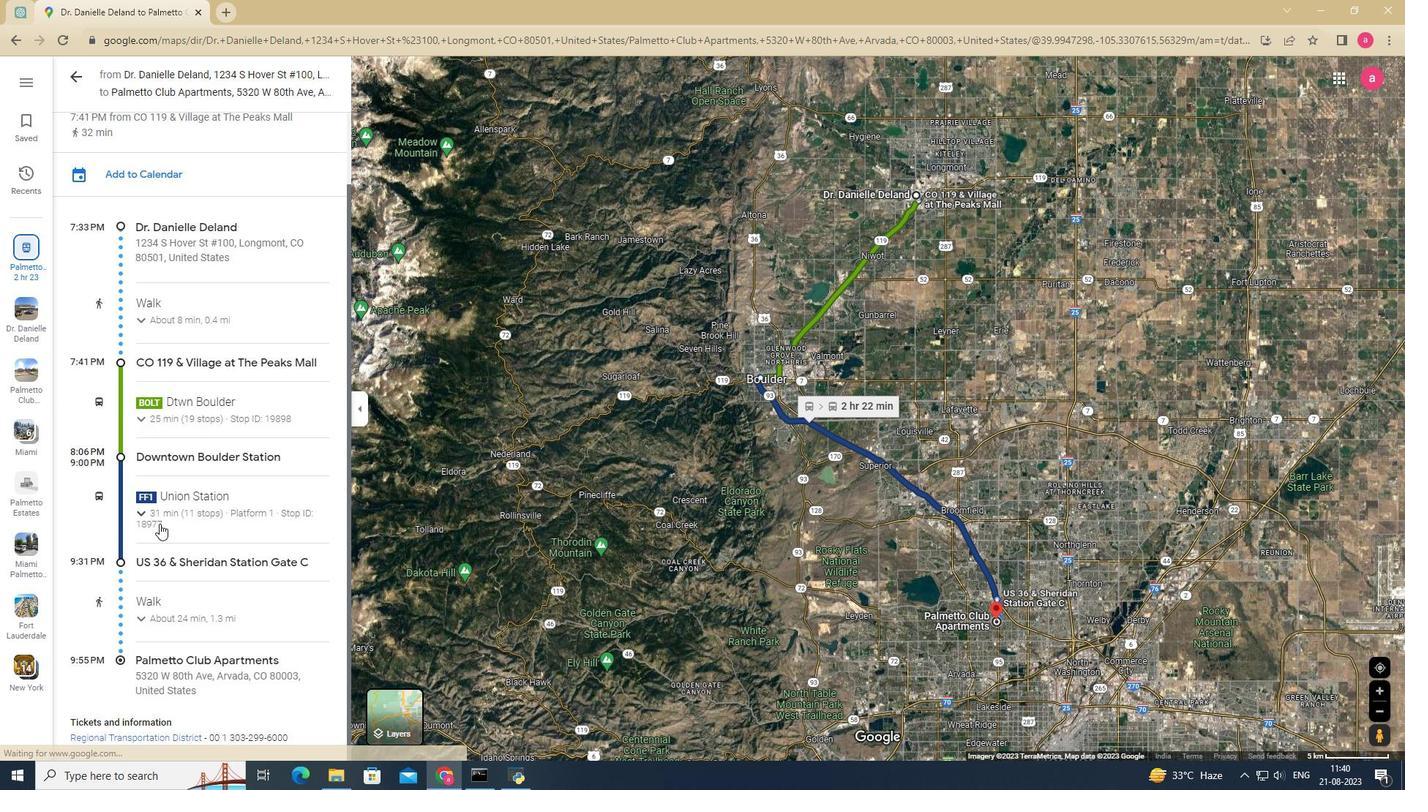 
Action: Mouse scrolled (172, 540) with delta (0, 0)
Screenshot: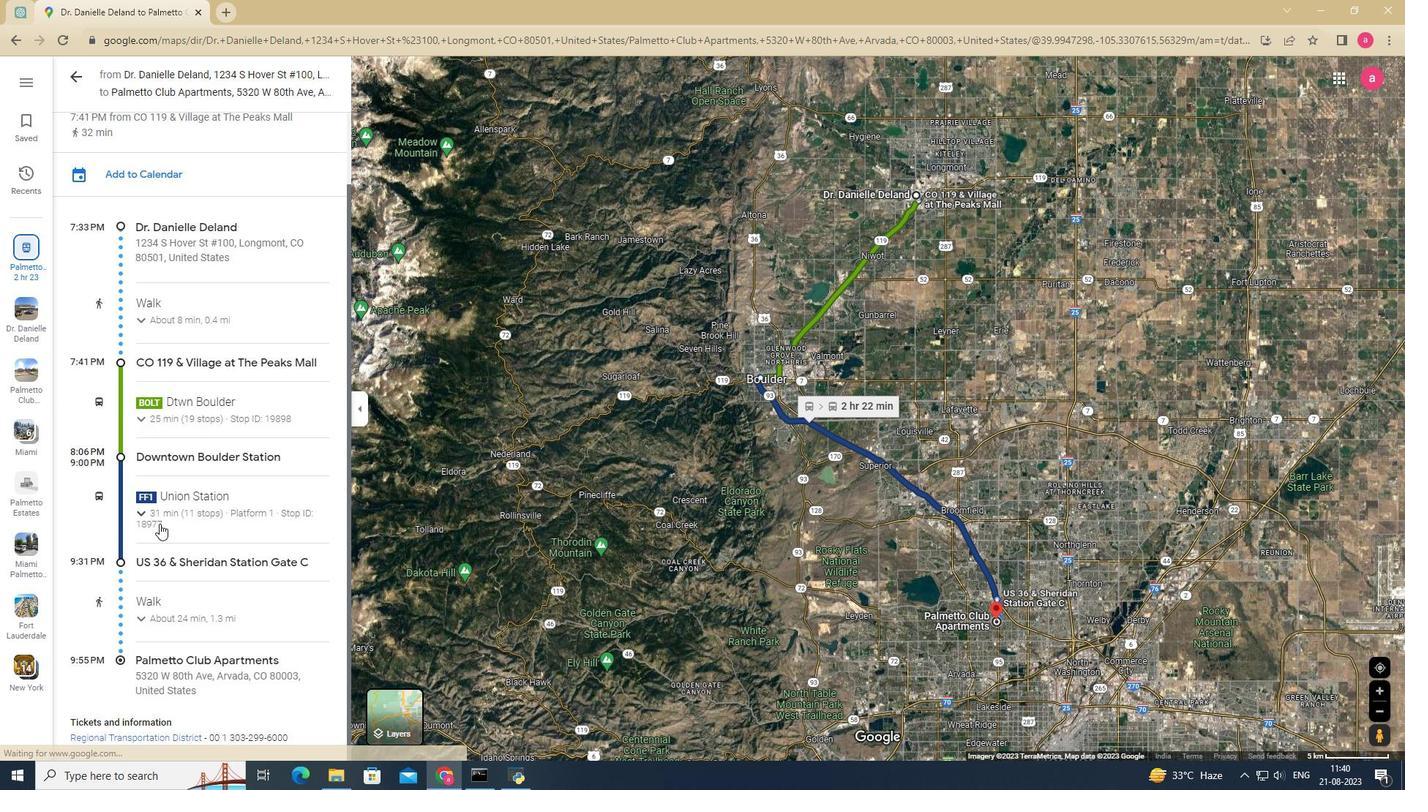 
Action: Mouse moved to (159, 466)
Screenshot: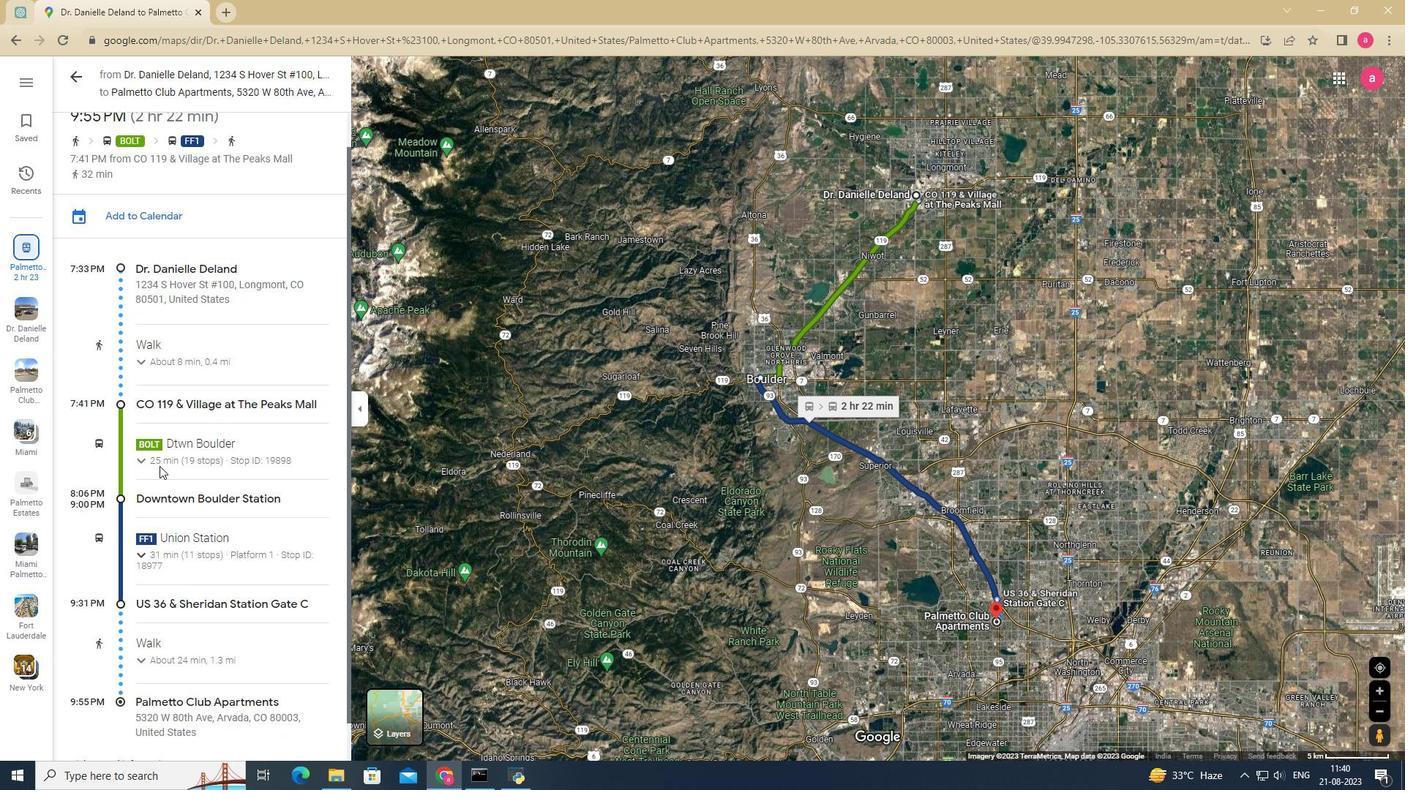 
Action: Mouse scrolled (159, 467) with delta (0, 0)
Screenshot: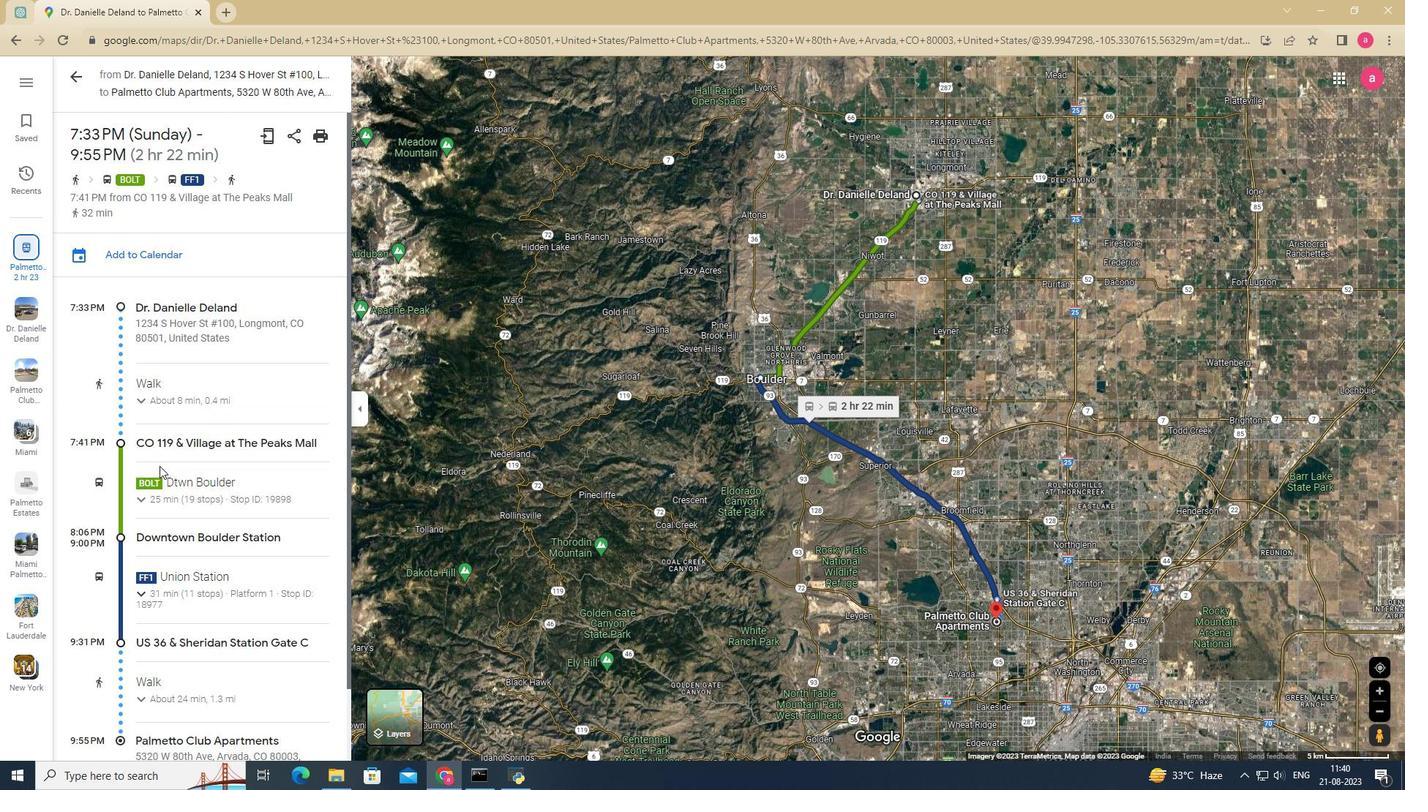 
Action: Mouse scrolled (159, 467) with delta (0, 0)
Screenshot: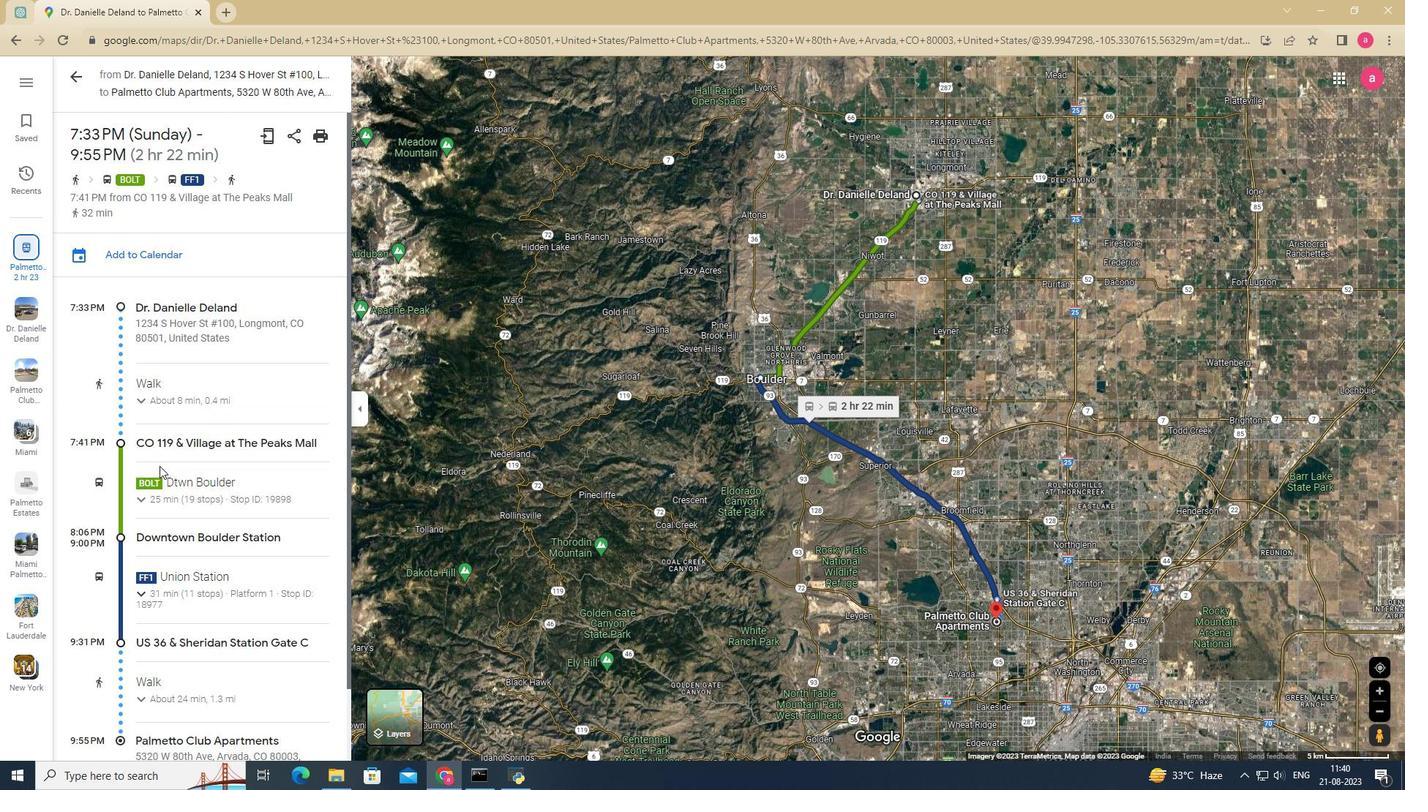
Action: Mouse scrolled (159, 467) with delta (0, 0)
Screenshot: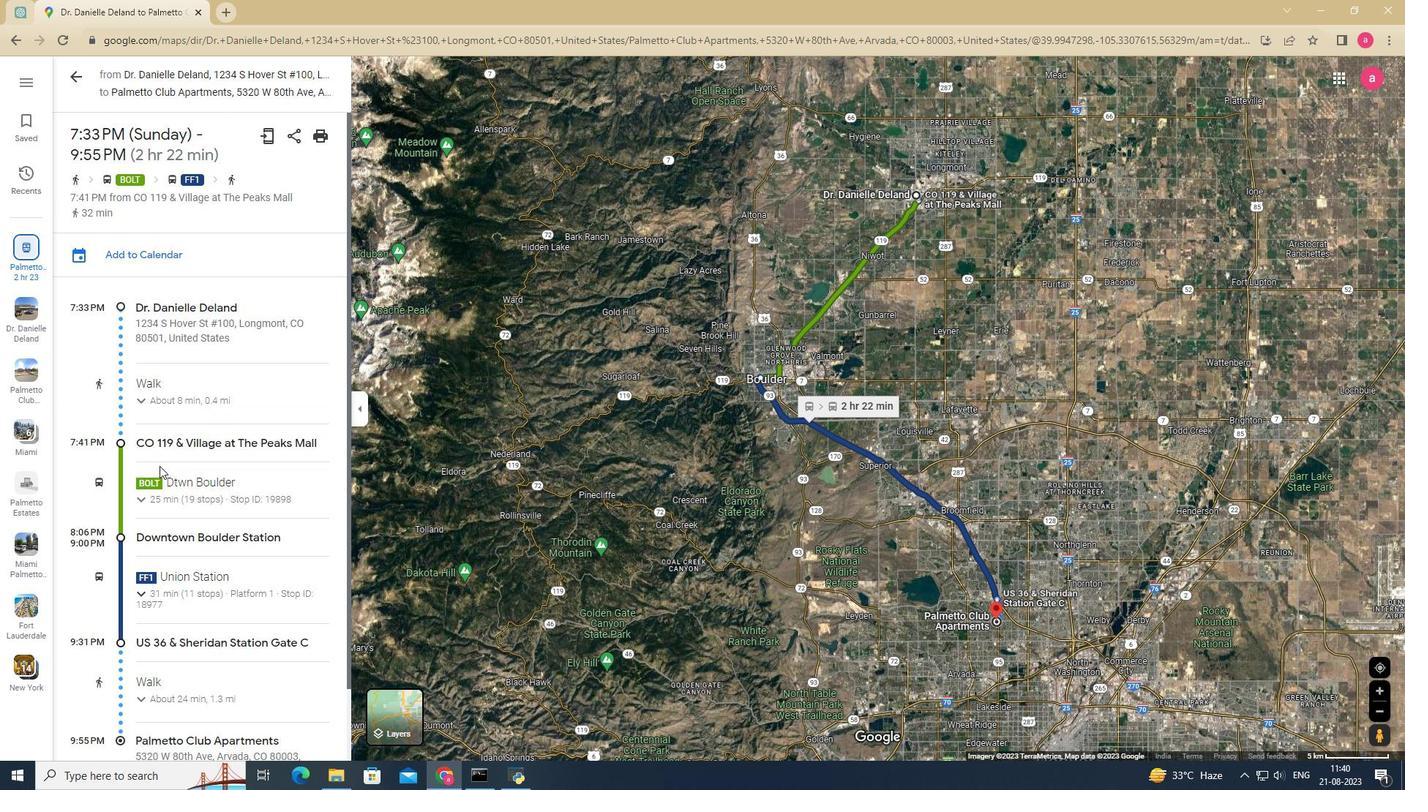 
Action: Mouse scrolled (159, 467) with delta (0, 0)
Screenshot: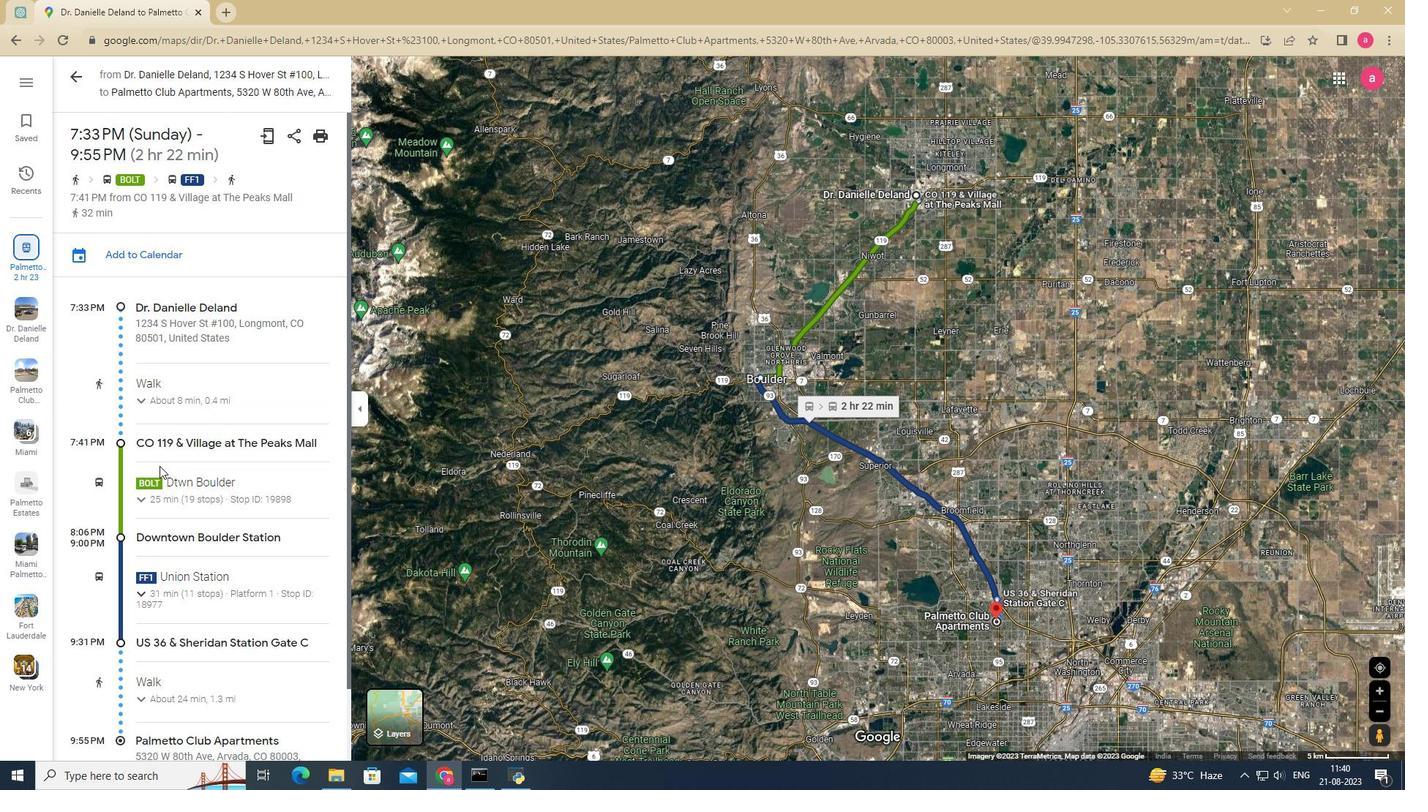 
Action: Mouse scrolled (159, 467) with delta (0, 1)
Screenshot: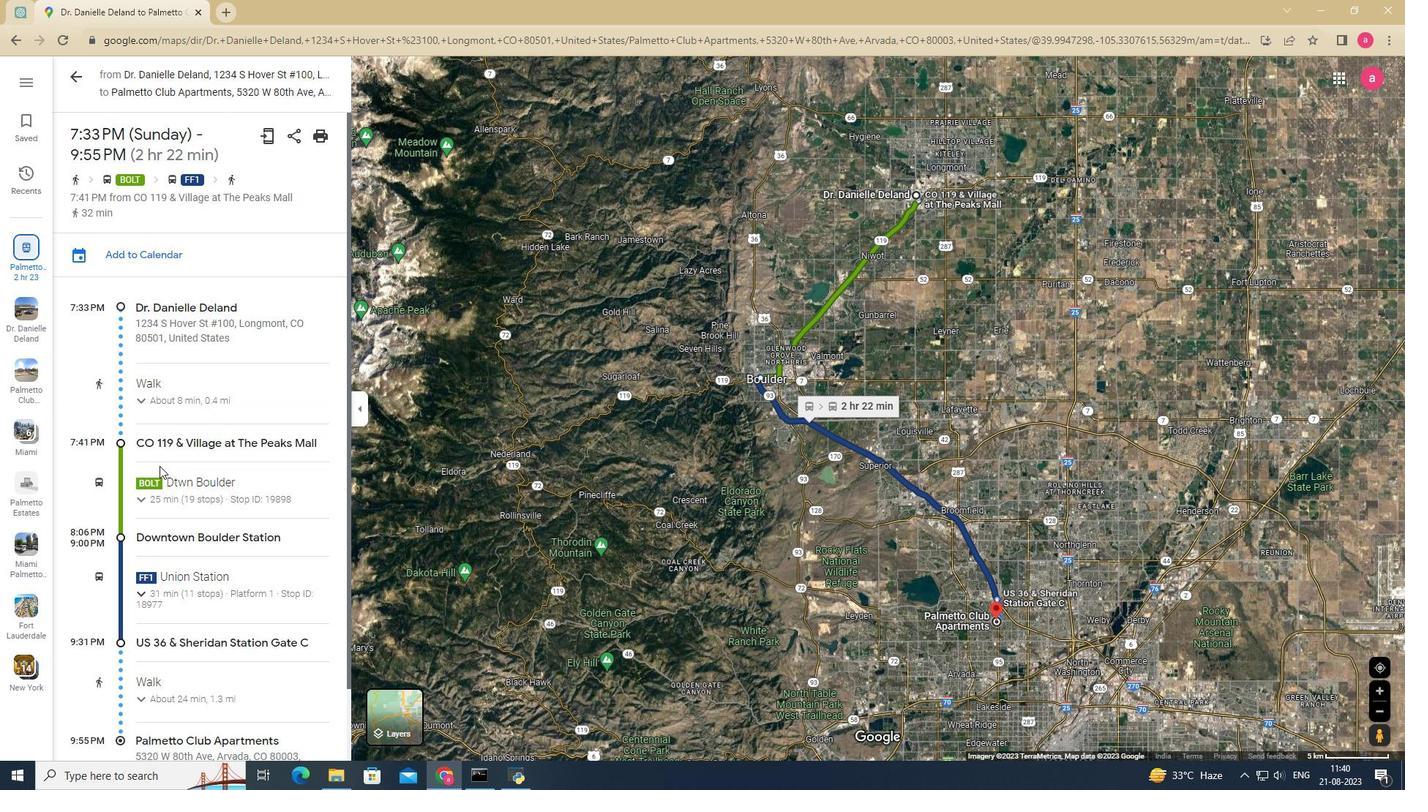
Action: Mouse scrolled (159, 467) with delta (0, 0)
Screenshot: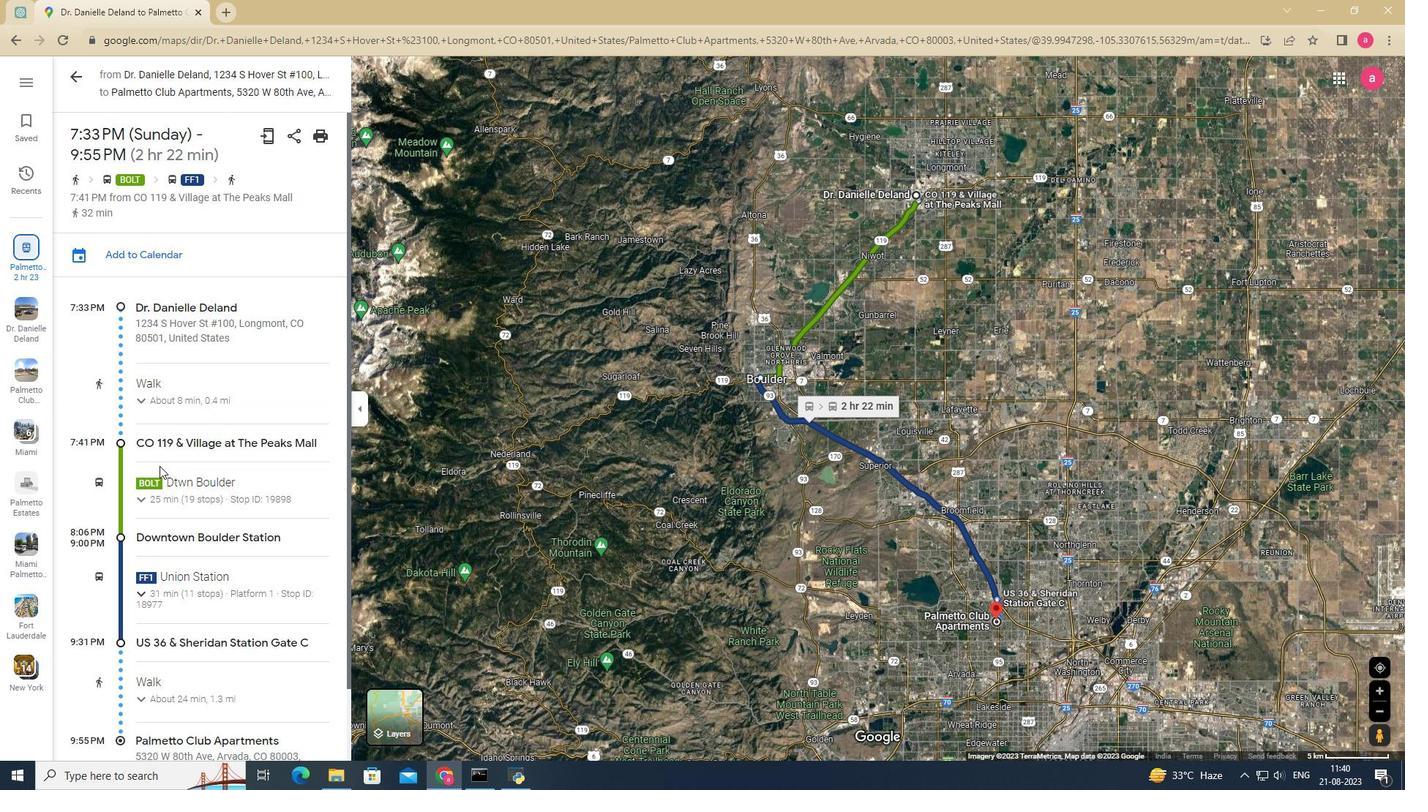 
Action: Mouse scrolled (159, 467) with delta (0, 0)
Screenshot: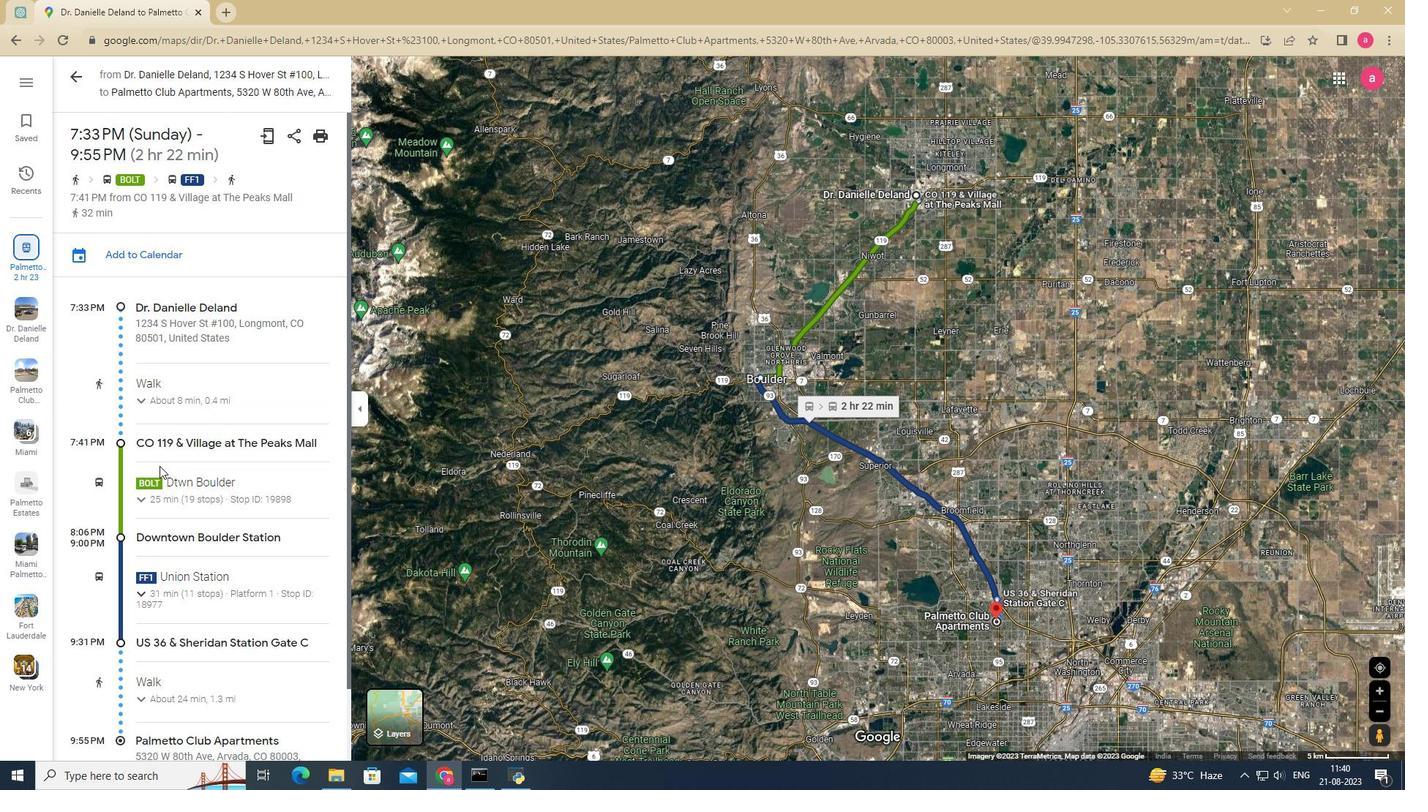 
Action: Mouse scrolled (159, 467) with delta (0, 0)
Screenshot: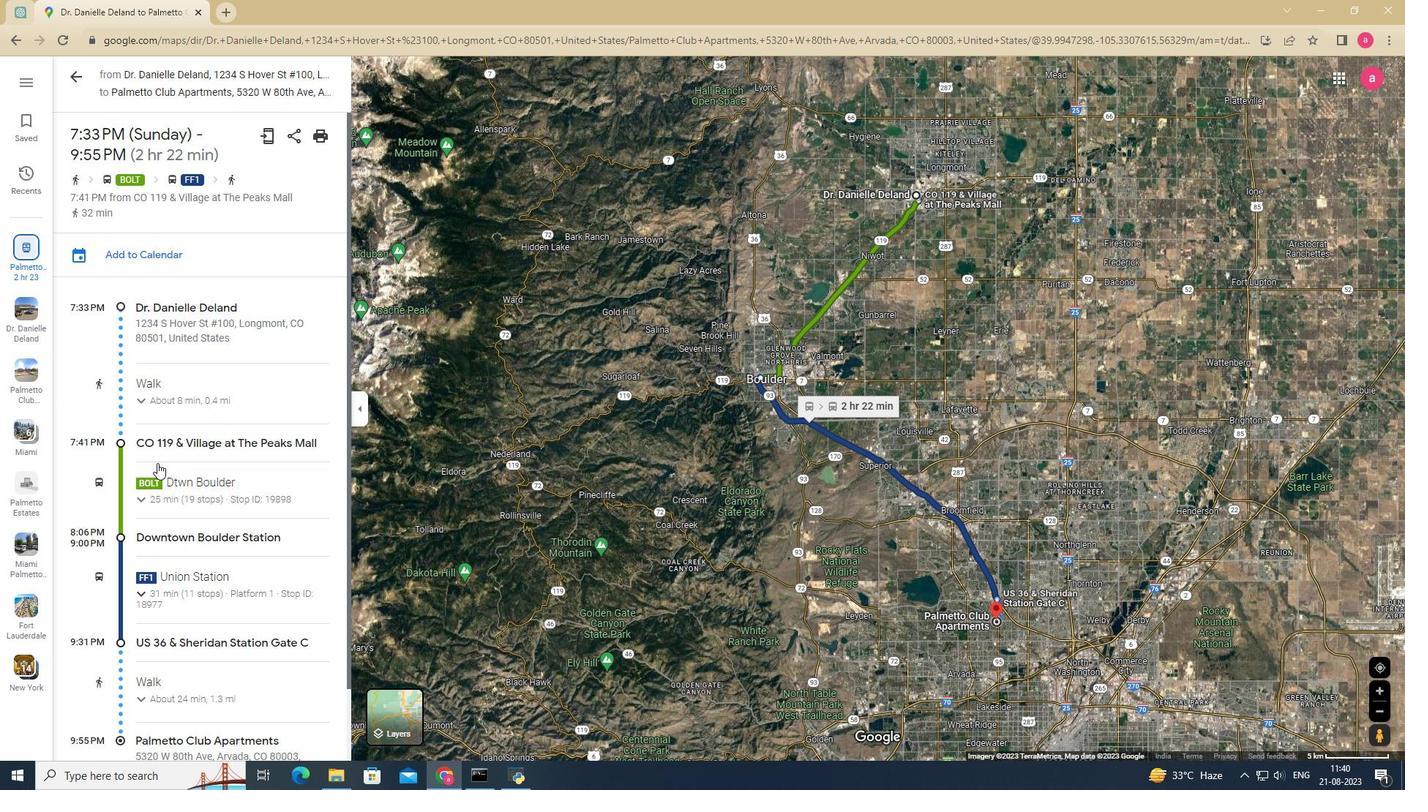 
Action: Mouse moved to (159, 466)
Screenshot: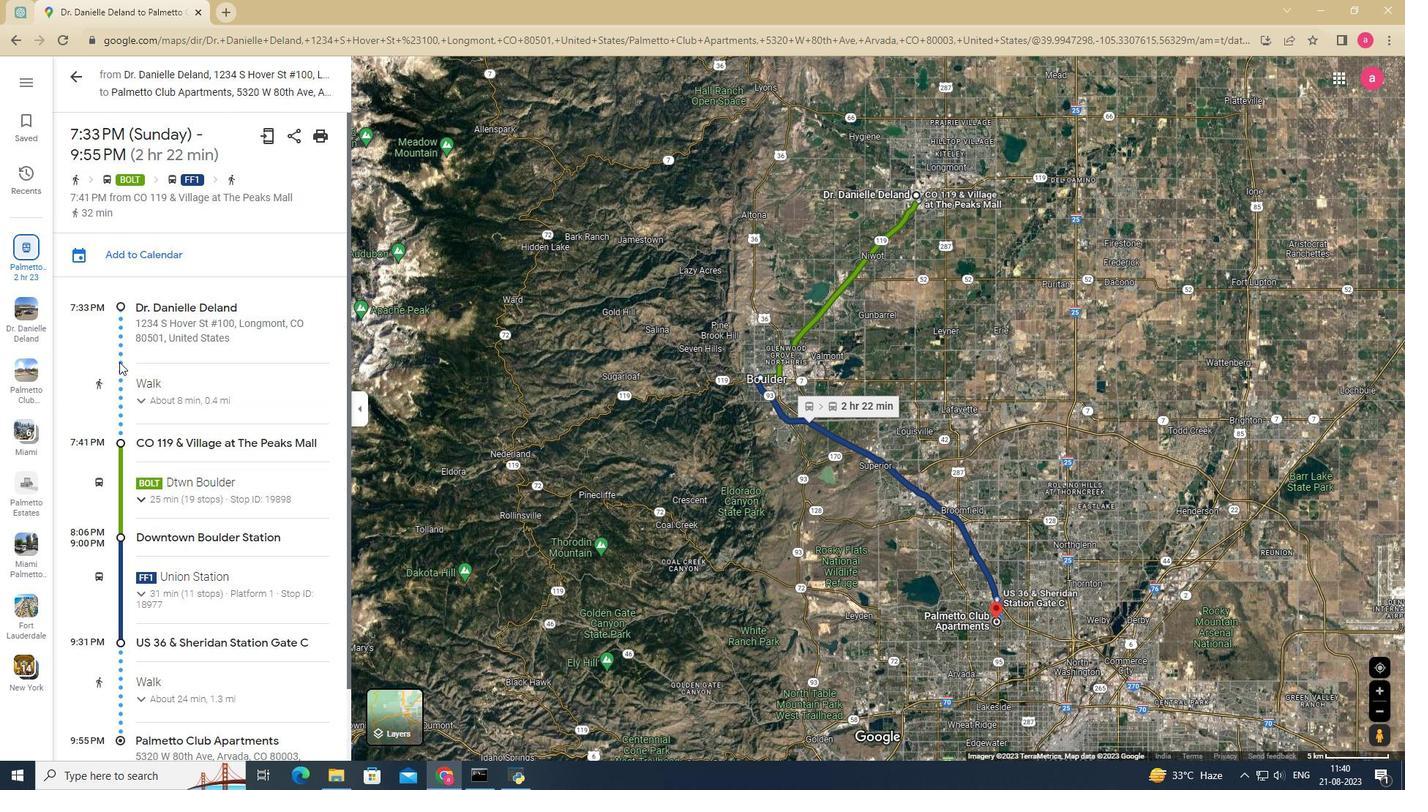 
Action: Mouse scrolled (159, 467) with delta (0, 0)
Screenshot: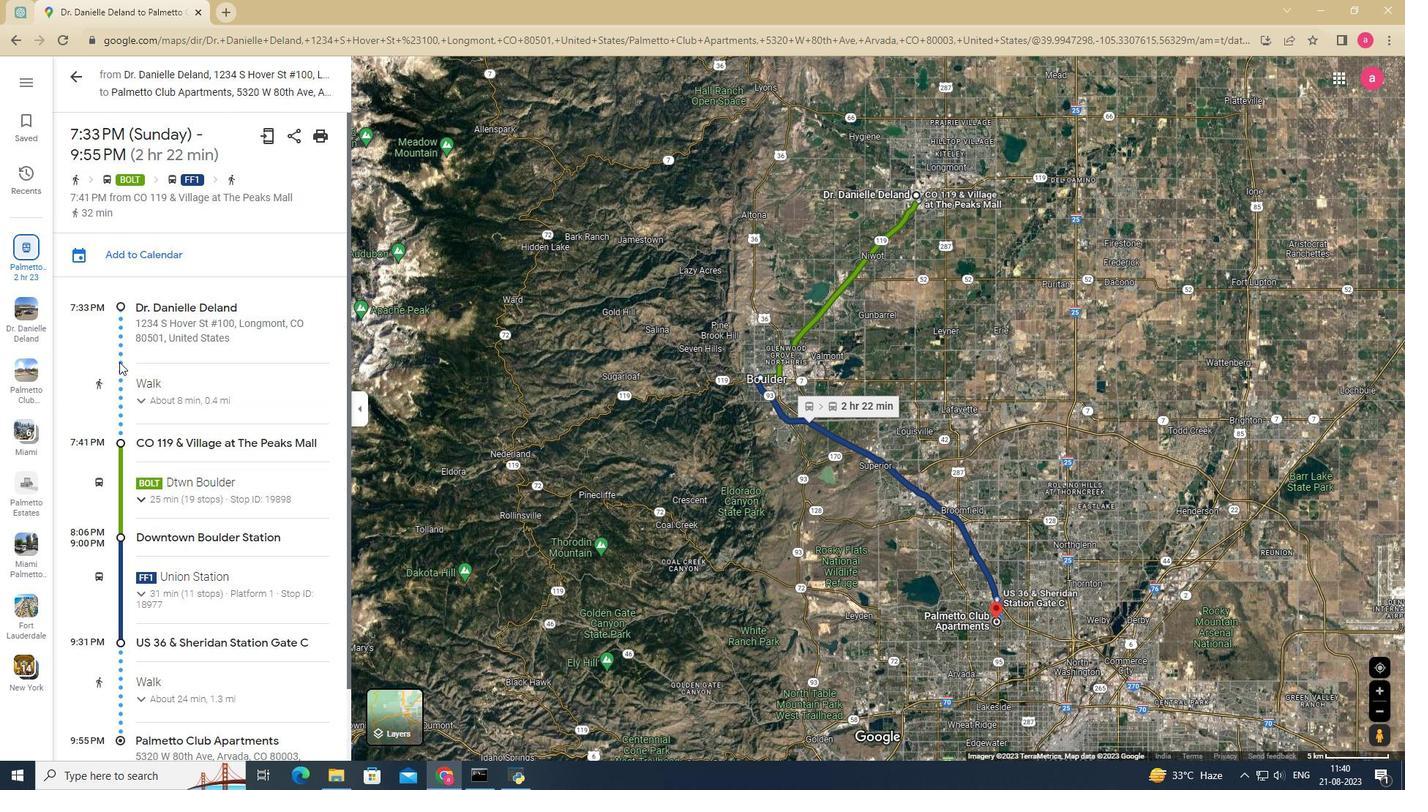 
Action: Mouse moved to (78, 82)
Screenshot: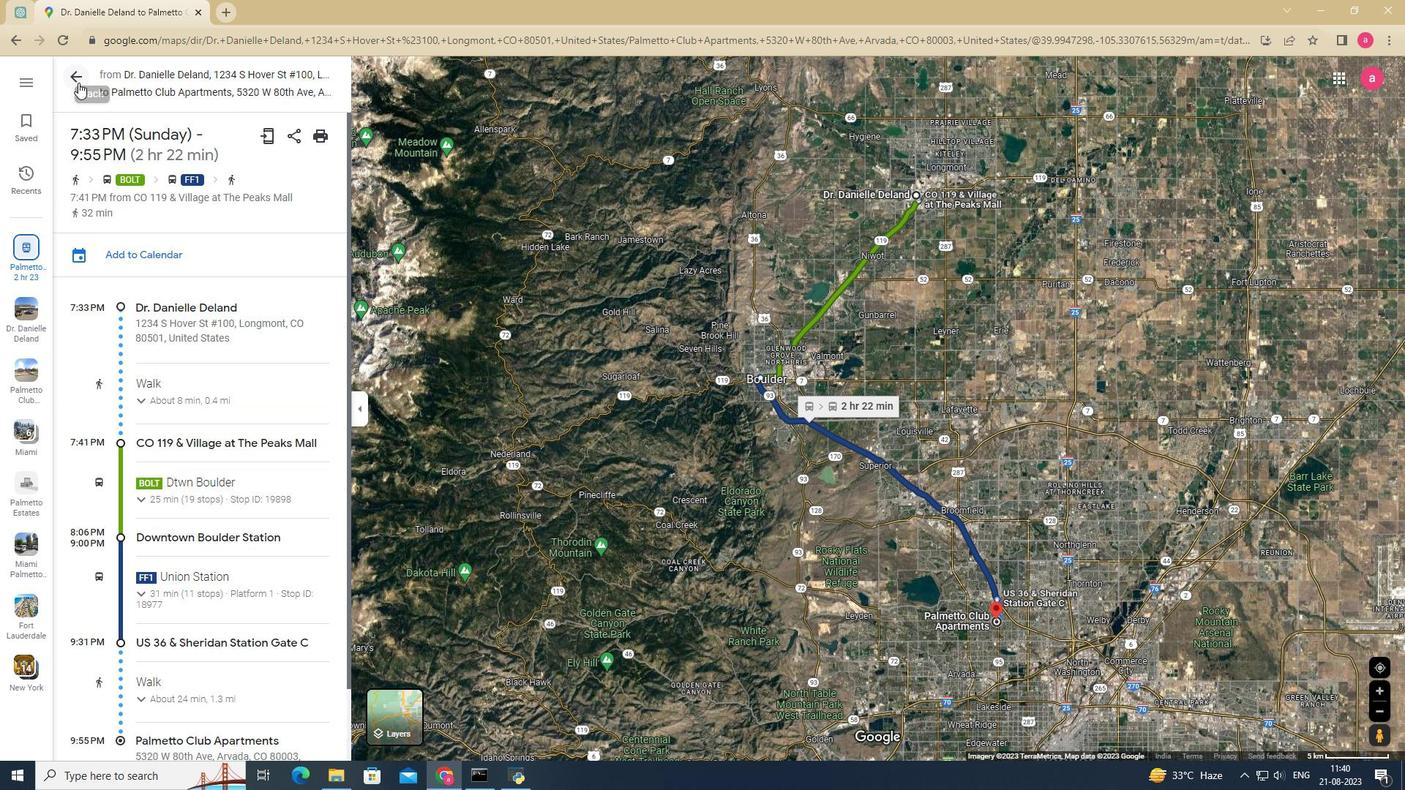 
Action: Mouse pressed left at (78, 82)
Screenshot: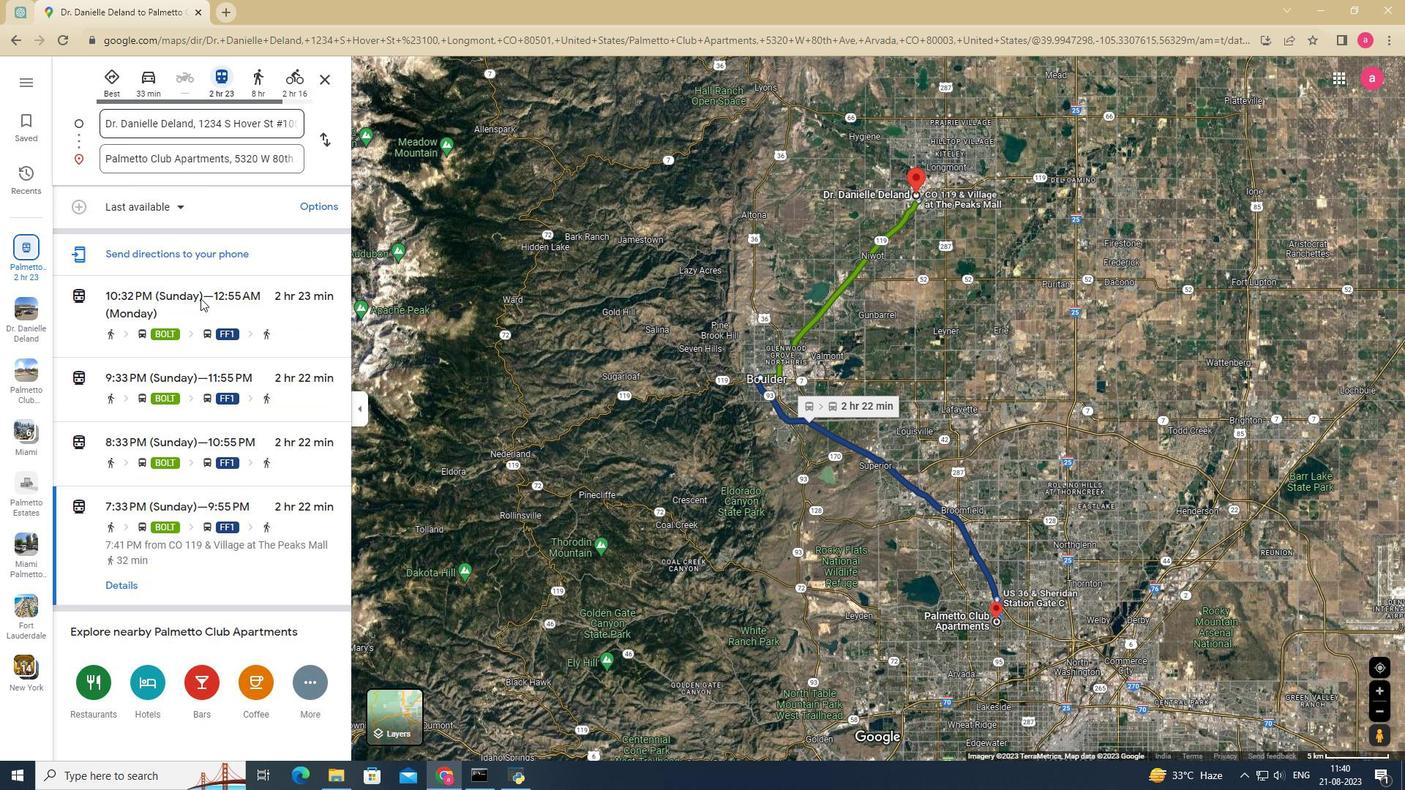 
Action: Mouse moved to (228, 343)
Screenshot: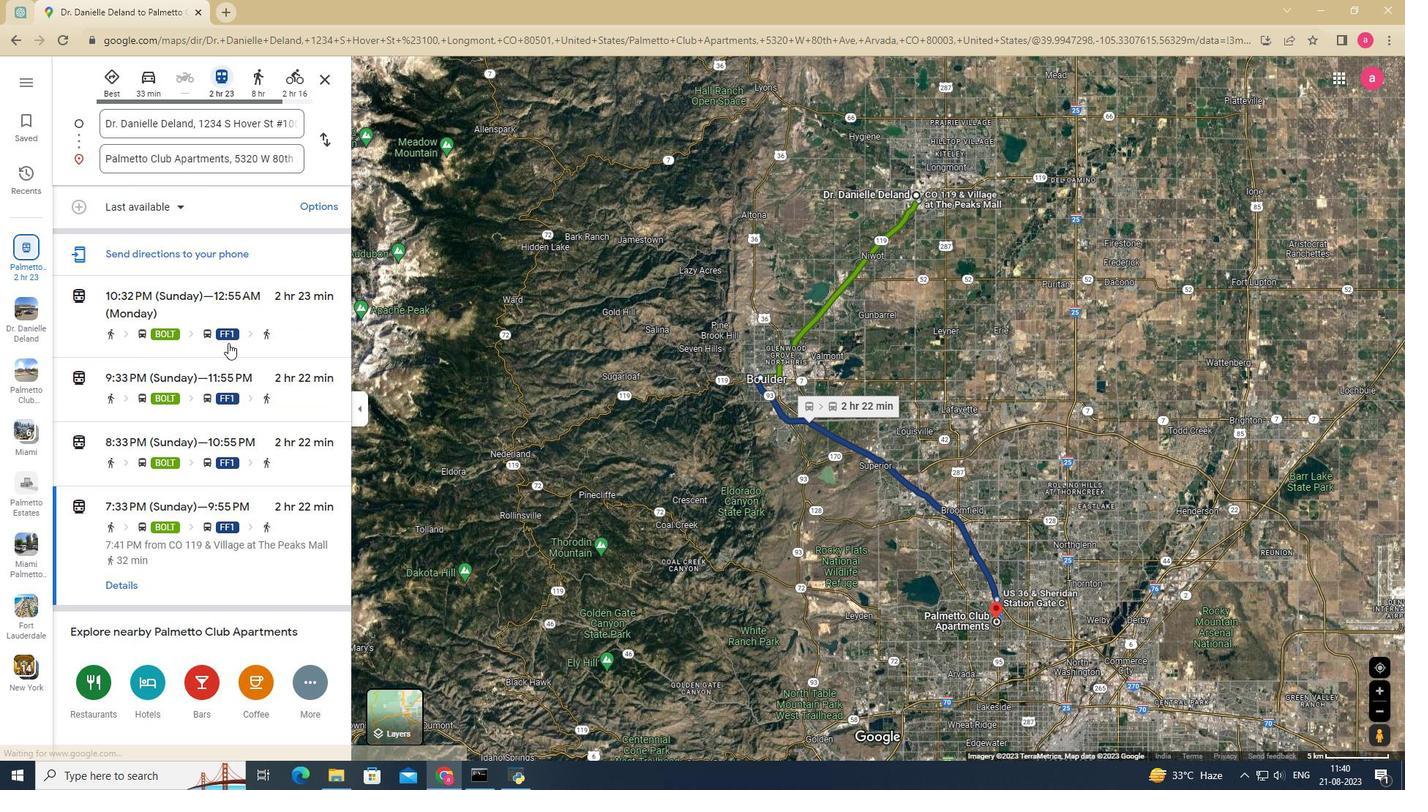 
Action: Mouse scrolled (228, 344) with delta (0, 0)
Screenshot: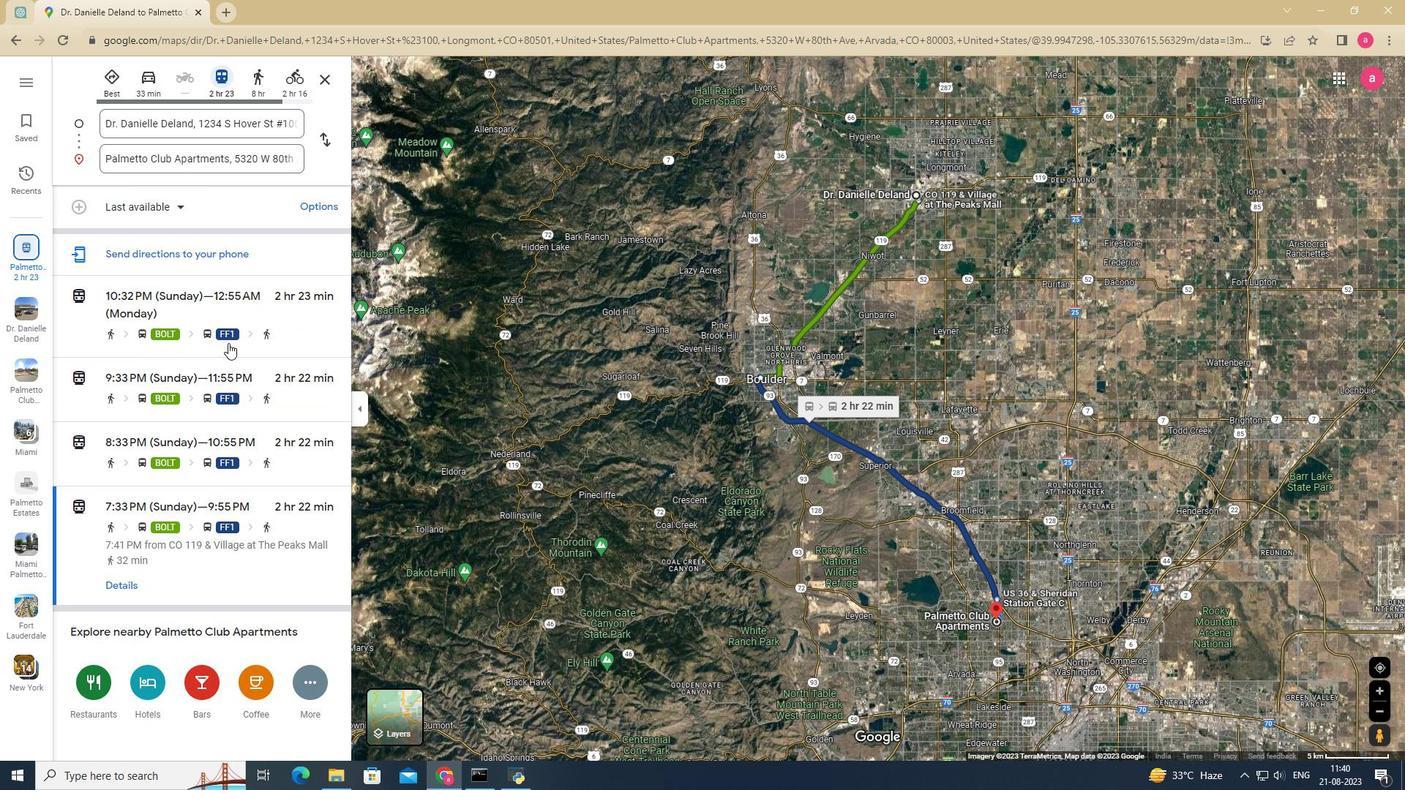 
Action: Mouse scrolled (228, 344) with delta (0, 0)
Screenshot: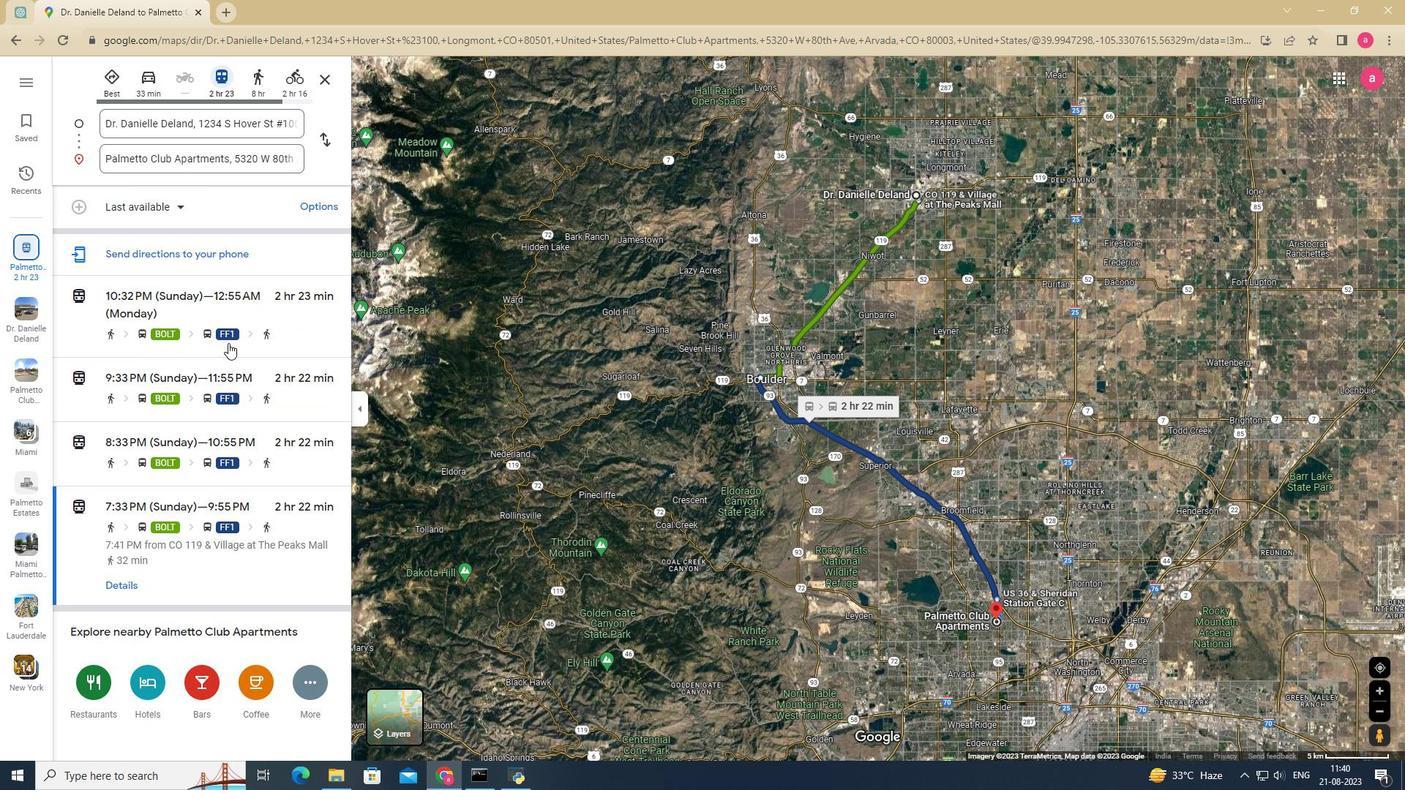 
Action: Mouse scrolled (228, 344) with delta (0, 0)
Screenshot: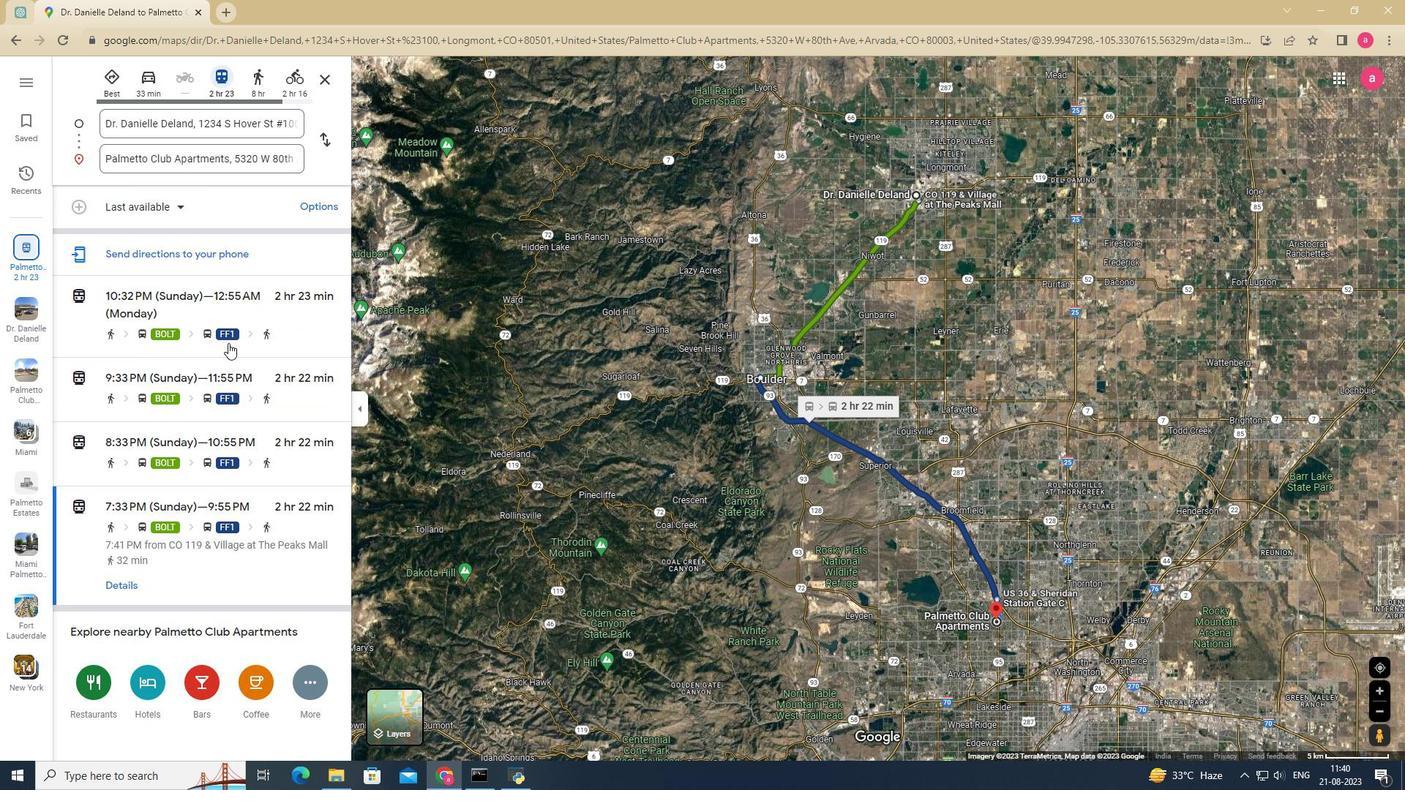 
Action: Mouse scrolled (228, 344) with delta (0, 0)
Screenshot: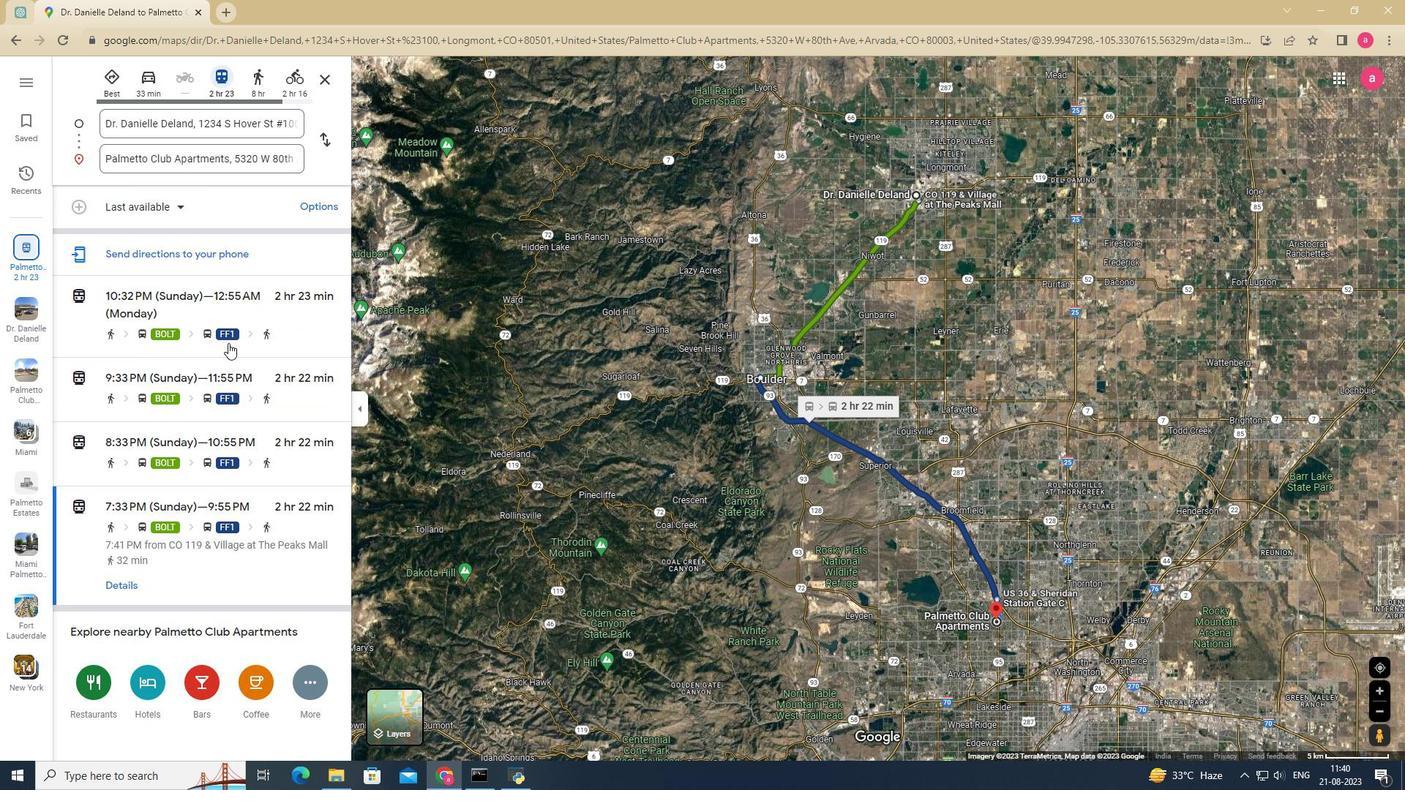
Action: Mouse scrolled (228, 344) with delta (0, 0)
Screenshot: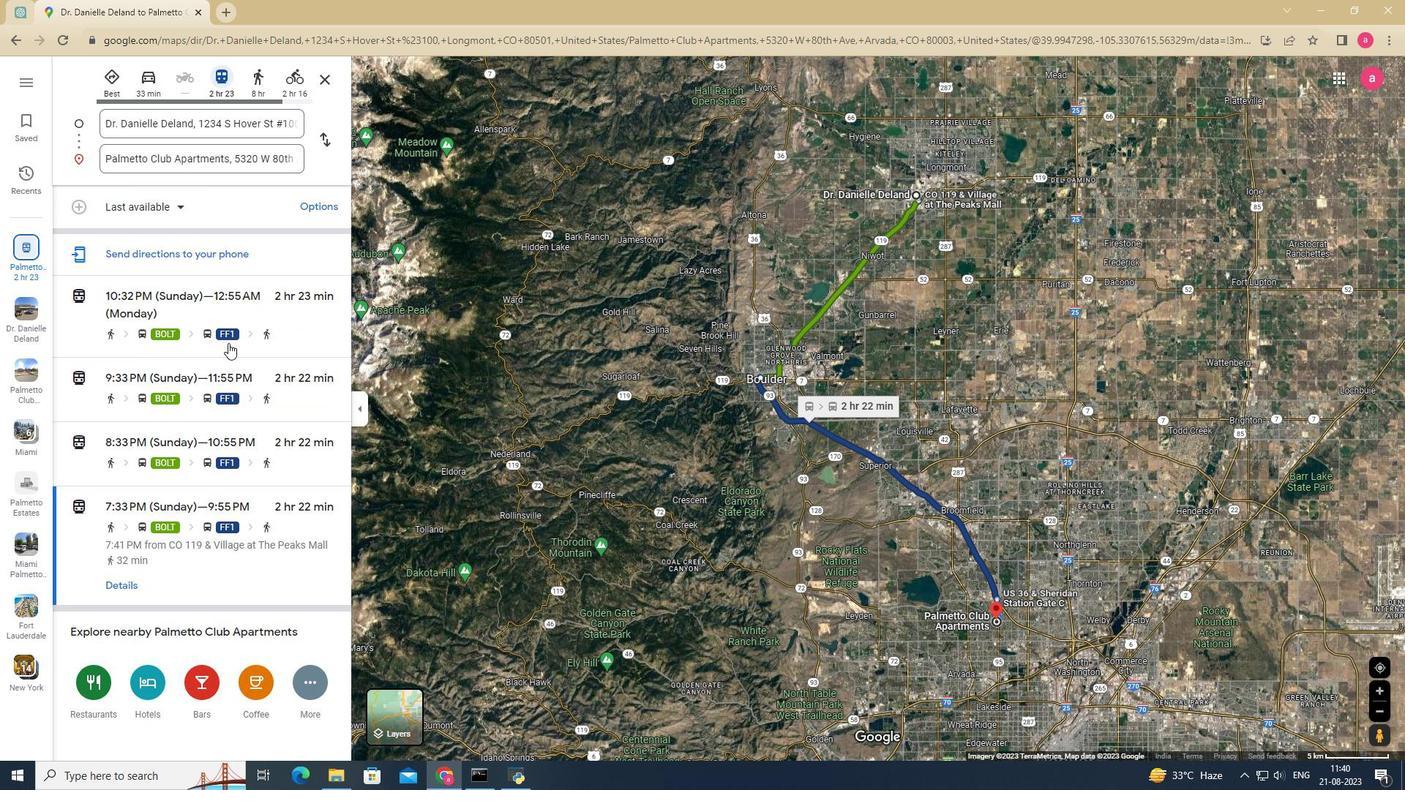 
Action: Mouse scrolled (228, 344) with delta (0, 0)
Screenshot: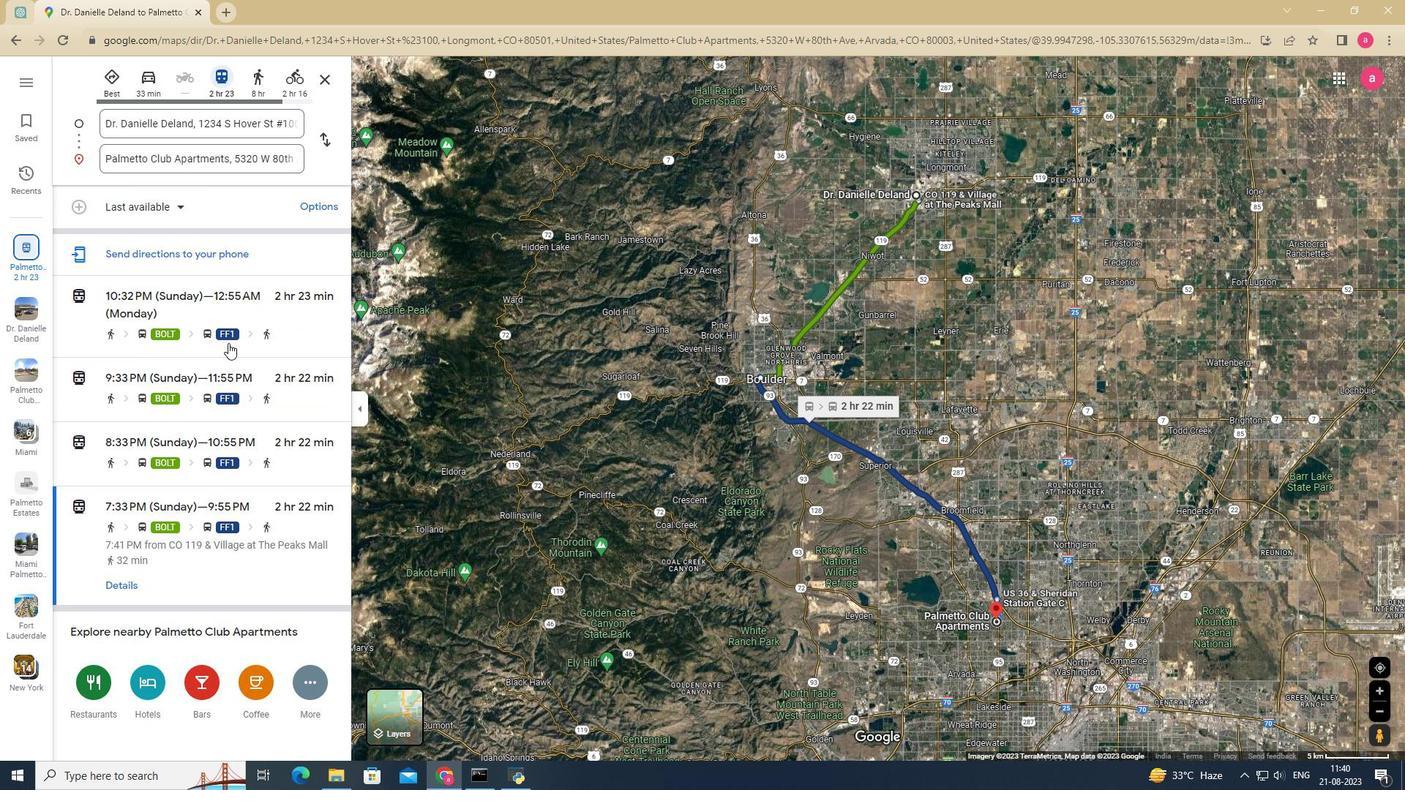 
Action: Mouse scrolled (228, 344) with delta (0, 0)
Screenshot: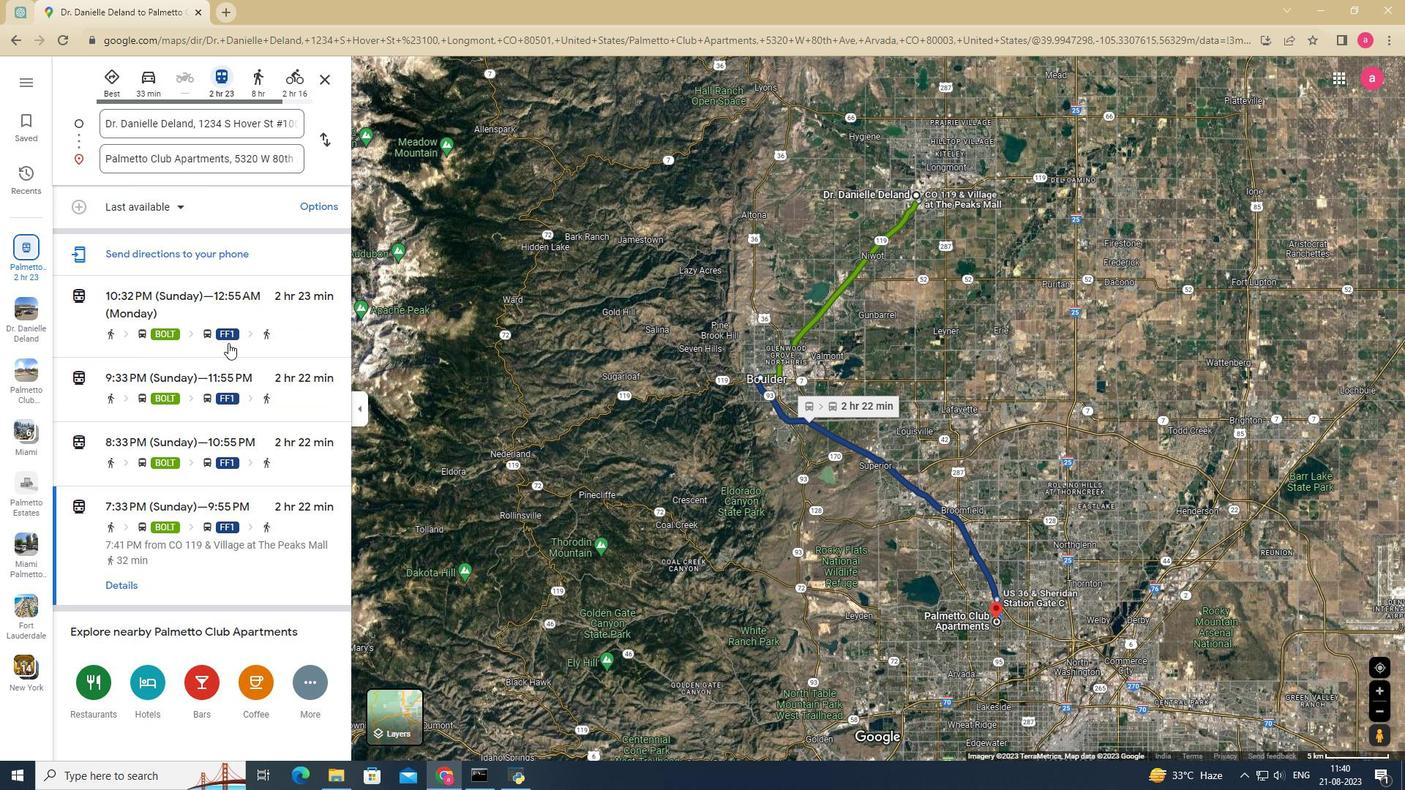 
Action: Mouse scrolled (228, 344) with delta (0, 0)
Screenshot: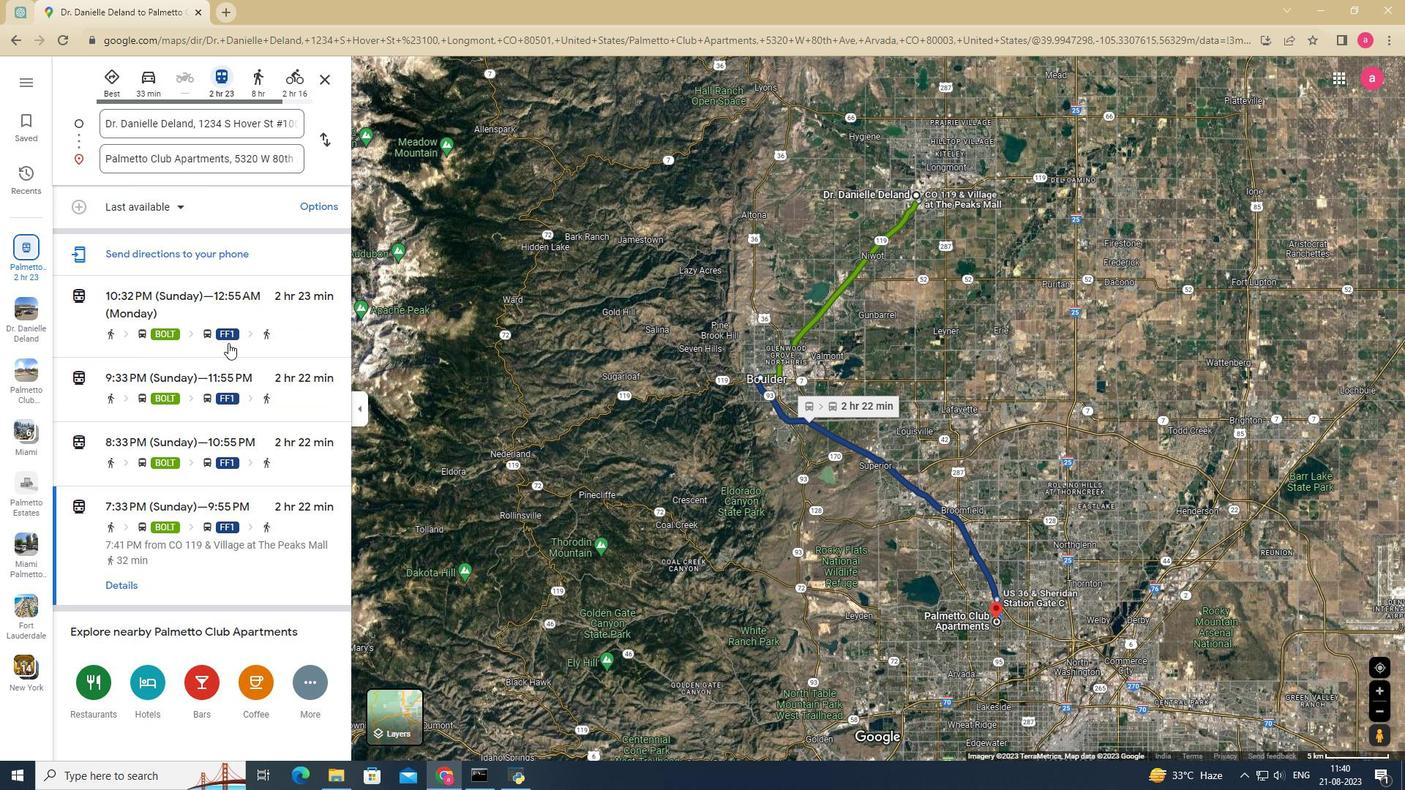 
Action: Mouse scrolled (228, 344) with delta (0, 0)
Screenshot: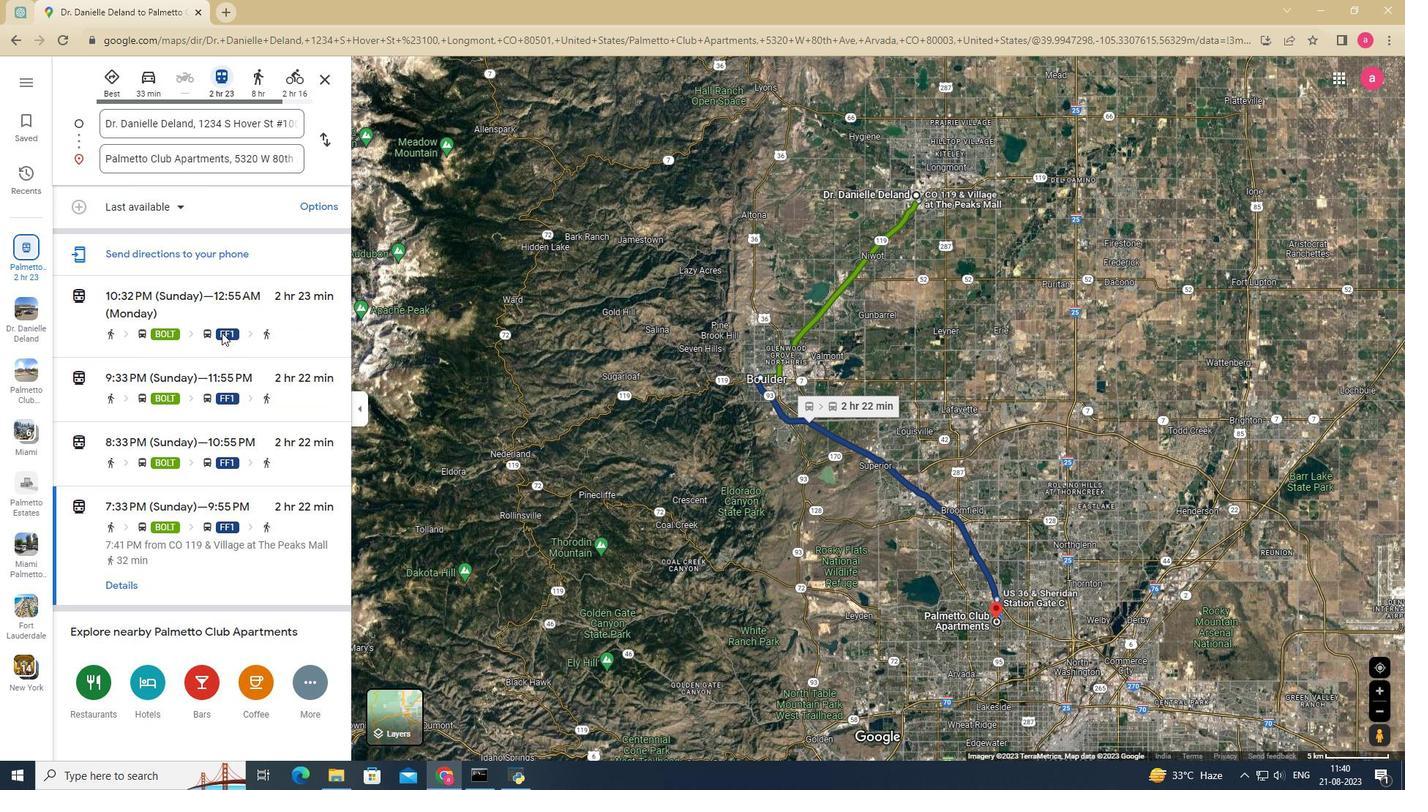 
Action: Mouse moved to (326, 203)
Screenshot: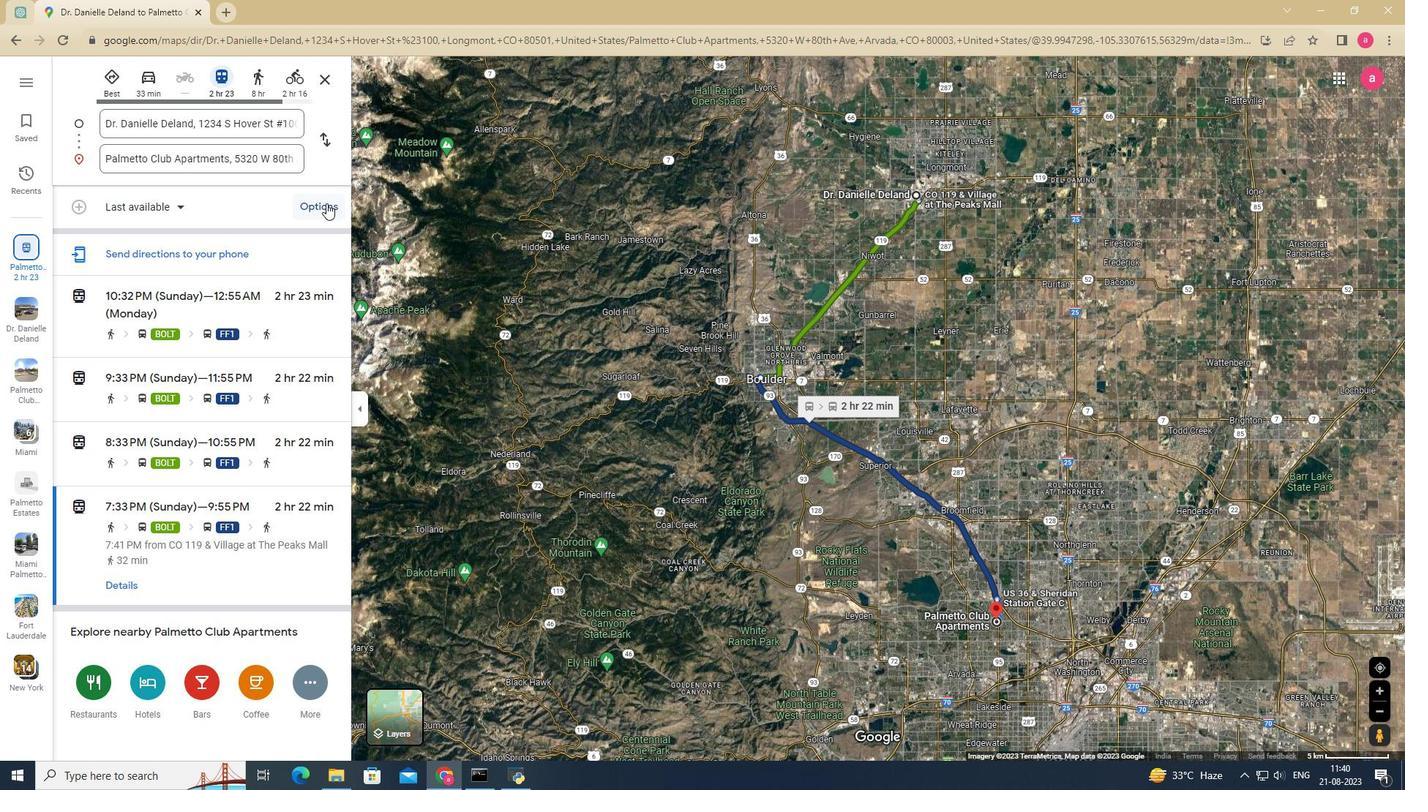
Action: Mouse pressed left at (326, 203)
Screenshot: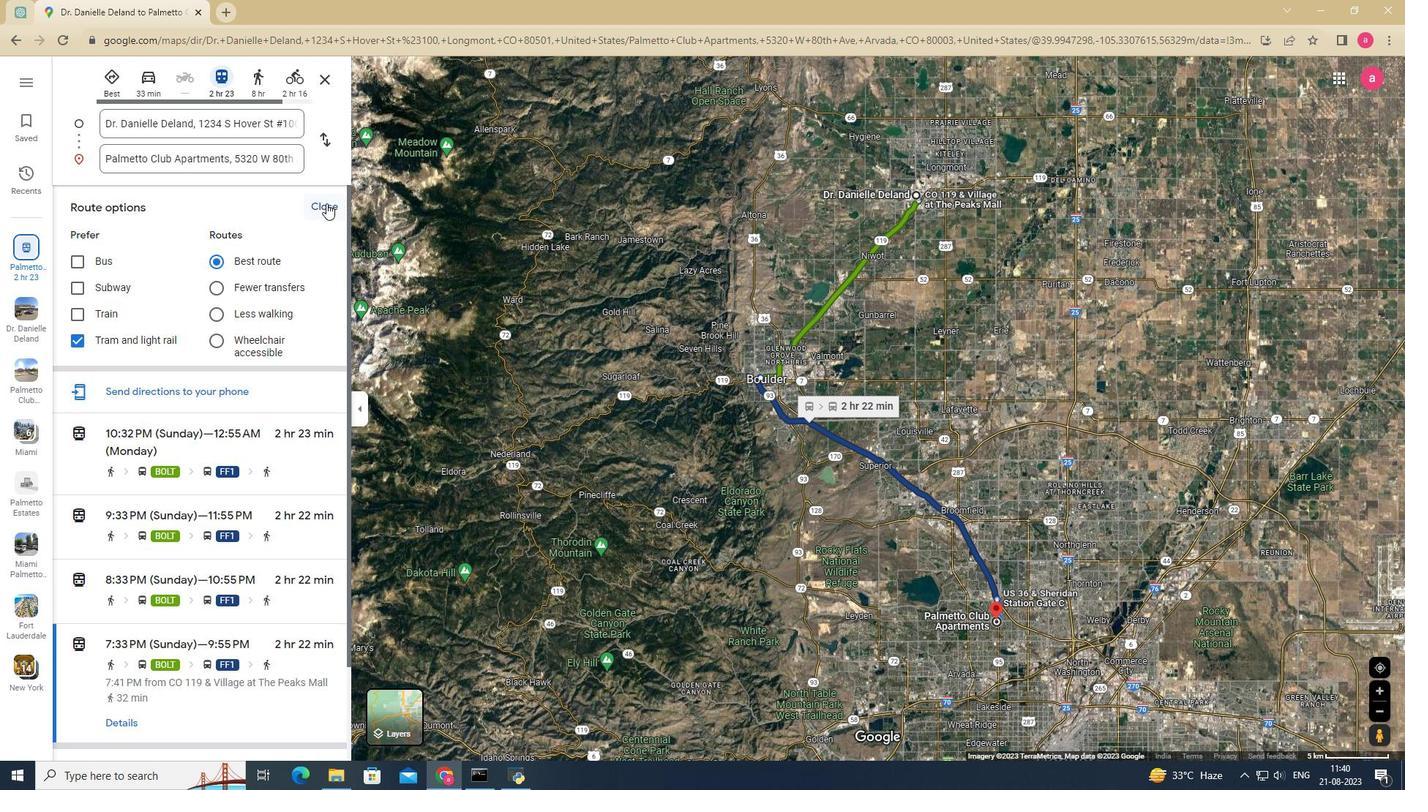 
Action: Mouse pressed left at (326, 203)
Screenshot: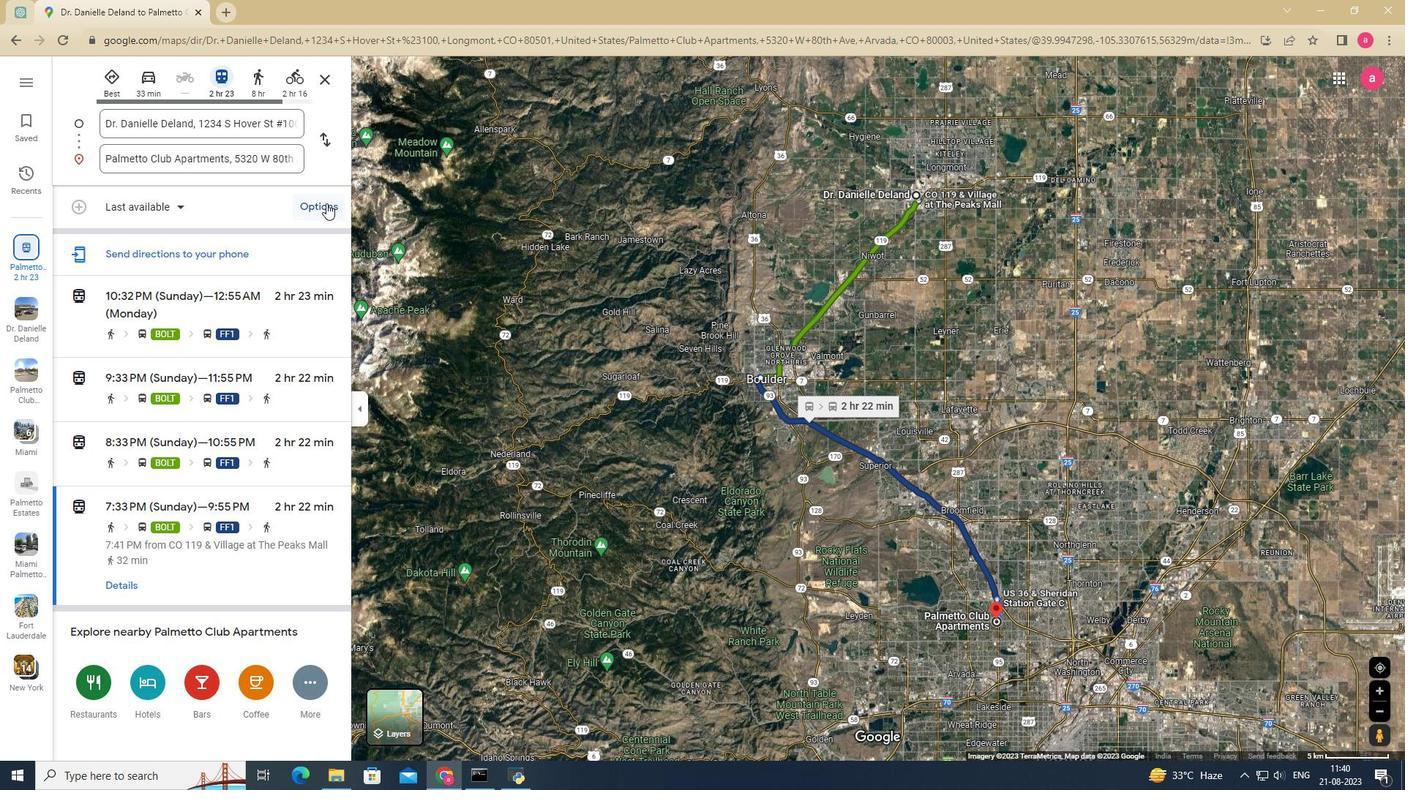 
Action: Mouse moved to (239, 347)
Screenshot: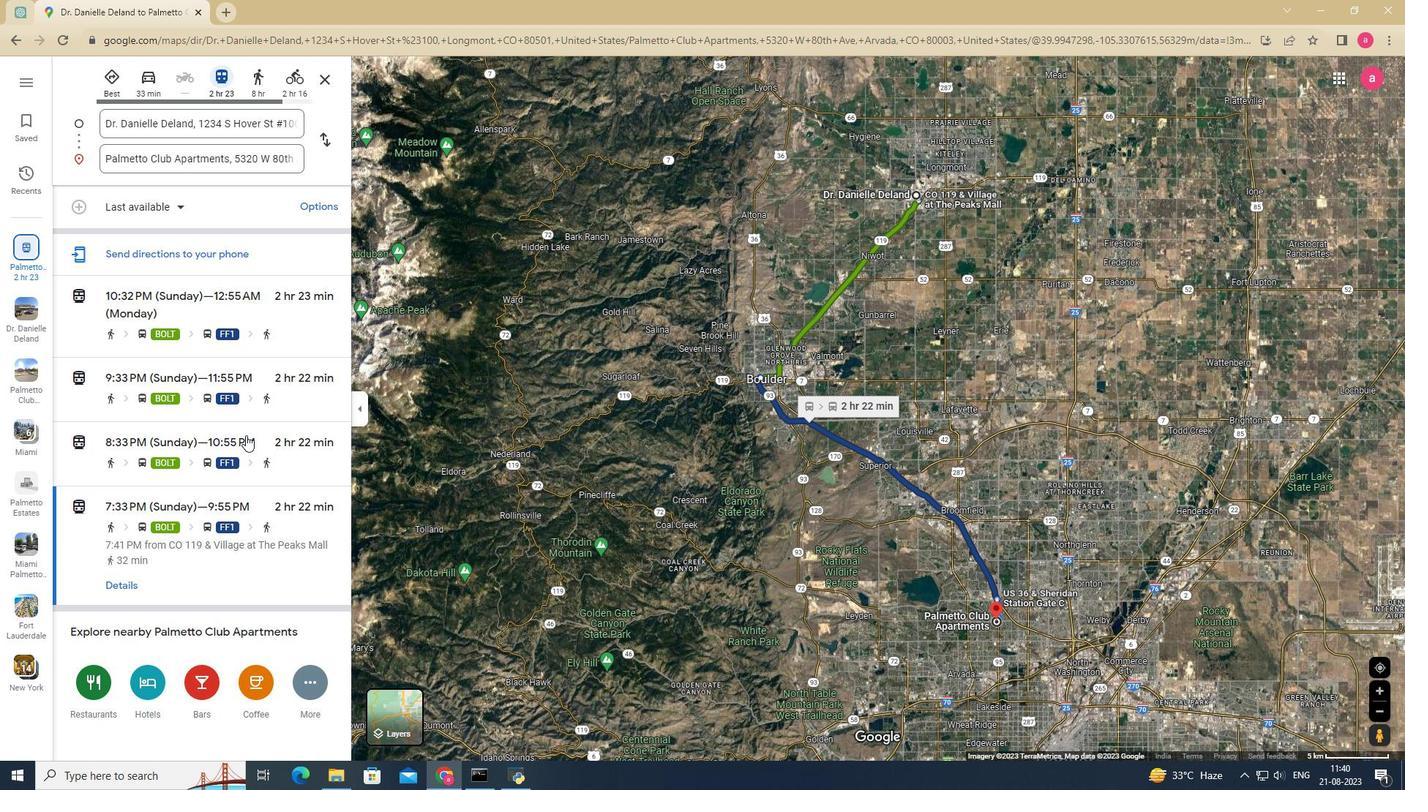 
Action: Mouse scrolled (239, 347) with delta (0, 0)
Screenshot: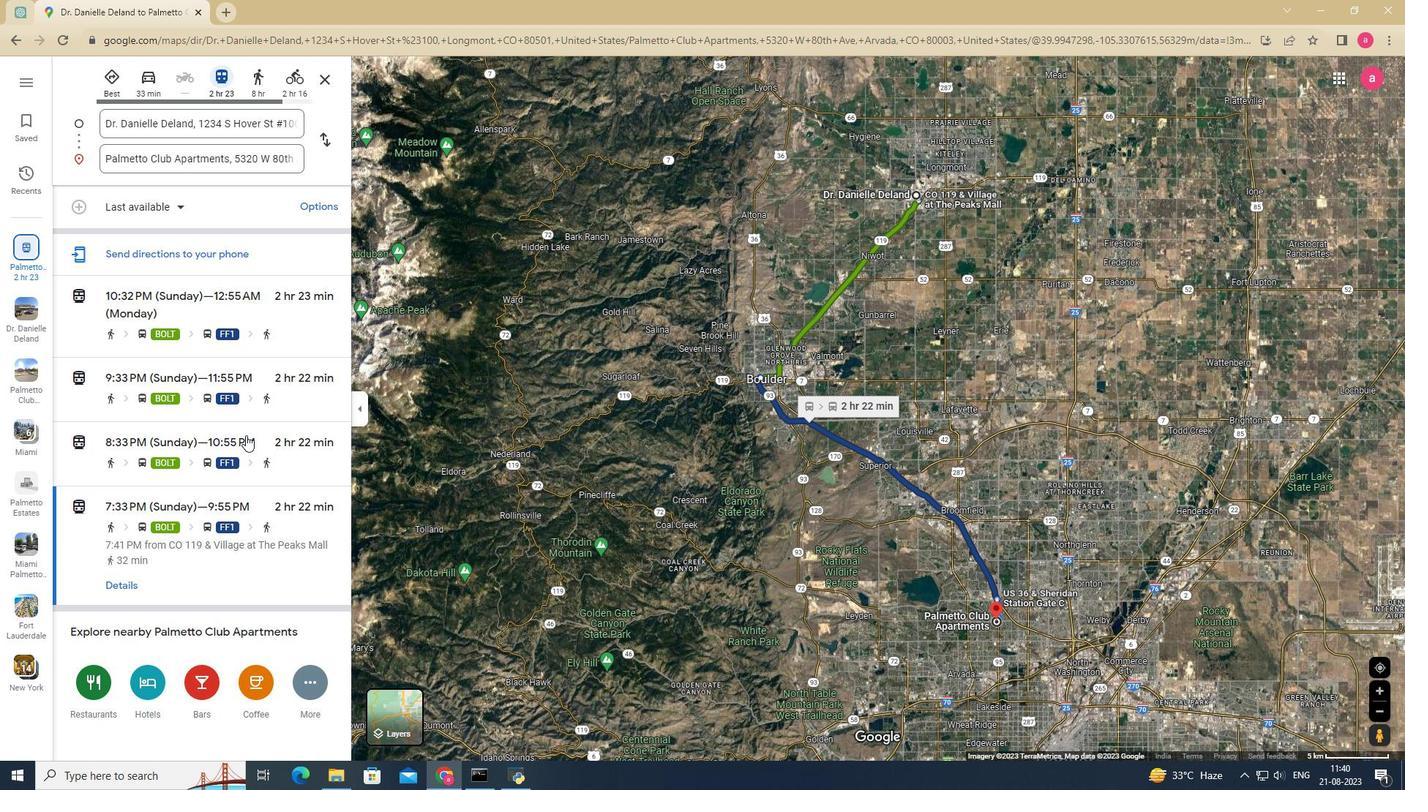 
Action: Mouse moved to (237, 352)
Screenshot: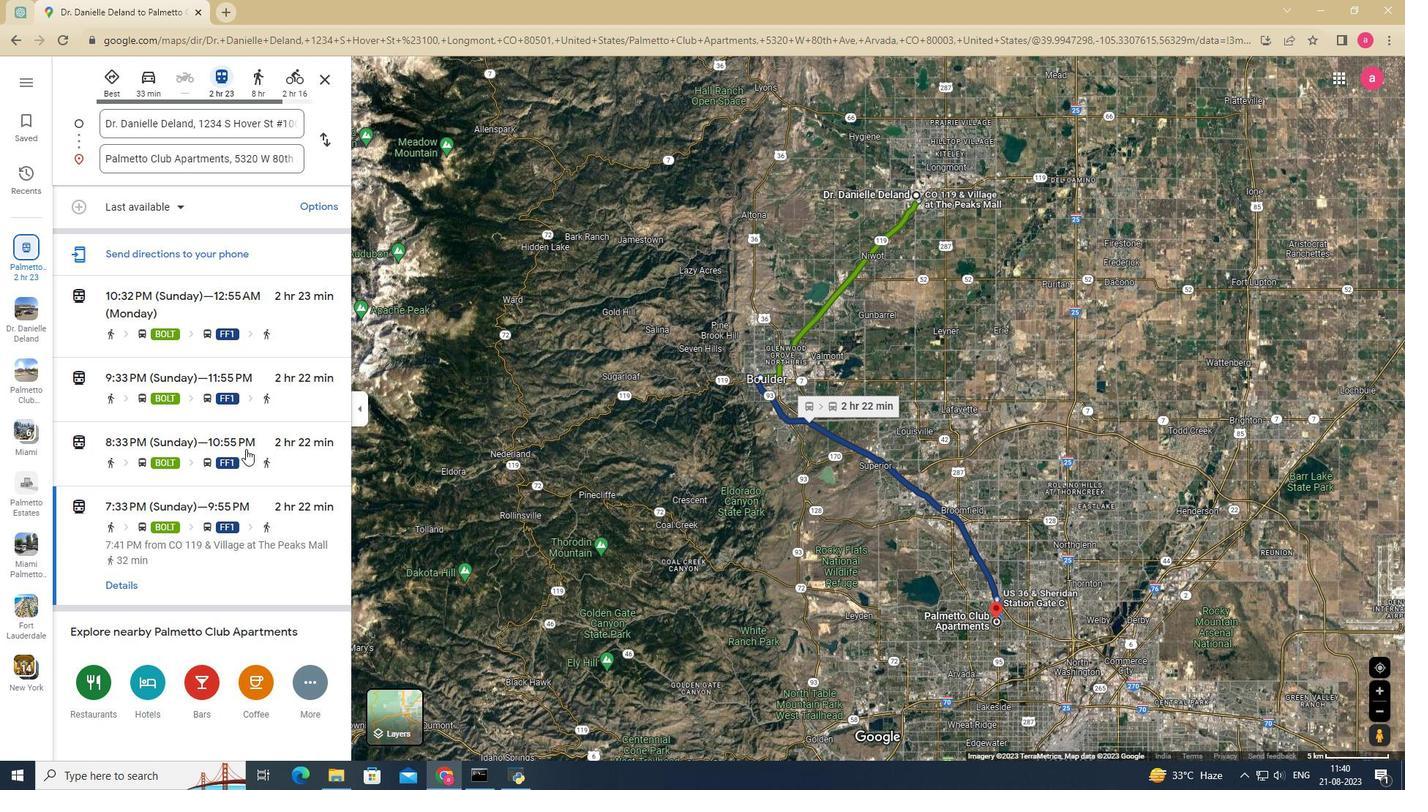 
Action: Mouse scrolled (238, 349) with delta (0, 0)
Screenshot: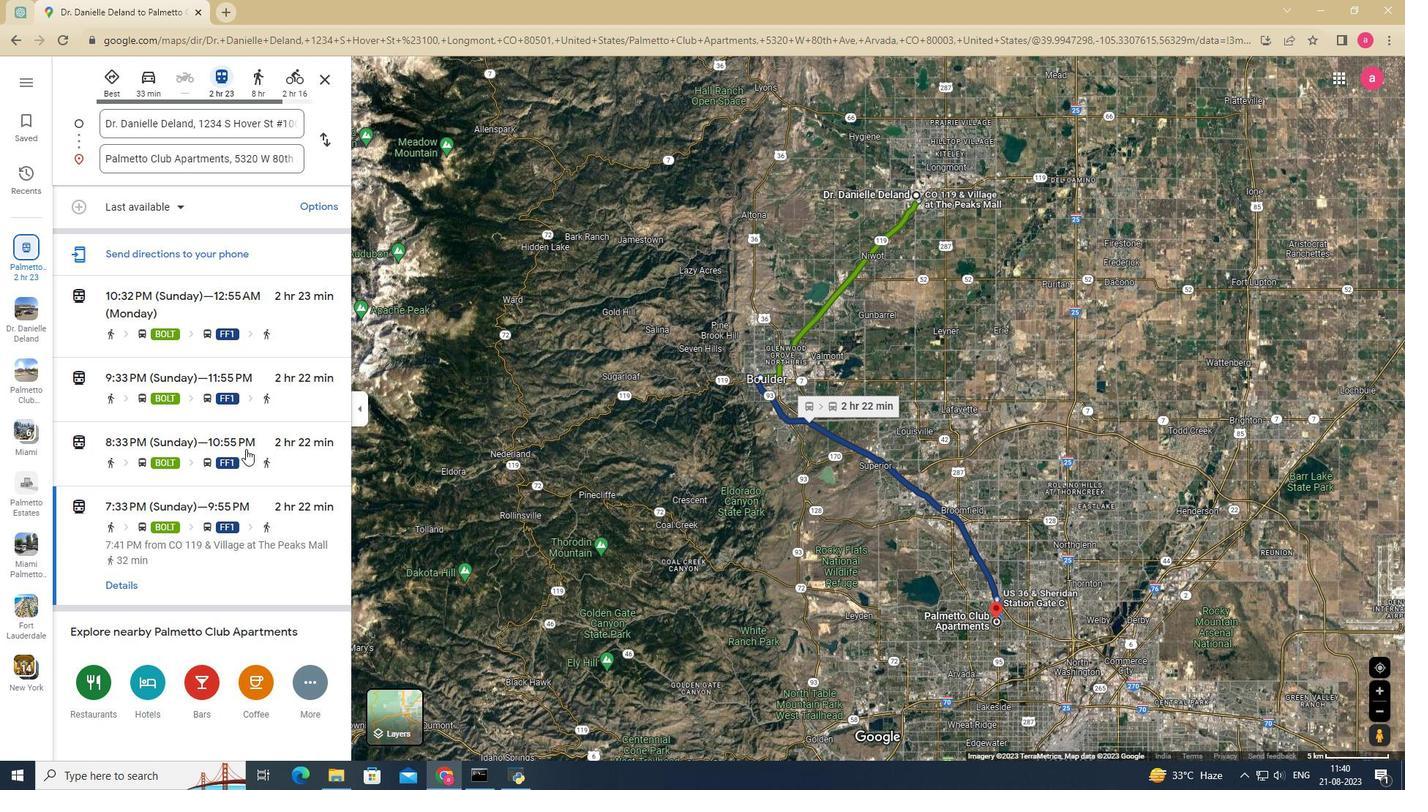 
Action: Mouse moved to (237, 372)
Screenshot: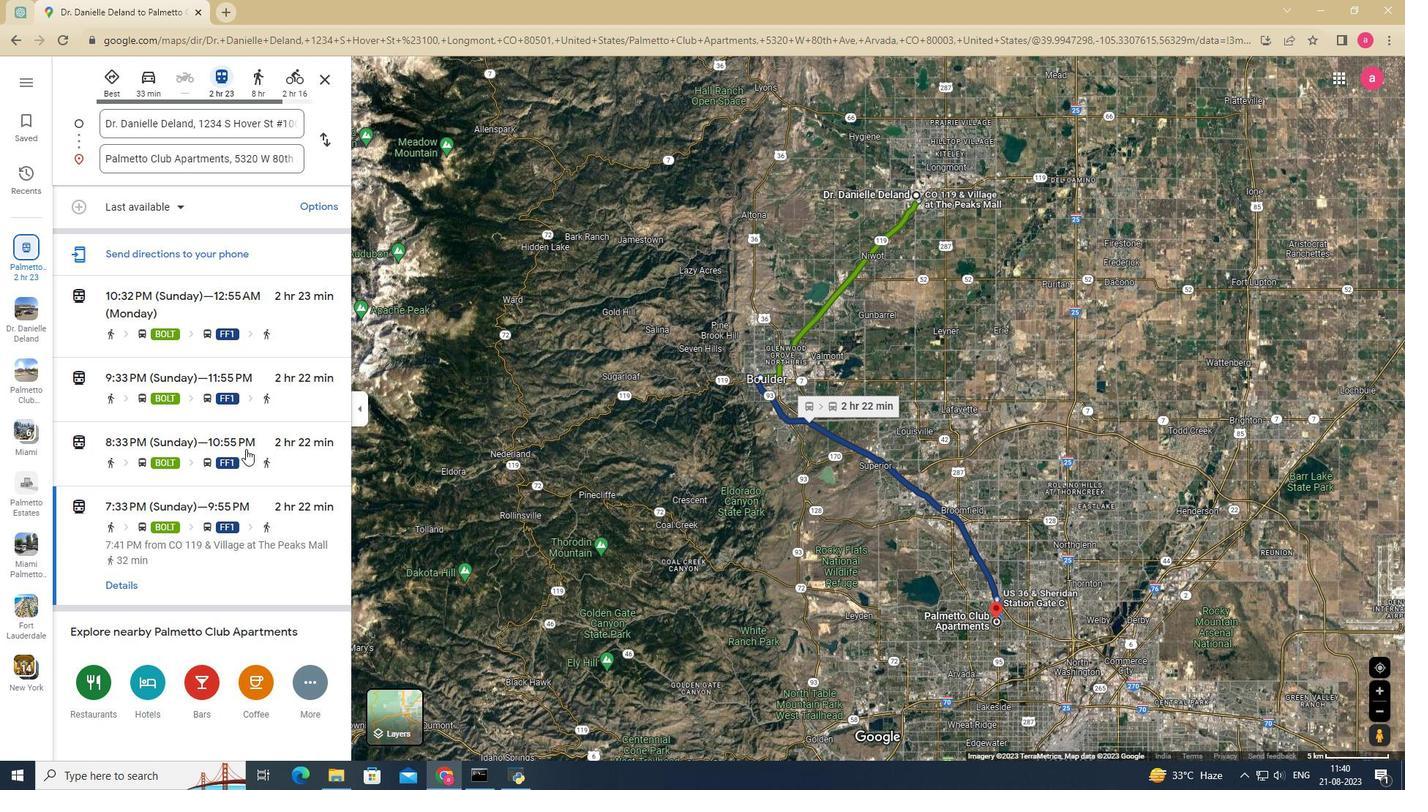 
Action: Mouse scrolled (237, 352) with delta (0, 0)
Screenshot: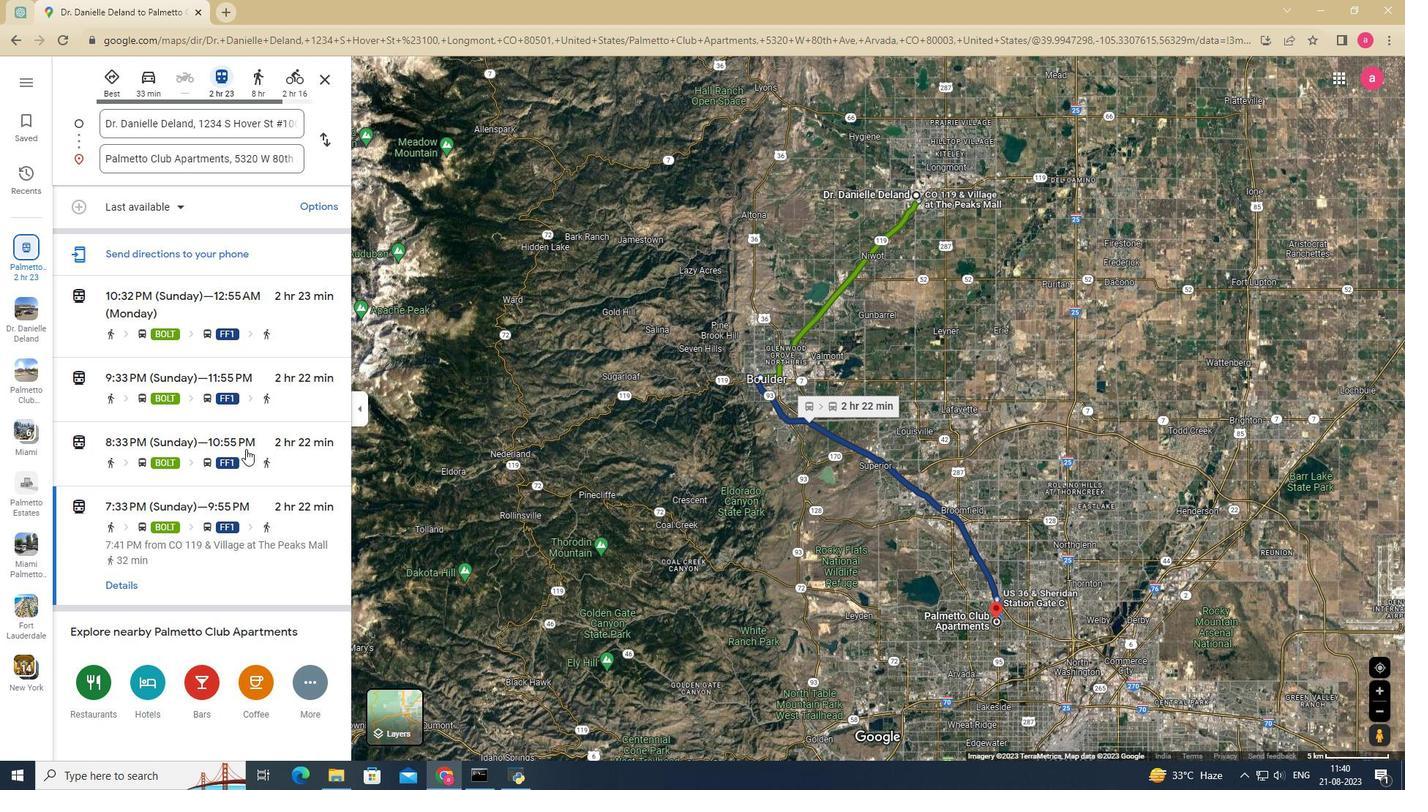 
Action: Mouse moved to (239, 379)
Screenshot: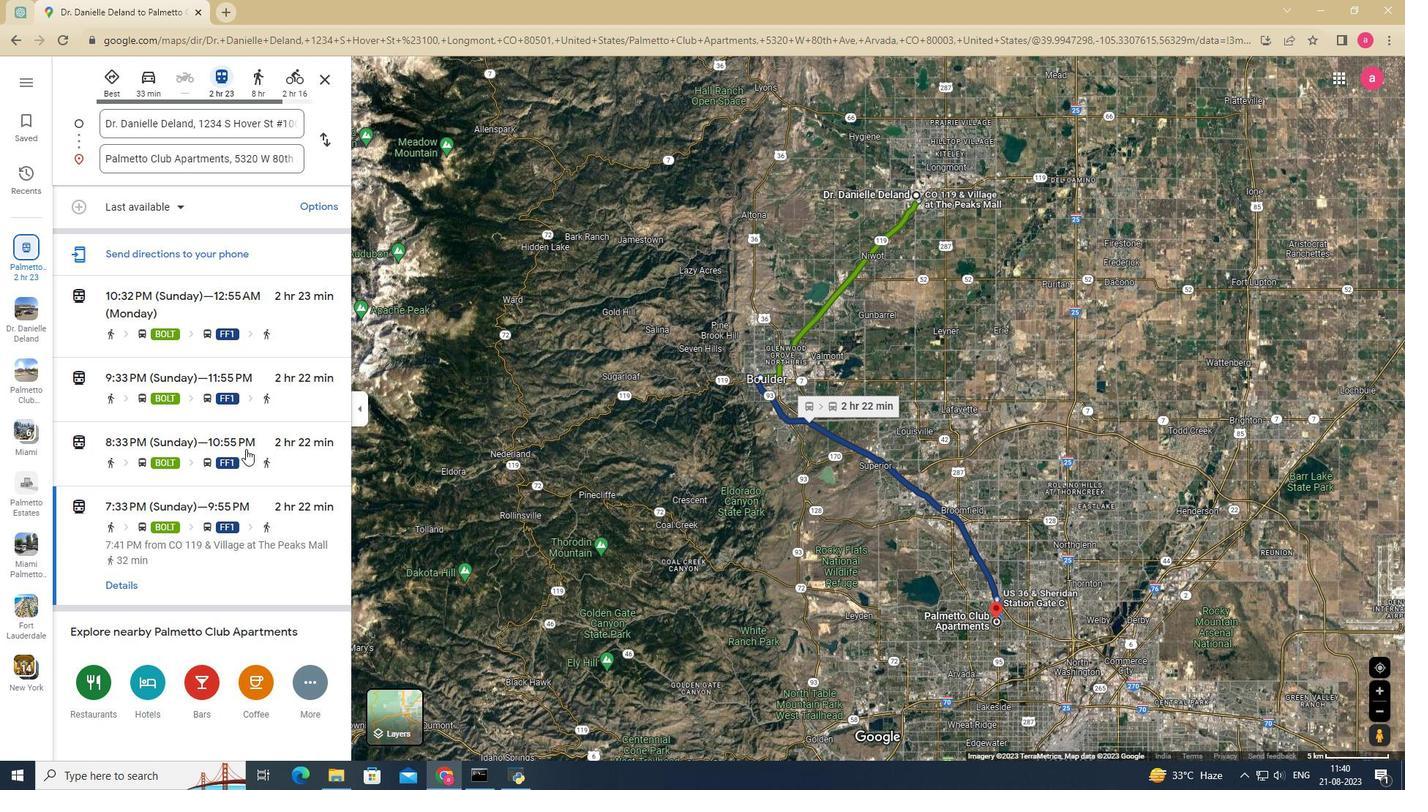 
Action: Mouse scrolled (237, 352) with delta (0, 0)
Screenshot: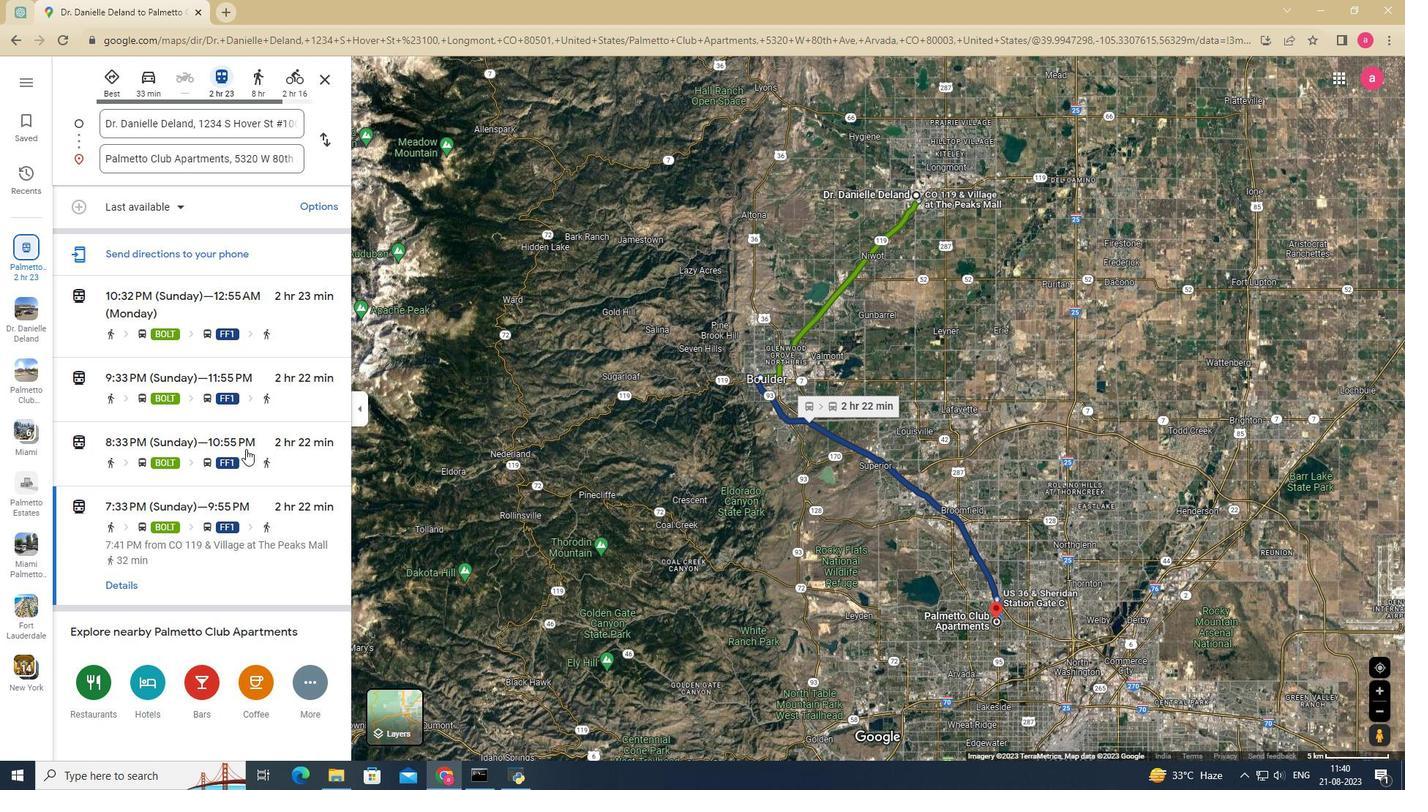 
Action: Mouse moved to (240, 386)
Screenshot: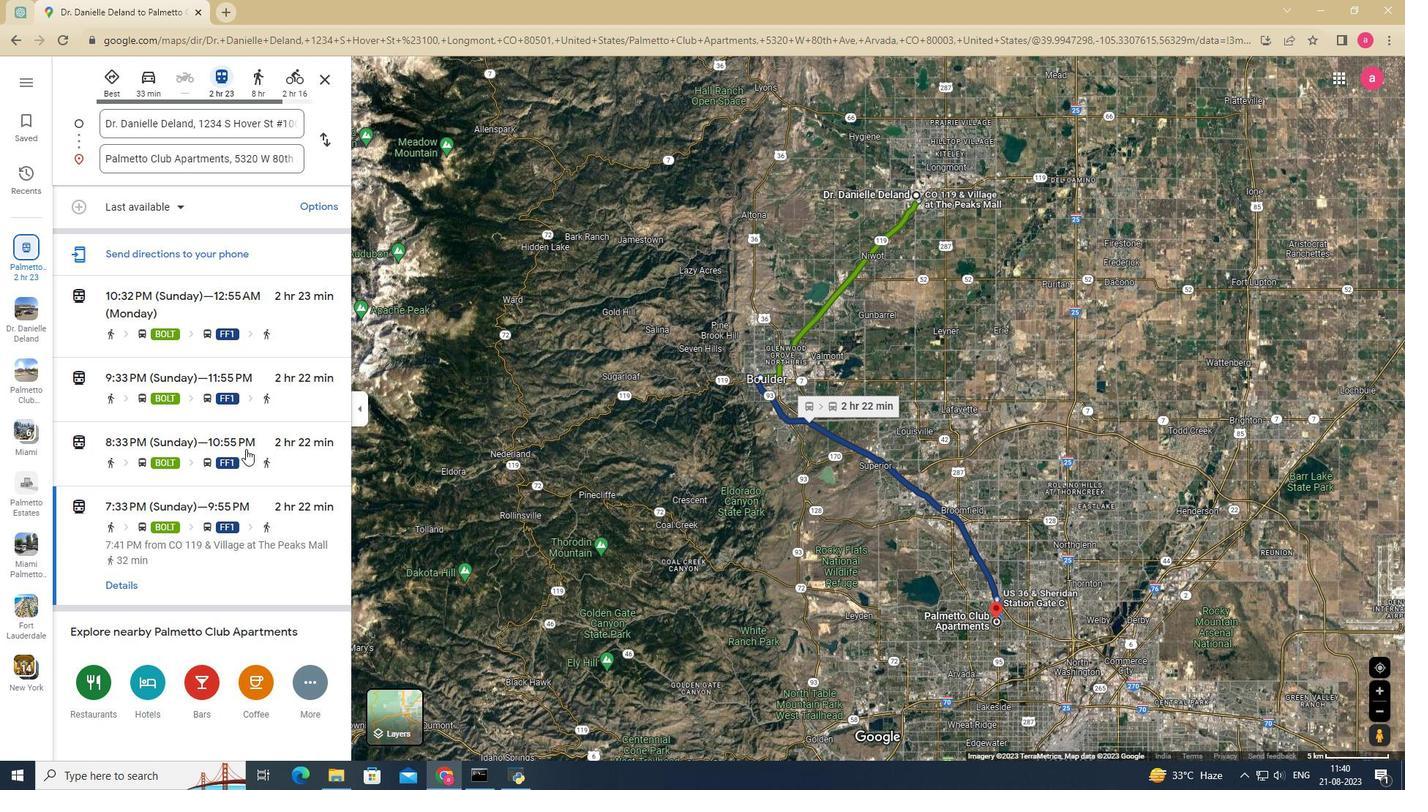 
Action: Mouse scrolled (237, 352) with delta (0, 0)
Screenshot: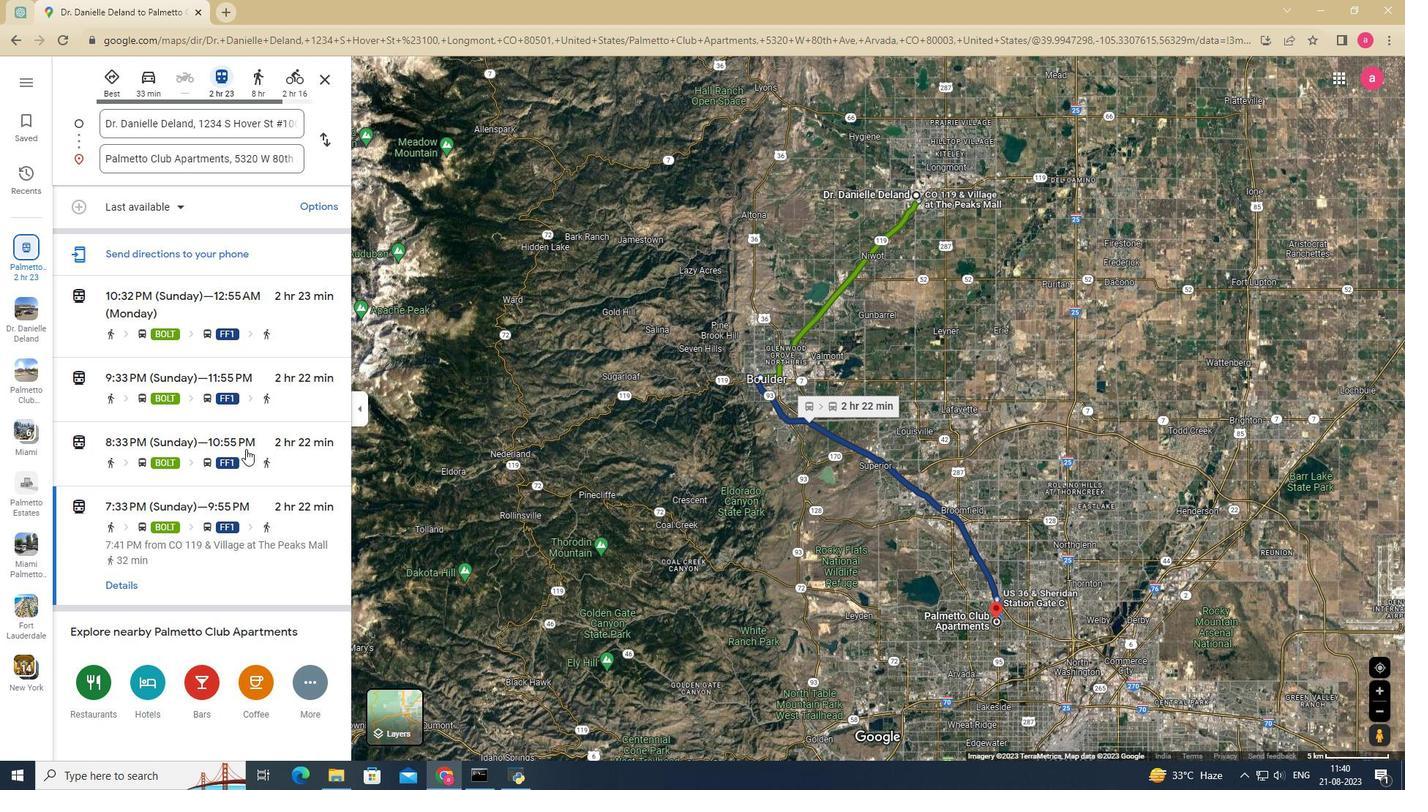 
Action: Mouse moved to (240, 395)
Screenshot: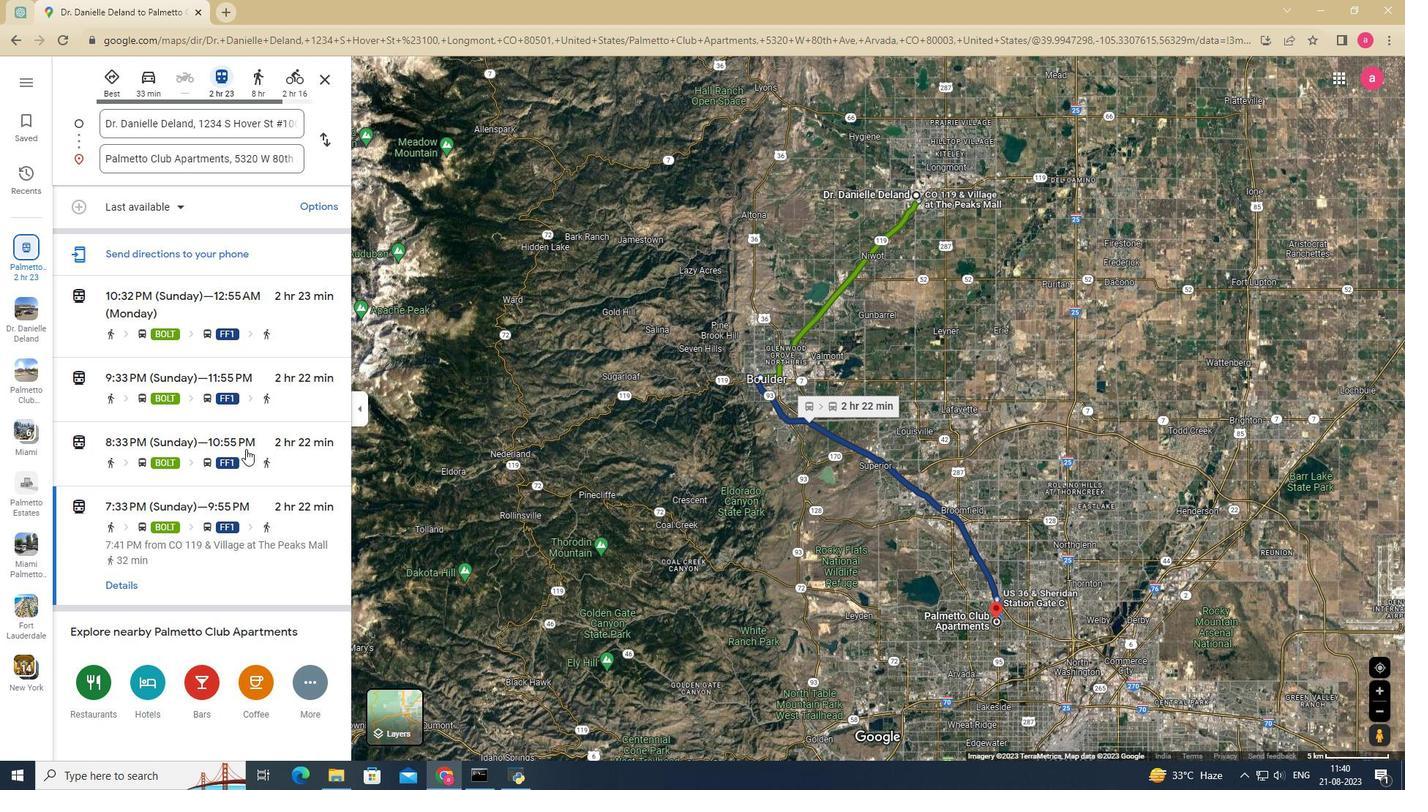 
Action: Mouse scrolled (237, 352) with delta (0, 0)
Screenshot: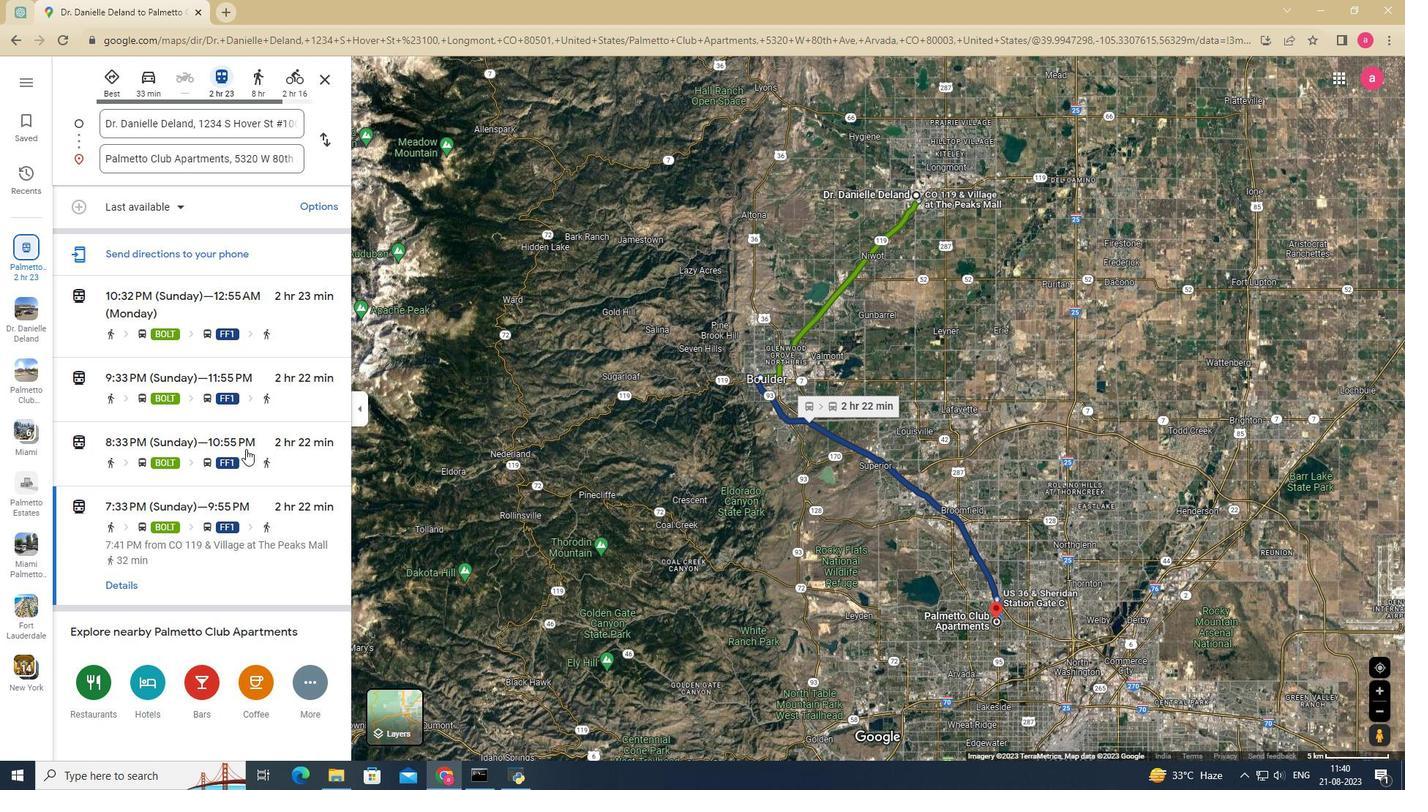 
Action: Mouse moved to (243, 411)
Screenshot: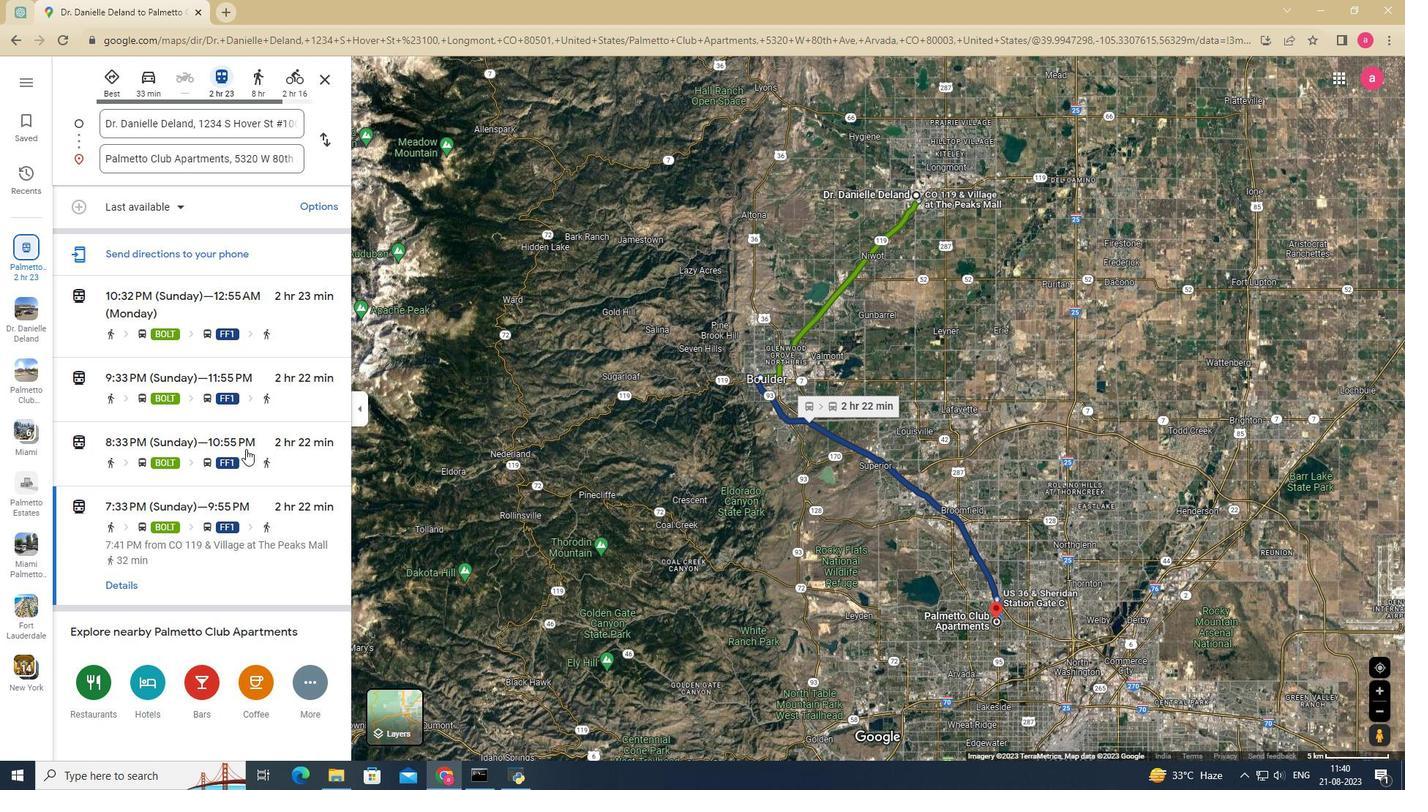 
Action: Mouse scrolled (237, 352) with delta (0, 0)
Screenshot: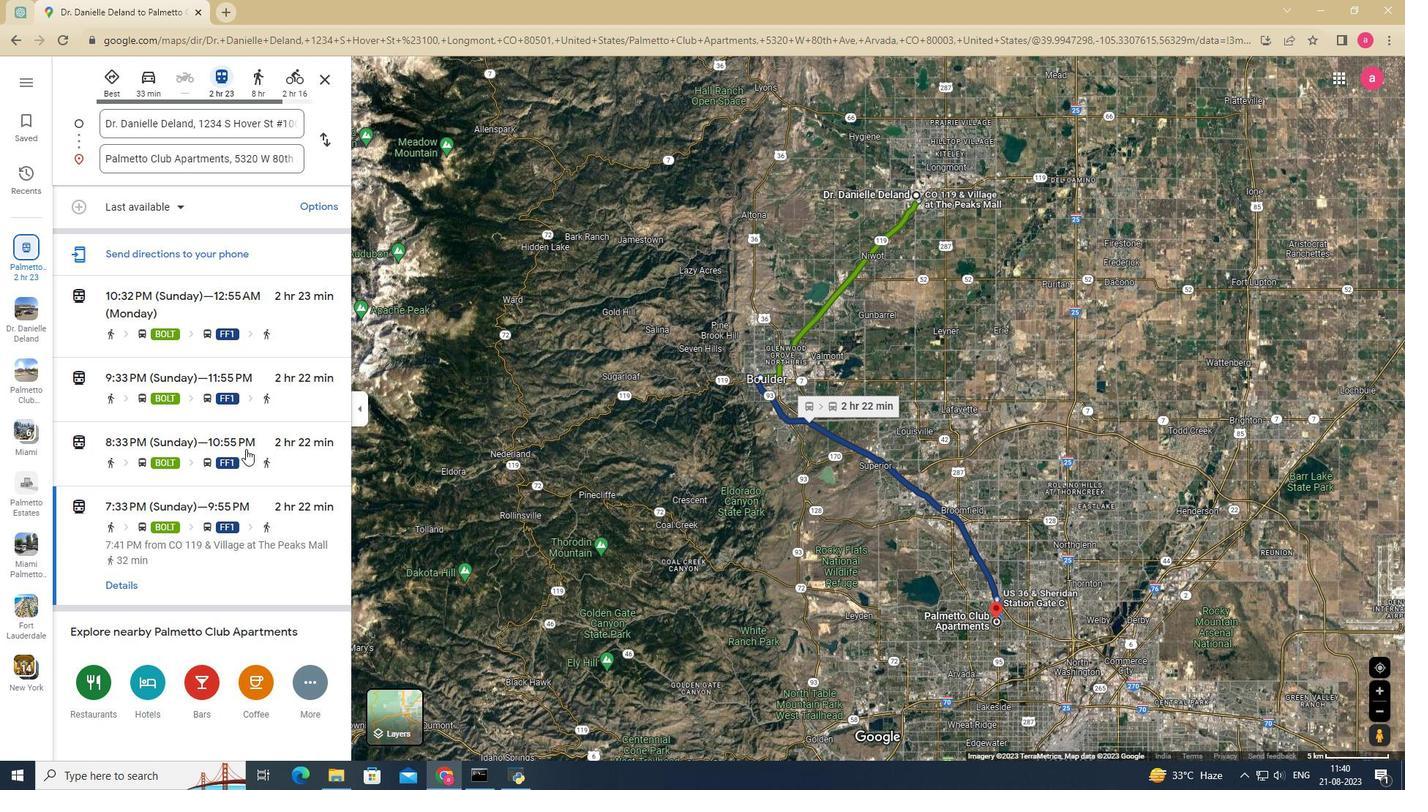 
Action: Mouse moved to (246, 449)
Screenshot: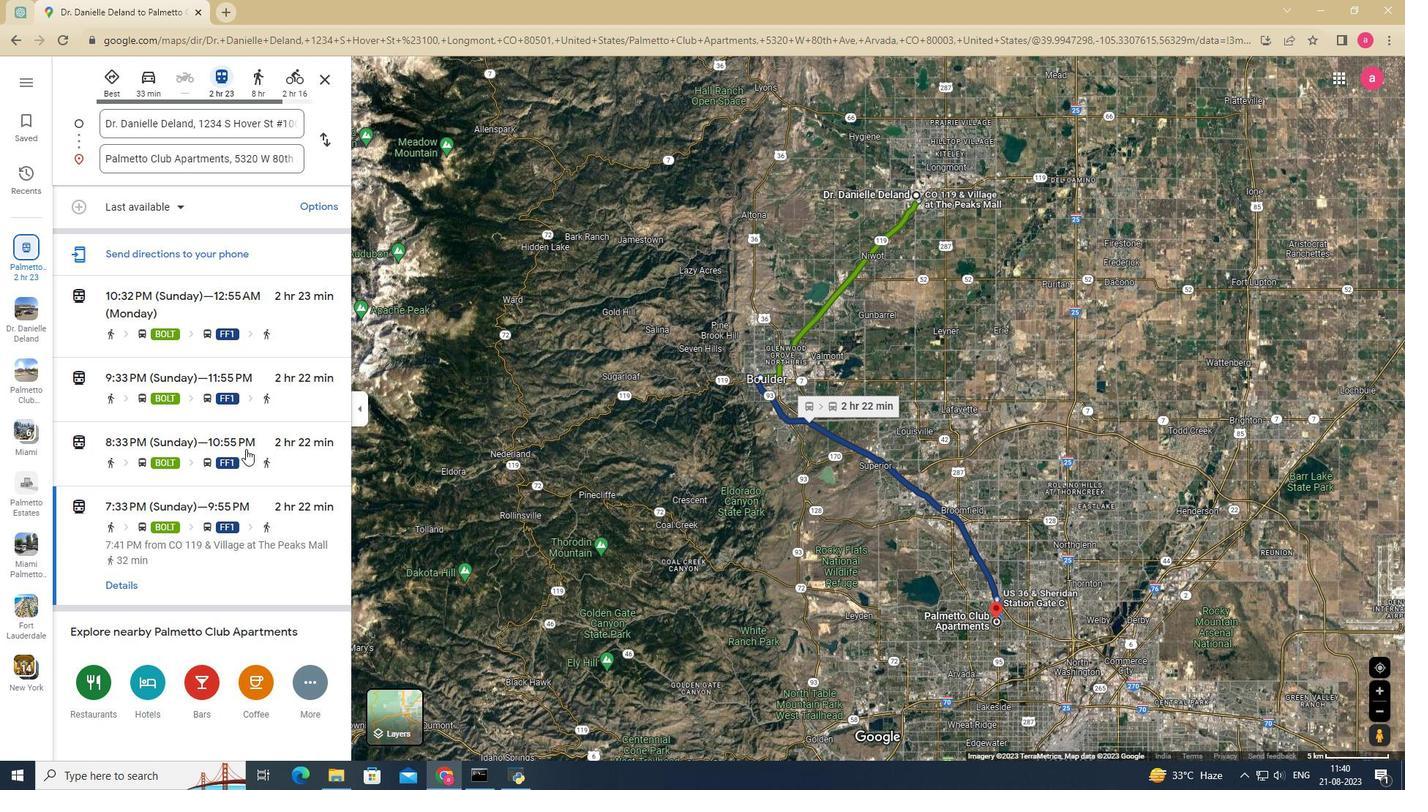
Action: Mouse scrolled (246, 450) with delta (0, 0)
Screenshot: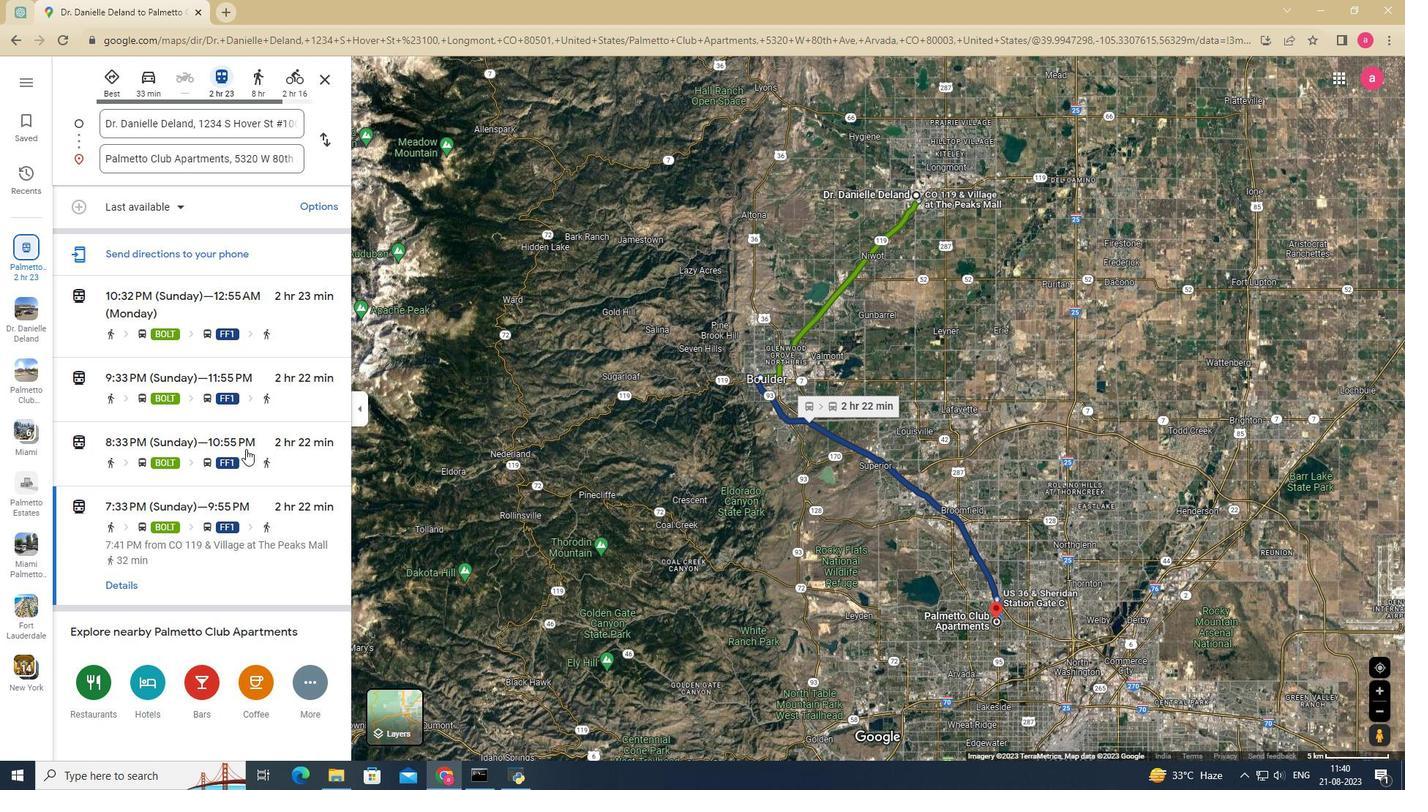 
Action: Mouse scrolled (246, 450) with delta (0, 0)
Screenshot: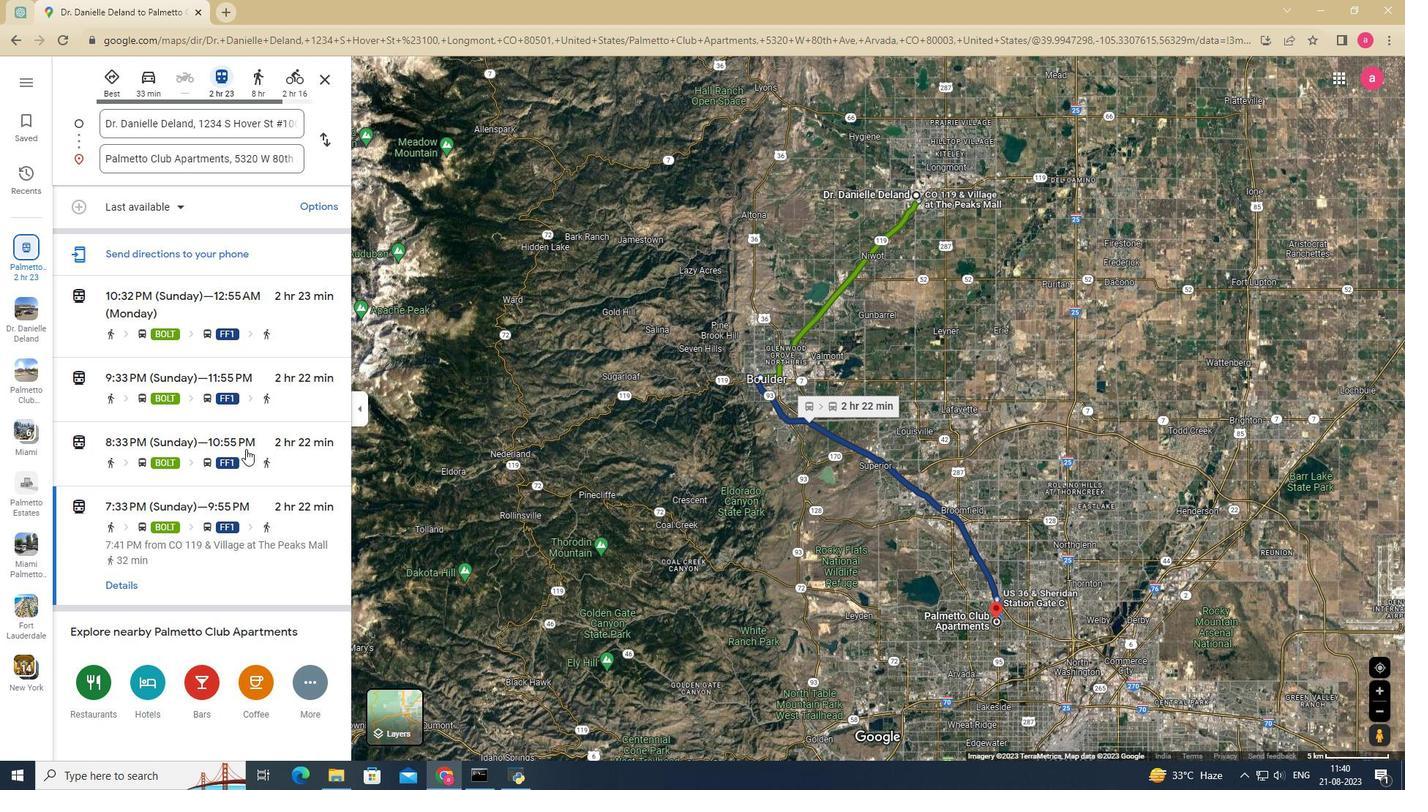 
Action: Mouse scrolled (246, 450) with delta (0, 0)
Screenshot: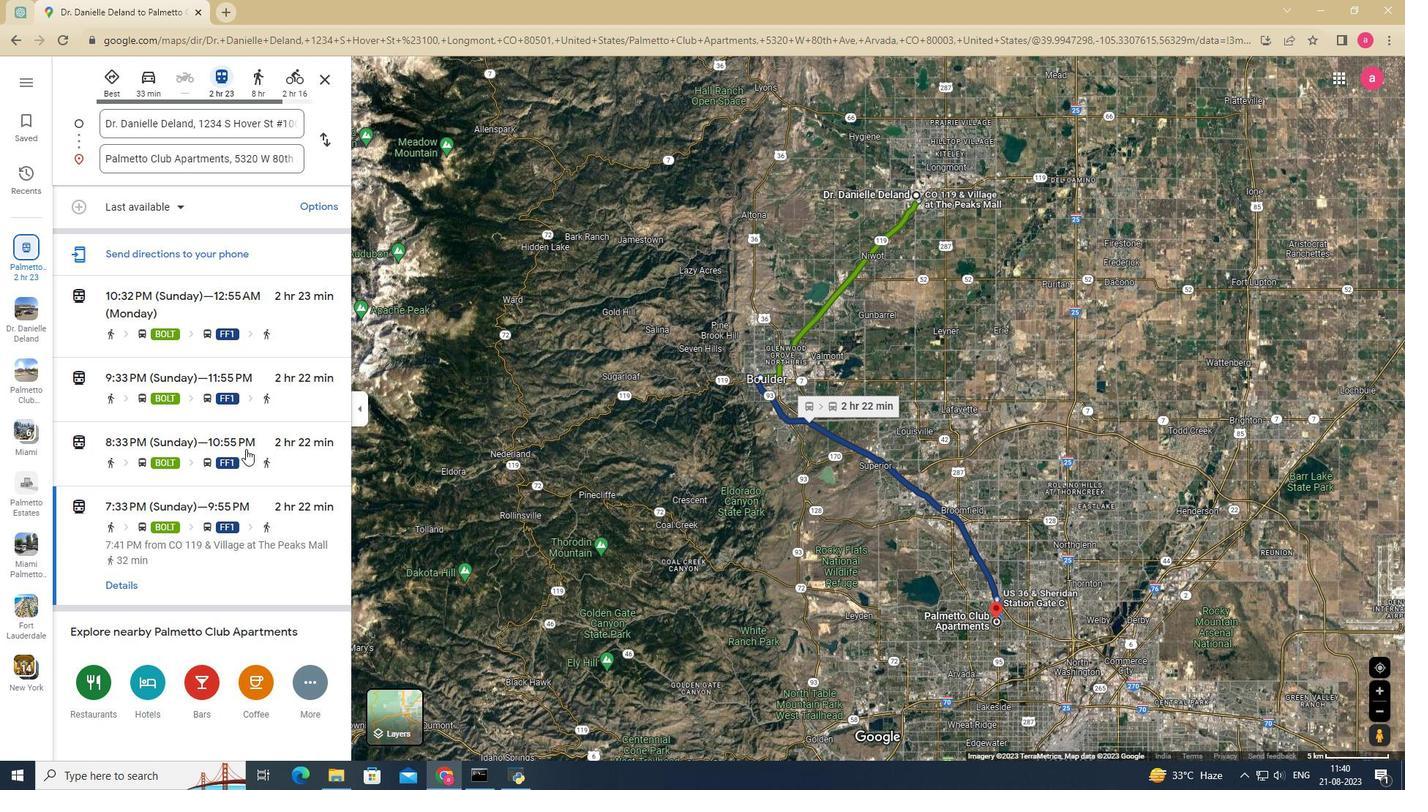 
Action: Mouse scrolled (246, 450) with delta (0, 0)
Screenshot: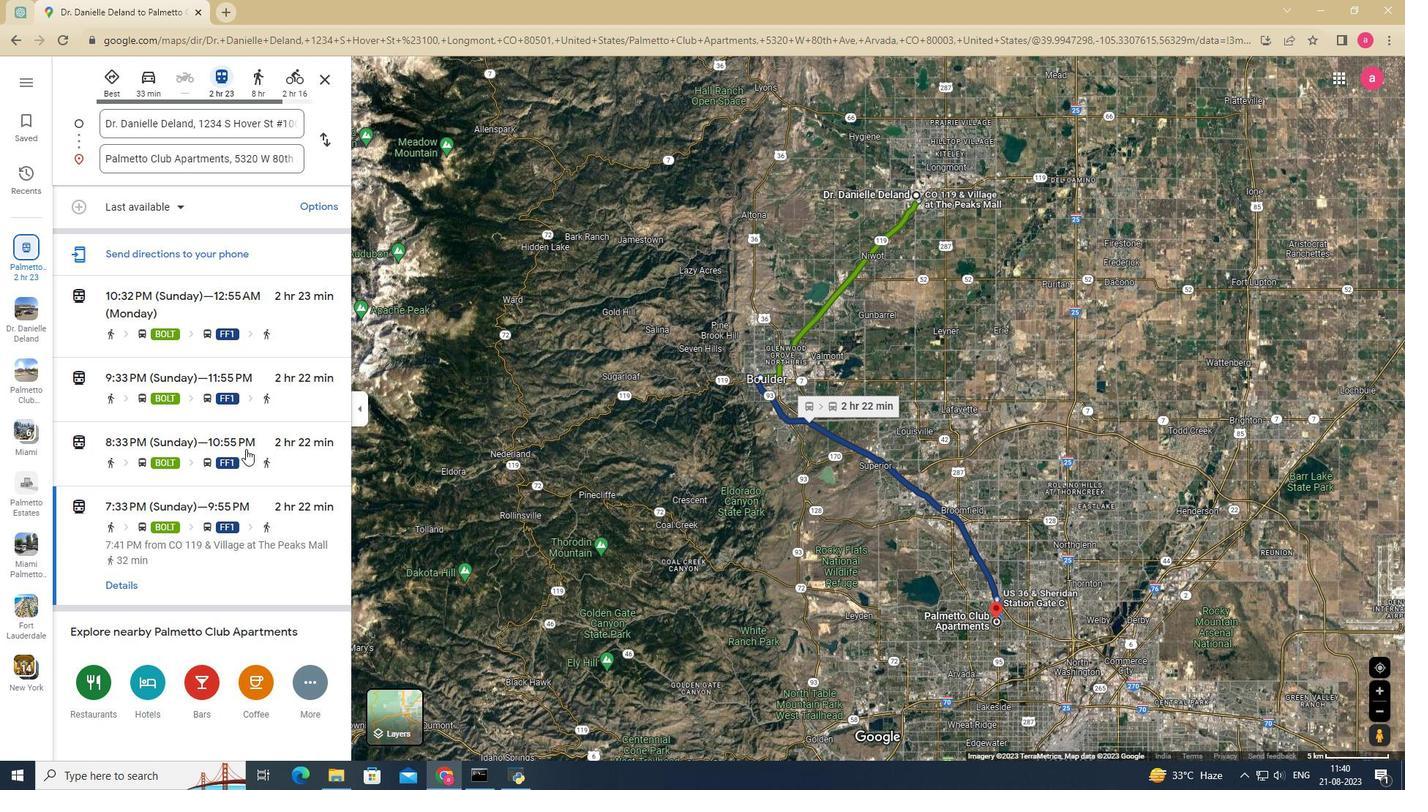 
Action: Mouse scrolled (246, 450) with delta (0, 0)
Screenshot: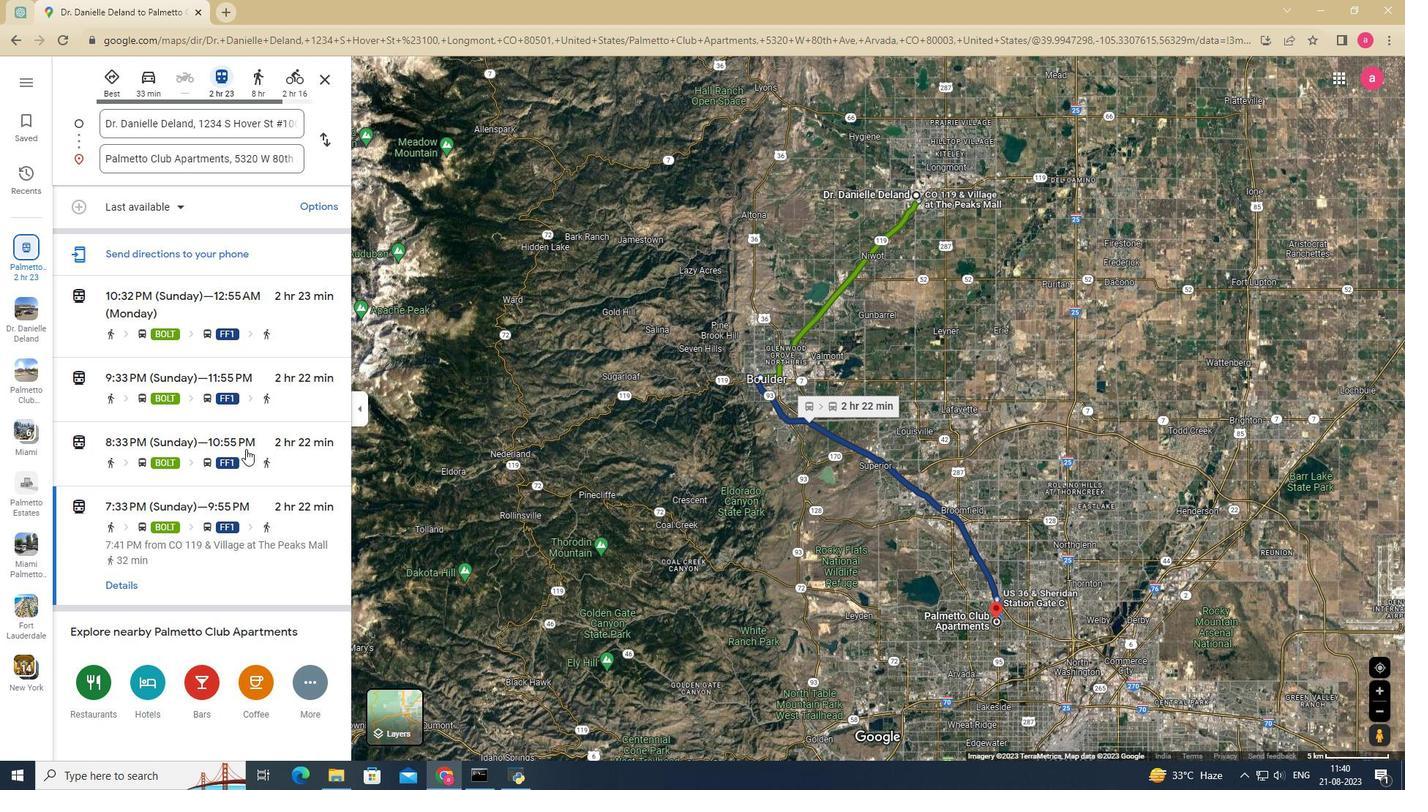 
Action: Mouse scrolled (246, 450) with delta (0, 0)
Screenshot: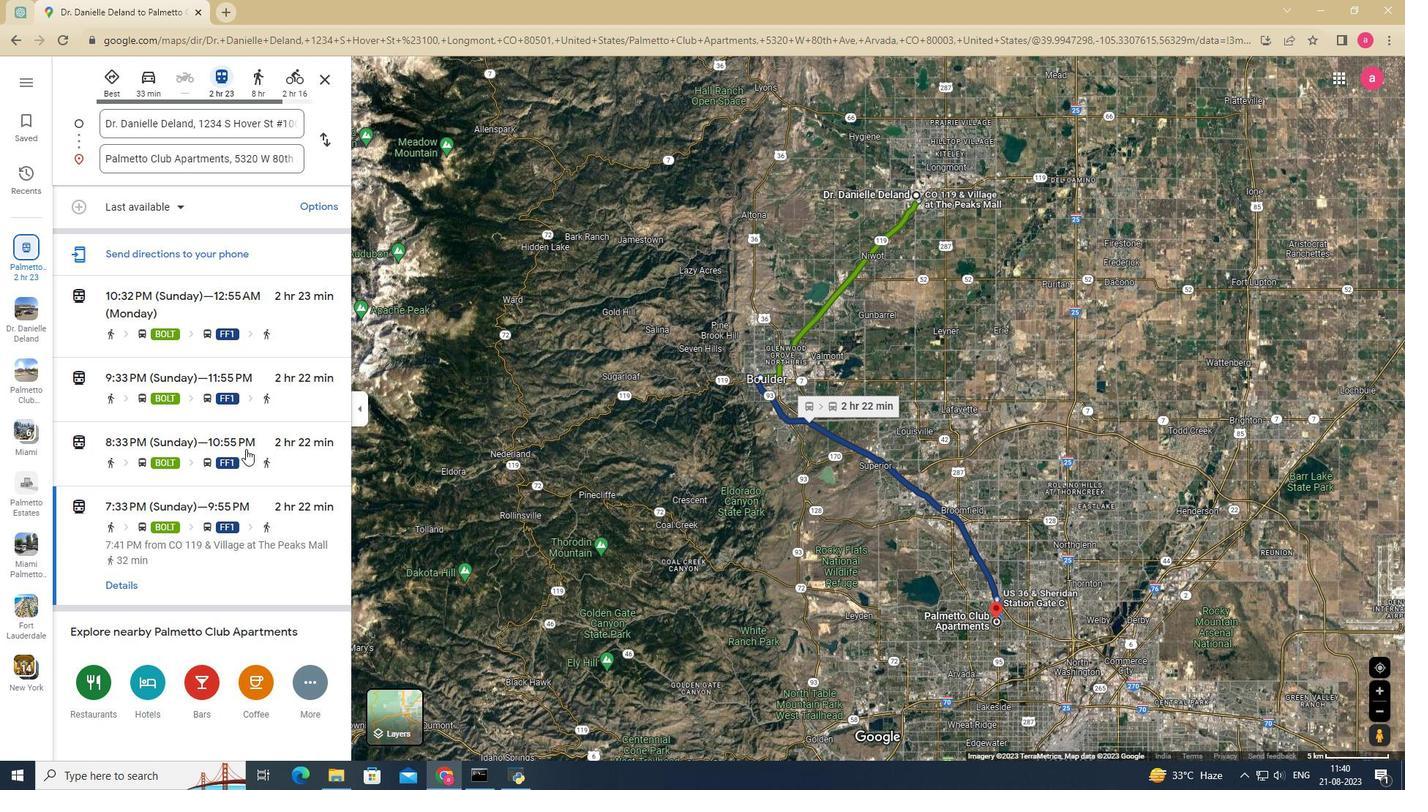 
Action: Mouse scrolled (246, 450) with delta (0, 0)
Screenshot: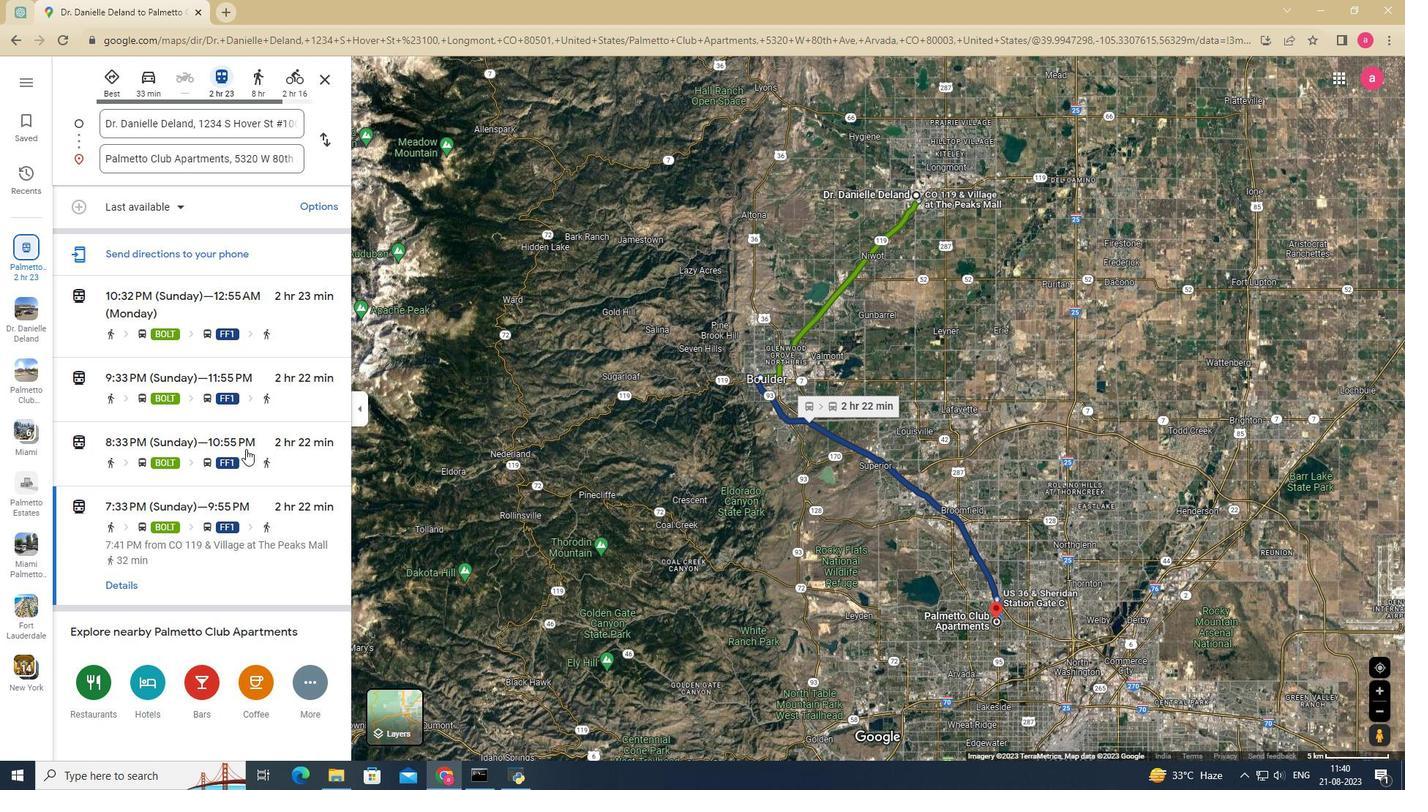 
Action: Mouse scrolled (246, 450) with delta (0, 0)
Screenshot: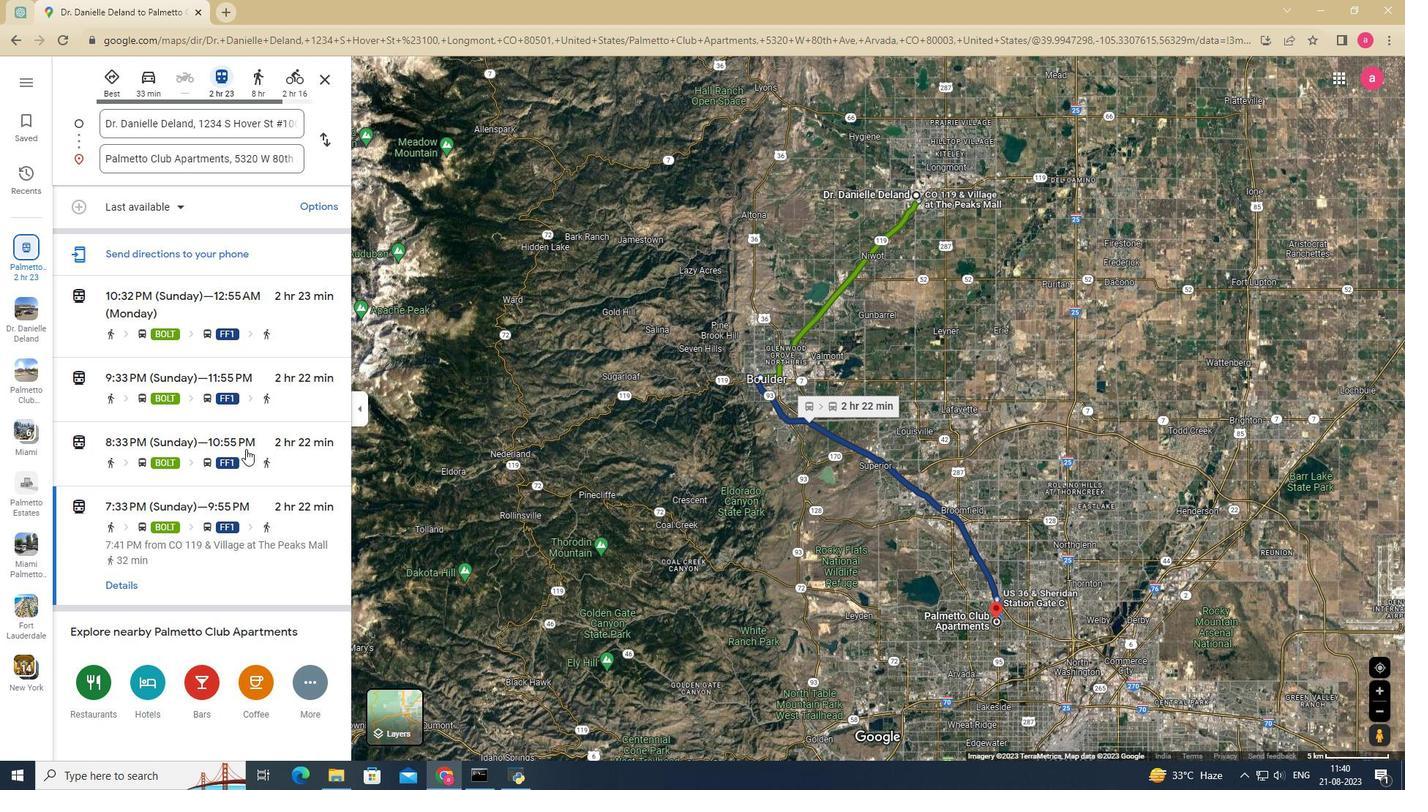 
Action: Mouse scrolled (246, 450) with delta (0, 0)
Screenshot: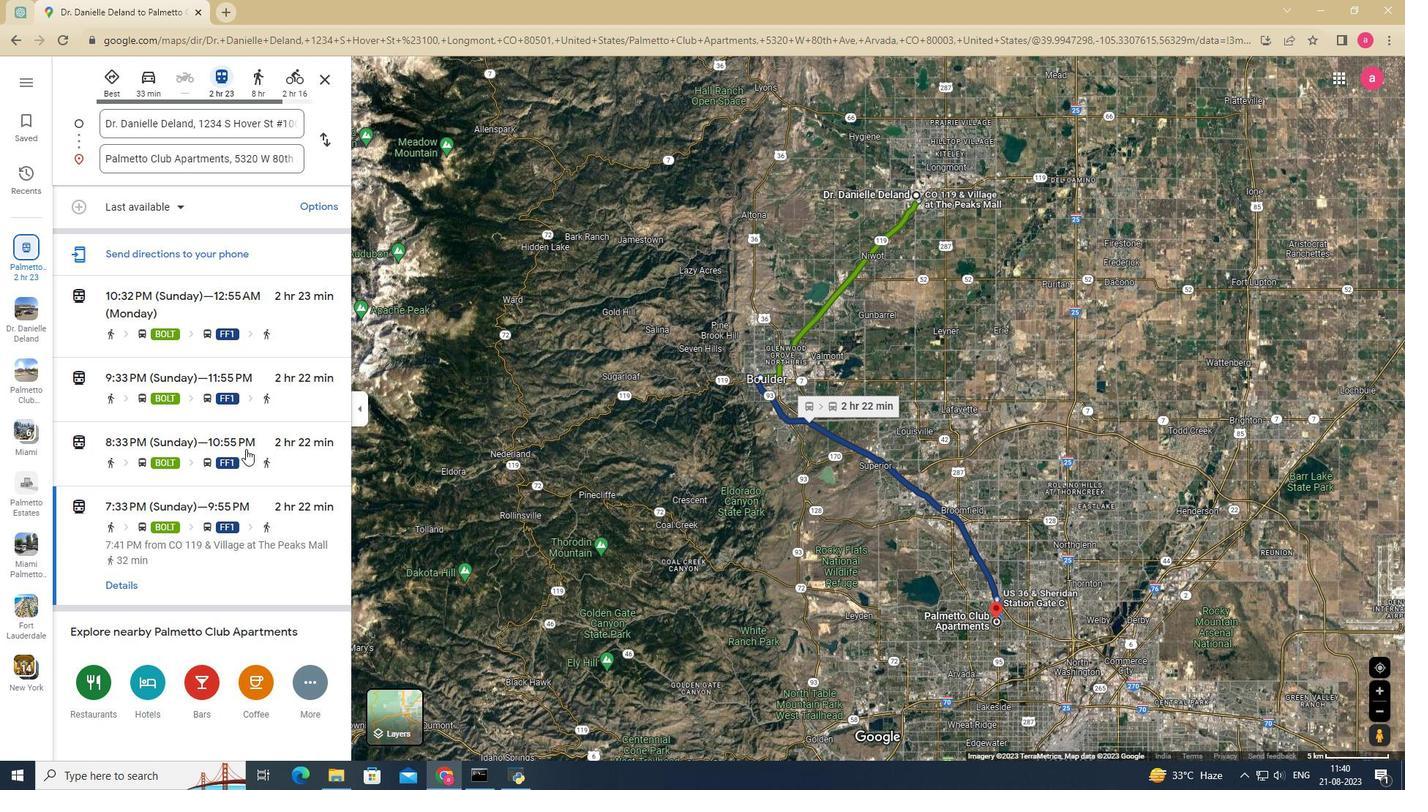 
Action: Mouse moved to (240, 417)
Screenshot: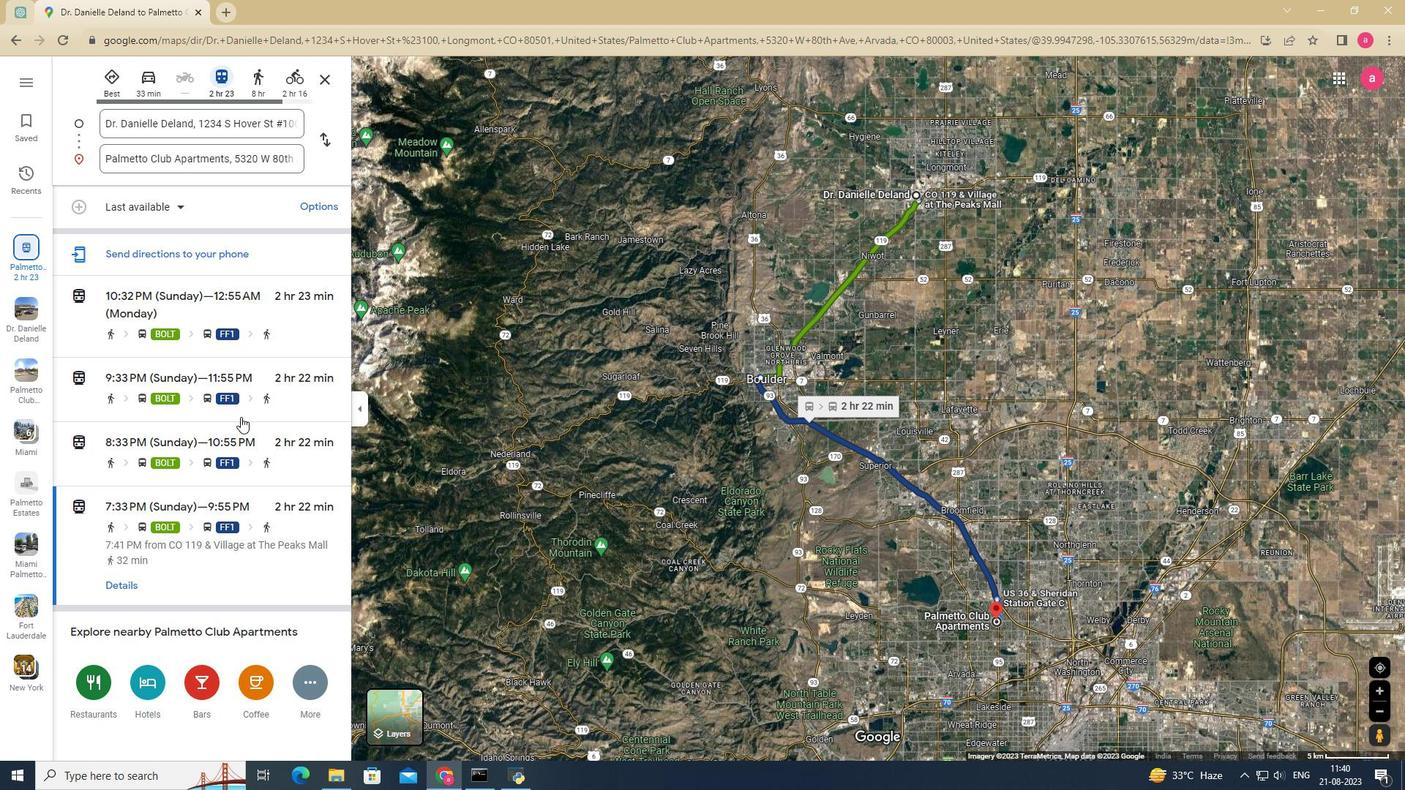 
